 Task: Plan a trip to Mount Lavinia, Sri Lanka from 4th December, 2023 to 10th December, 2023 for 6 adults, 2 children. Place can be entire room or shared room with 6 bedrooms having 6 beds and 6 bathrooms. Property type can be house. Amenities needed are: wifi, TV, free parkinig on premises, gym, breakfast.
Action: Mouse moved to (470, 163)
Screenshot: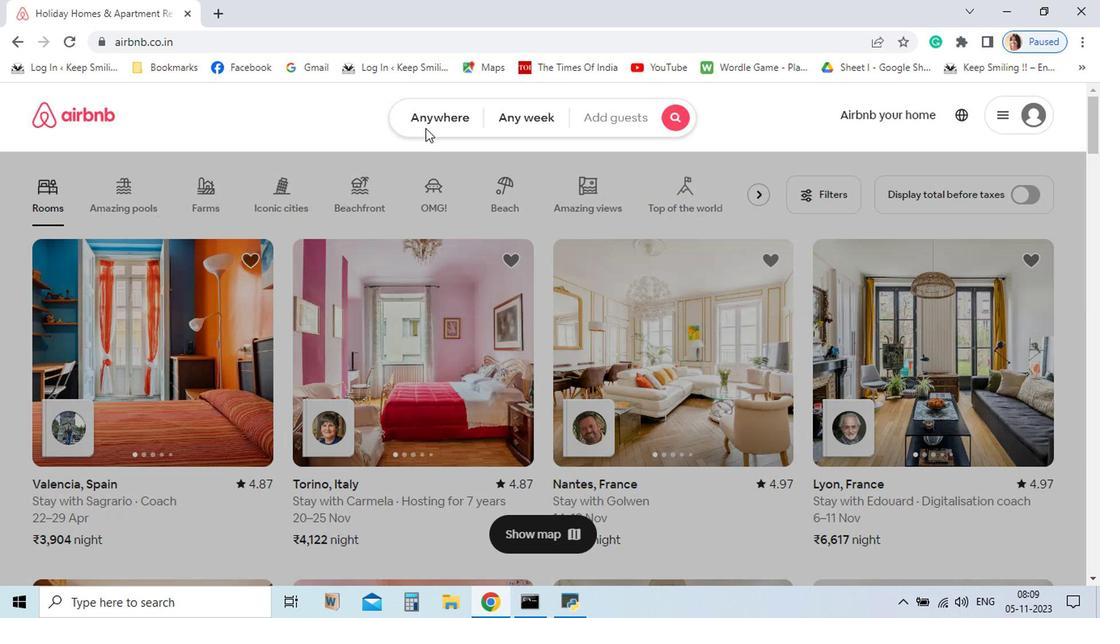 
Action: Mouse pressed left at (470, 163)
Screenshot: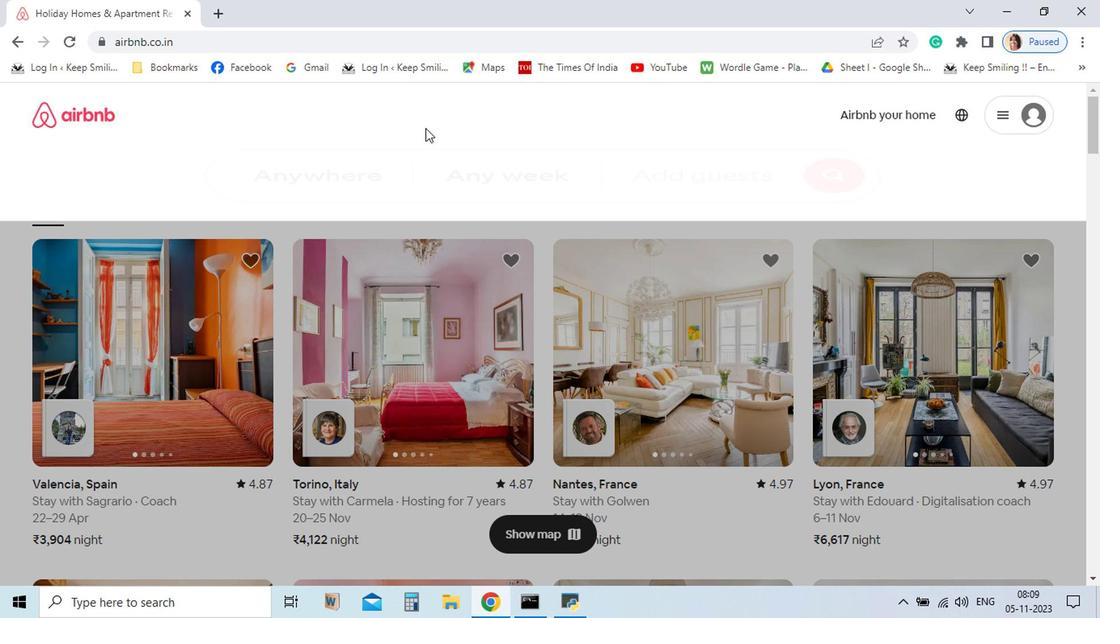 
Action: Mouse moved to (383, 221)
Screenshot: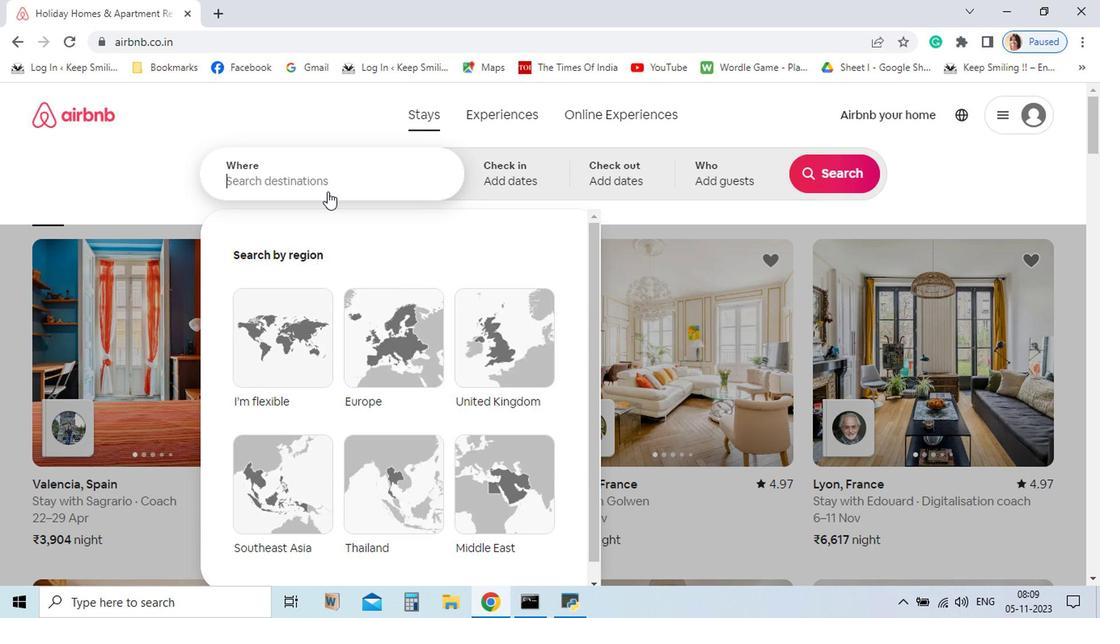 
Action: Key pressed <Key.shift_r>Mount<Key.space><Key.shift_r>Lavinia,<Key.space><Key.shift>Sri<Key.space><Key.shift_r>Lanka<Key.enter>
Screenshot: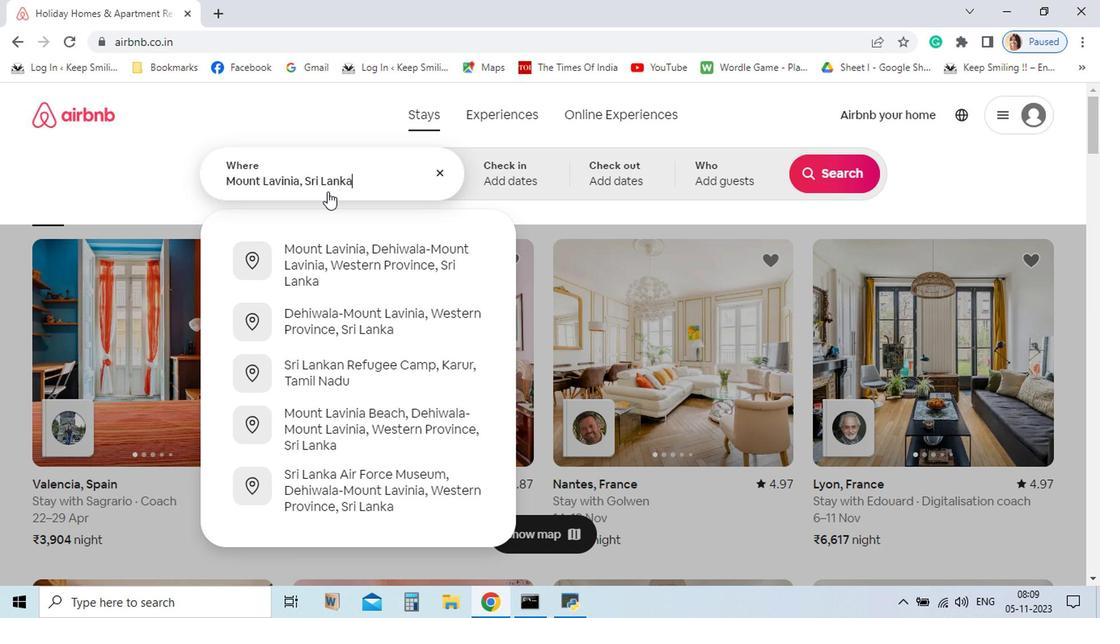 
Action: Mouse moved to (638, 430)
Screenshot: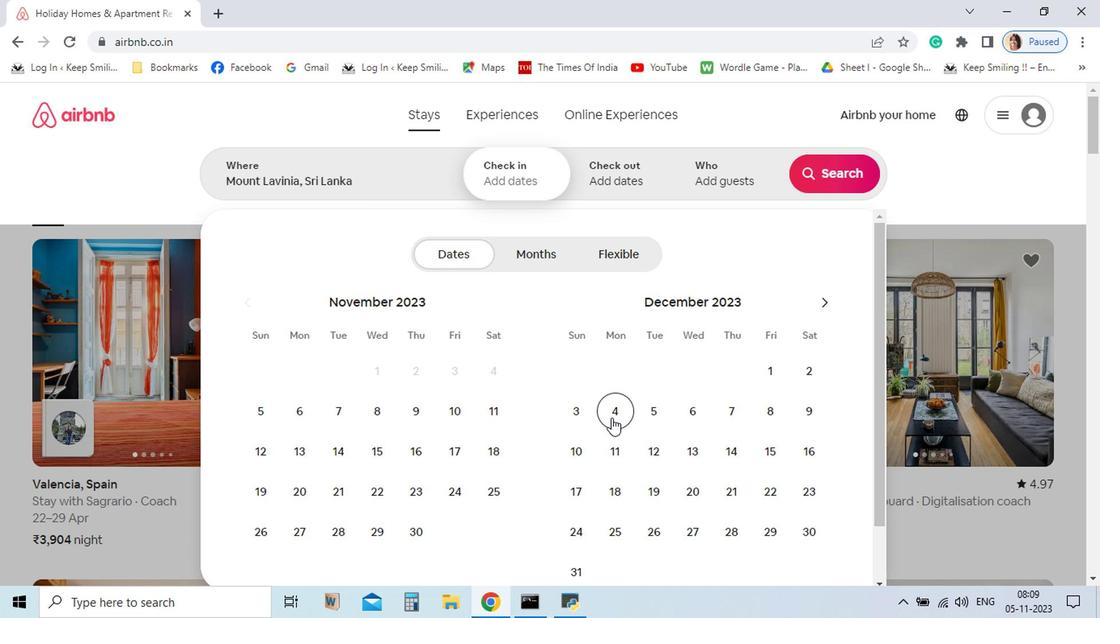 
Action: Mouse pressed left at (638, 430)
Screenshot: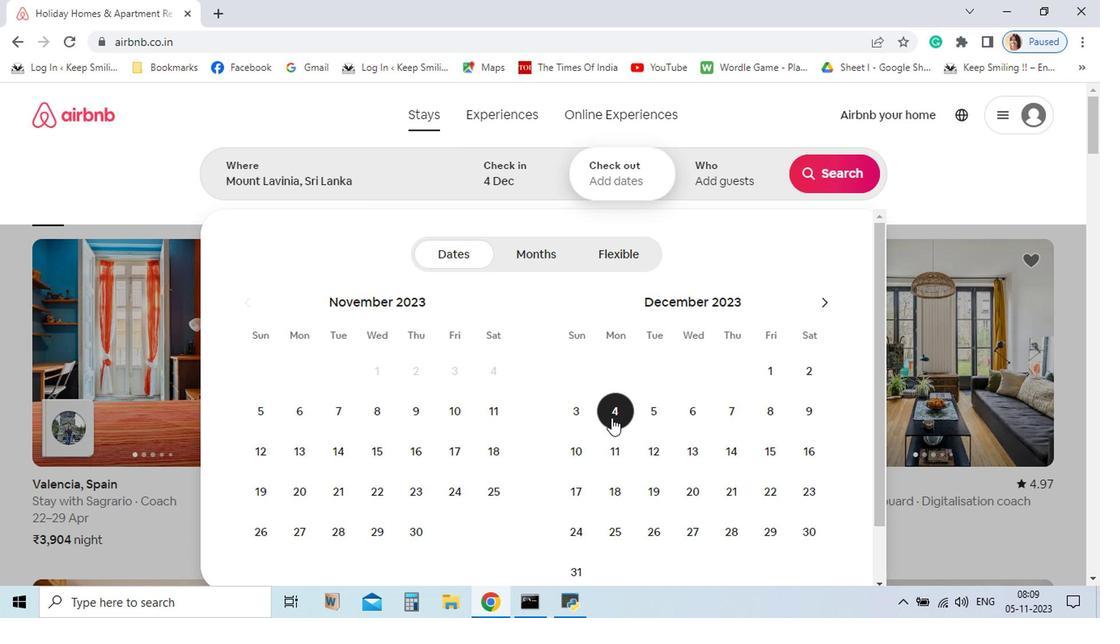 
Action: Mouse moved to (609, 459)
Screenshot: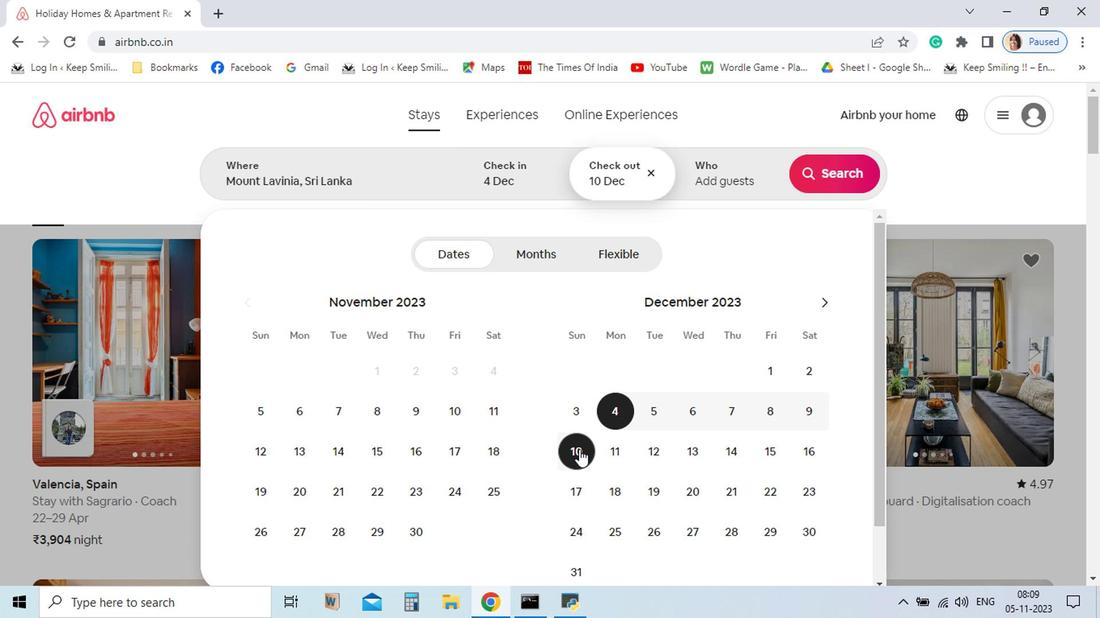 
Action: Mouse pressed left at (609, 459)
Screenshot: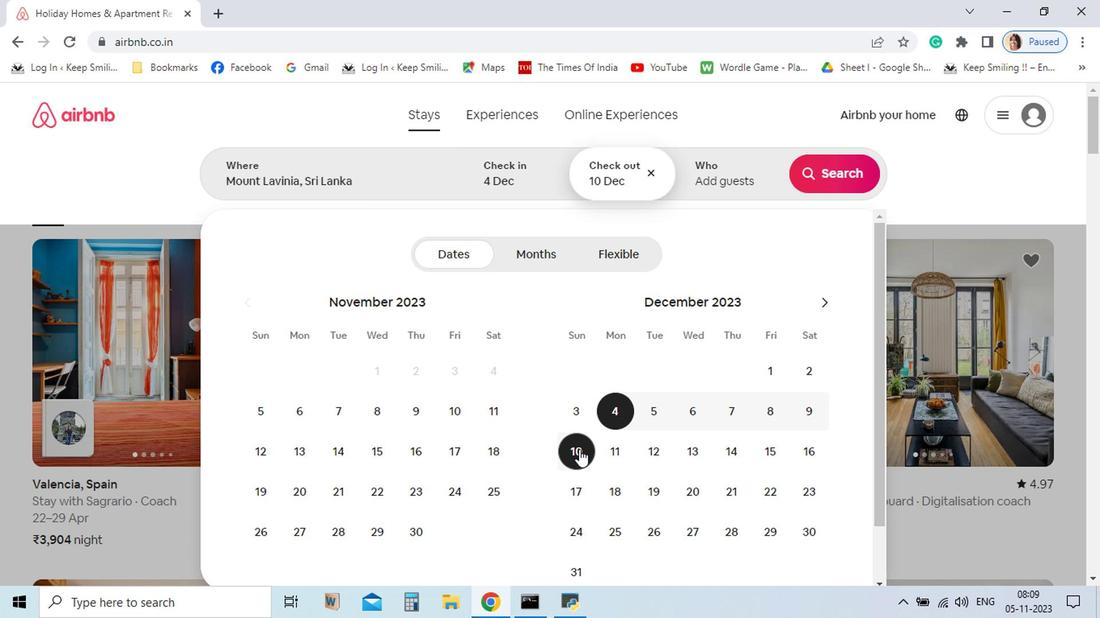 
Action: Mouse moved to (744, 206)
Screenshot: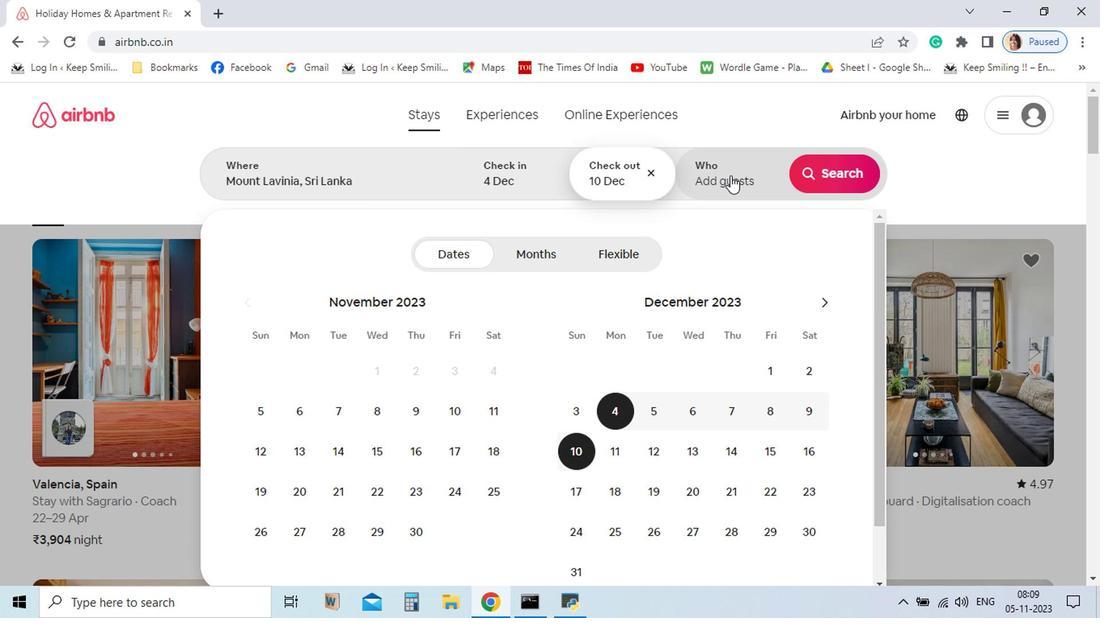 
Action: Mouse pressed left at (744, 206)
Screenshot: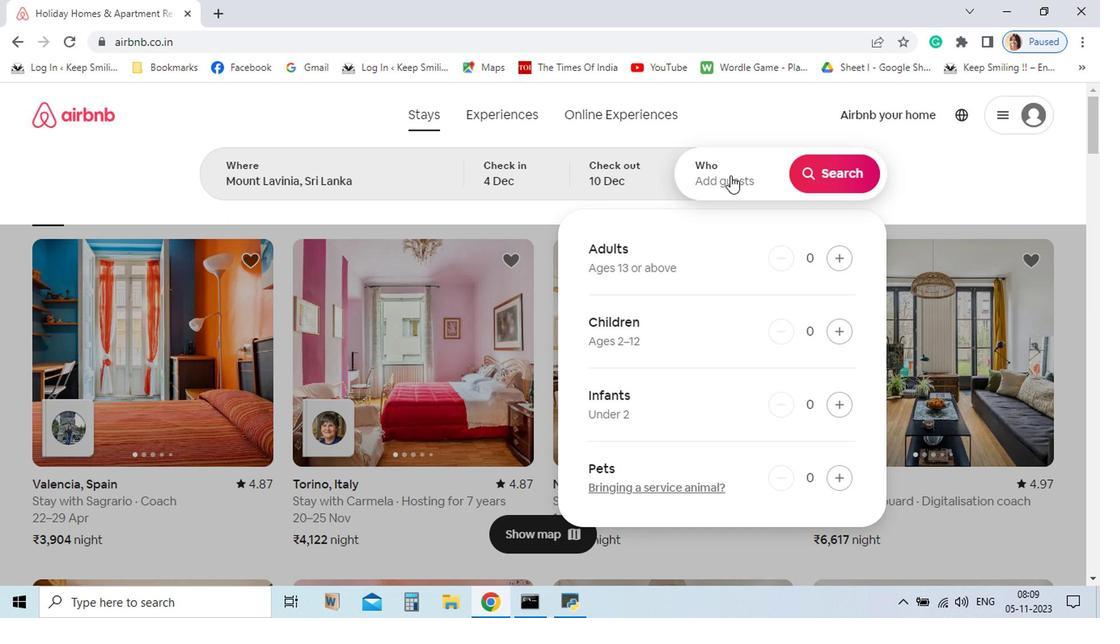 
Action: Mouse moved to (842, 284)
Screenshot: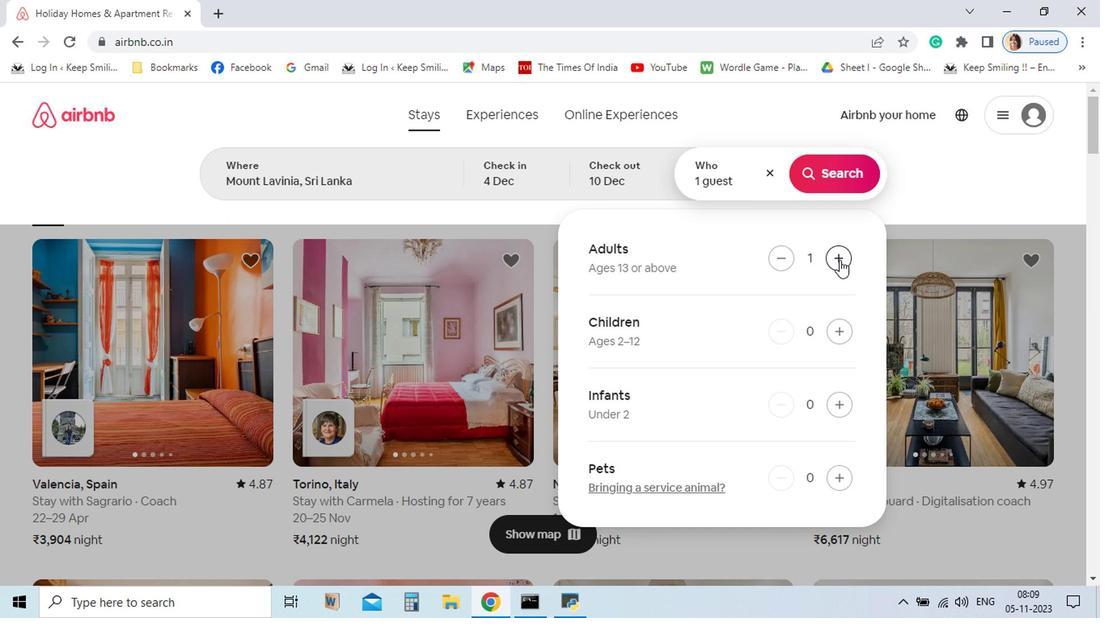 
Action: Mouse pressed left at (842, 284)
Screenshot: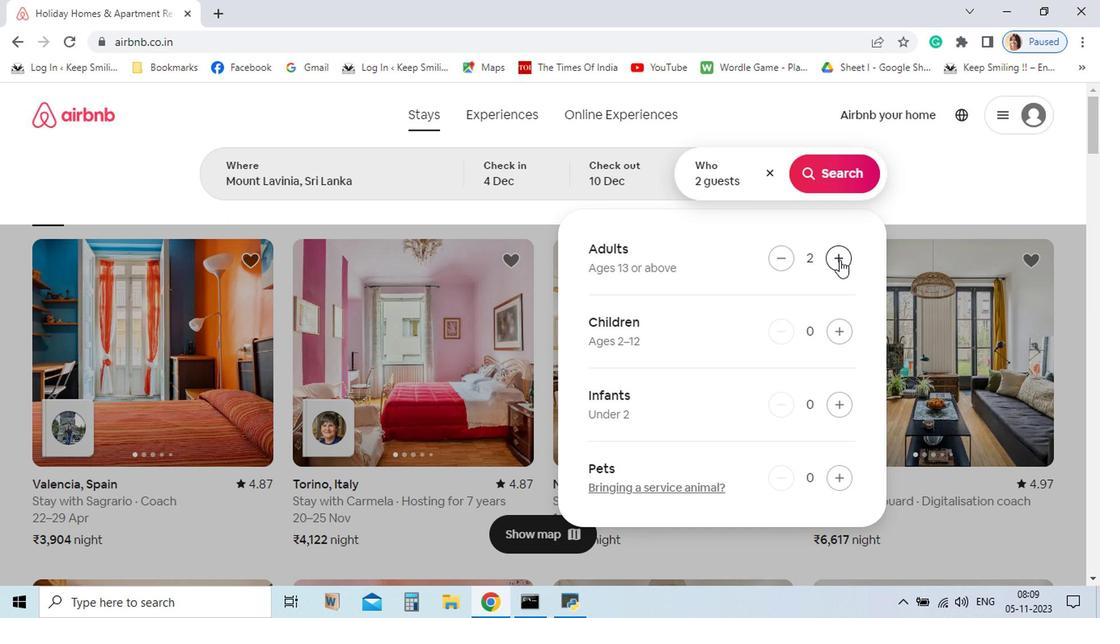 
Action: Mouse pressed left at (842, 284)
Screenshot: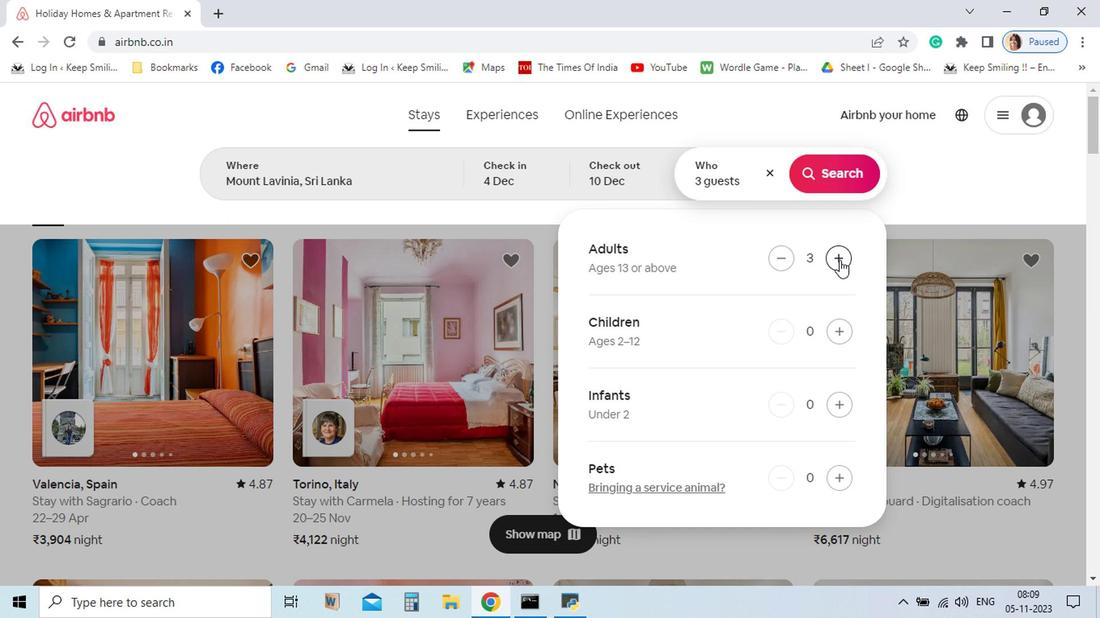 
Action: Mouse pressed left at (842, 284)
Screenshot: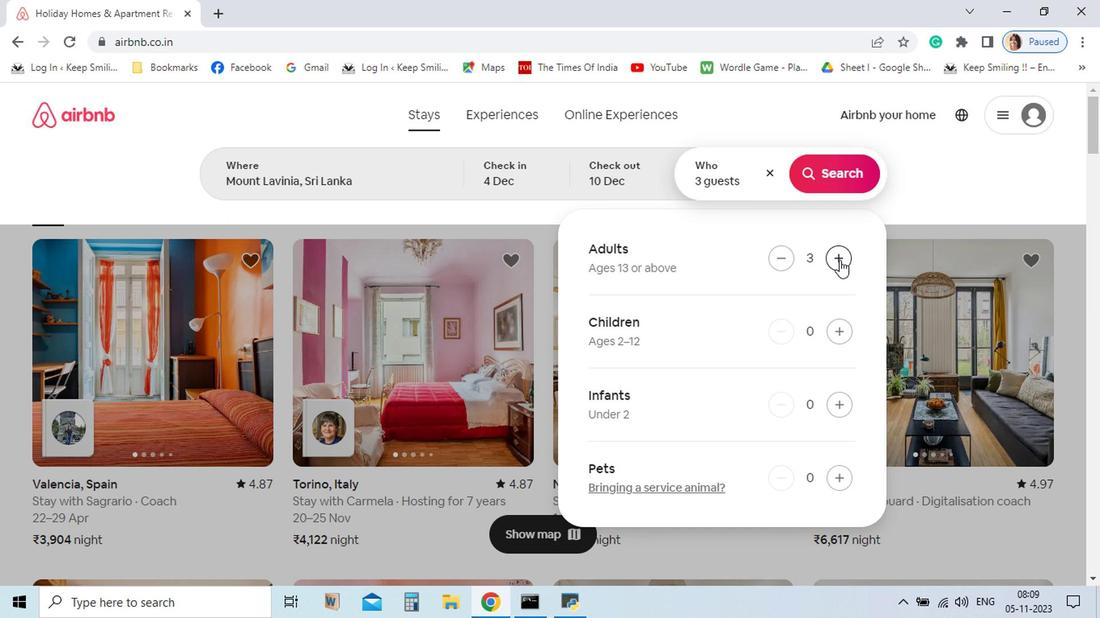 
Action: Mouse pressed left at (842, 284)
Screenshot: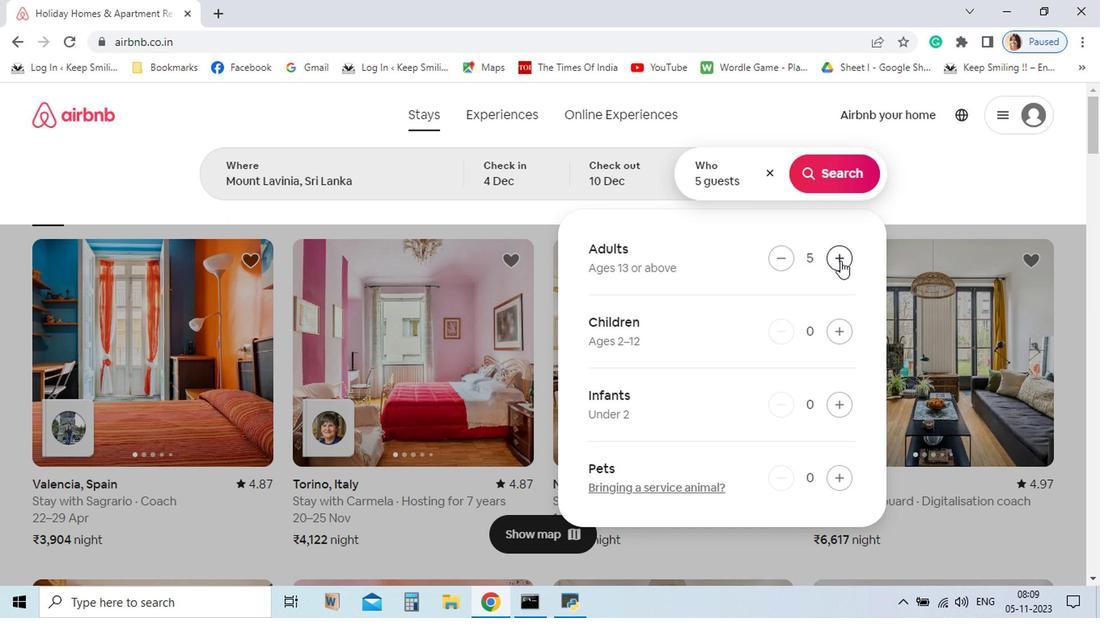 
Action: Mouse pressed left at (842, 284)
Screenshot: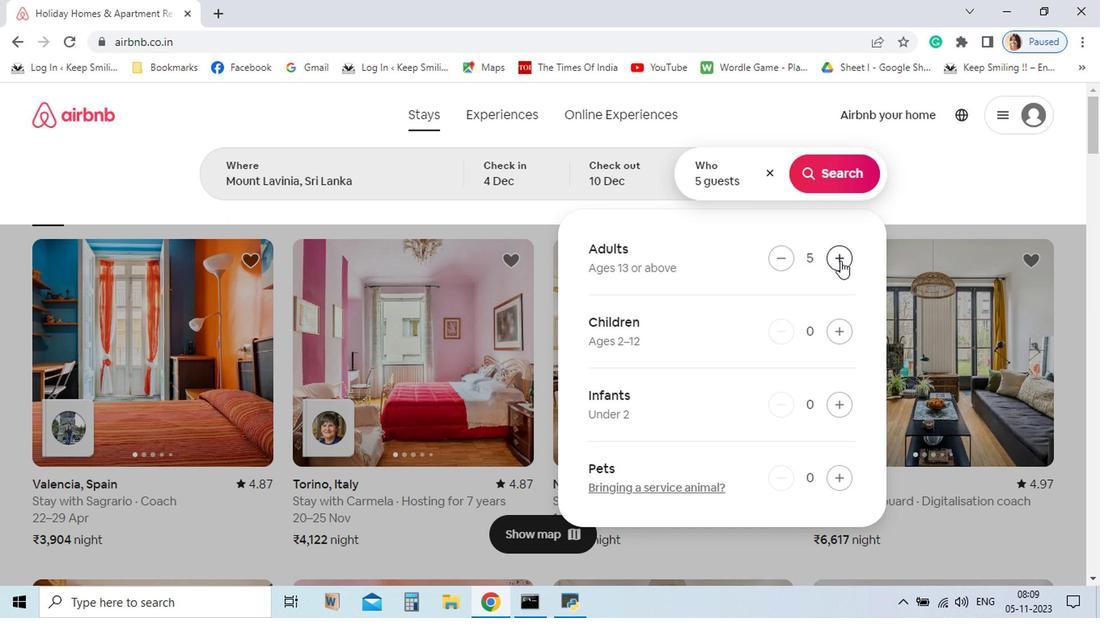 
Action: Mouse moved to (843, 285)
Screenshot: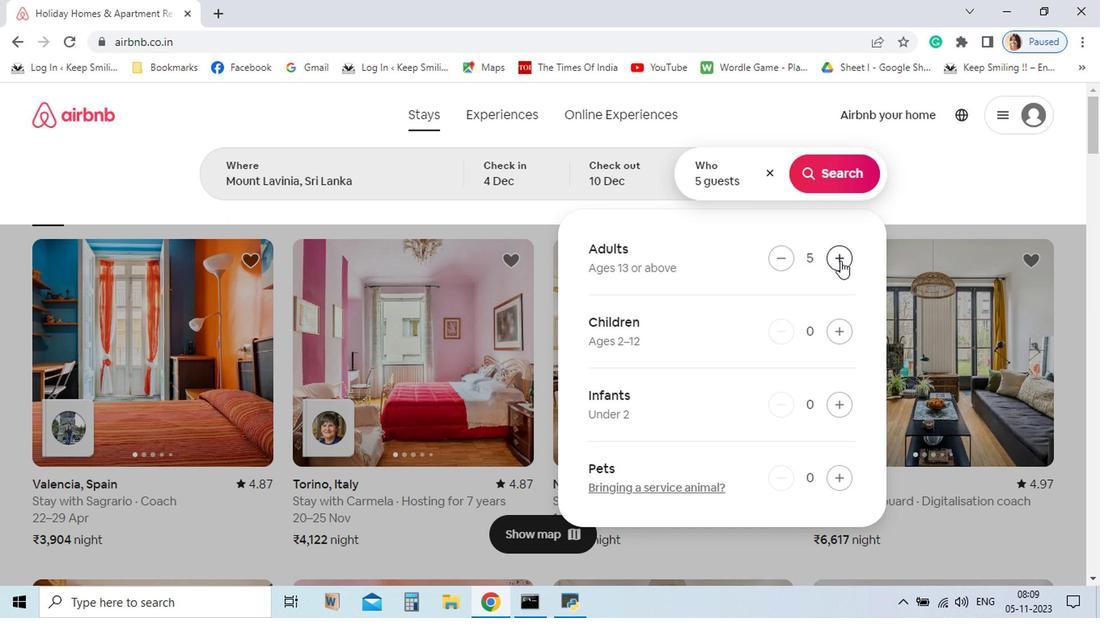 
Action: Mouse pressed left at (843, 285)
Screenshot: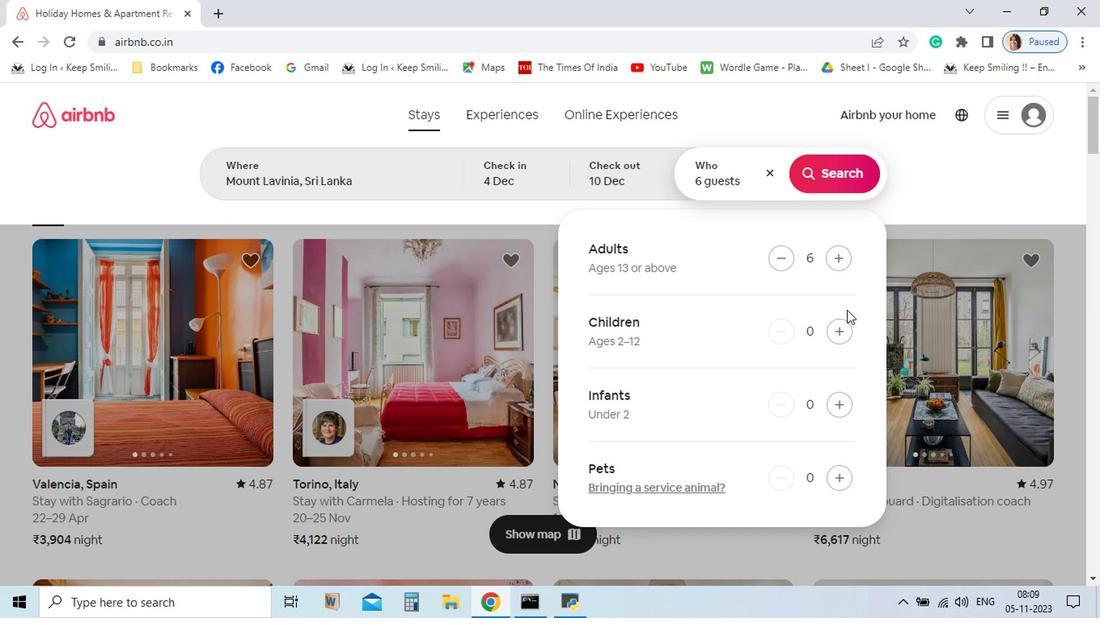 
Action: Mouse moved to (842, 356)
Screenshot: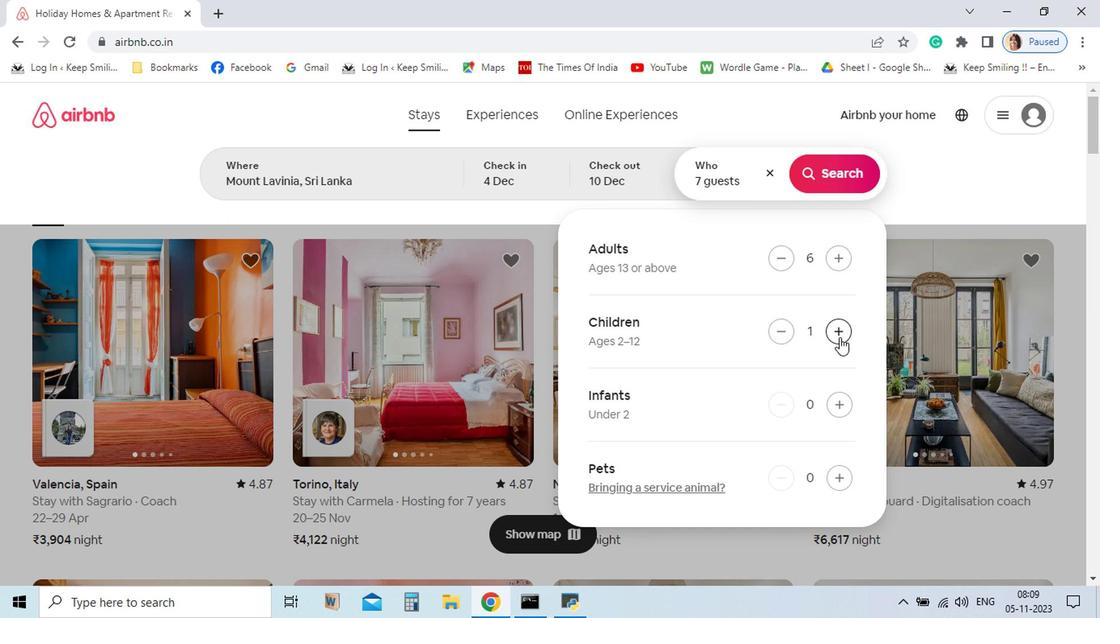 
Action: Mouse pressed left at (842, 356)
Screenshot: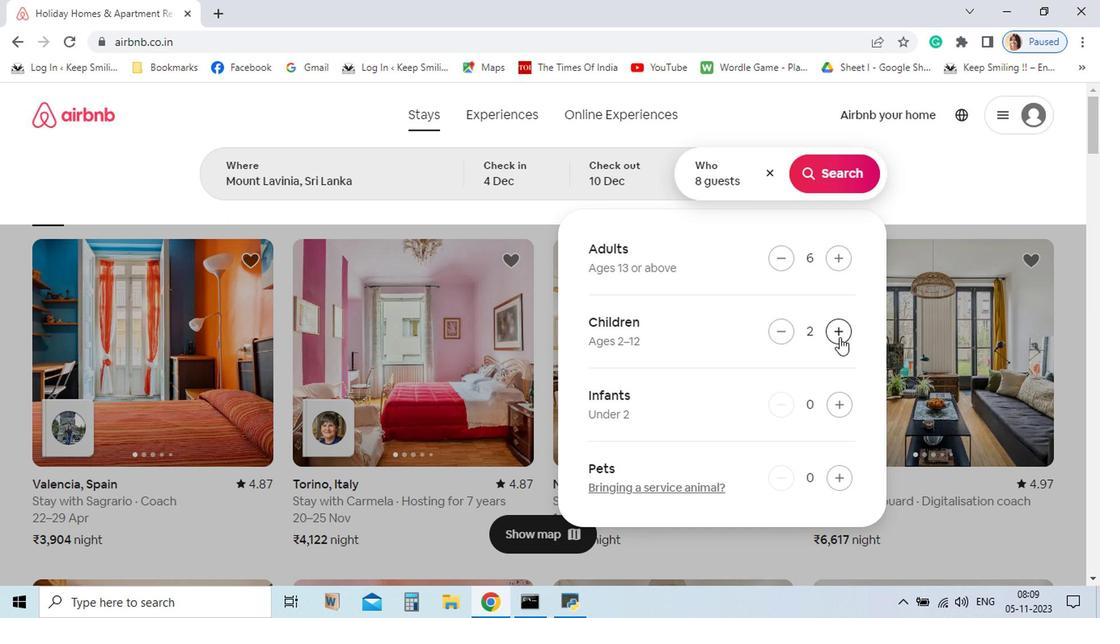 
Action: Mouse pressed left at (842, 356)
Screenshot: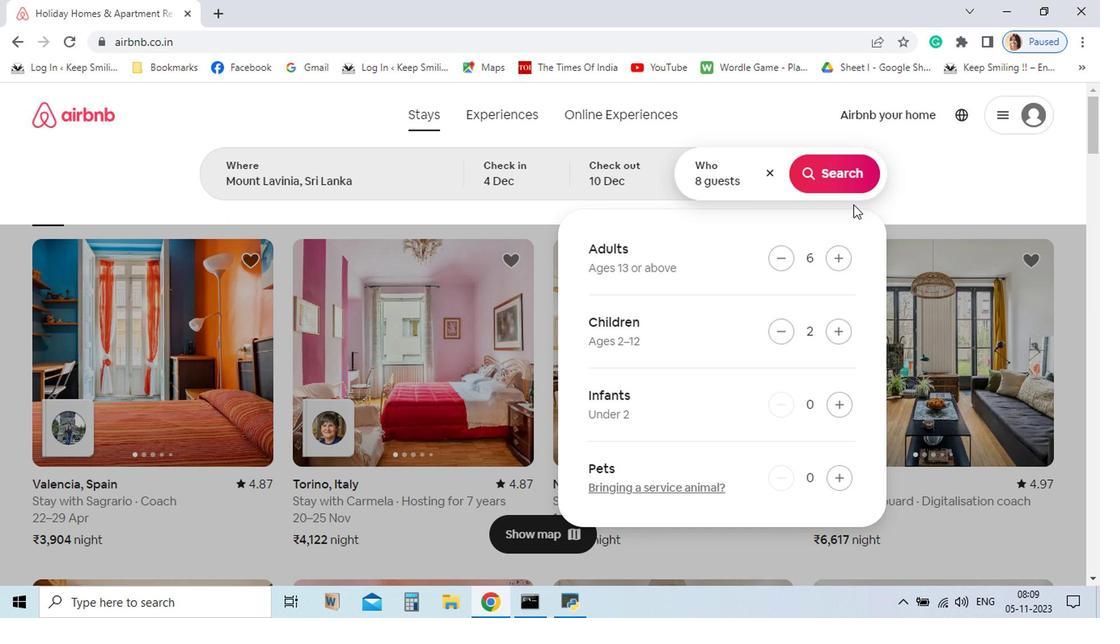 
Action: Mouse moved to (838, 207)
Screenshot: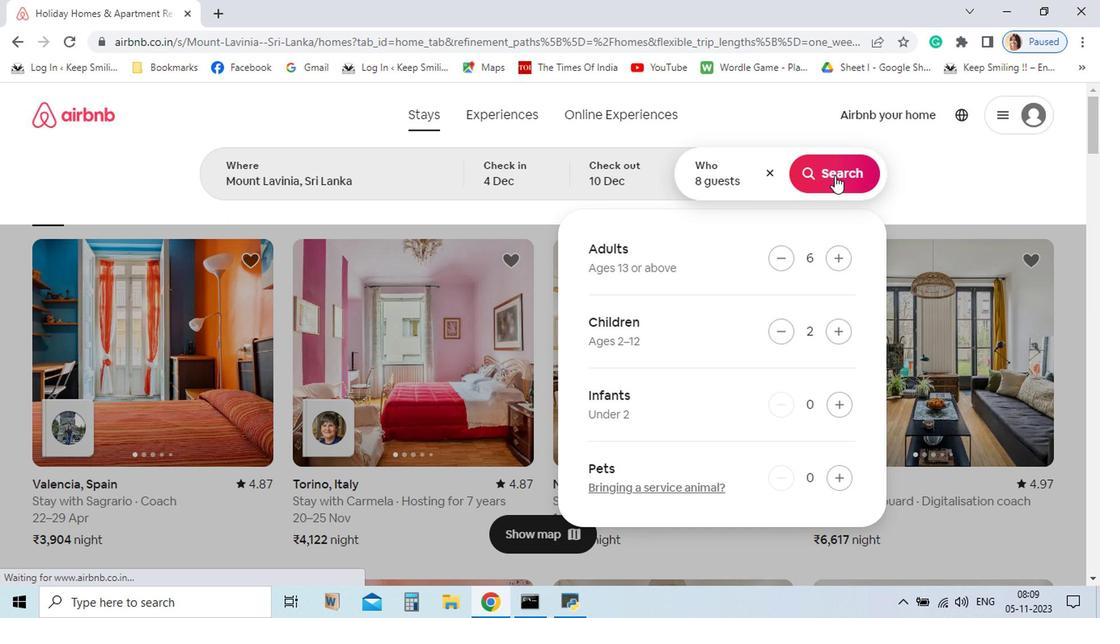 
Action: Mouse pressed left at (838, 207)
Screenshot: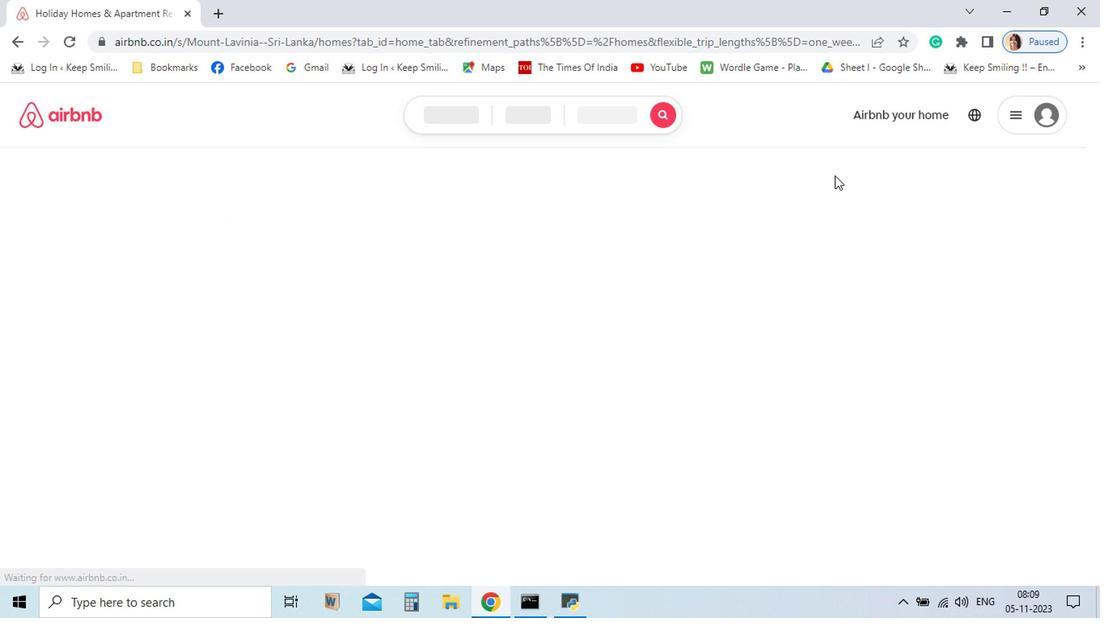 
Action: Mouse moved to (839, 218)
Screenshot: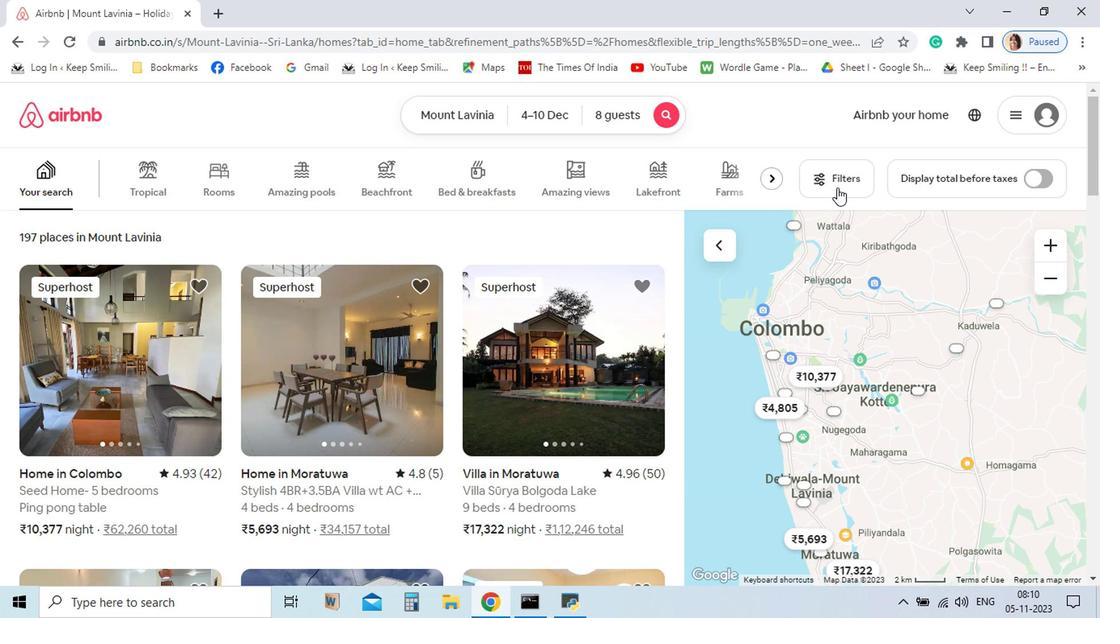 
Action: Mouse pressed left at (839, 218)
Screenshot: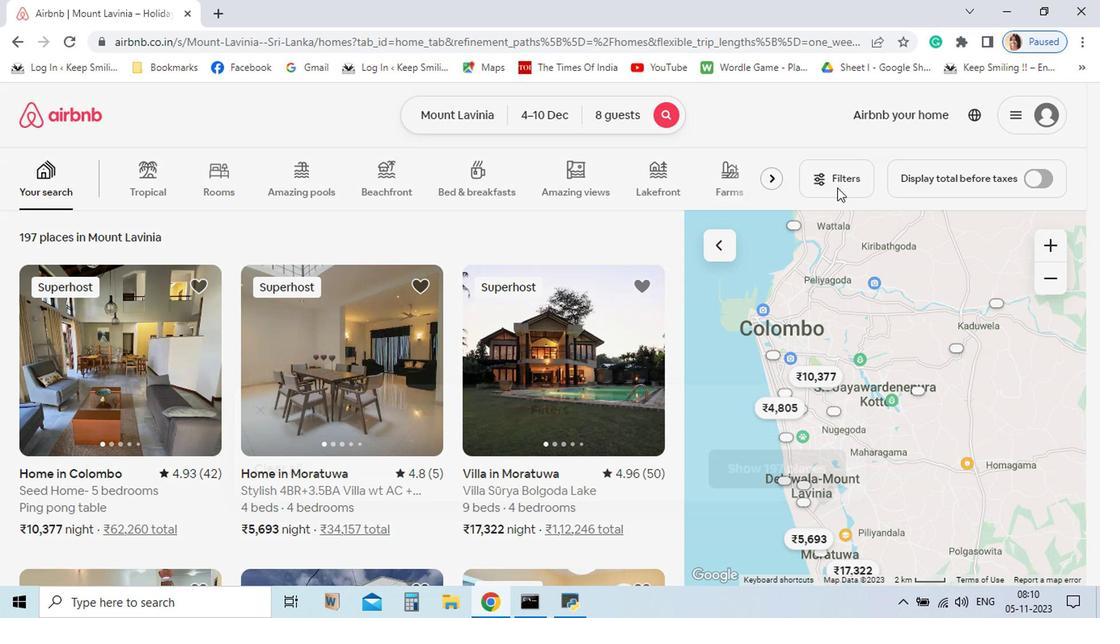 
Action: Mouse moved to (860, 234)
Screenshot: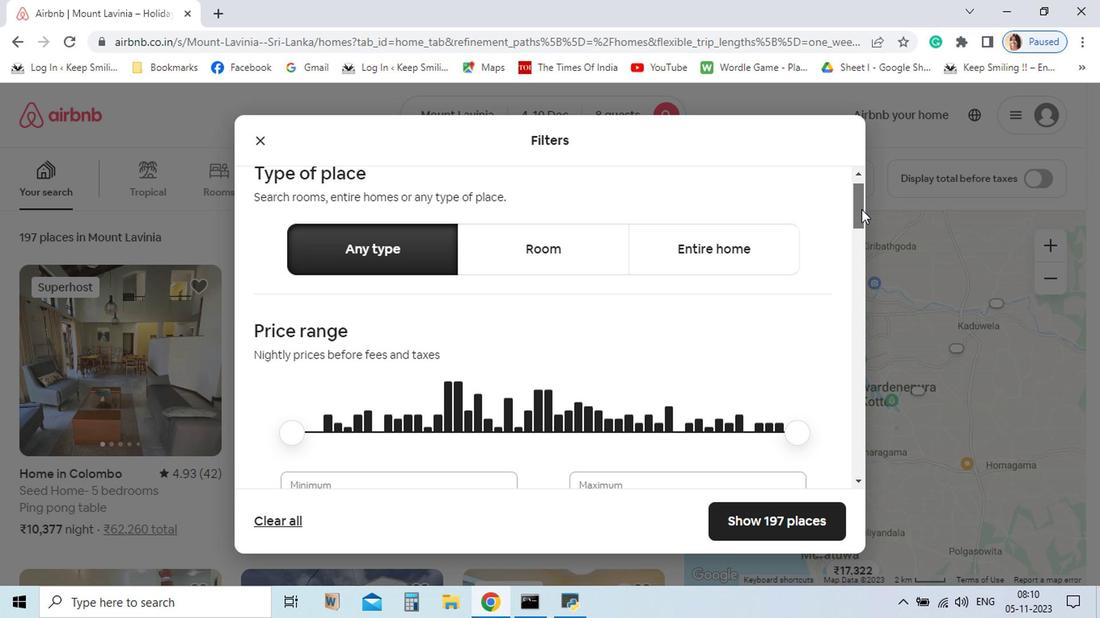 
Action: Mouse pressed left at (860, 234)
Screenshot: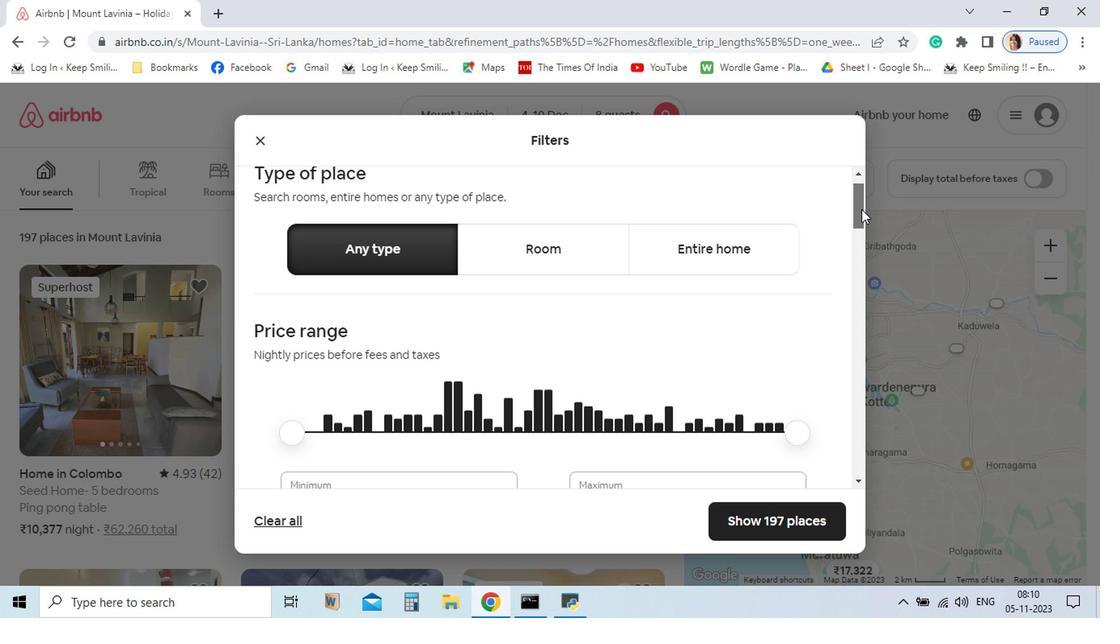 
Action: Mouse moved to (570, 273)
Screenshot: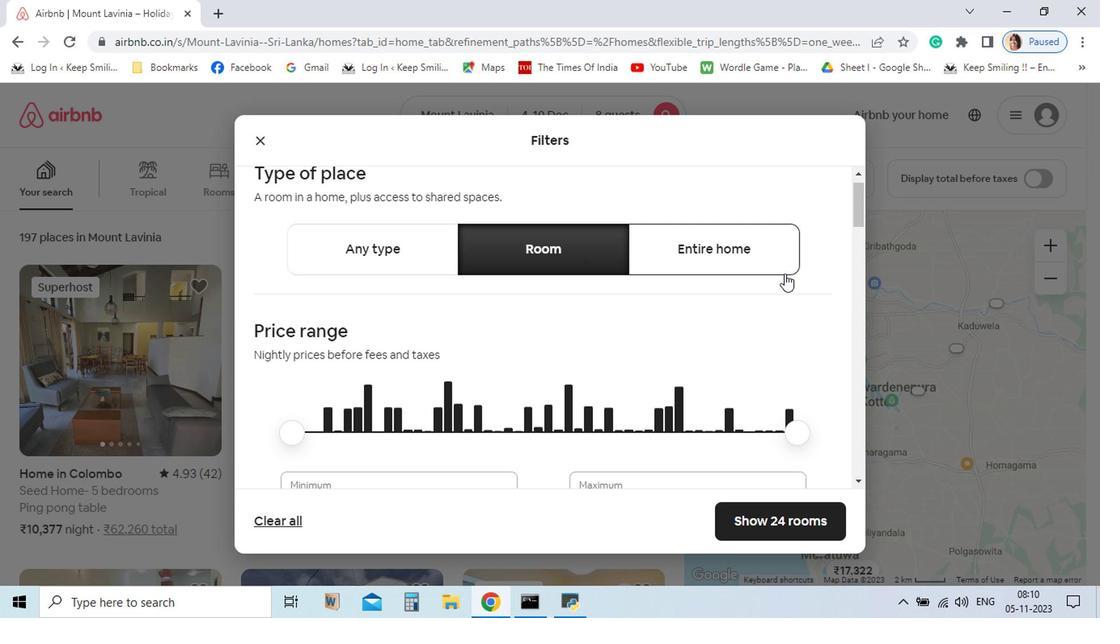 
Action: Mouse pressed left at (570, 273)
Screenshot: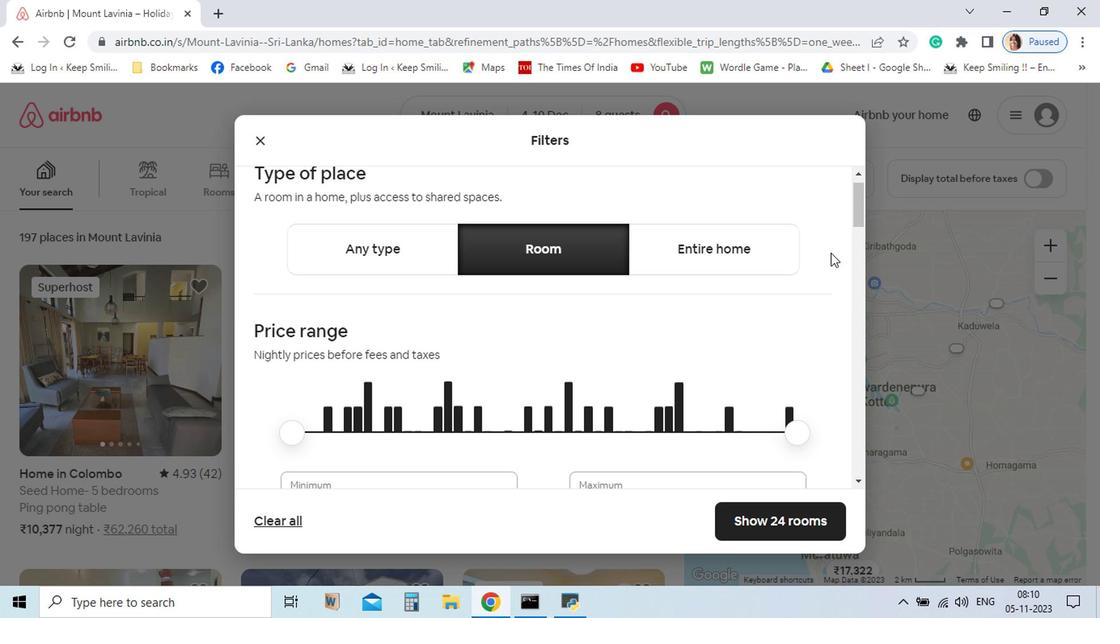 
Action: Mouse moved to (861, 240)
Screenshot: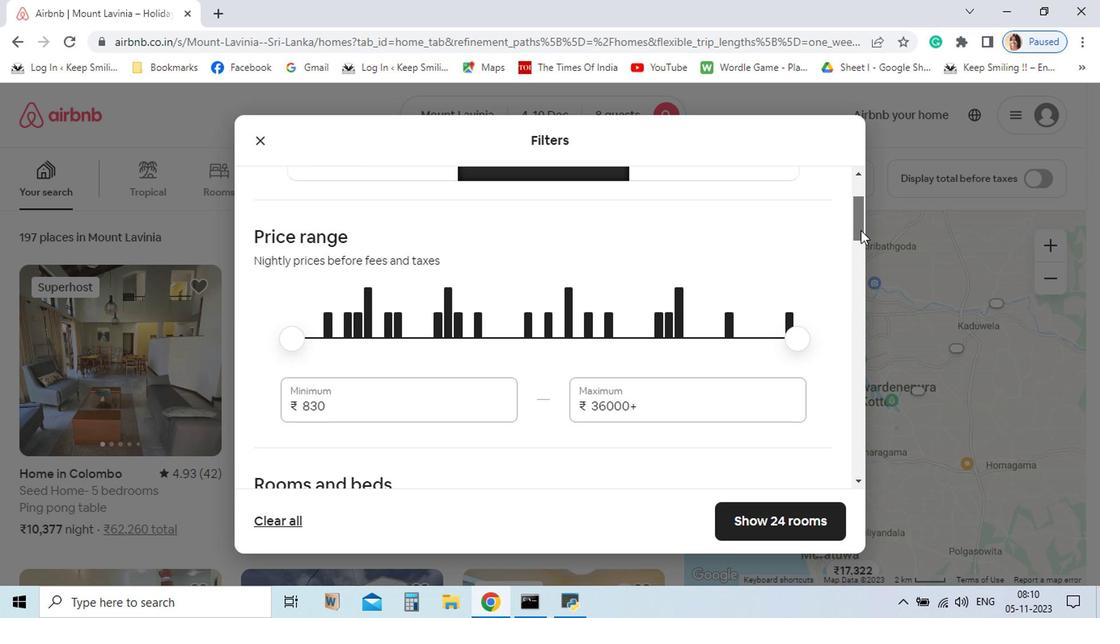 
Action: Mouse pressed left at (861, 240)
Screenshot: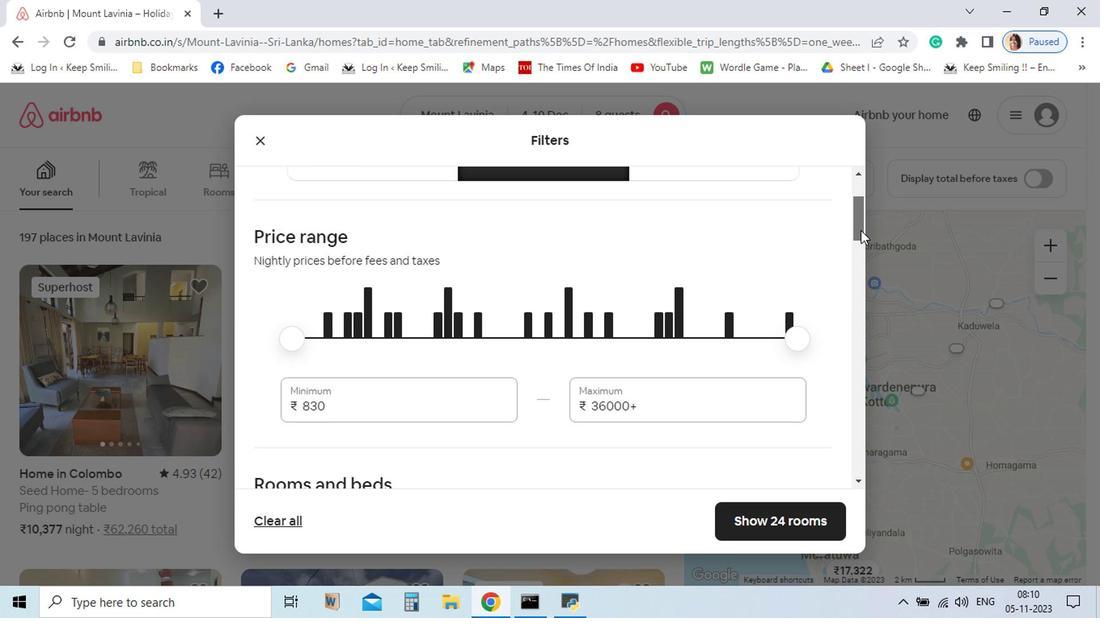 
Action: Mouse moved to (660, 224)
Screenshot: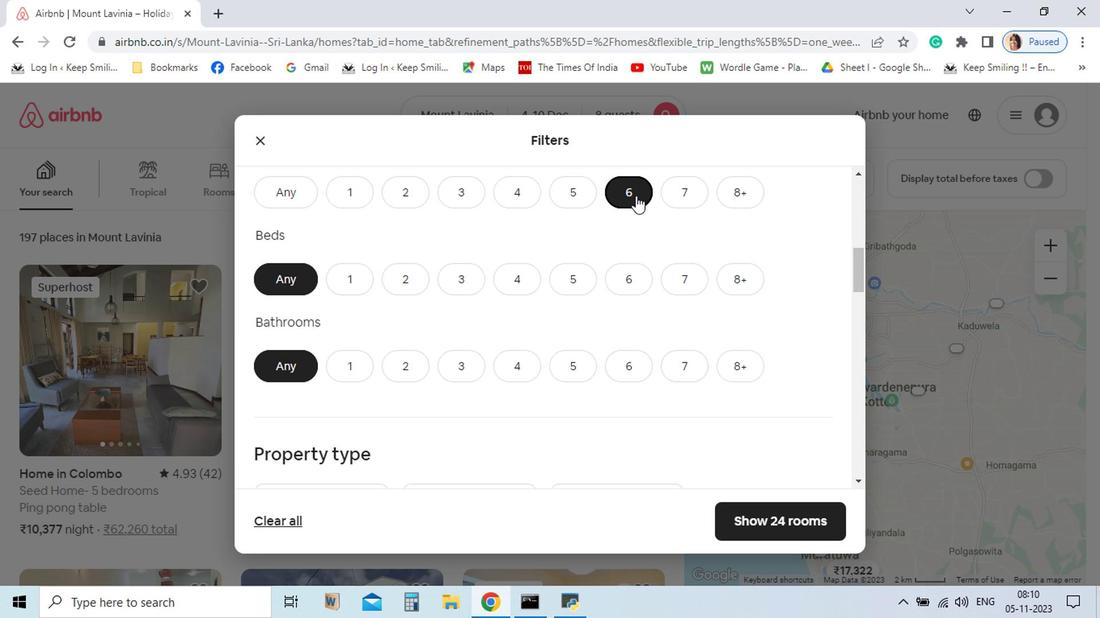 
Action: Mouse pressed left at (660, 224)
Screenshot: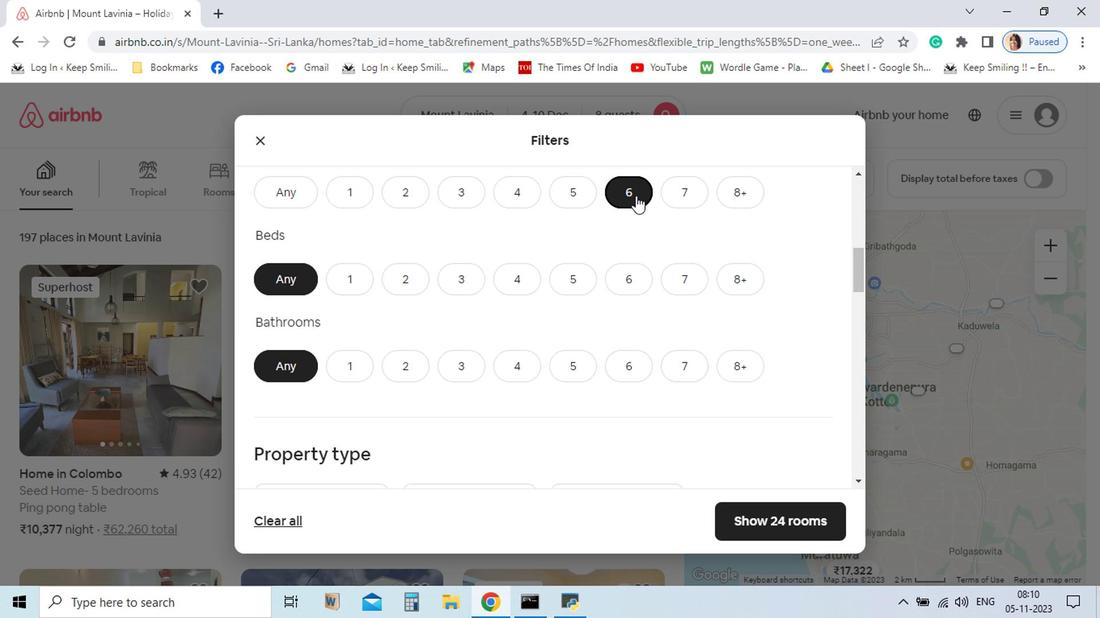 
Action: Mouse moved to (654, 301)
Screenshot: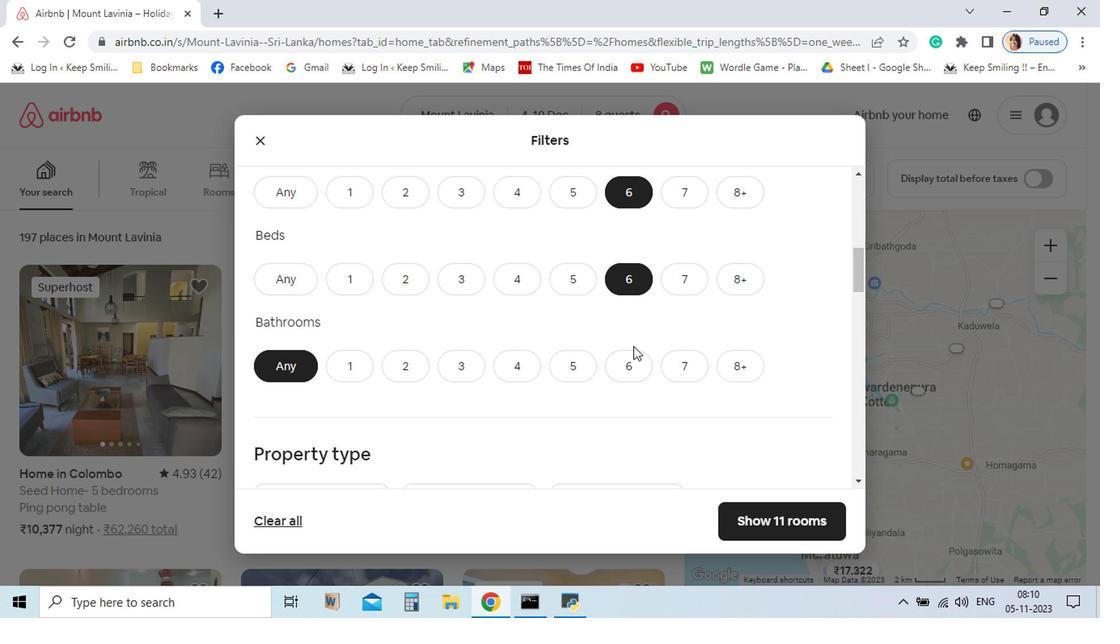 
Action: Mouse pressed left at (654, 301)
Screenshot: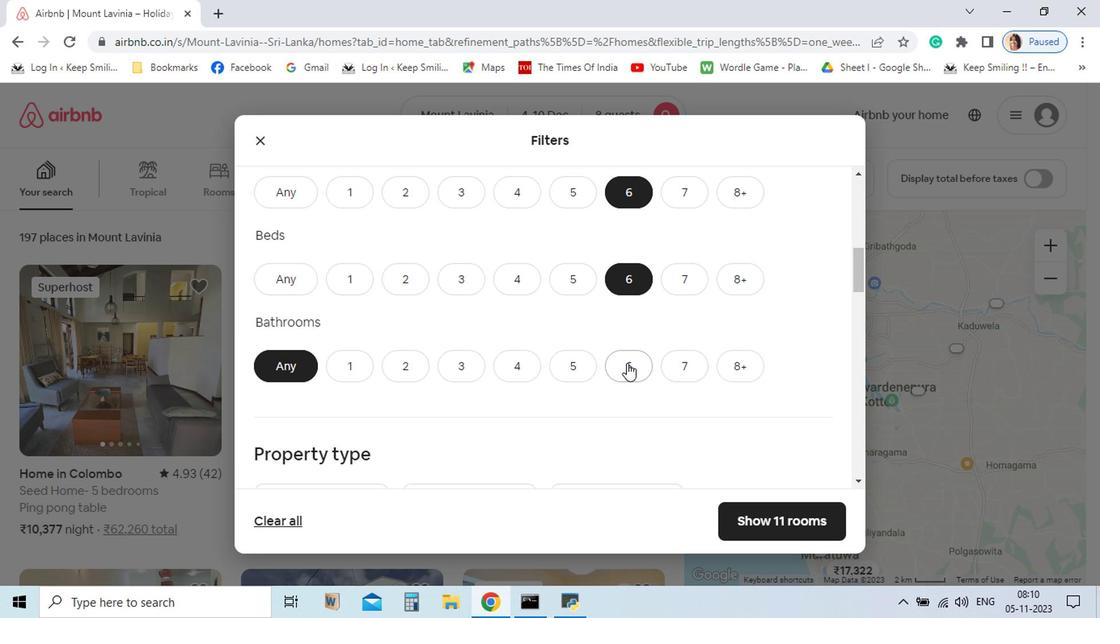 
Action: Mouse moved to (650, 386)
Screenshot: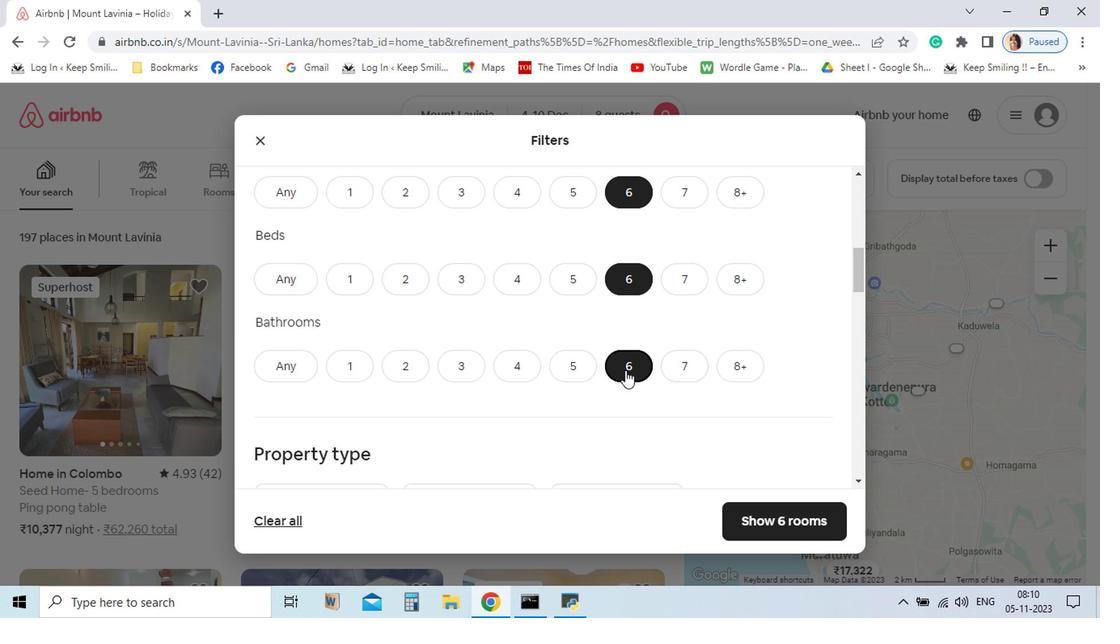 
Action: Mouse pressed left at (650, 386)
Screenshot: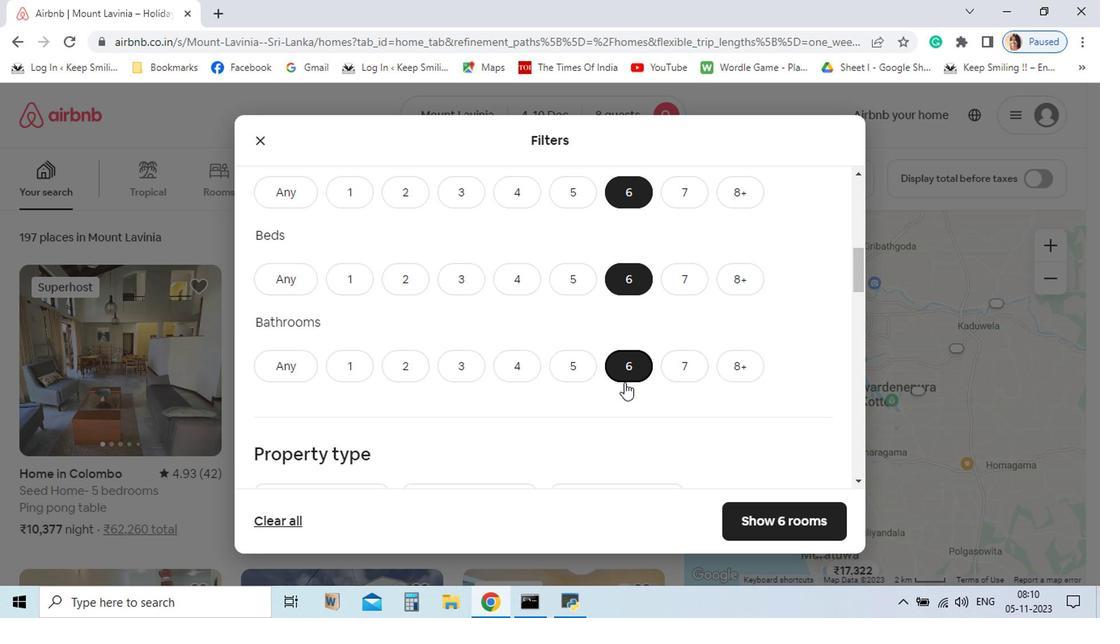 
Action: Mouse moved to (649, 425)
Screenshot: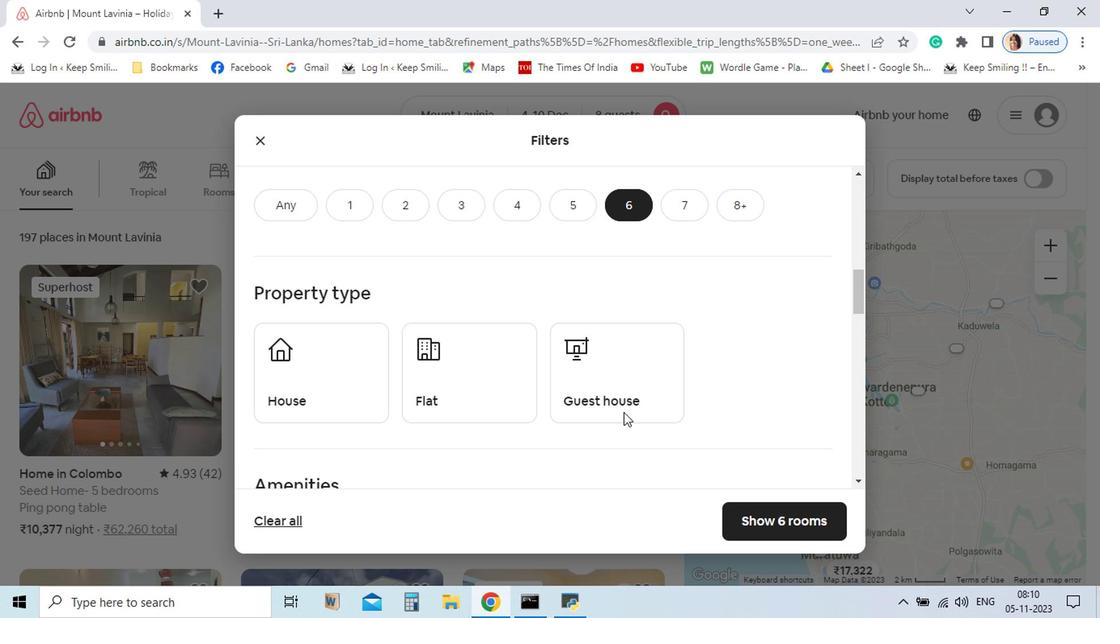 
Action: Mouse scrolled (649, 424) with delta (0, 0)
Screenshot: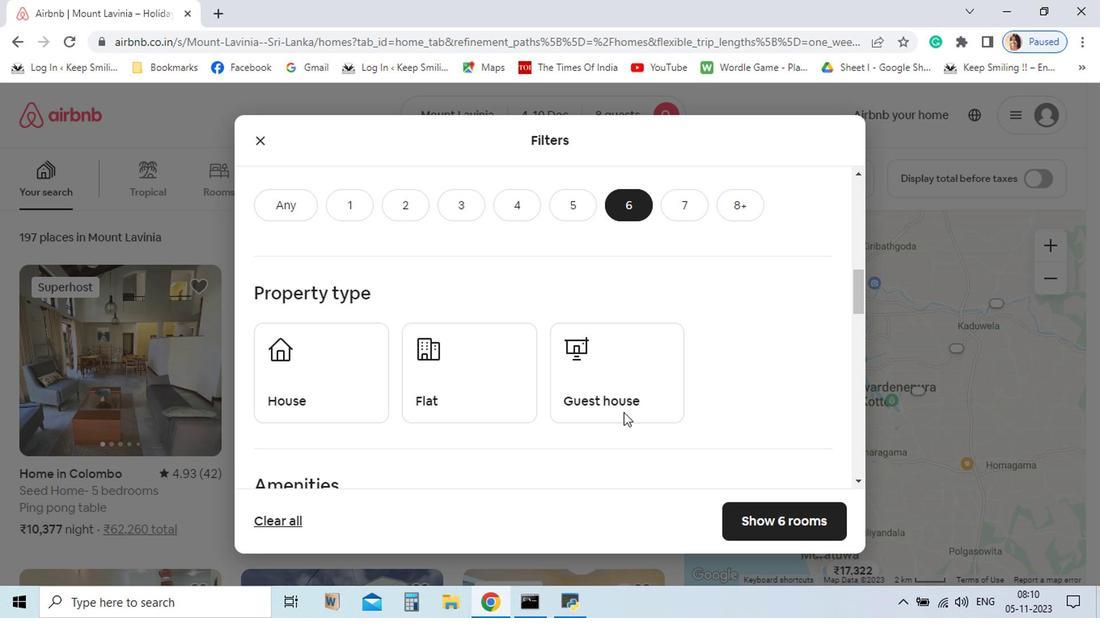 
Action: Mouse scrolled (649, 424) with delta (0, 0)
Screenshot: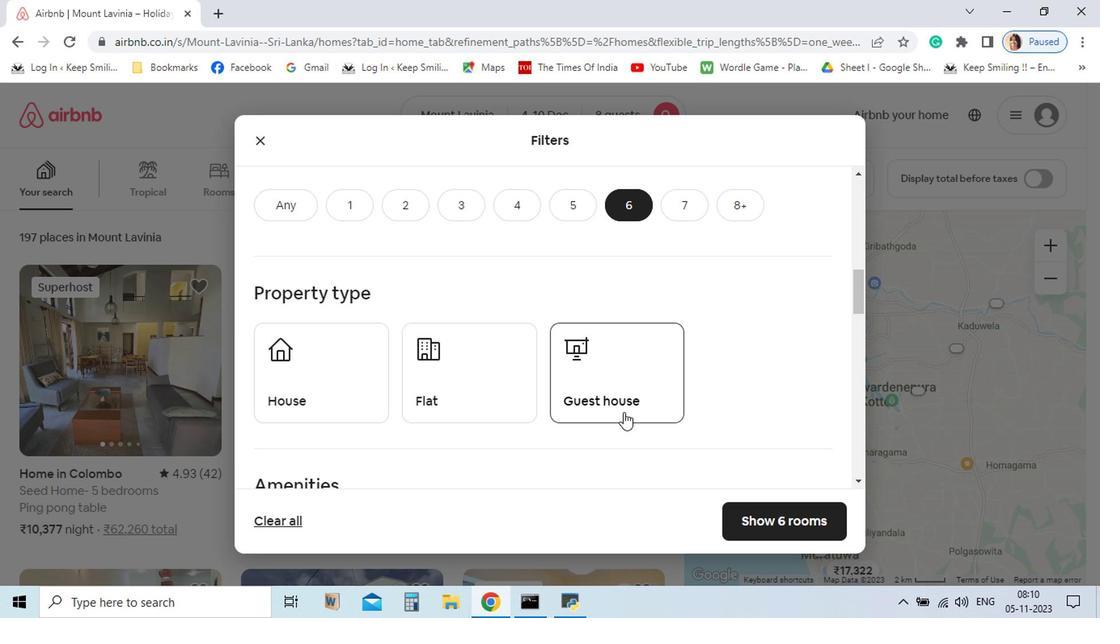 
Action: Mouse moved to (363, 399)
Screenshot: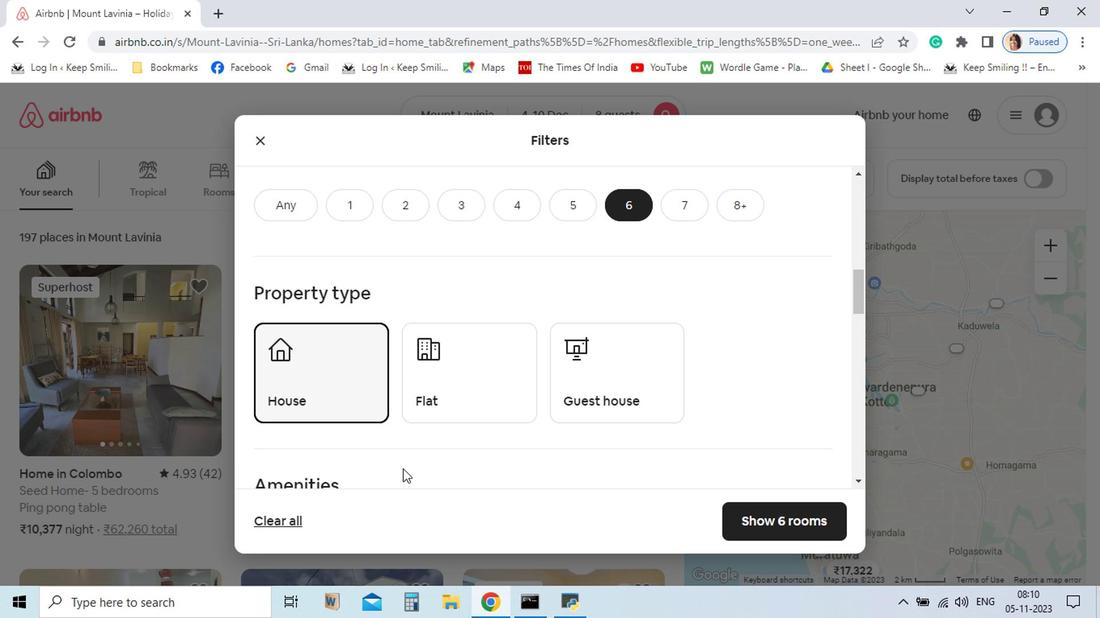 
Action: Mouse pressed left at (363, 399)
Screenshot: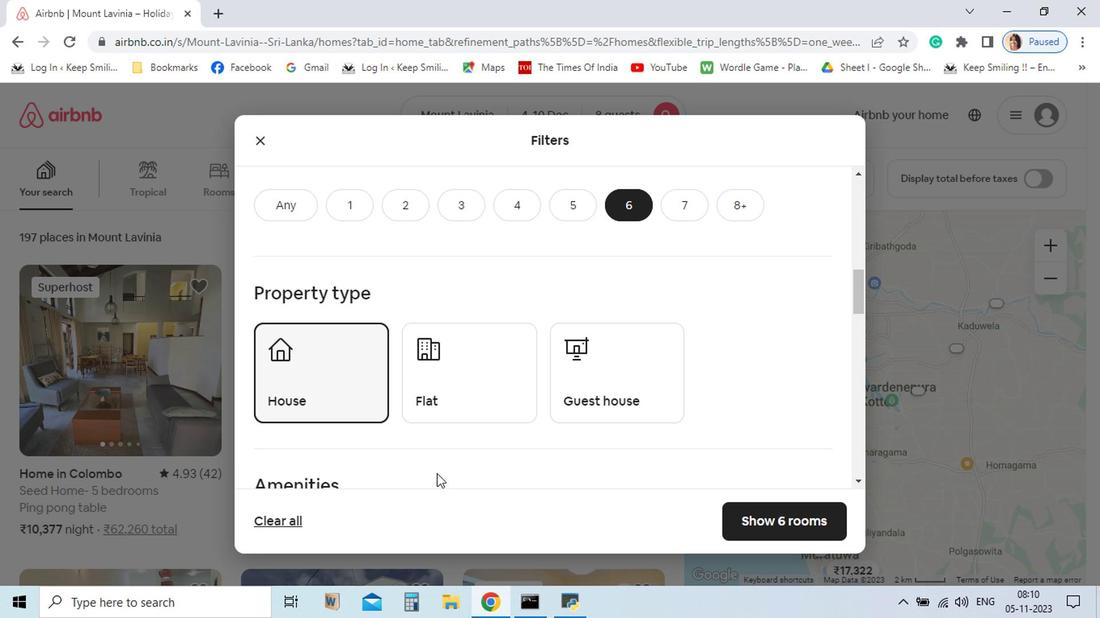 
Action: Mouse moved to (516, 447)
Screenshot: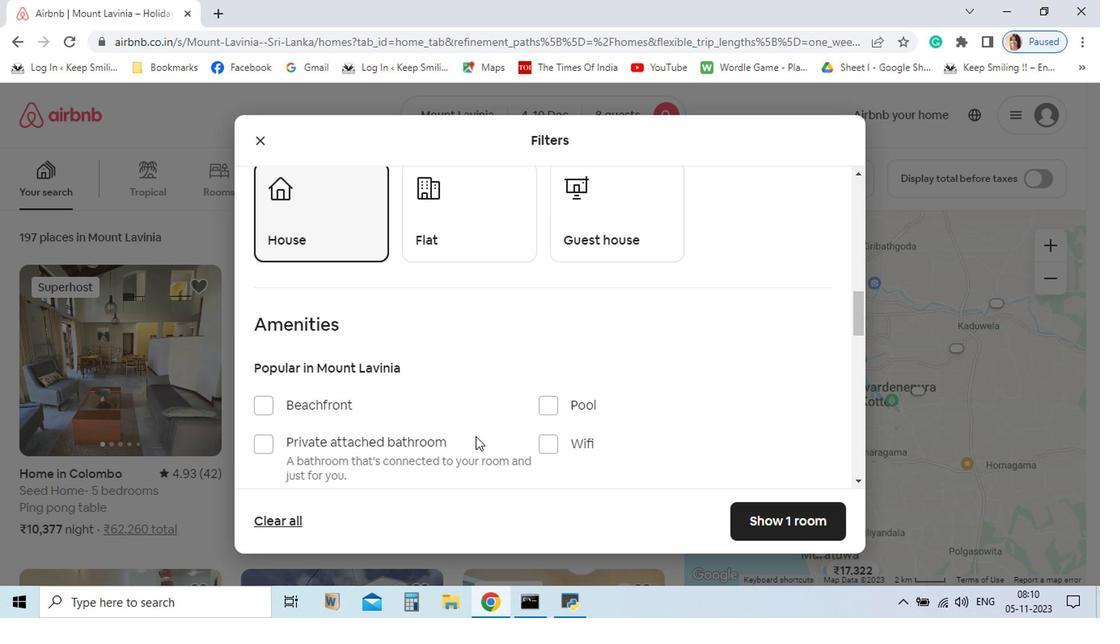 
Action: Mouse scrolled (516, 446) with delta (0, 0)
Screenshot: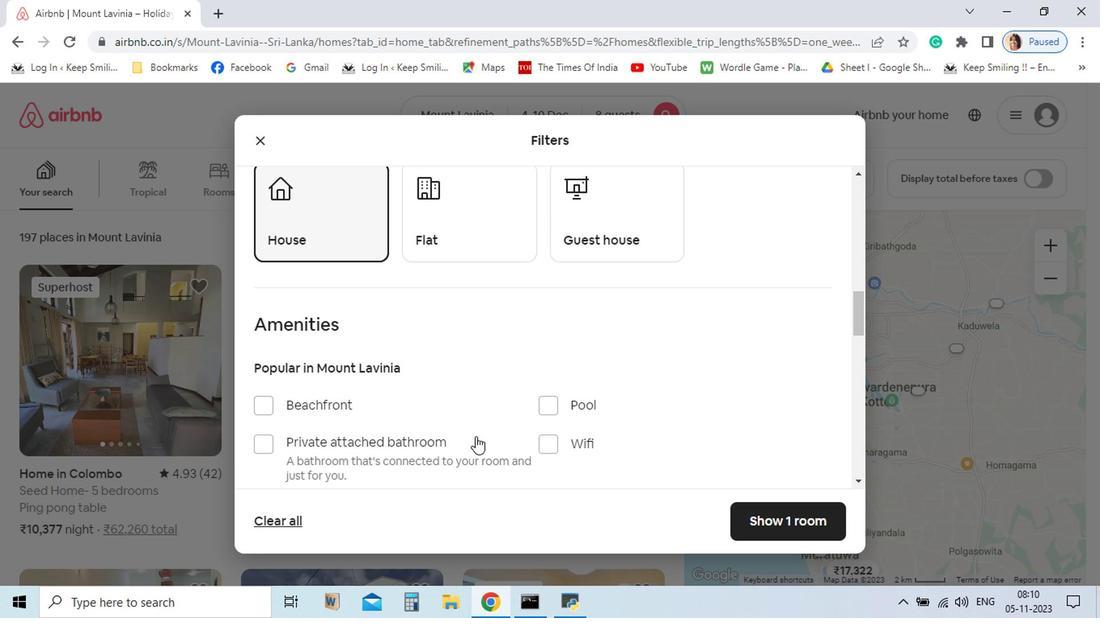
Action: Mouse scrolled (516, 446) with delta (0, 0)
Screenshot: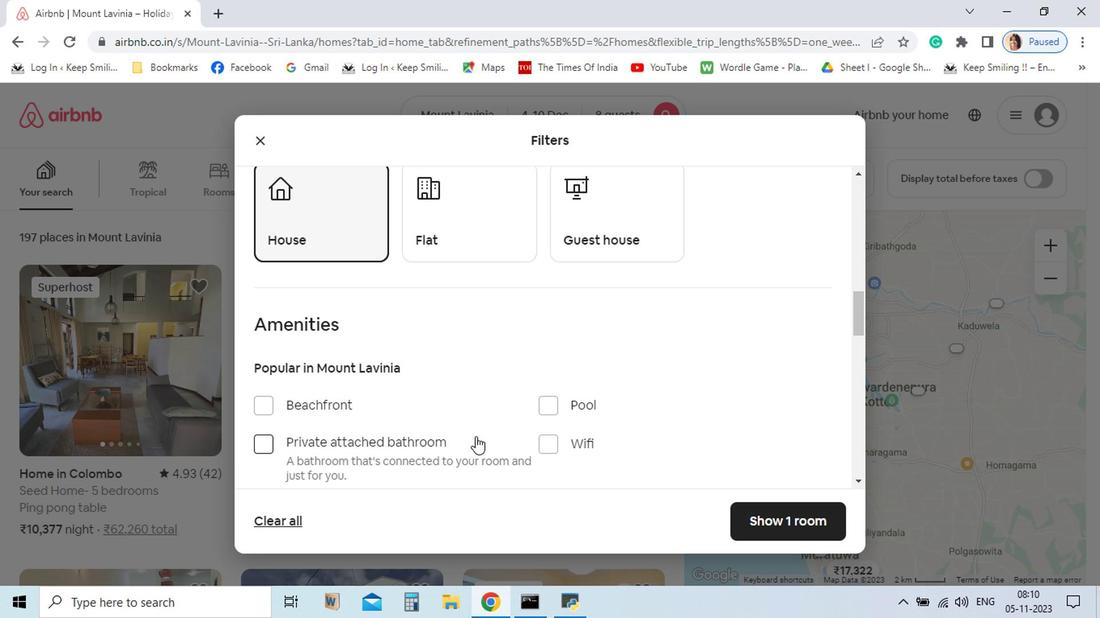 
Action: Mouse moved to (516, 446)
Screenshot: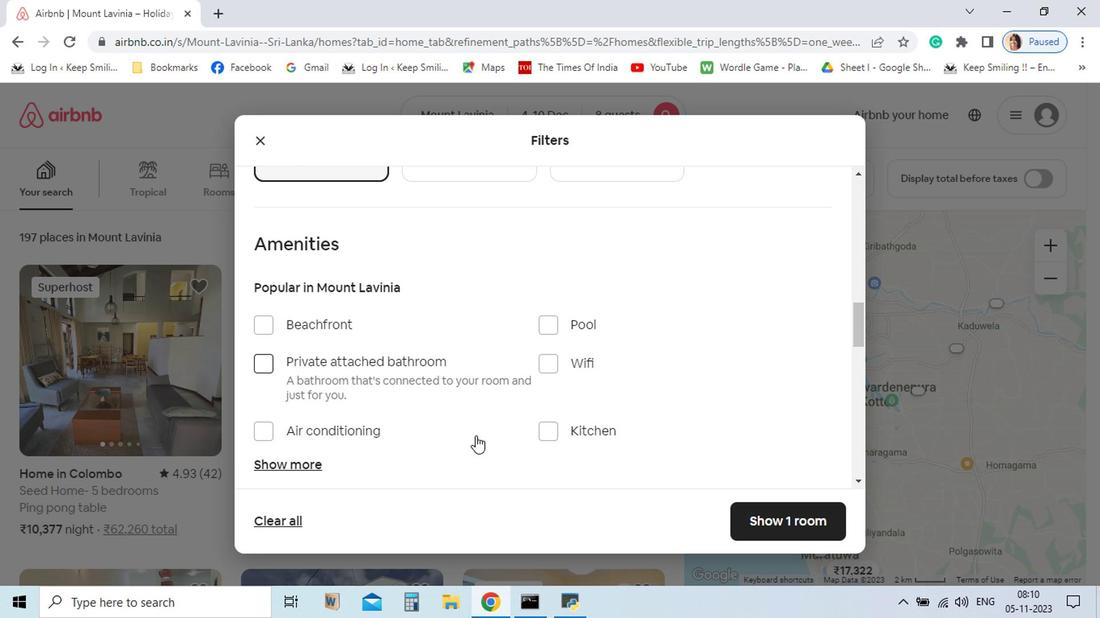 
Action: Mouse scrolled (516, 446) with delta (0, 0)
Screenshot: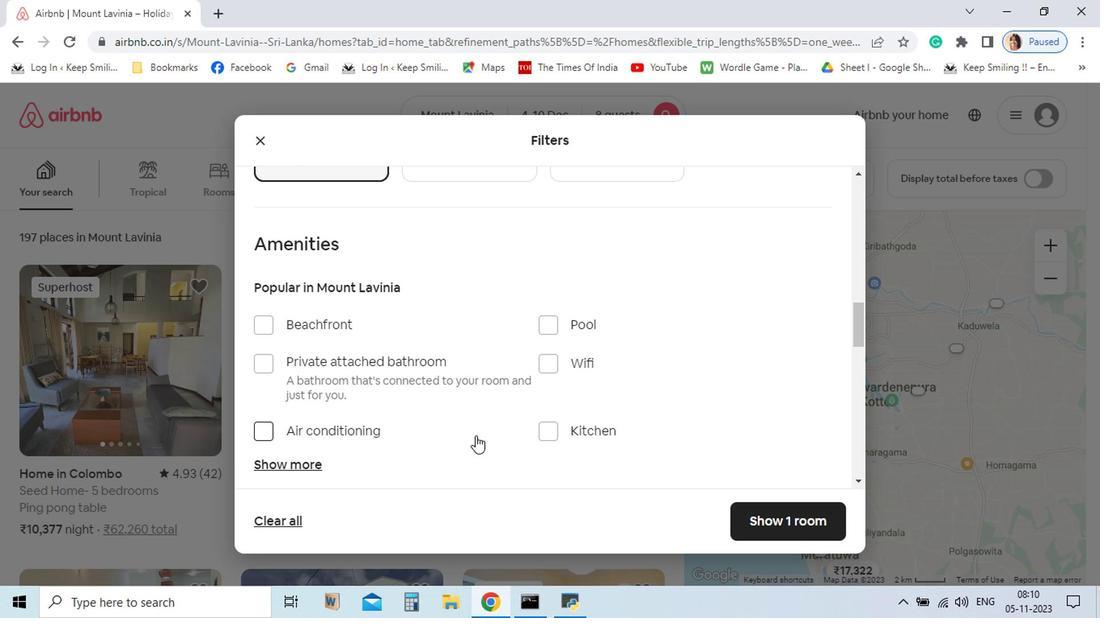 
Action: Mouse moved to (577, 377)
Screenshot: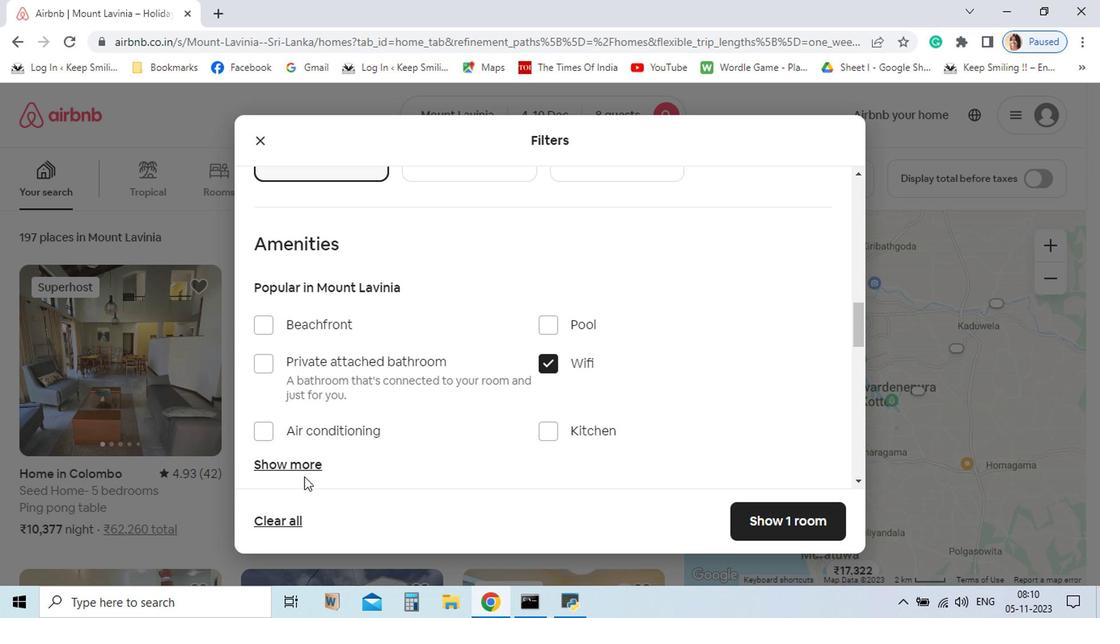 
Action: Mouse pressed left at (577, 377)
Screenshot: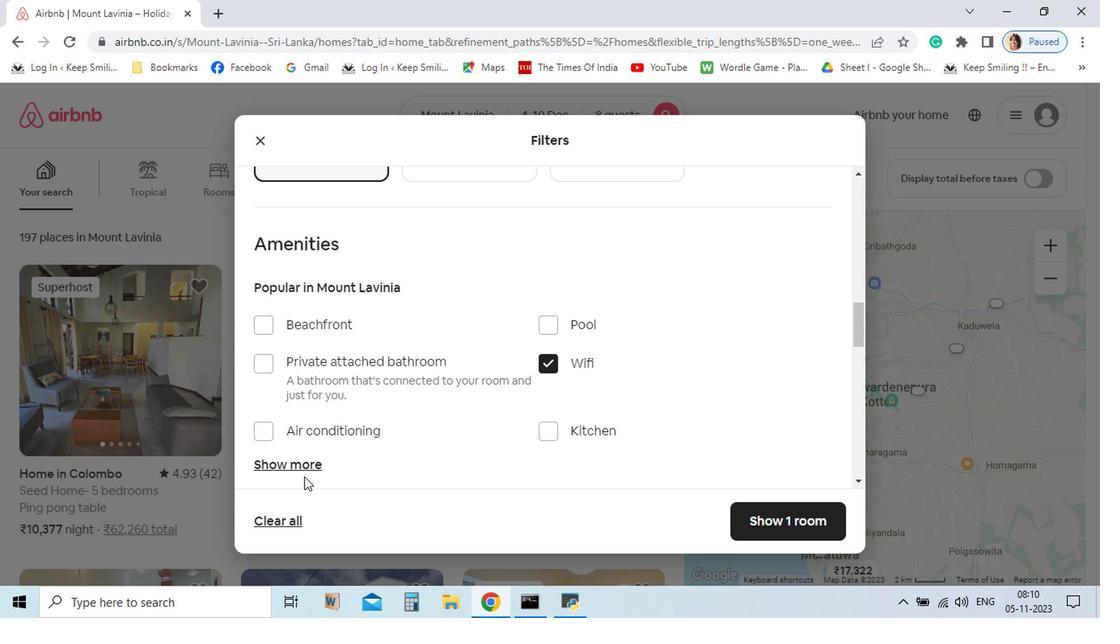 
Action: Mouse moved to (343, 477)
Screenshot: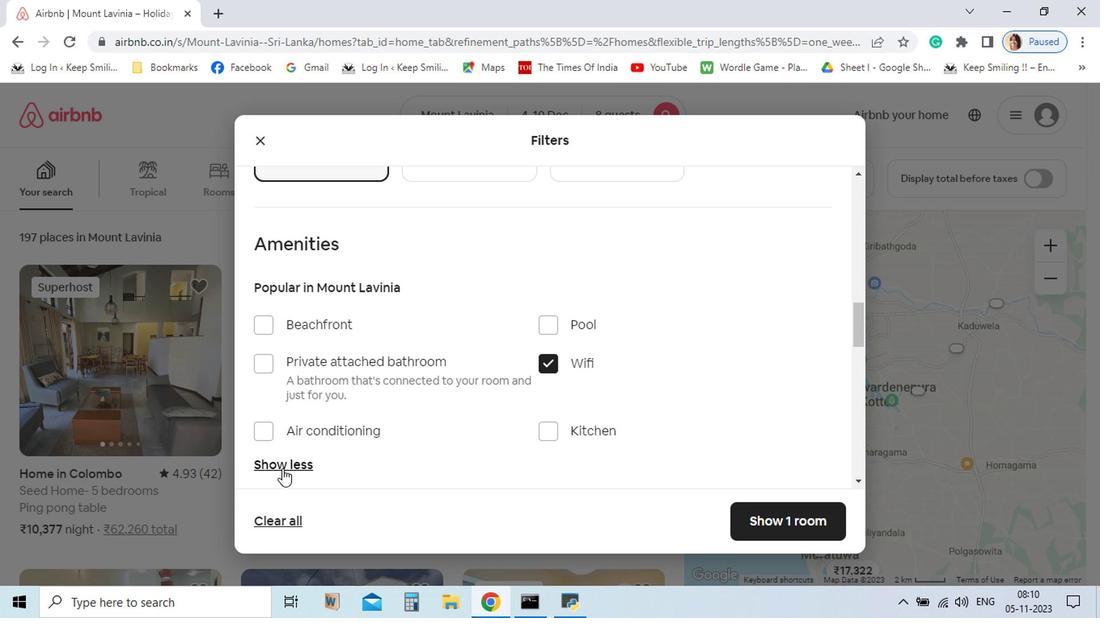 
Action: Mouse pressed left at (343, 477)
Screenshot: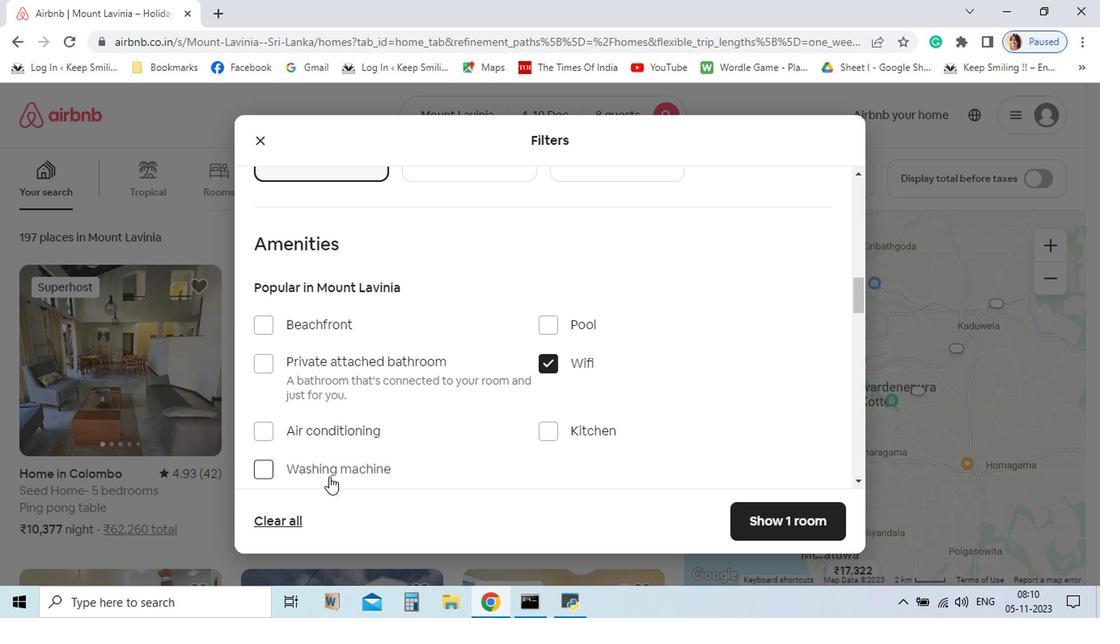 
Action: Mouse moved to (499, 503)
Screenshot: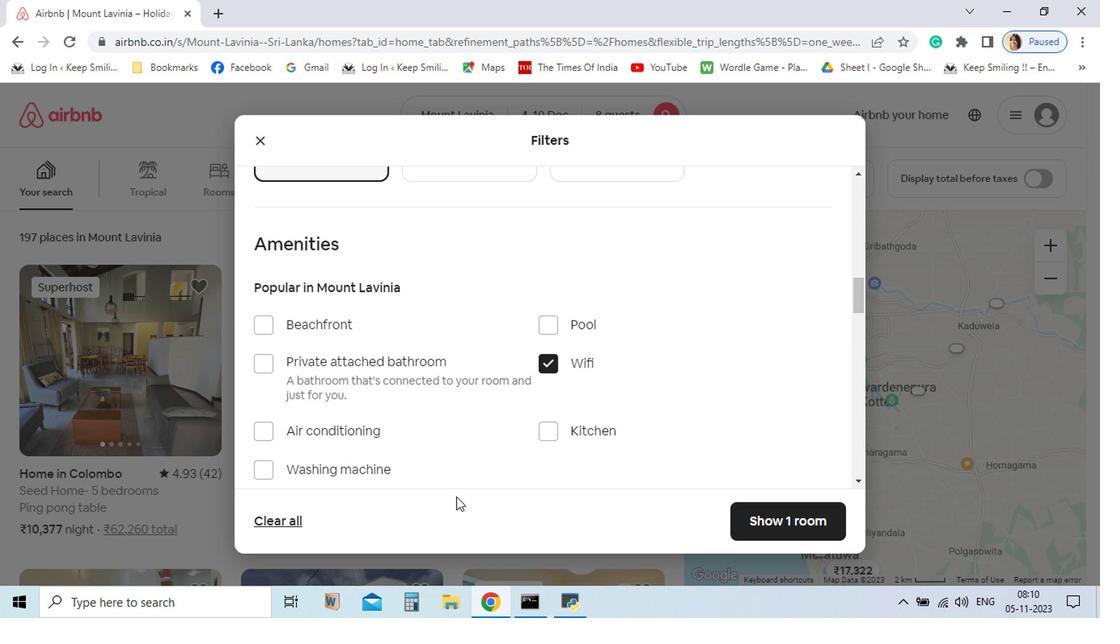 
Action: Mouse scrolled (499, 502) with delta (0, -1)
Screenshot: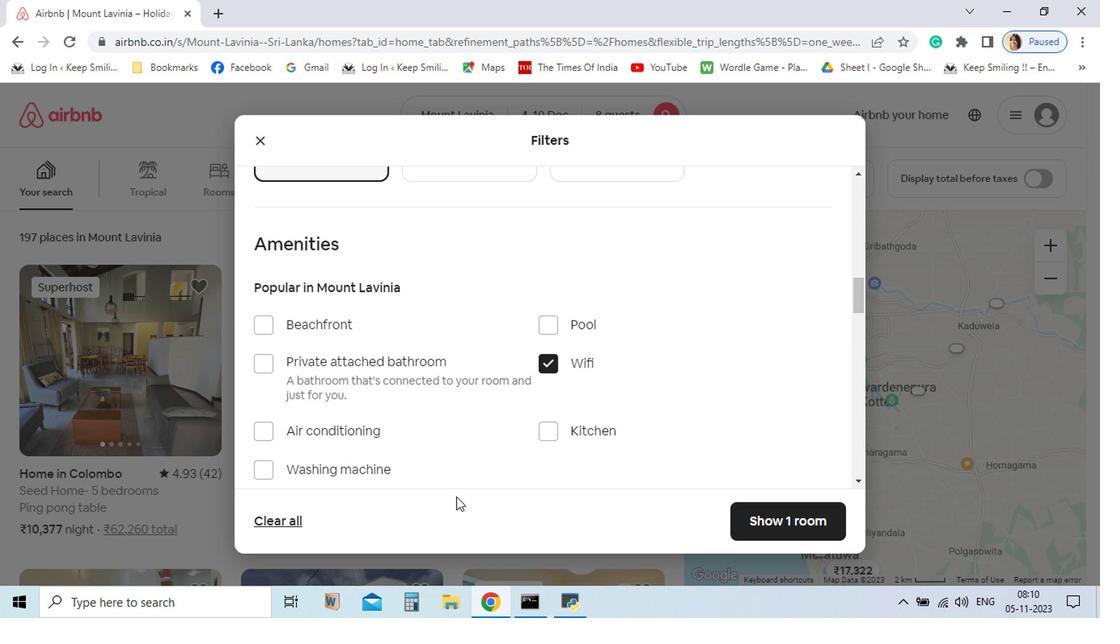 
Action: Mouse scrolled (499, 502) with delta (0, -1)
Screenshot: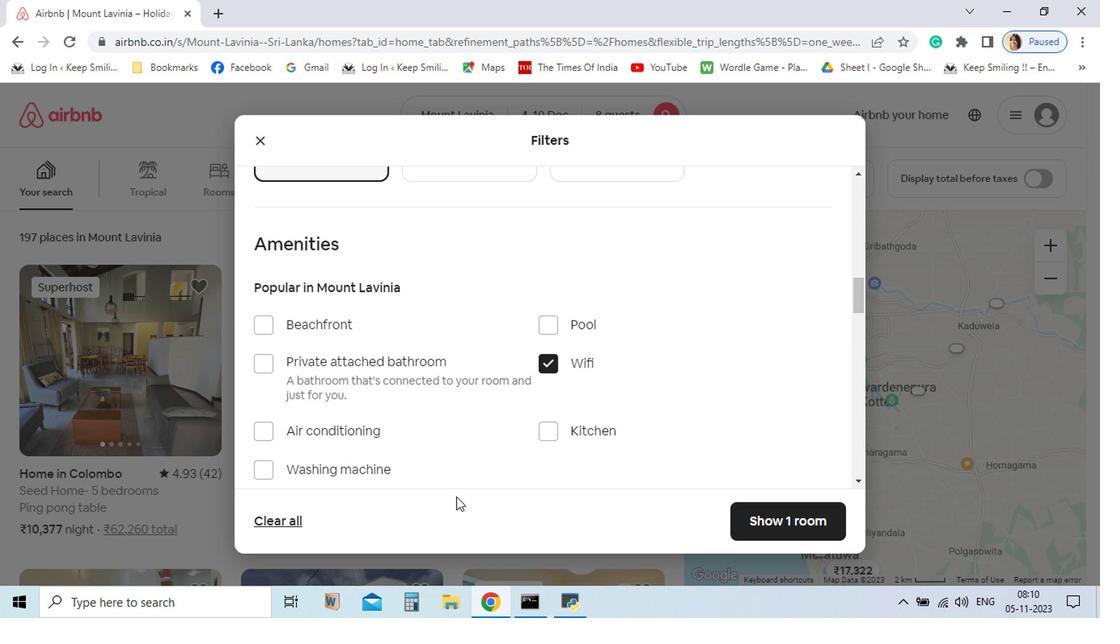 
Action: Mouse moved to (508, 491)
Screenshot: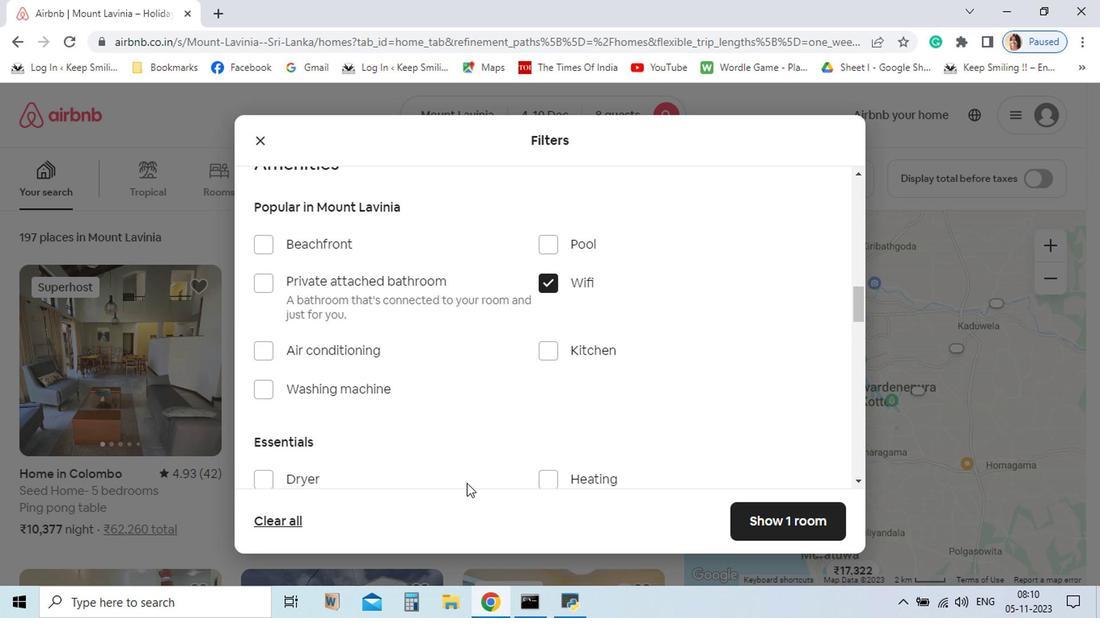 
Action: Mouse scrolled (508, 489) with delta (0, -1)
Screenshot: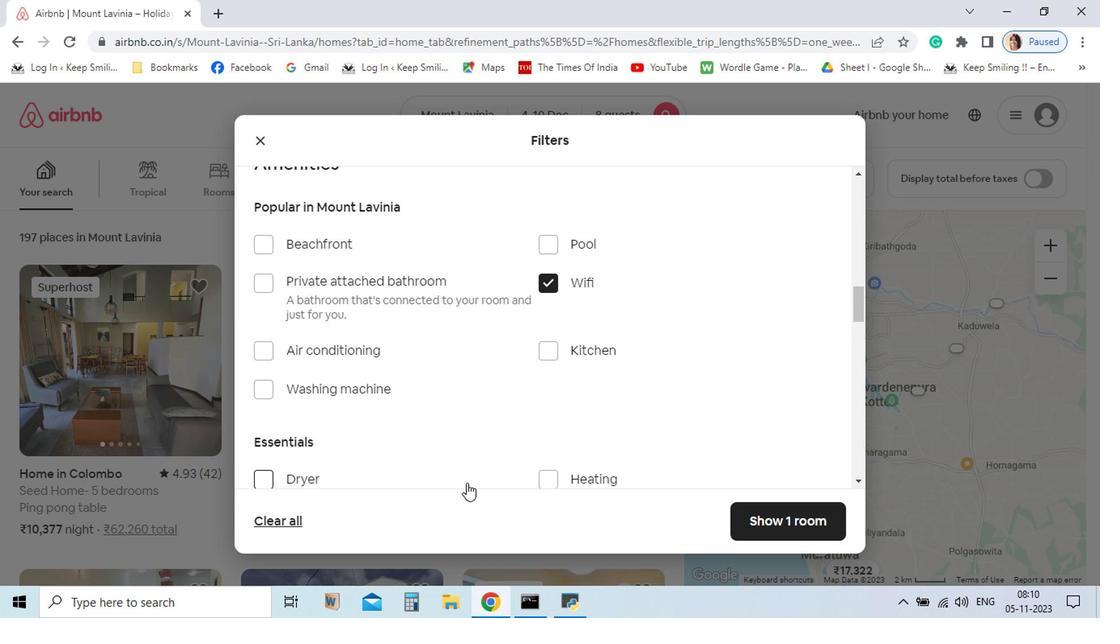 
Action: Mouse moved to (862, 331)
Screenshot: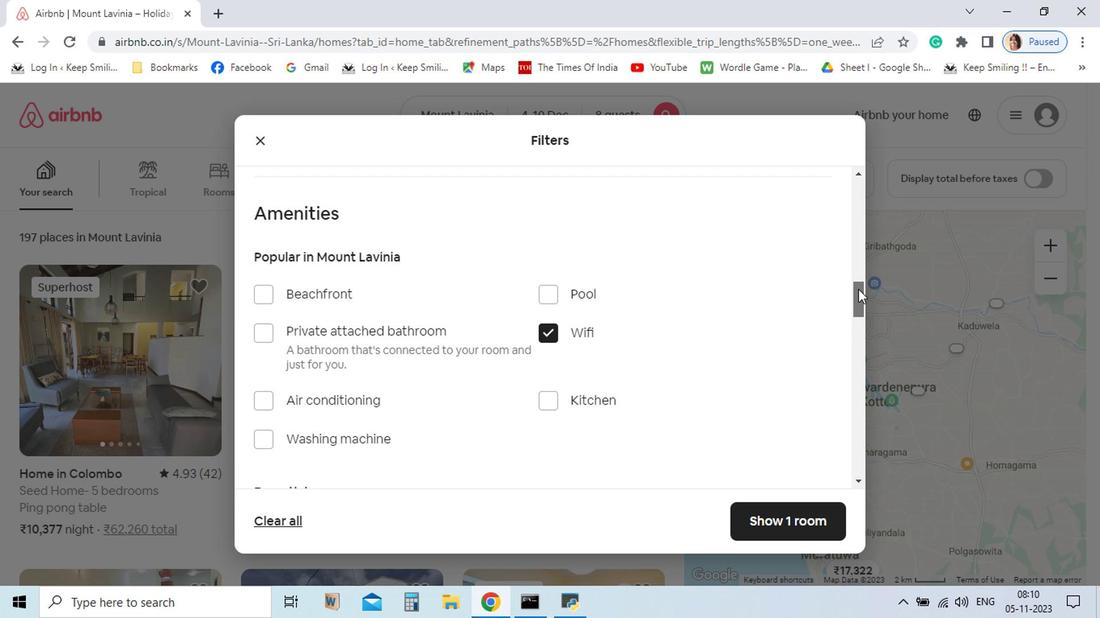 
Action: Mouse pressed left at (862, 331)
Screenshot: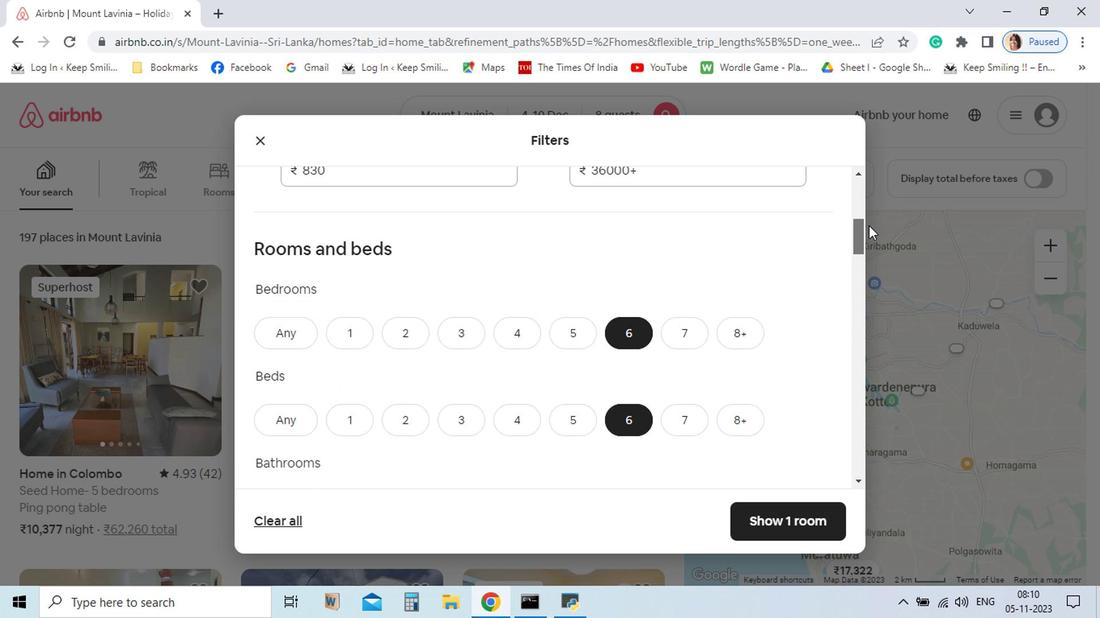 
Action: Mouse moved to (387, 285)
Screenshot: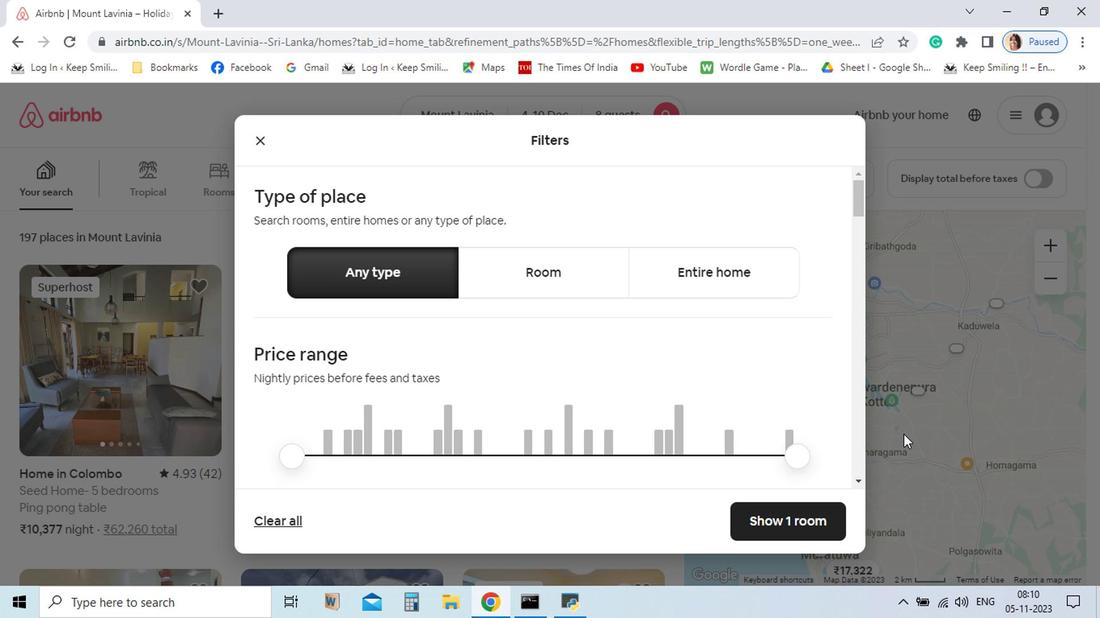 
Action: Mouse pressed left at (387, 285)
Screenshot: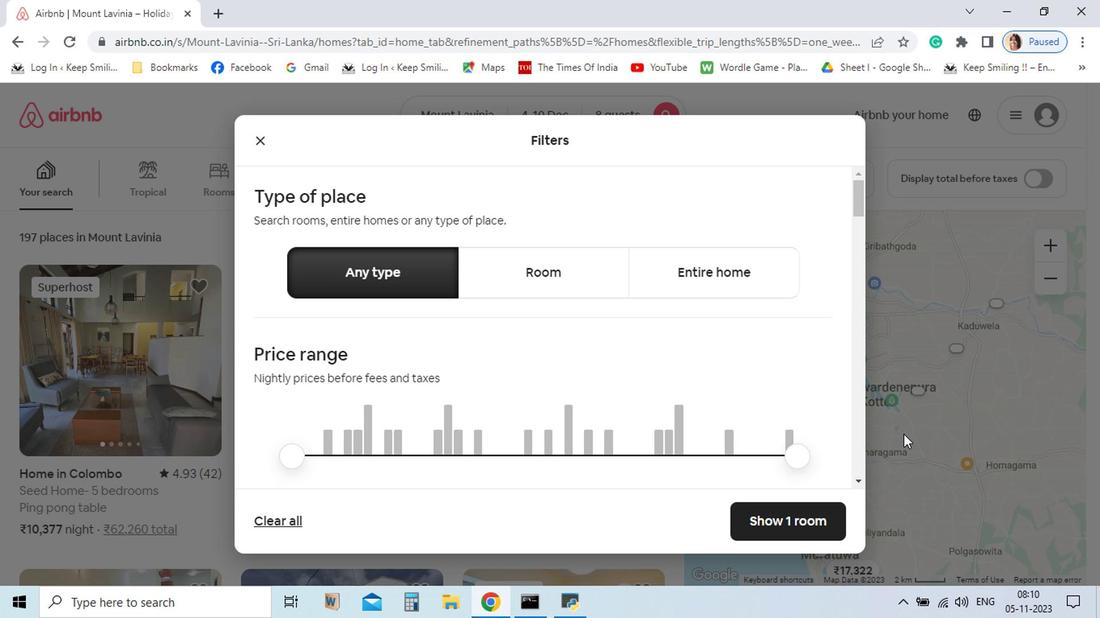 
Action: Mouse moved to (857, 233)
Screenshot: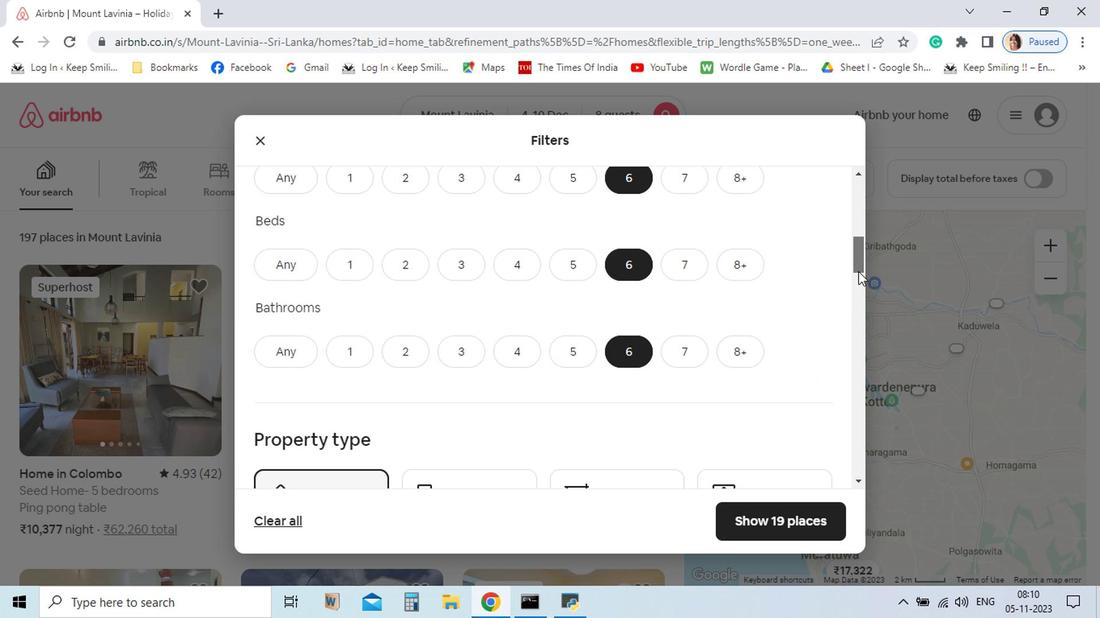 
Action: Mouse pressed left at (857, 233)
Screenshot: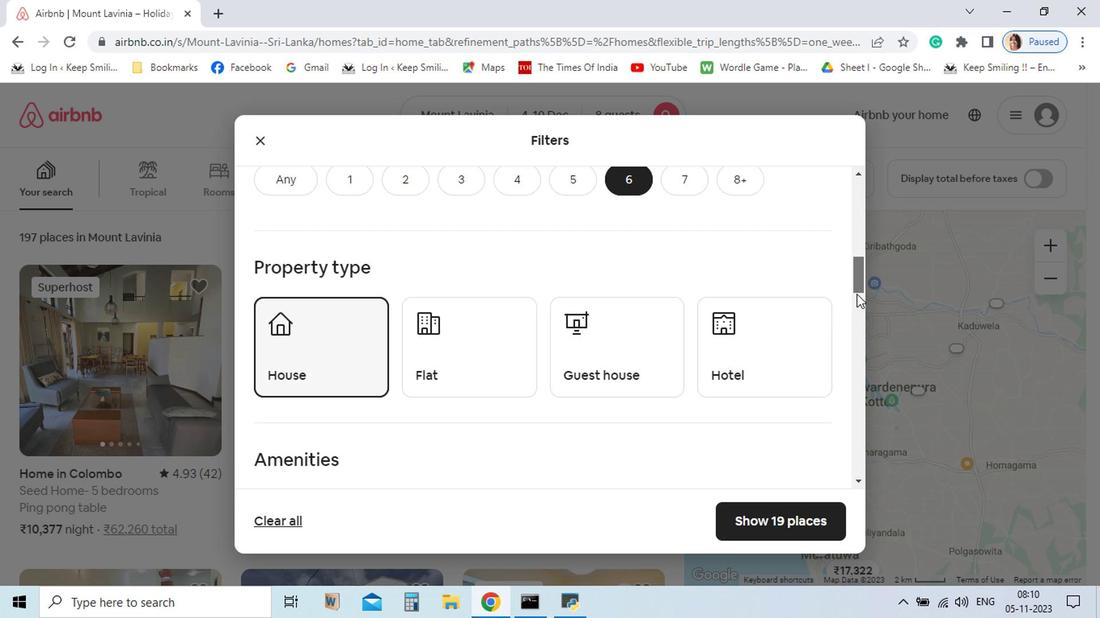
Action: Mouse moved to (575, 379)
Screenshot: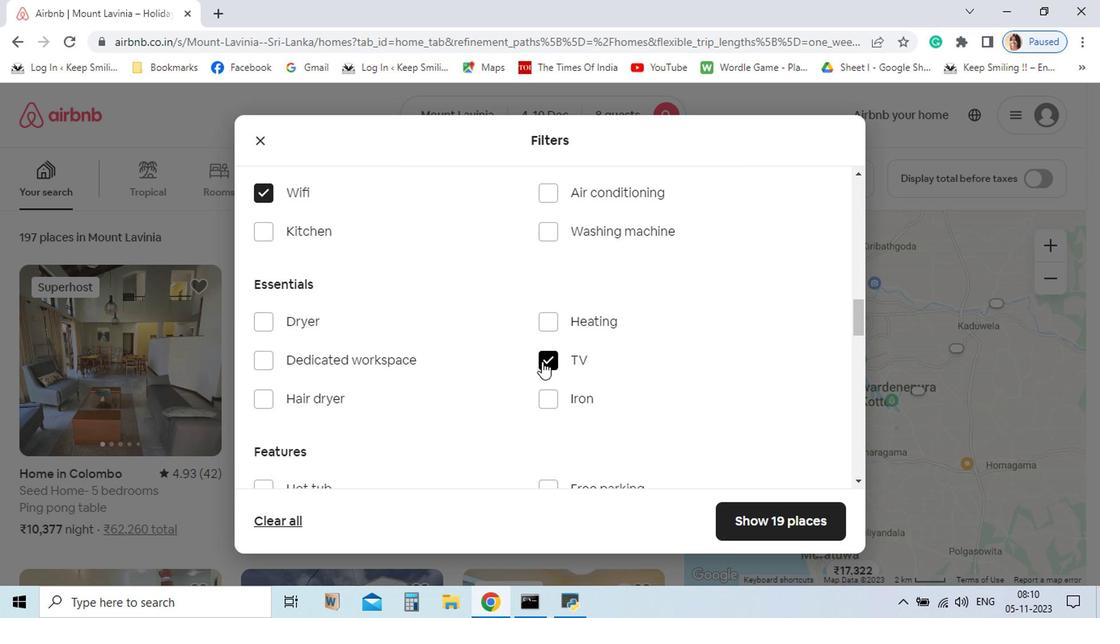 
Action: Mouse pressed left at (575, 379)
Screenshot: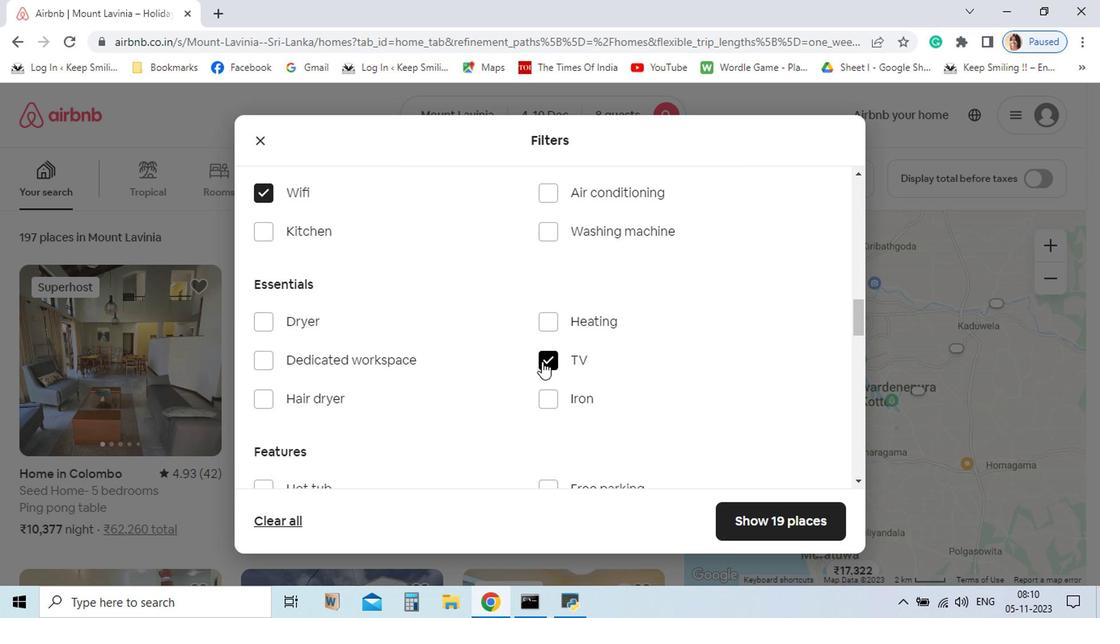 
Action: Mouse moved to (860, 346)
Screenshot: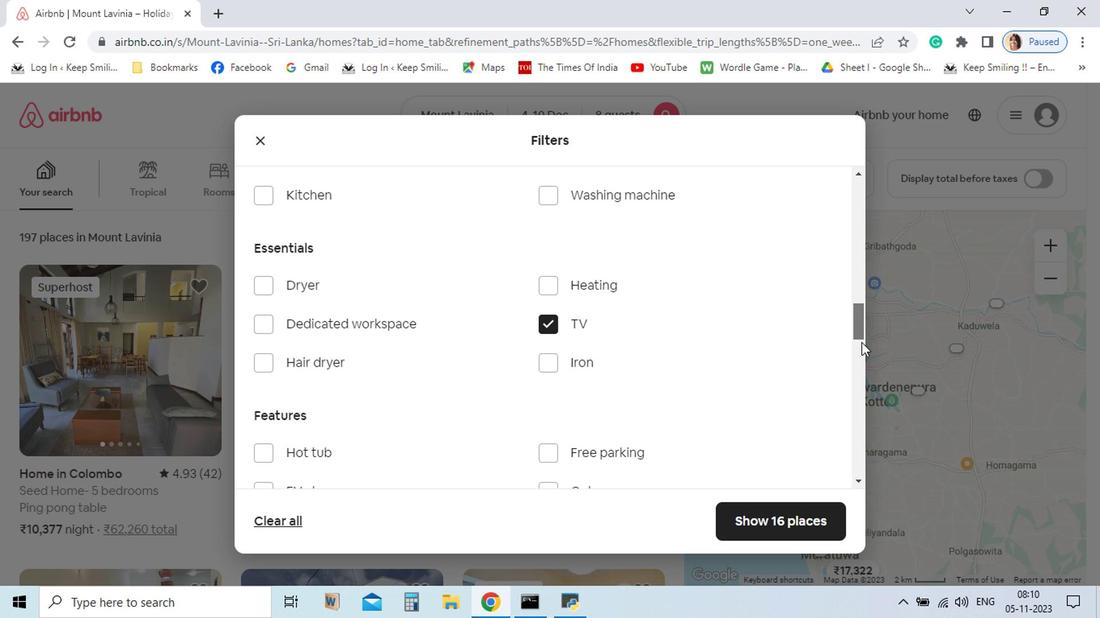 
Action: Mouse pressed left at (860, 346)
Screenshot: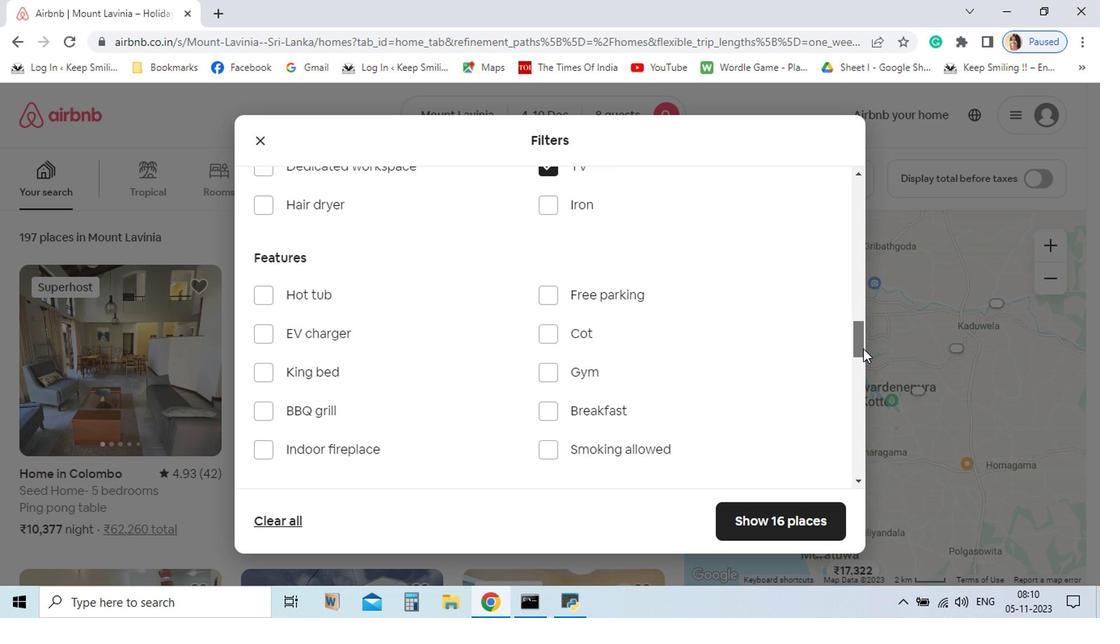 
Action: Mouse moved to (572, 324)
Screenshot: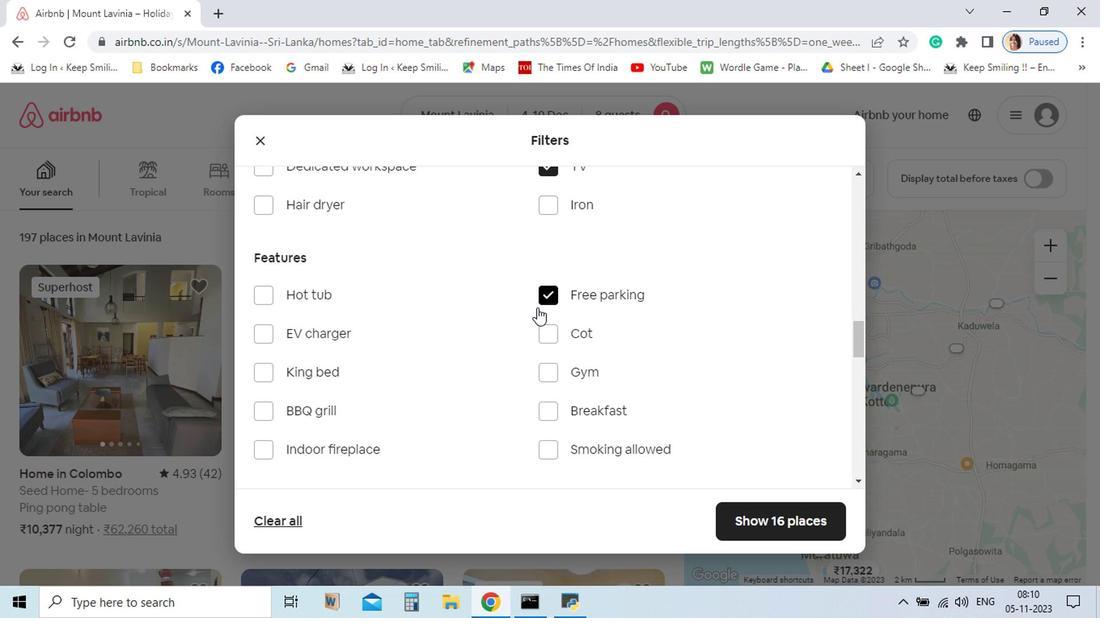 
Action: Mouse pressed left at (572, 324)
Screenshot: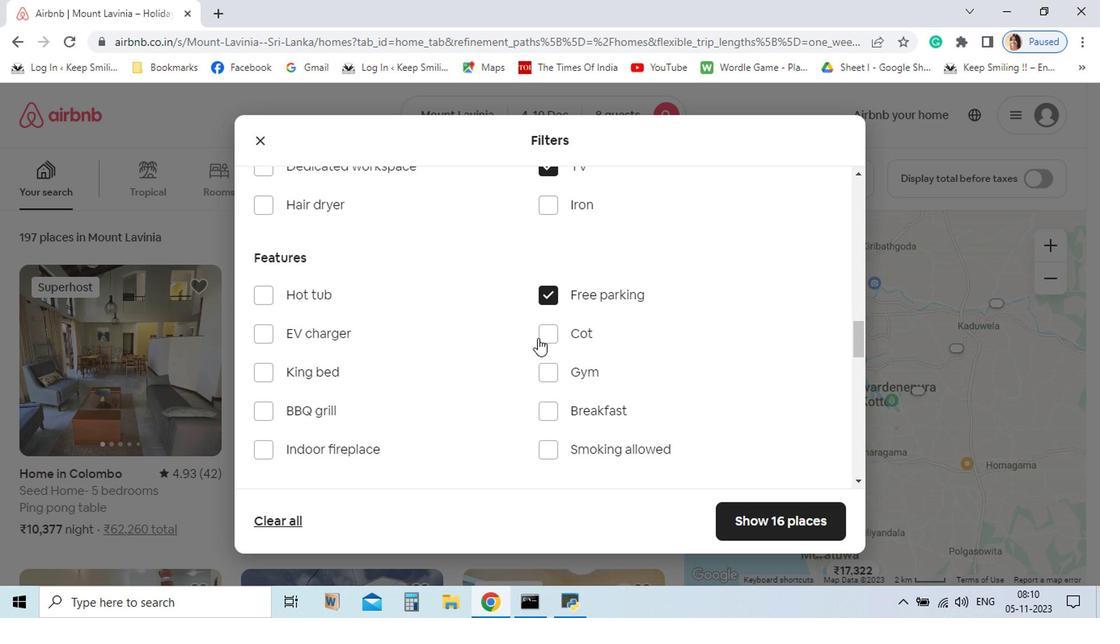 
Action: Mouse moved to (573, 391)
Screenshot: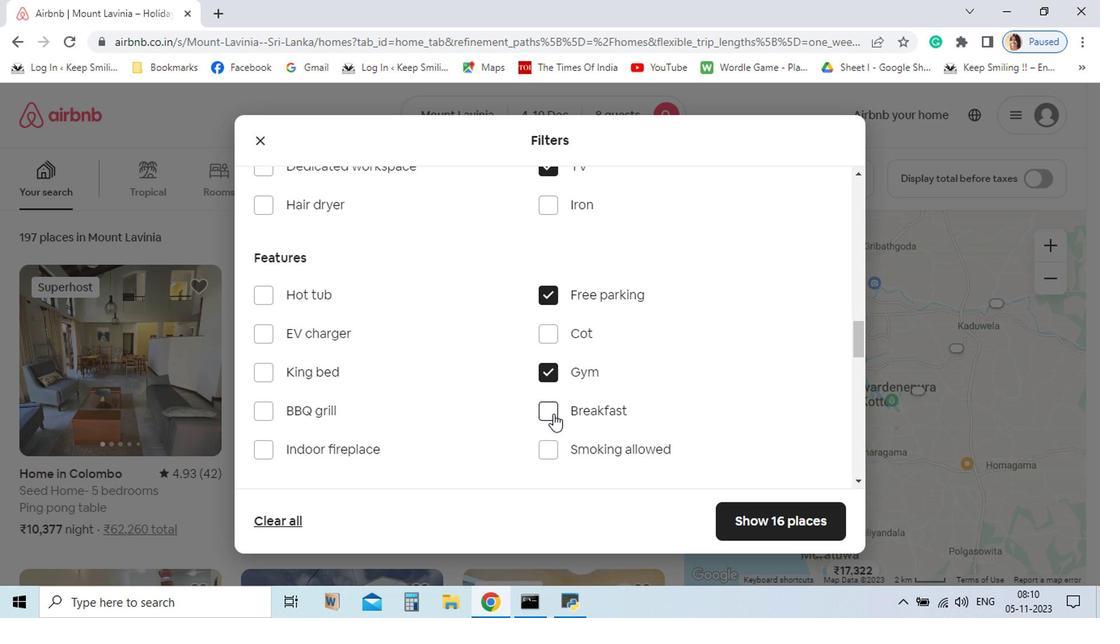 
Action: Mouse pressed left at (573, 391)
Screenshot: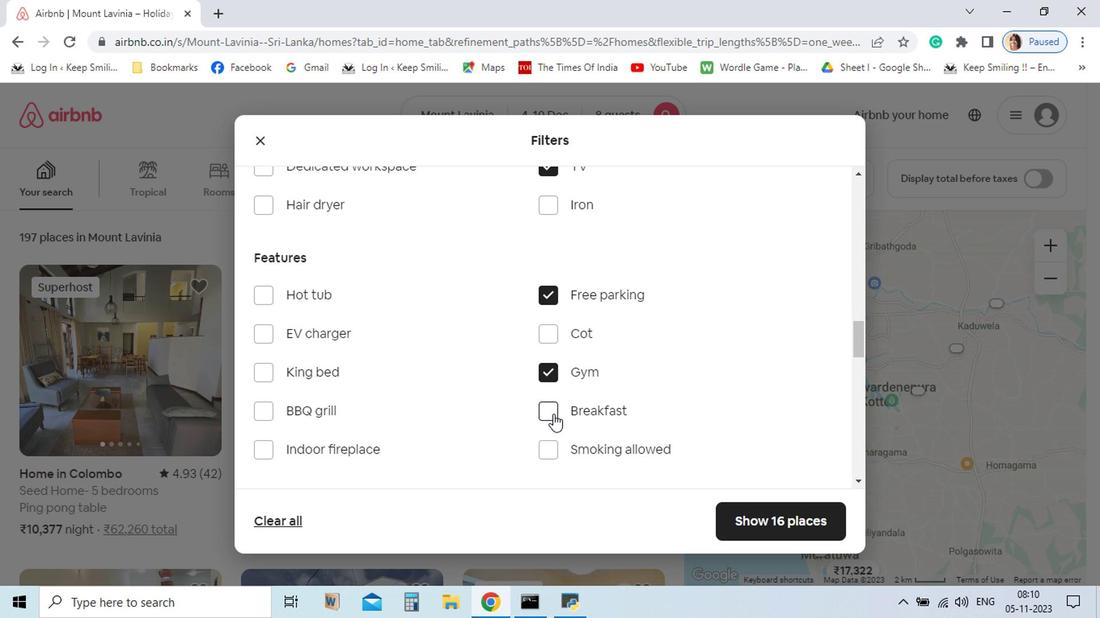 
Action: Mouse moved to (586, 426)
Screenshot: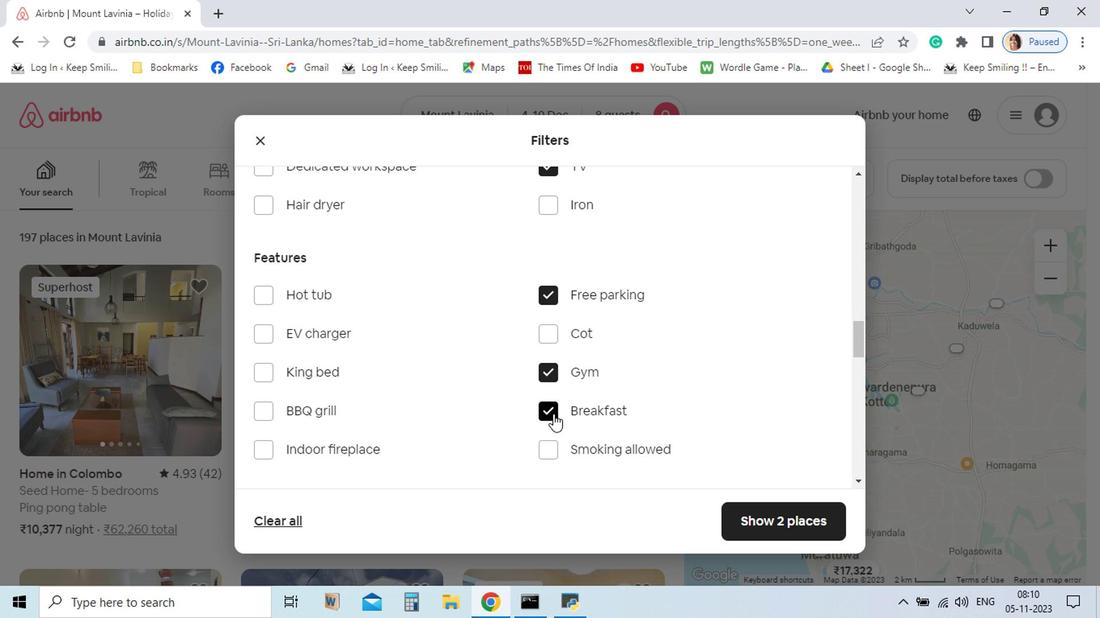 
Action: Mouse pressed left at (586, 426)
Screenshot: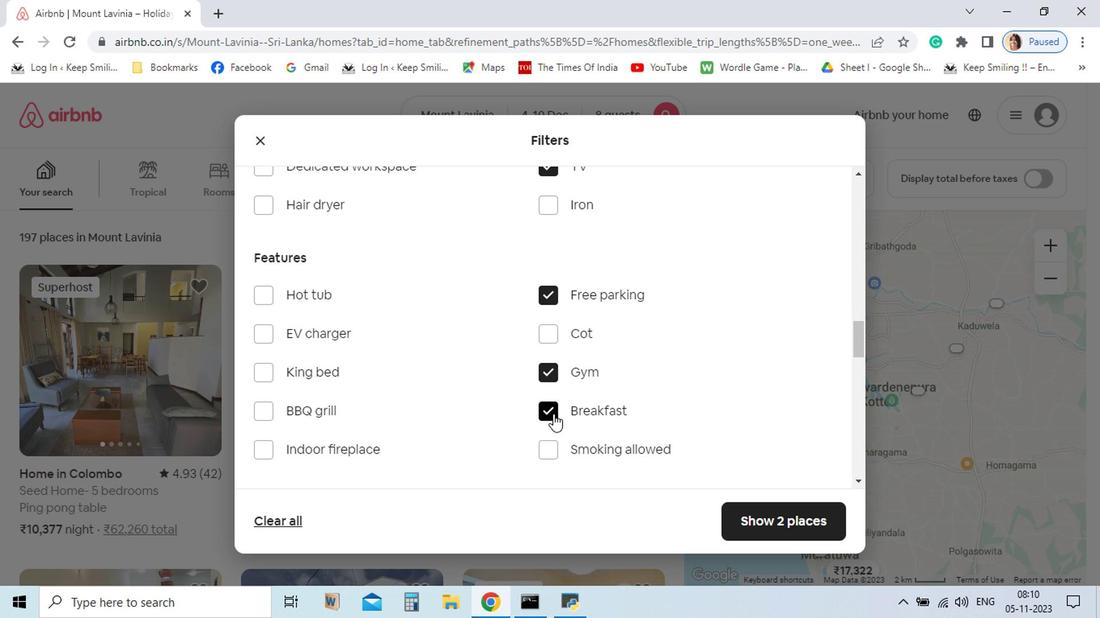 
Action: Mouse moved to (735, 429)
Screenshot: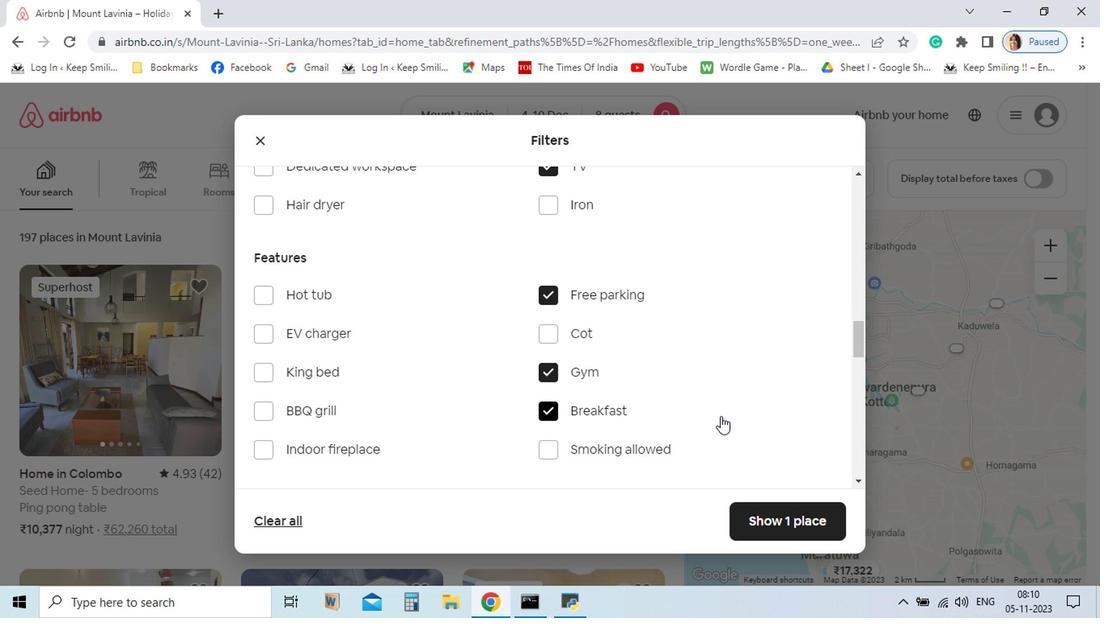 
Action: Mouse scrolled (735, 429) with delta (0, 0)
Screenshot: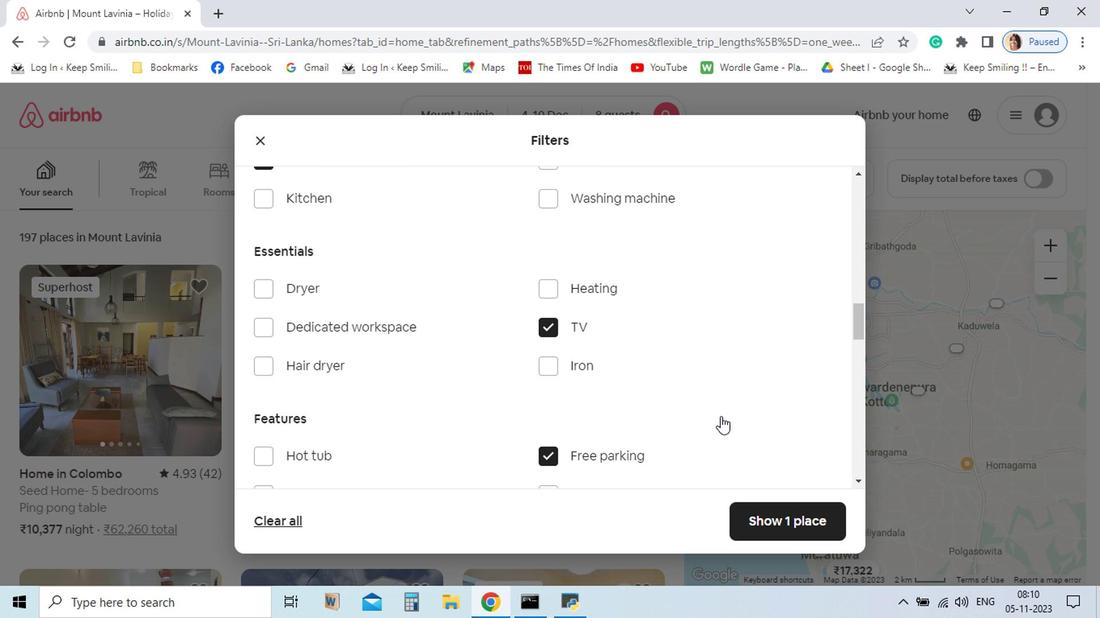 
Action: Mouse scrolled (735, 429) with delta (0, 0)
Screenshot: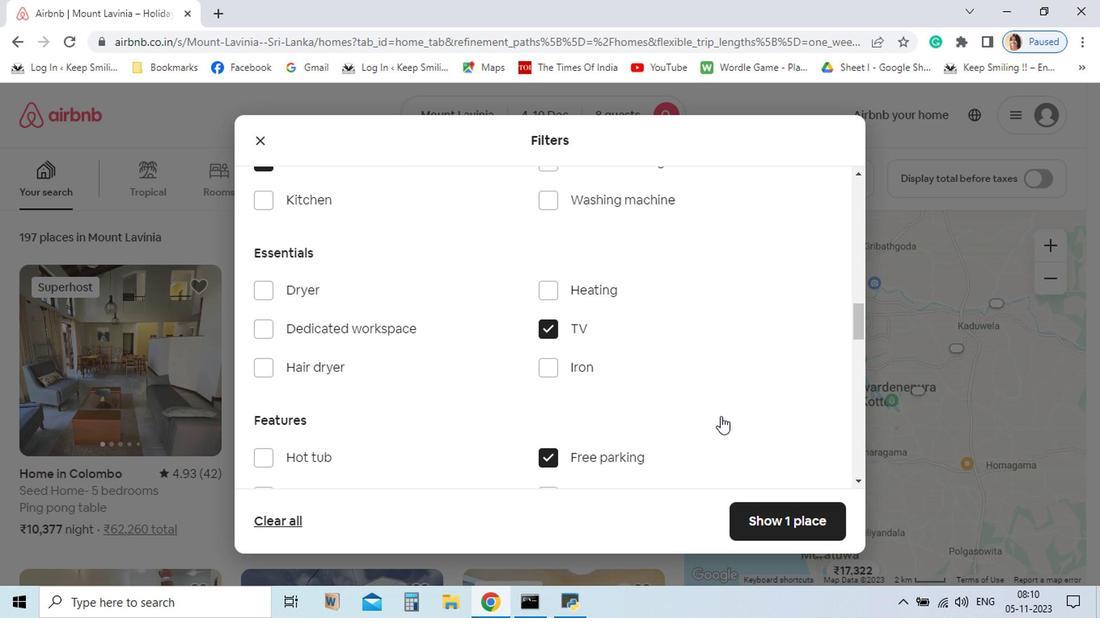 
Action: Mouse scrolled (735, 429) with delta (0, 0)
Screenshot: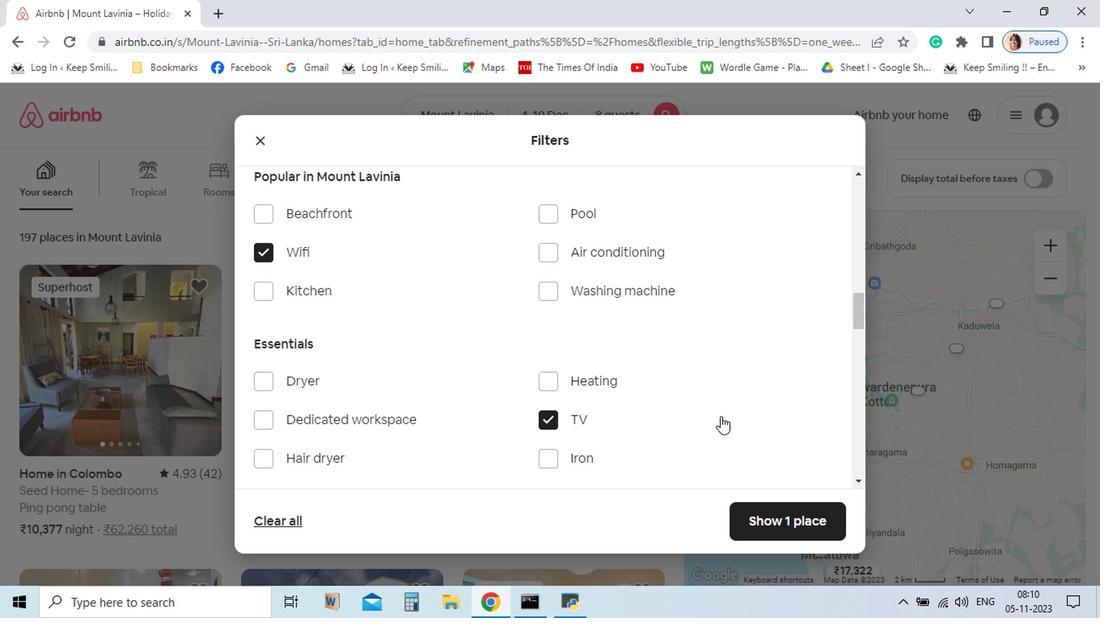 
Action: Mouse scrolled (735, 429) with delta (0, 0)
Screenshot: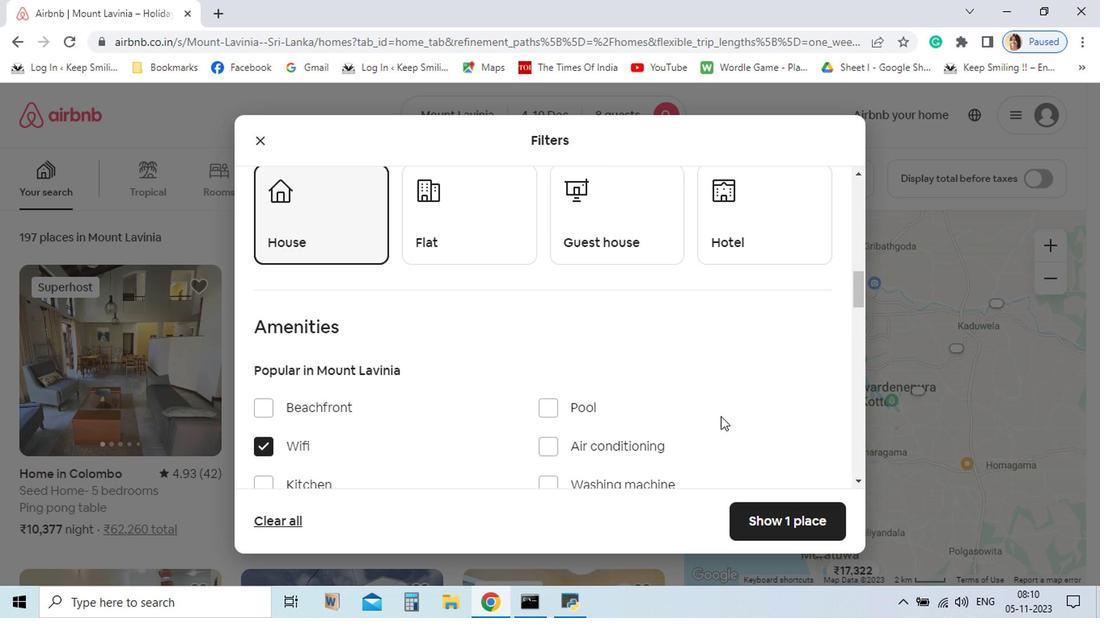 
Action: Mouse scrolled (735, 429) with delta (0, 0)
Screenshot: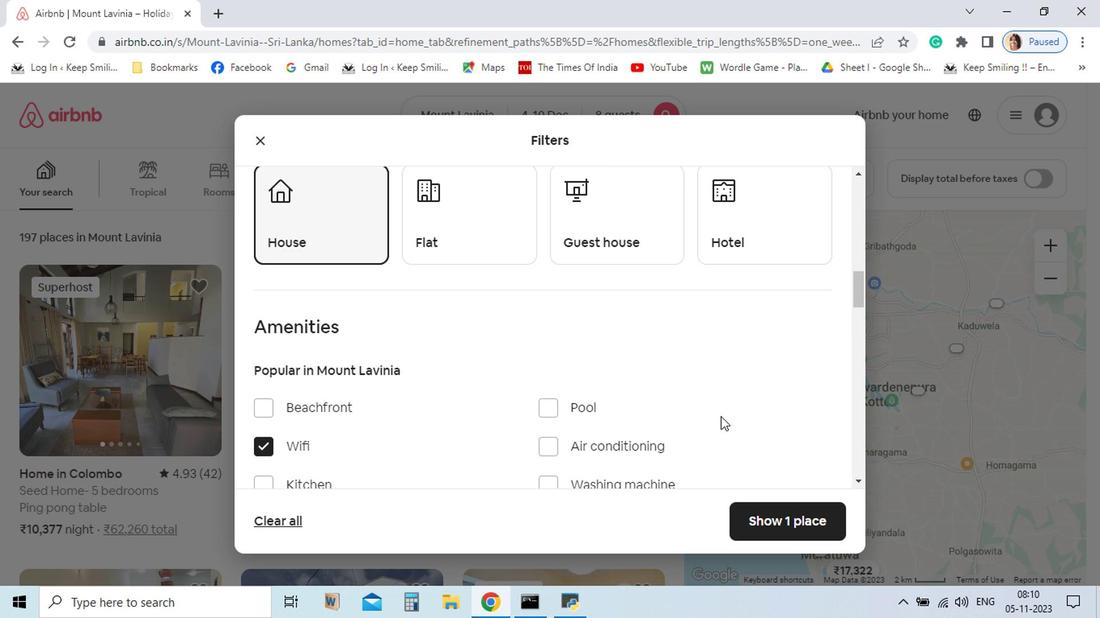 
Action: Mouse scrolled (735, 429) with delta (0, 0)
Screenshot: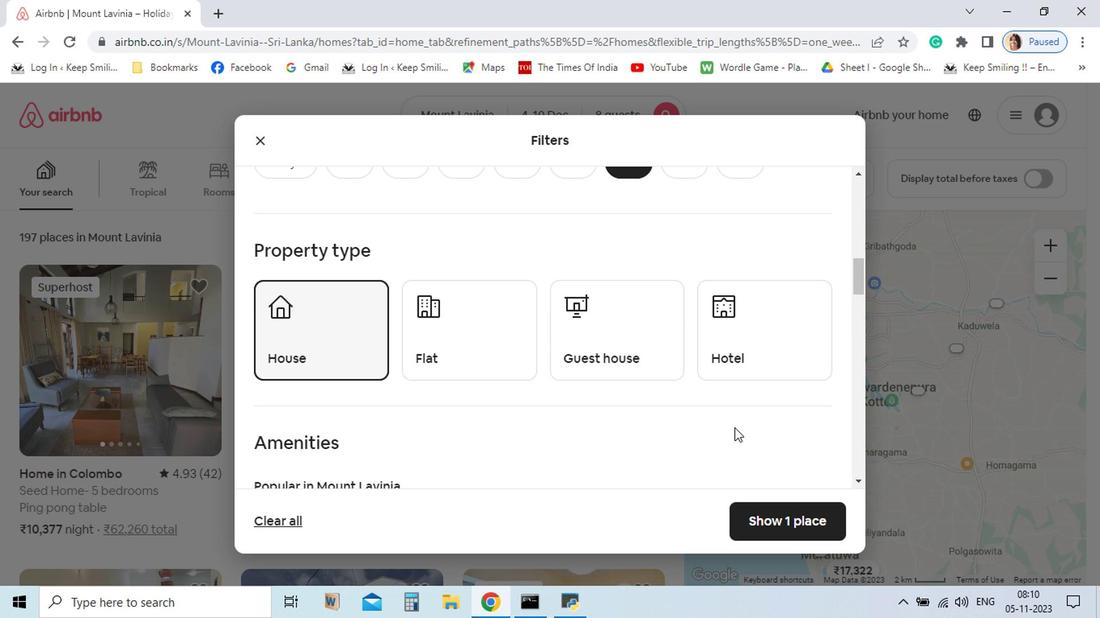 
Action: Mouse scrolled (735, 429) with delta (0, 0)
Screenshot: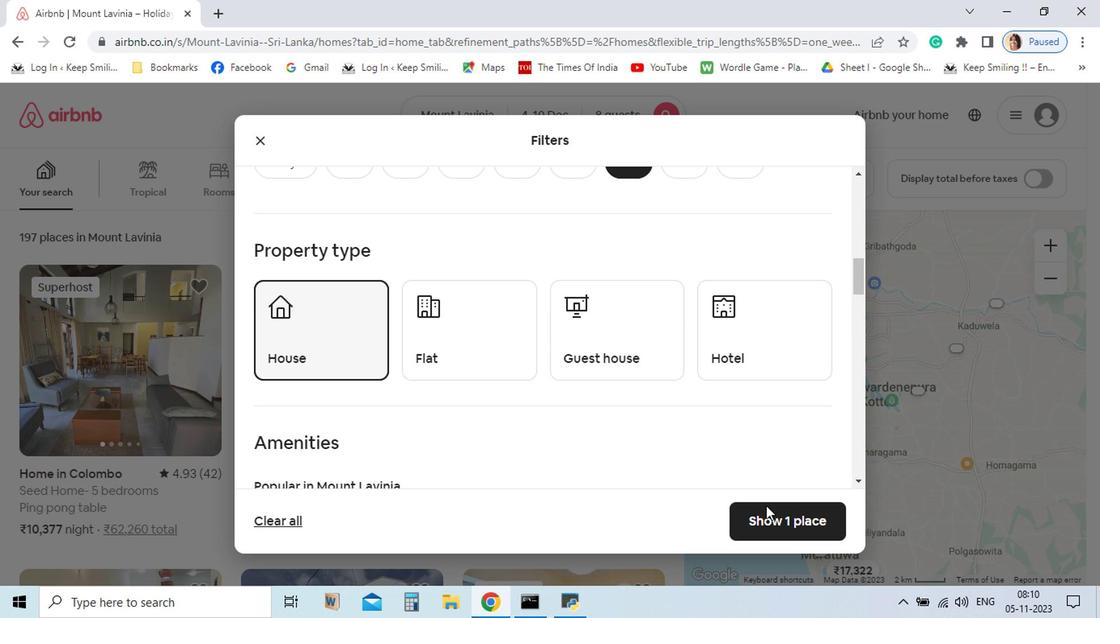 
Action: Mouse moved to (789, 526)
Screenshot: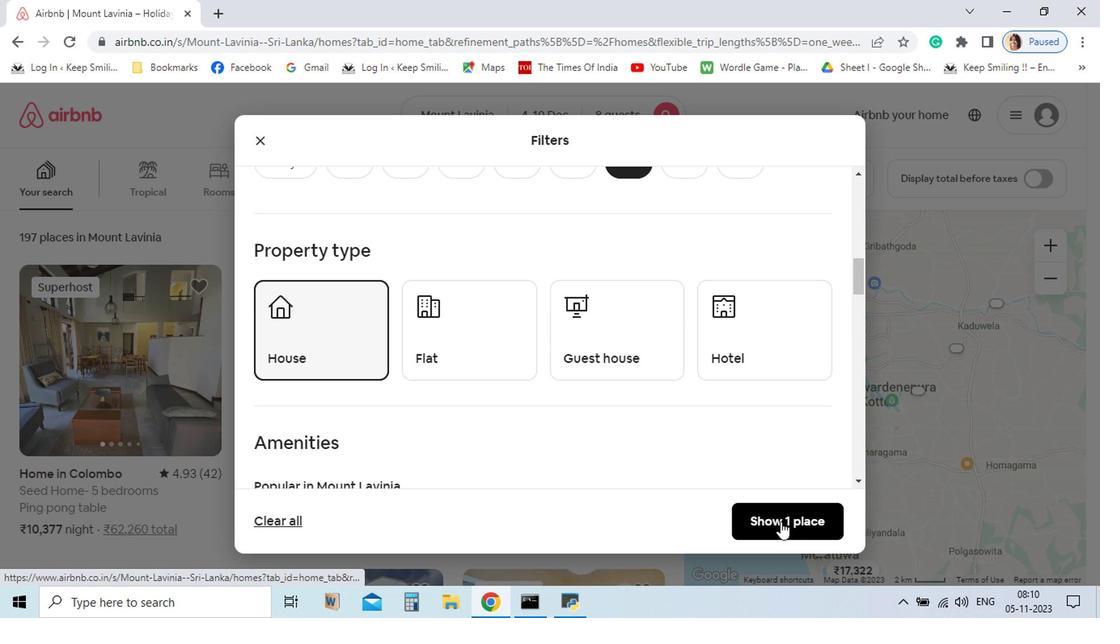 
Action: Mouse pressed left at (789, 526)
Screenshot: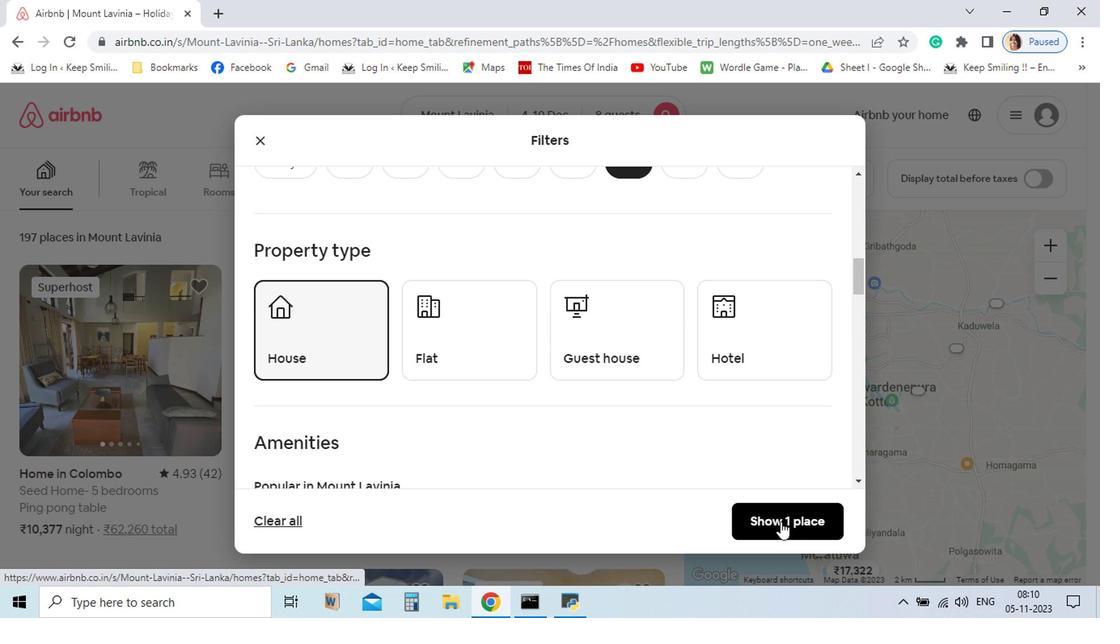
Action: Mouse moved to (151, 496)
Screenshot: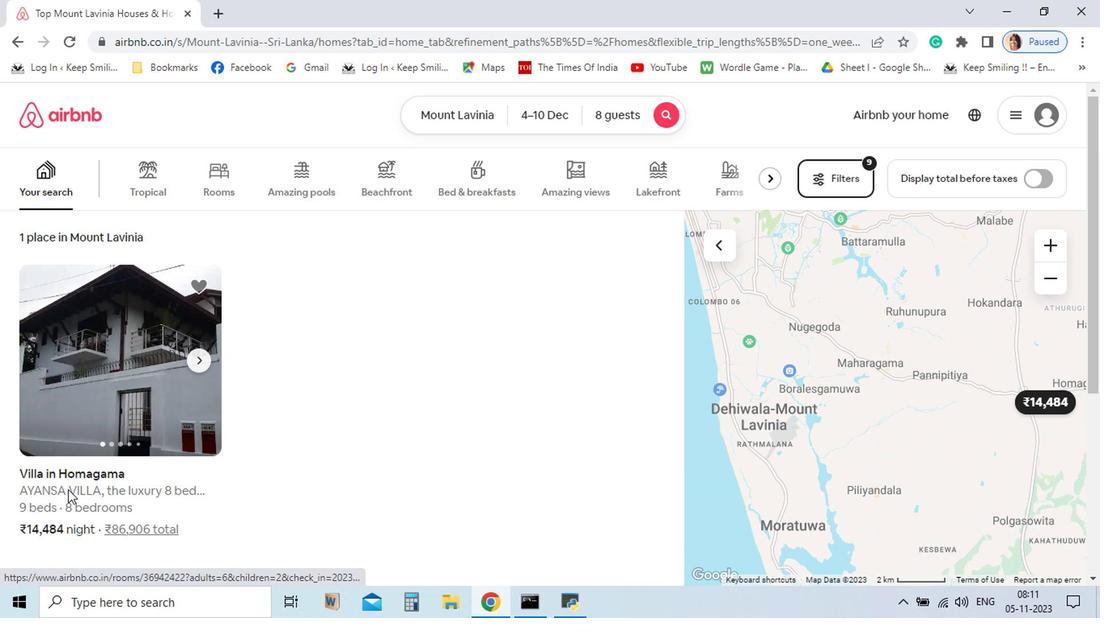 
Action: Mouse pressed left at (151, 496)
Screenshot: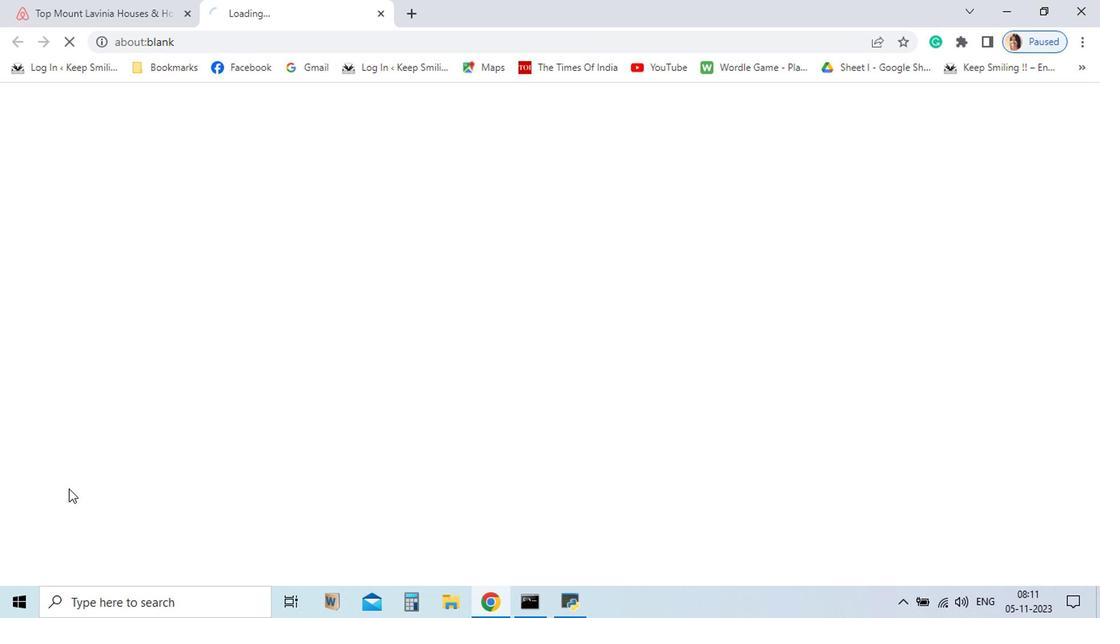 
Action: Mouse moved to (883, 465)
Screenshot: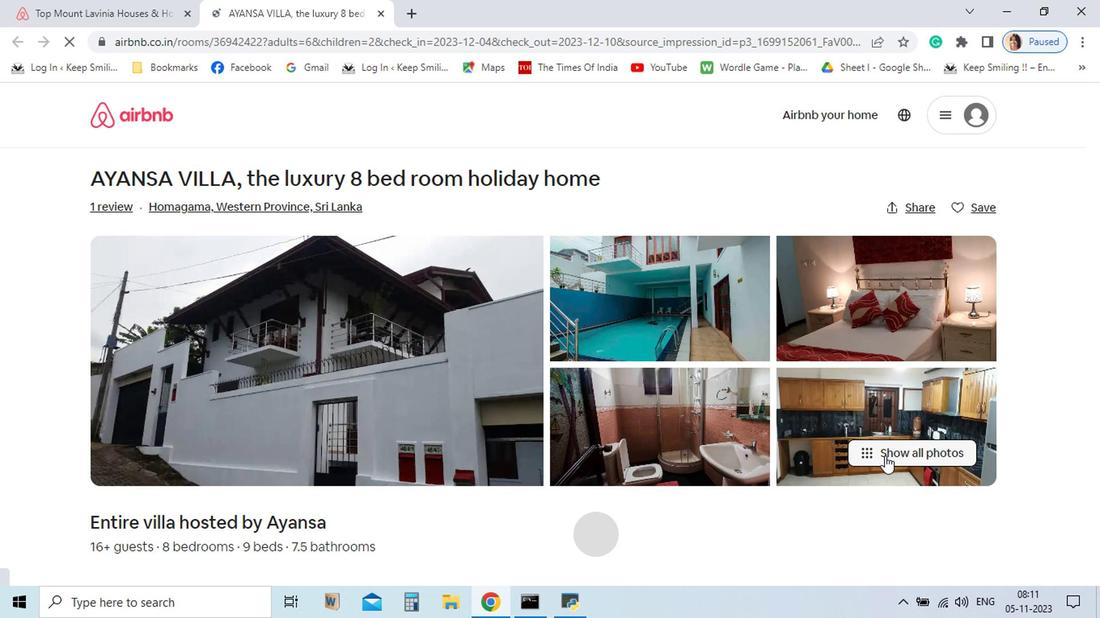 
Action: Mouse pressed left at (883, 465)
Screenshot: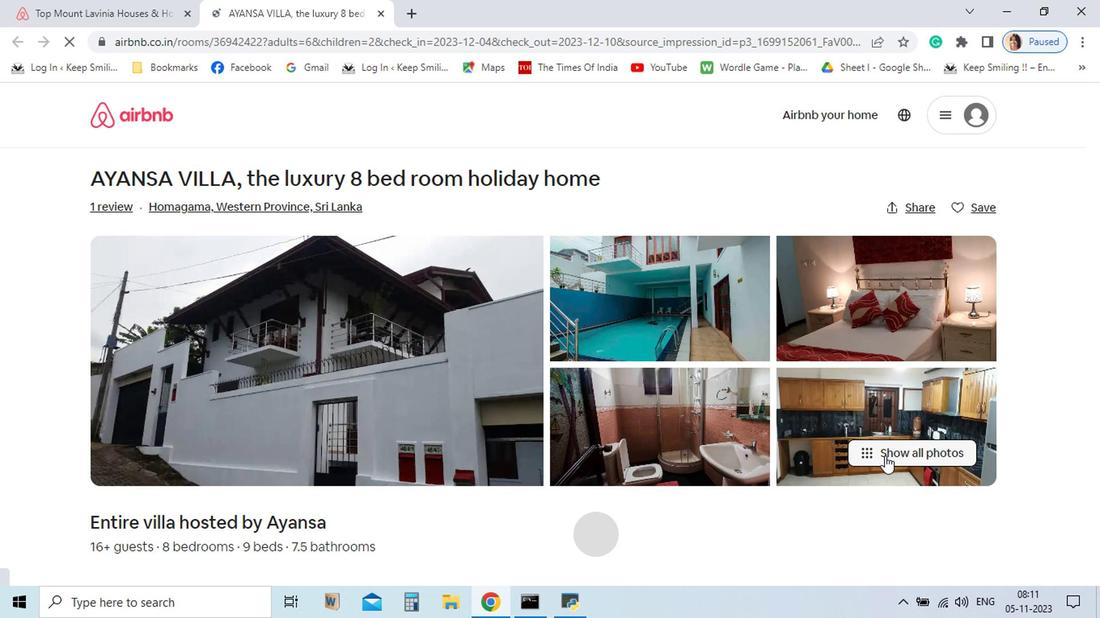 
Action: Mouse scrolled (883, 464) with delta (0, -1)
Screenshot: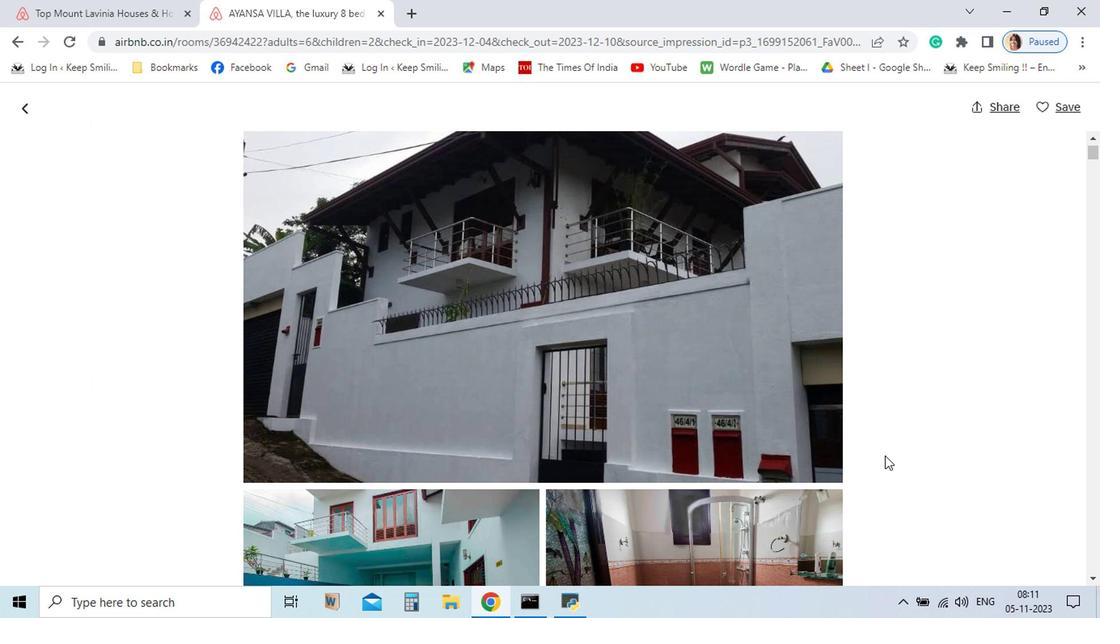 
Action: Mouse scrolled (883, 464) with delta (0, -1)
Screenshot: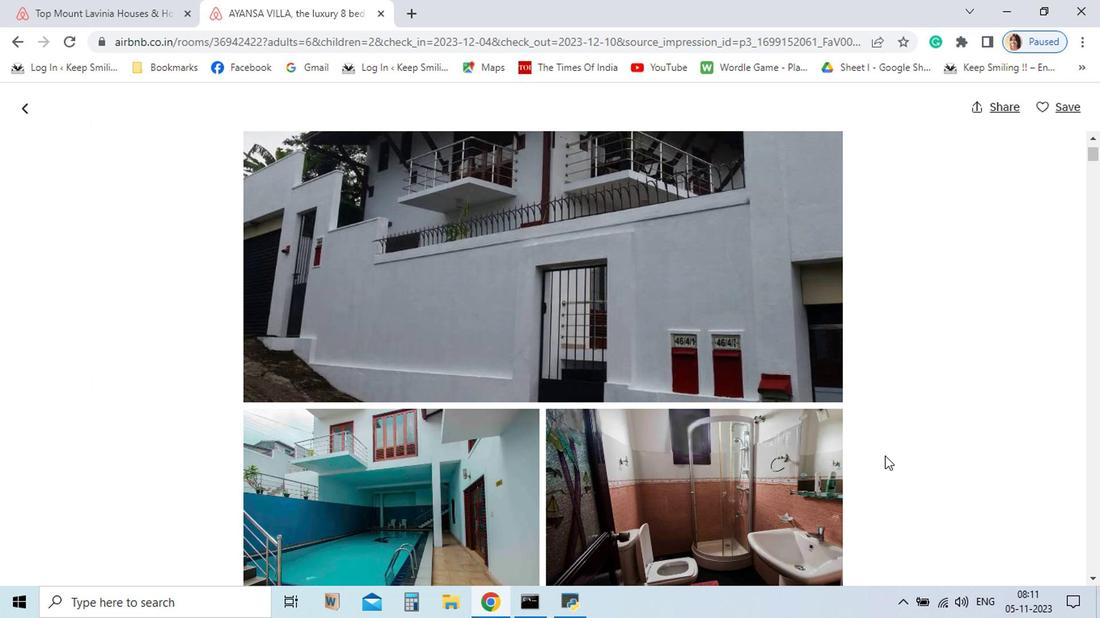 
Action: Mouse scrolled (883, 464) with delta (0, -1)
Screenshot: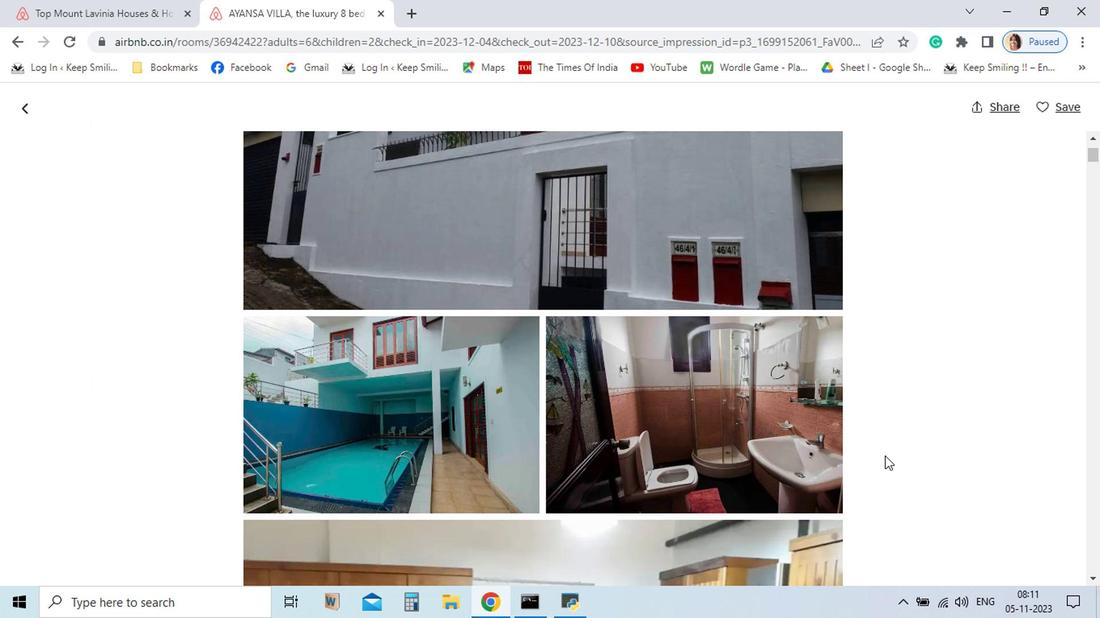 
Action: Mouse scrolled (883, 464) with delta (0, -1)
Screenshot: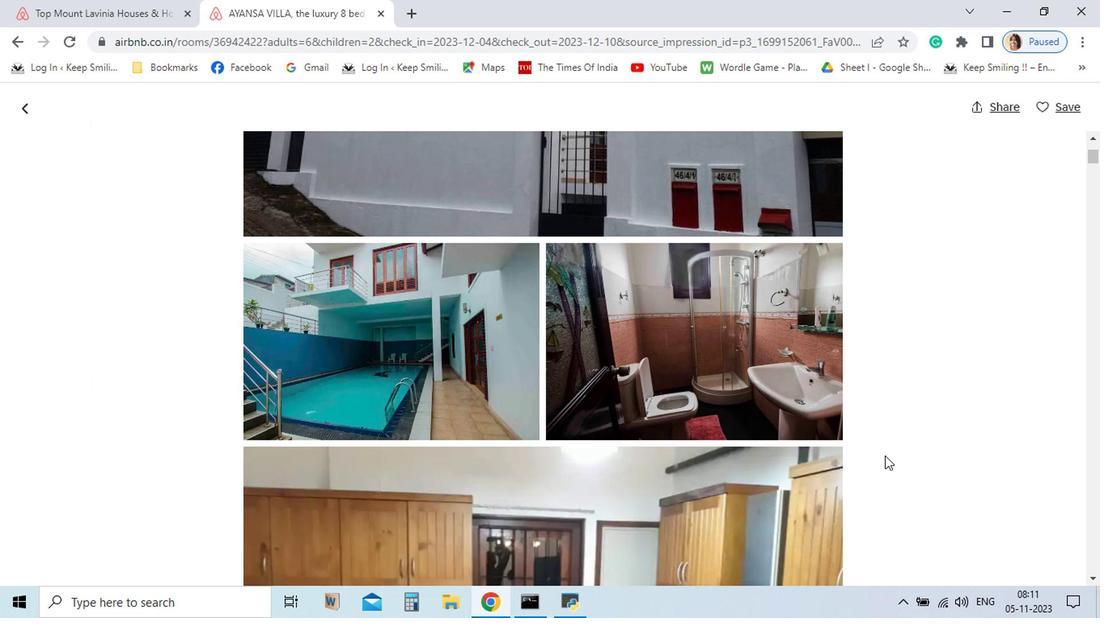 
Action: Mouse scrolled (883, 464) with delta (0, -1)
Screenshot: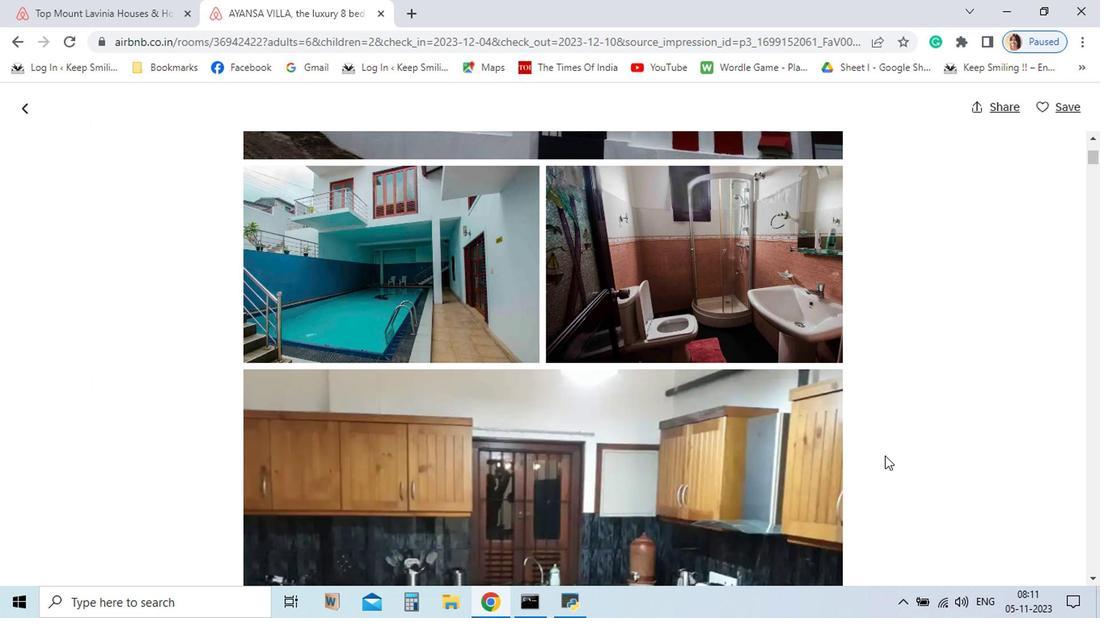 
Action: Mouse scrolled (883, 464) with delta (0, -1)
Screenshot: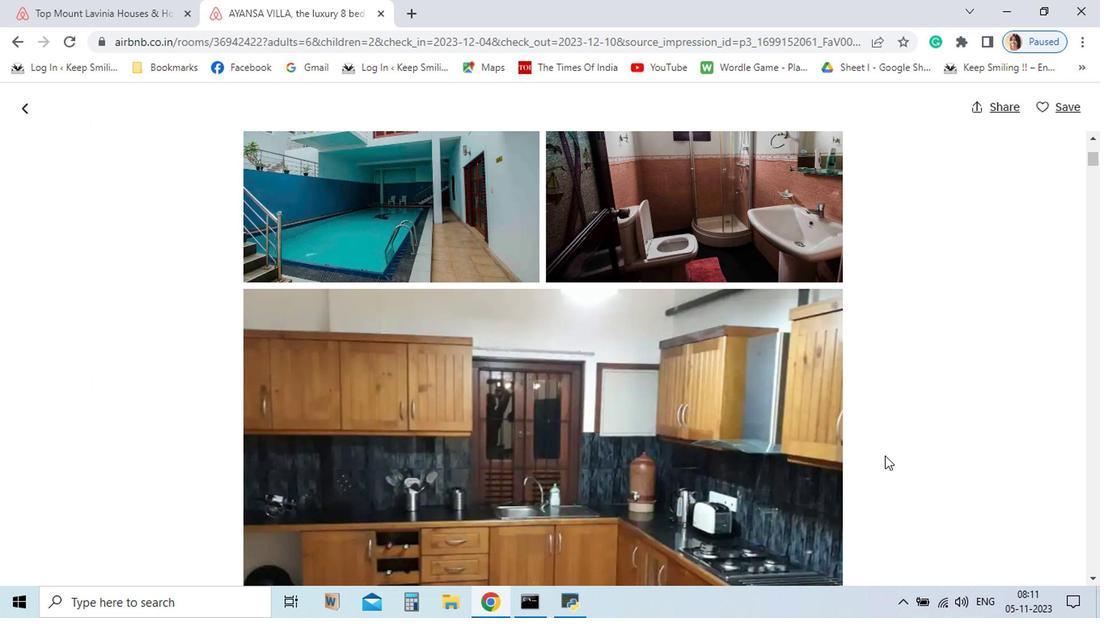 
Action: Mouse scrolled (883, 464) with delta (0, -1)
Screenshot: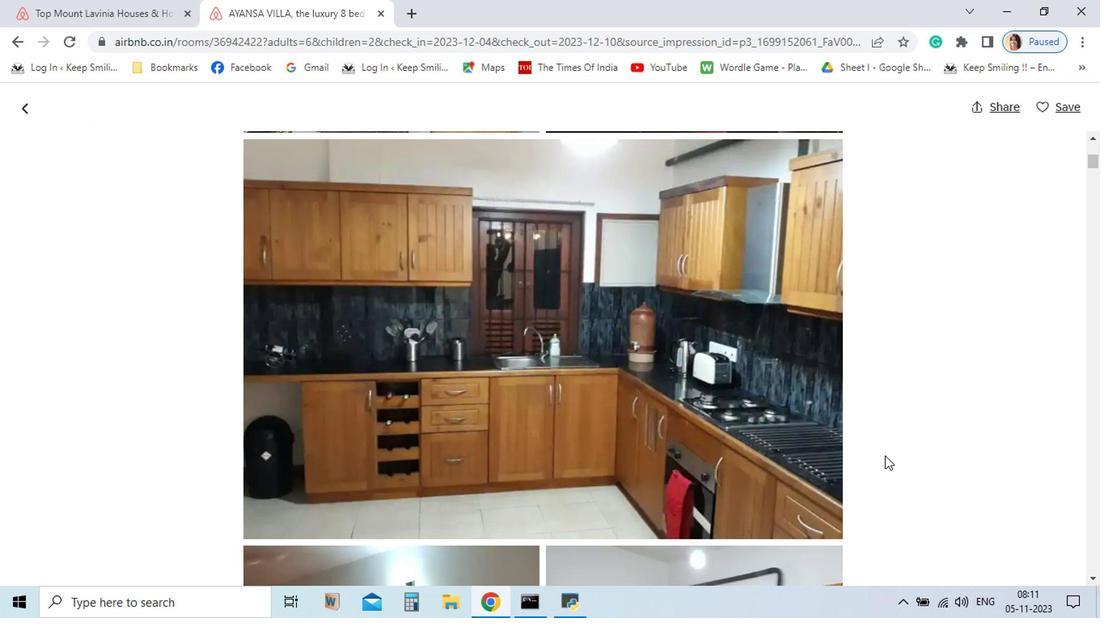 
Action: Mouse scrolled (883, 464) with delta (0, -1)
Screenshot: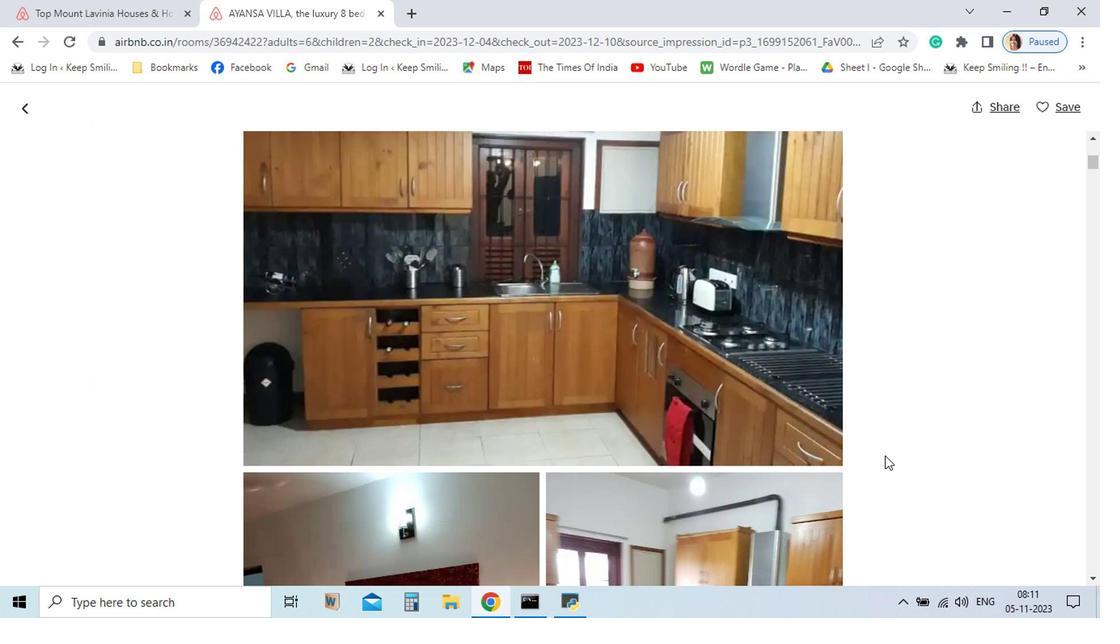 
Action: Mouse scrolled (883, 464) with delta (0, -1)
Screenshot: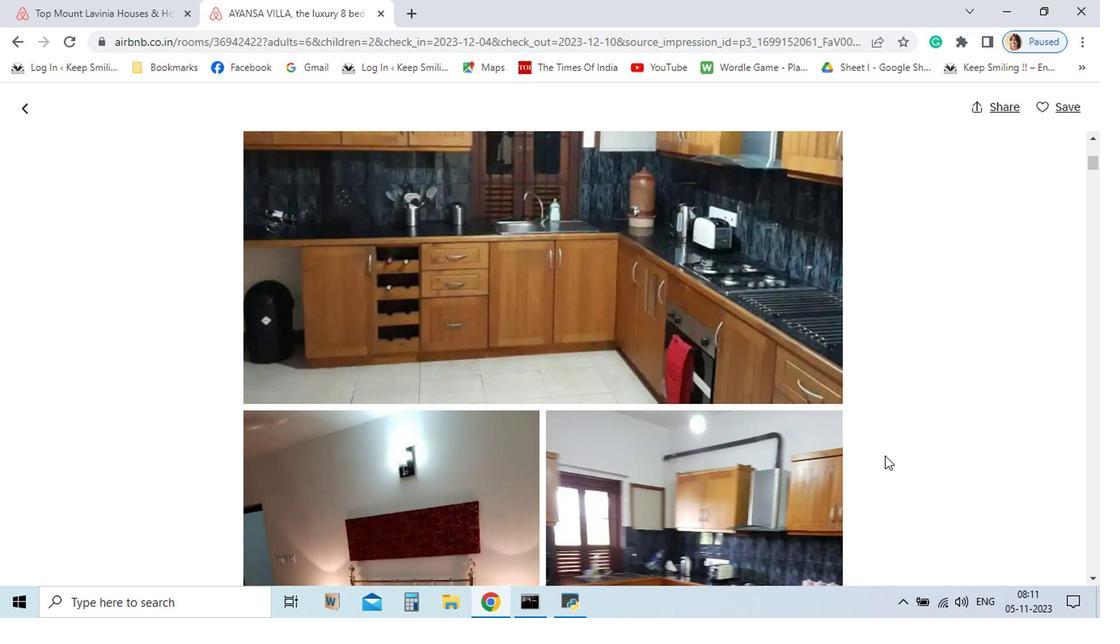 
Action: Mouse scrolled (883, 464) with delta (0, -1)
Screenshot: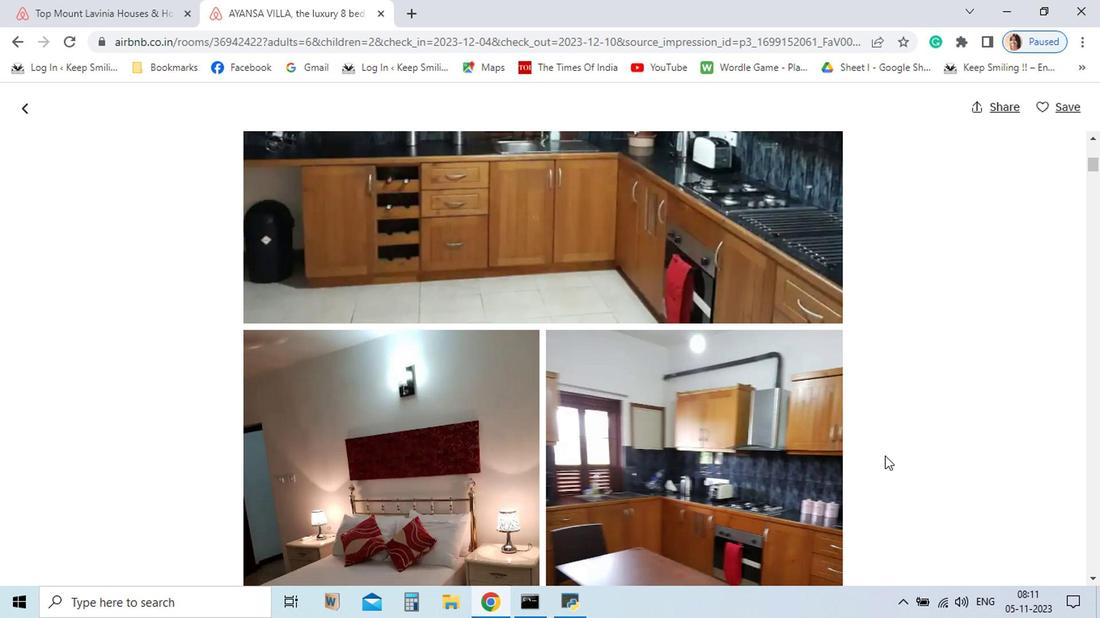 
Action: Mouse scrolled (883, 464) with delta (0, -1)
Screenshot: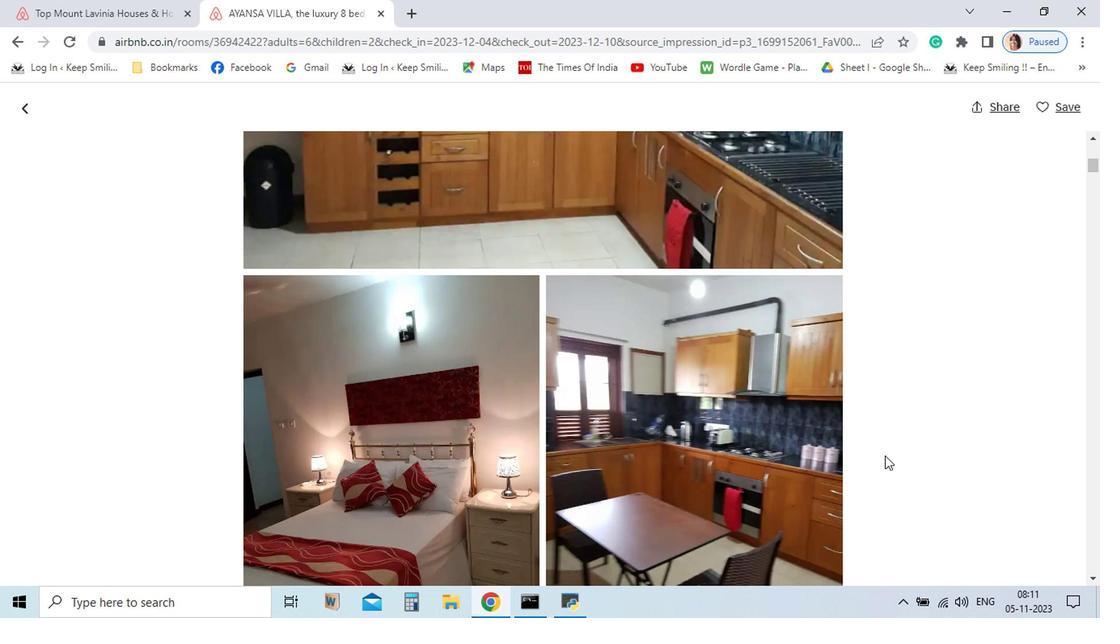 
Action: Mouse scrolled (883, 464) with delta (0, -1)
Screenshot: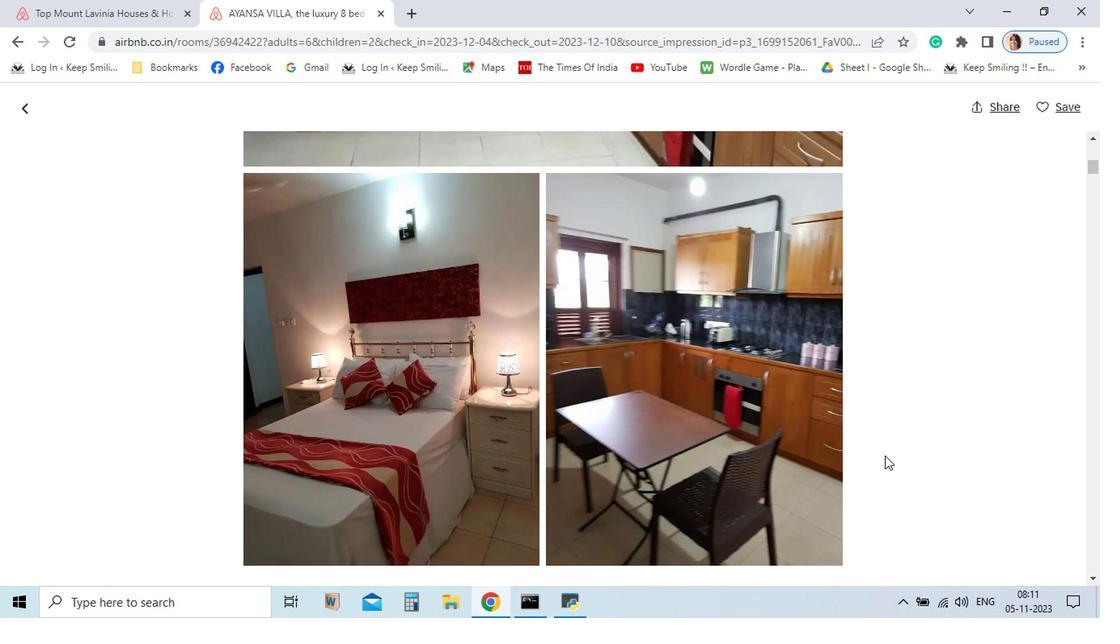 
Action: Mouse scrolled (883, 464) with delta (0, -1)
Screenshot: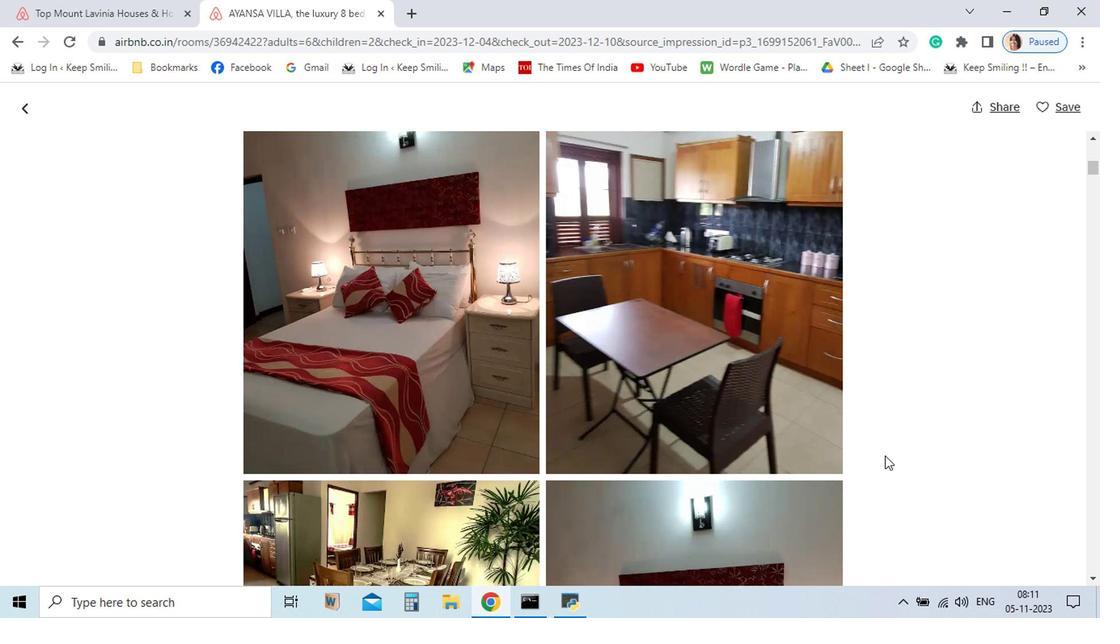 
Action: Mouse scrolled (883, 464) with delta (0, -1)
Screenshot: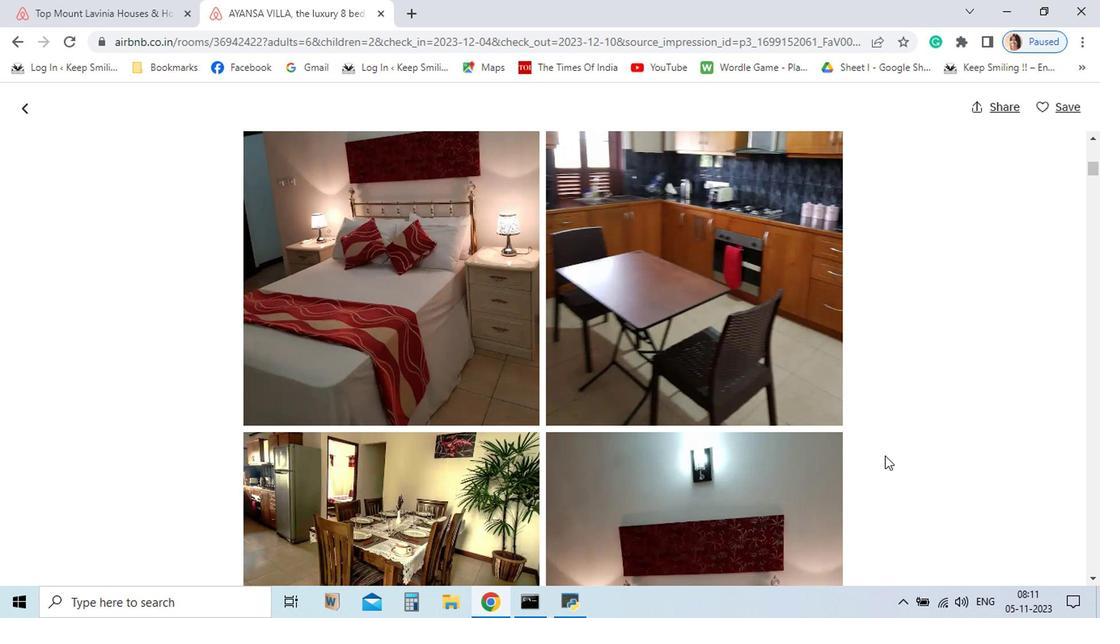 
Action: Mouse scrolled (883, 464) with delta (0, -1)
Screenshot: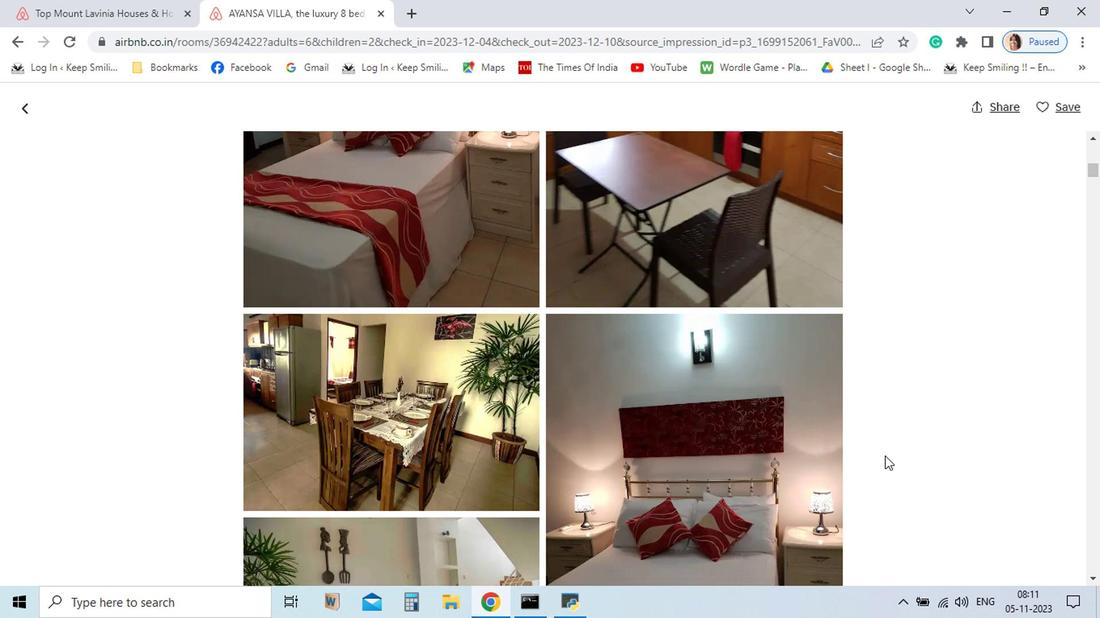 
Action: Mouse scrolled (883, 464) with delta (0, -1)
Screenshot: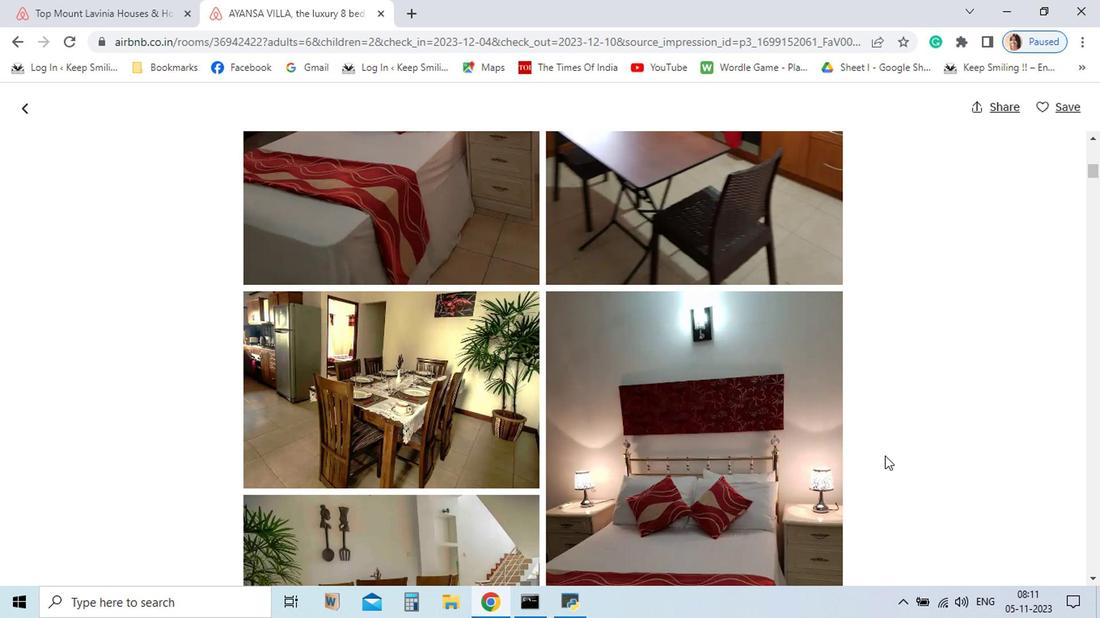 
Action: Mouse scrolled (883, 464) with delta (0, -1)
Screenshot: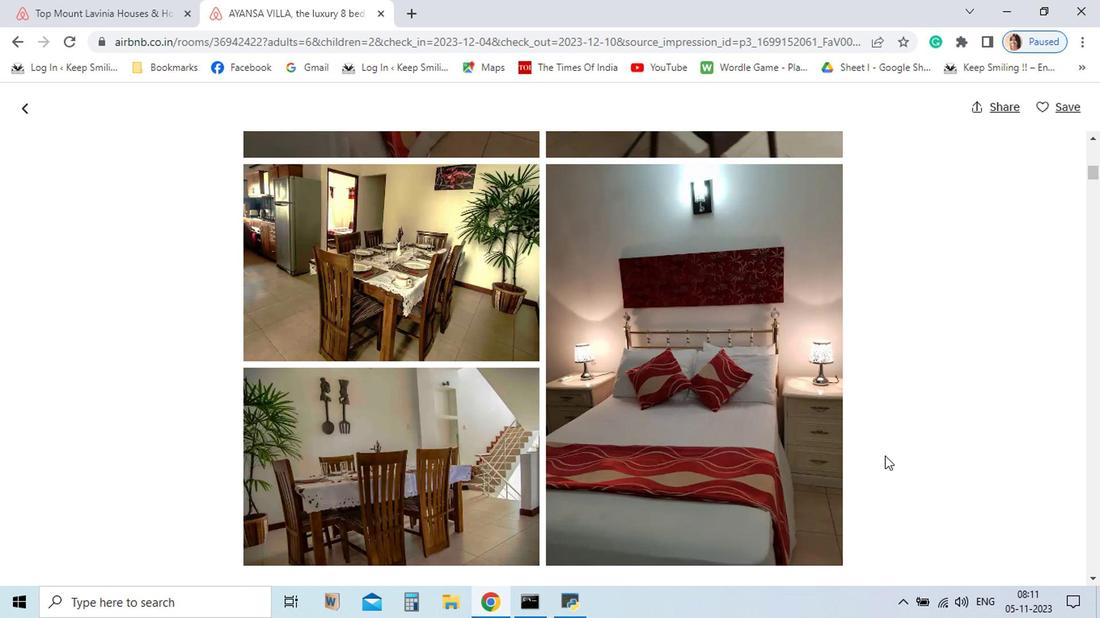 
Action: Mouse scrolled (883, 464) with delta (0, -1)
Screenshot: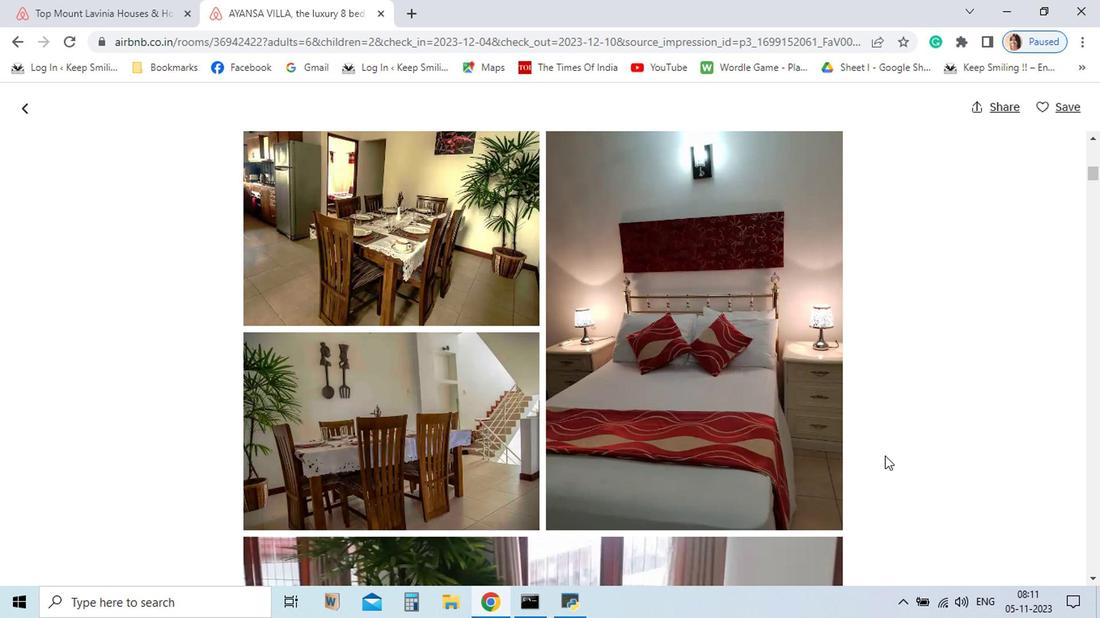 
Action: Mouse scrolled (883, 464) with delta (0, -1)
Screenshot: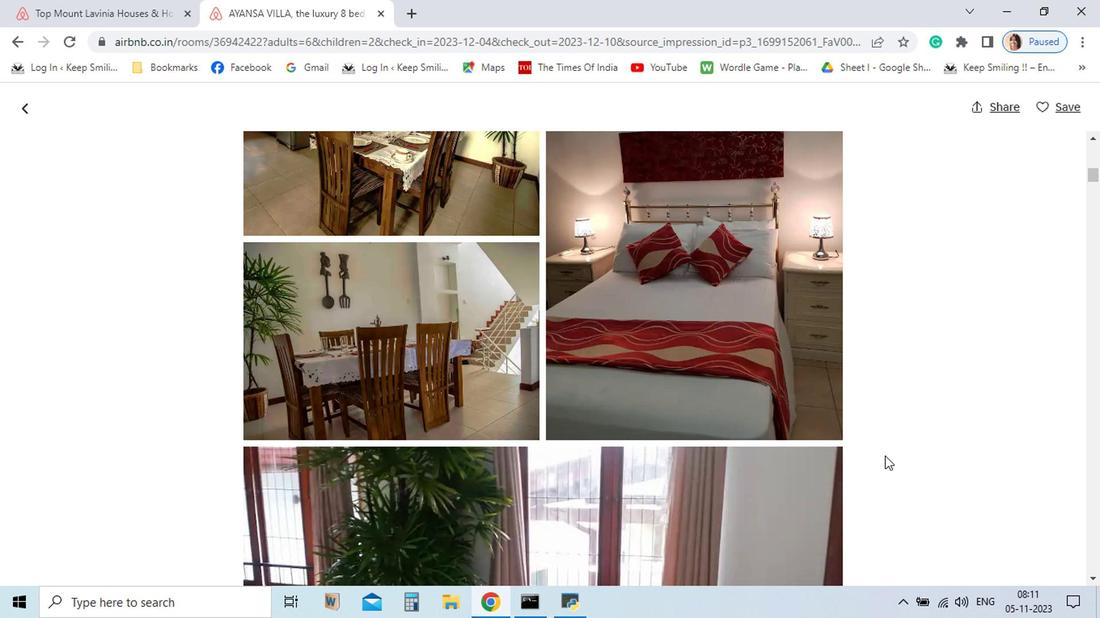 
Action: Mouse scrolled (883, 464) with delta (0, -1)
Screenshot: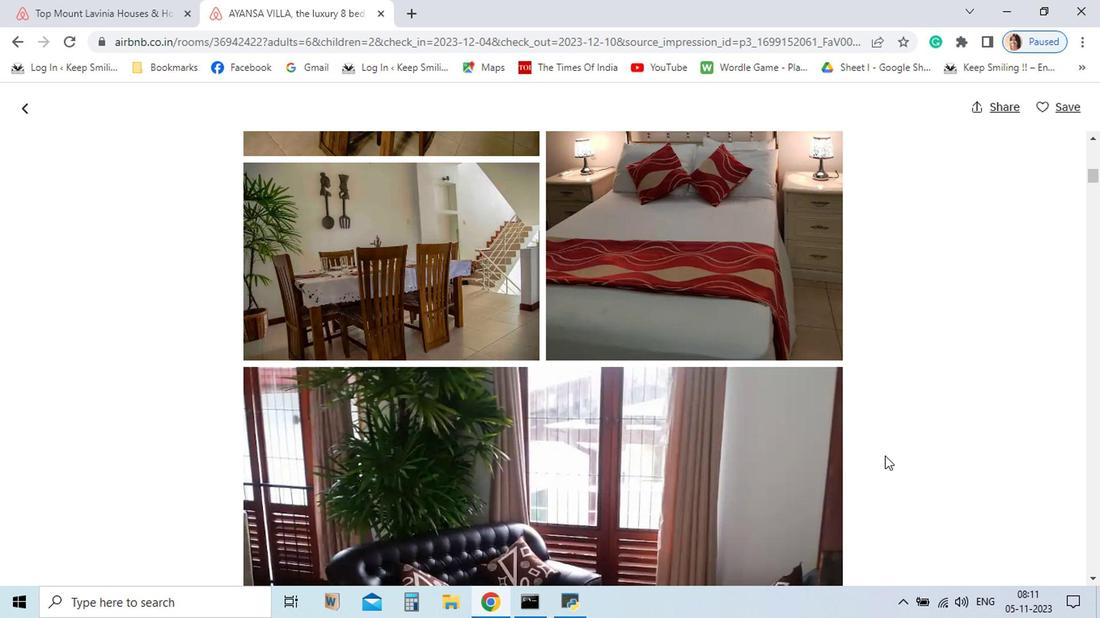 
Action: Mouse scrolled (883, 464) with delta (0, -1)
Screenshot: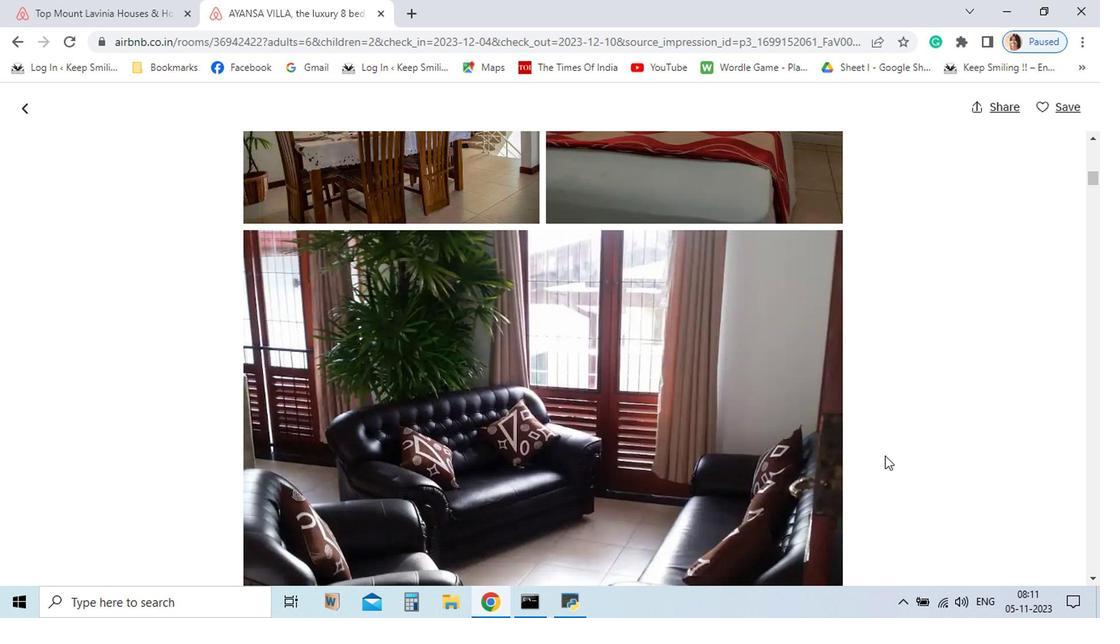 
Action: Mouse scrolled (883, 464) with delta (0, -1)
Screenshot: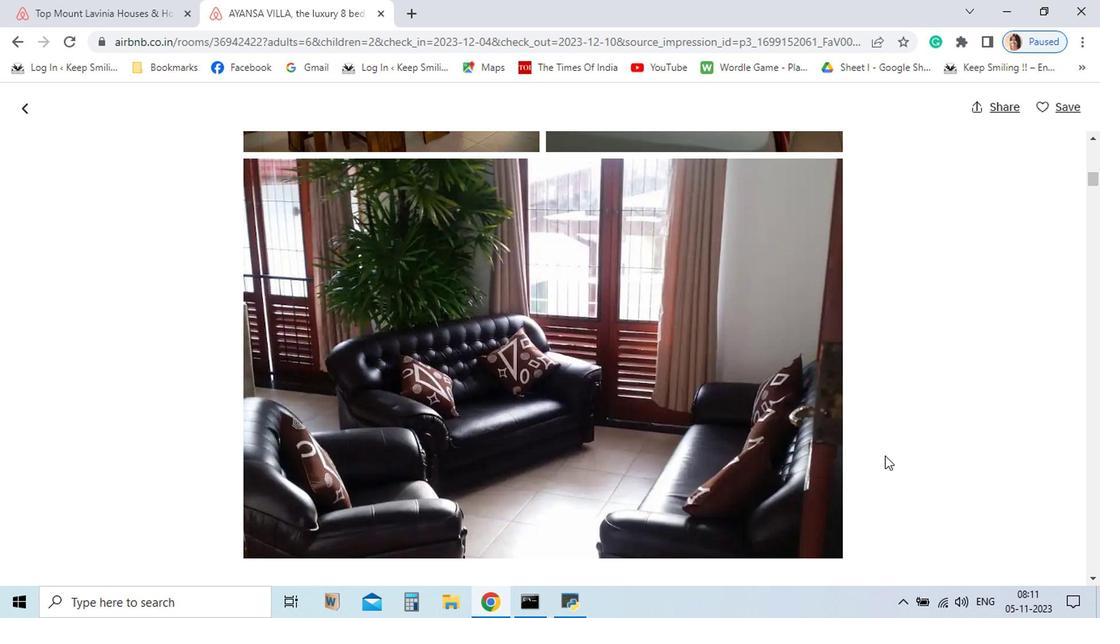 
Action: Mouse scrolled (883, 464) with delta (0, -1)
Screenshot: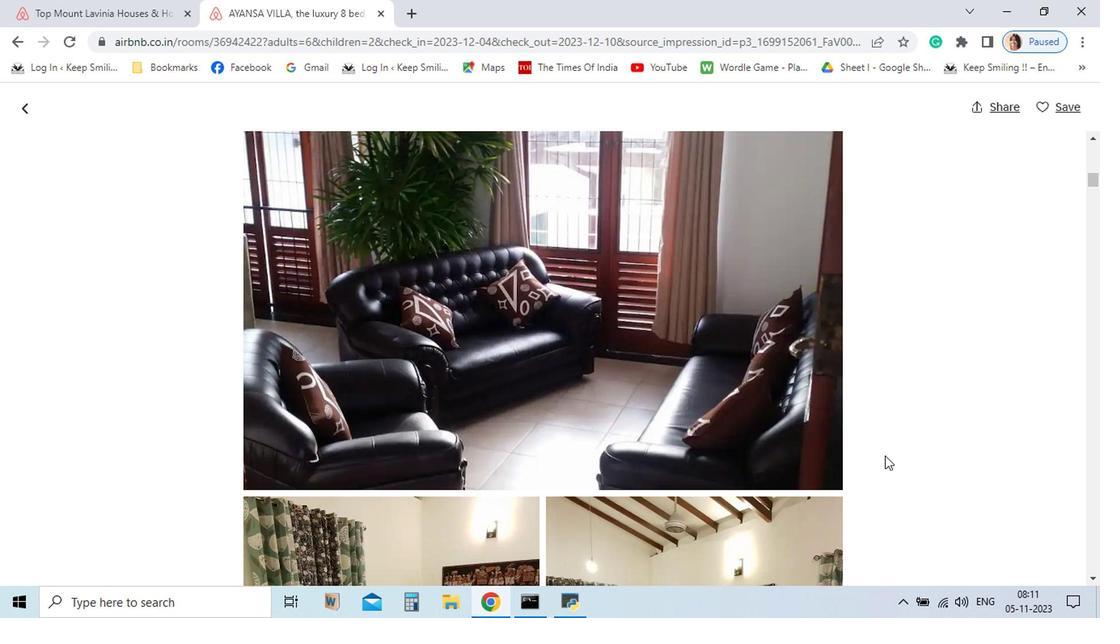 
Action: Mouse scrolled (883, 464) with delta (0, -1)
Screenshot: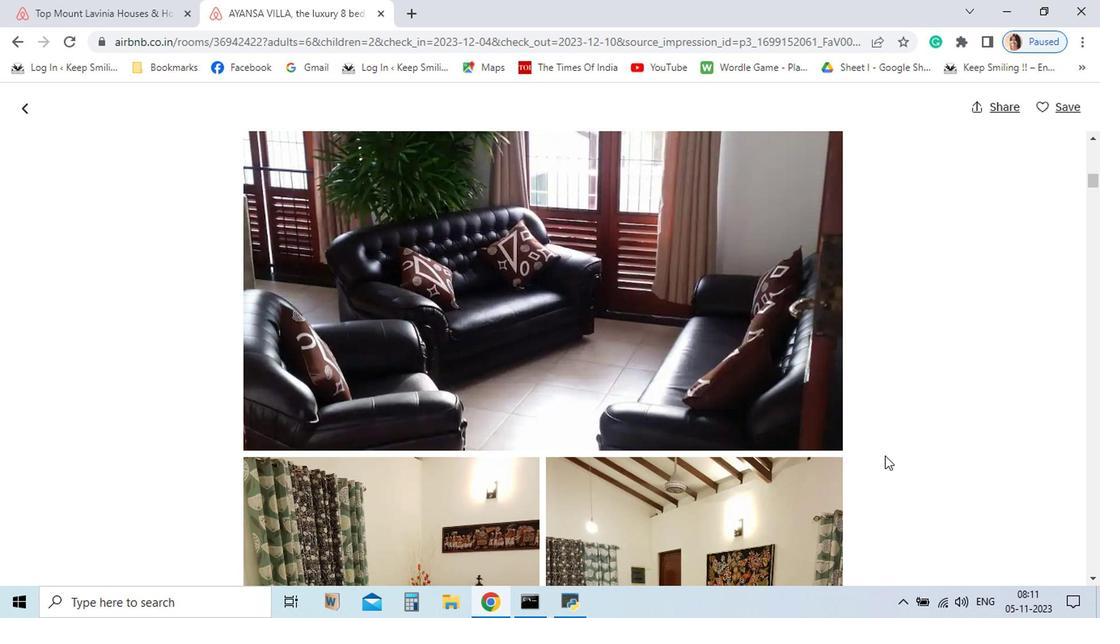 
Action: Mouse scrolled (883, 464) with delta (0, -1)
Screenshot: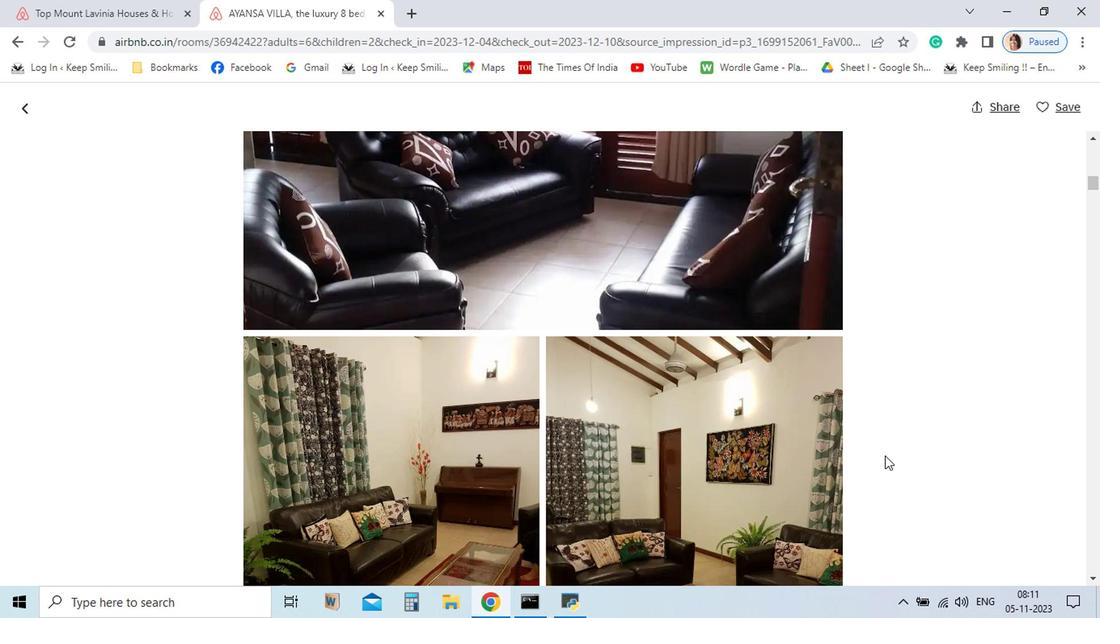 
Action: Mouse scrolled (883, 464) with delta (0, -1)
Screenshot: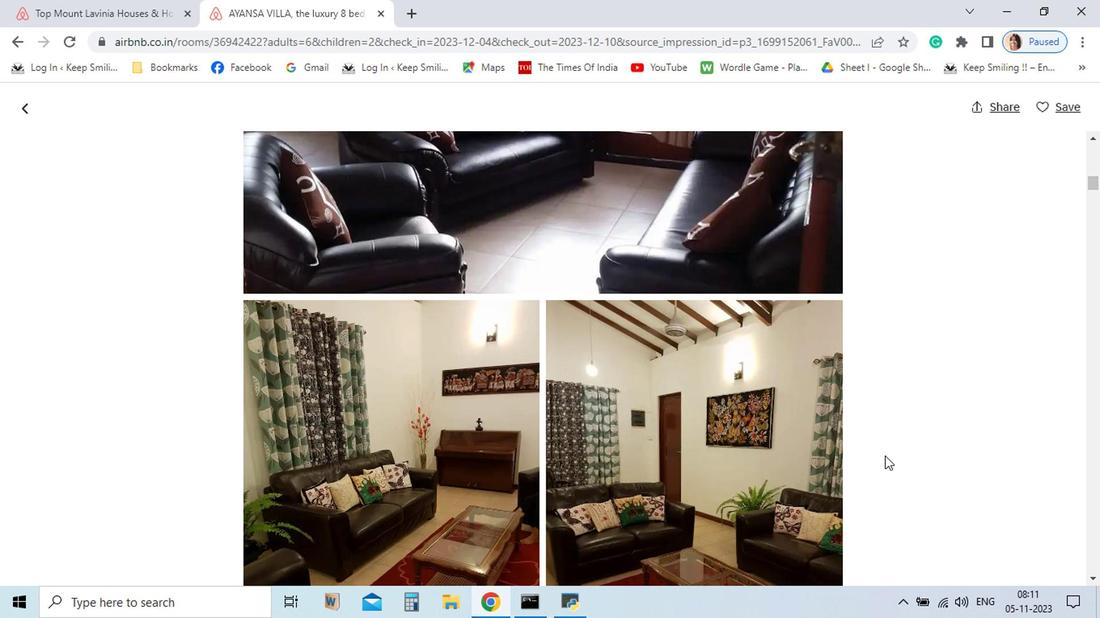 
Action: Mouse scrolled (883, 464) with delta (0, -1)
Screenshot: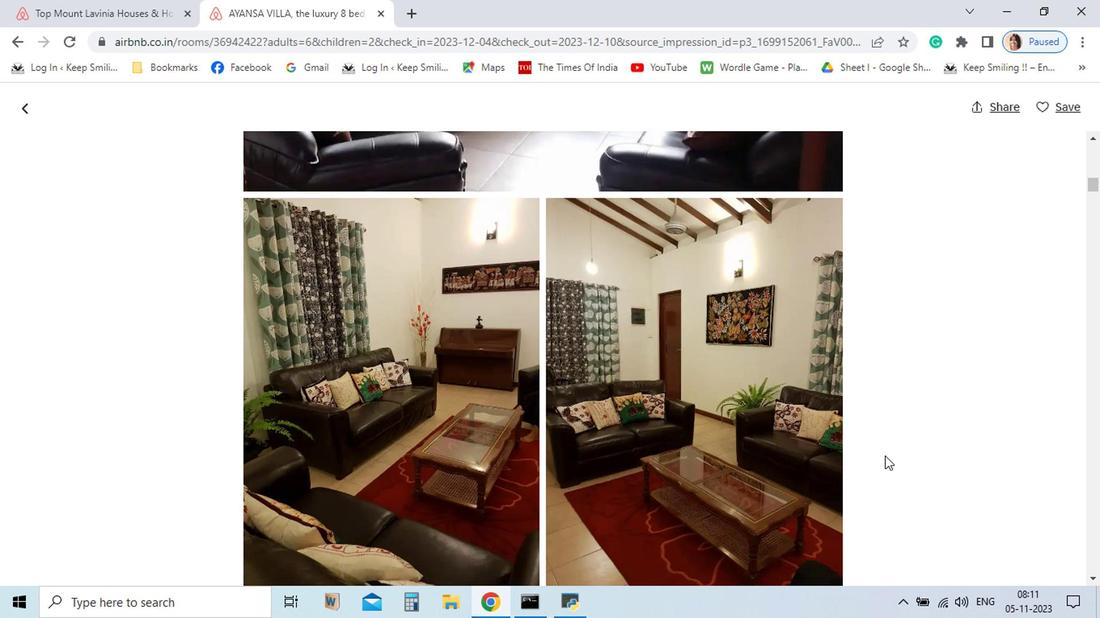 
Action: Mouse scrolled (883, 464) with delta (0, -1)
Screenshot: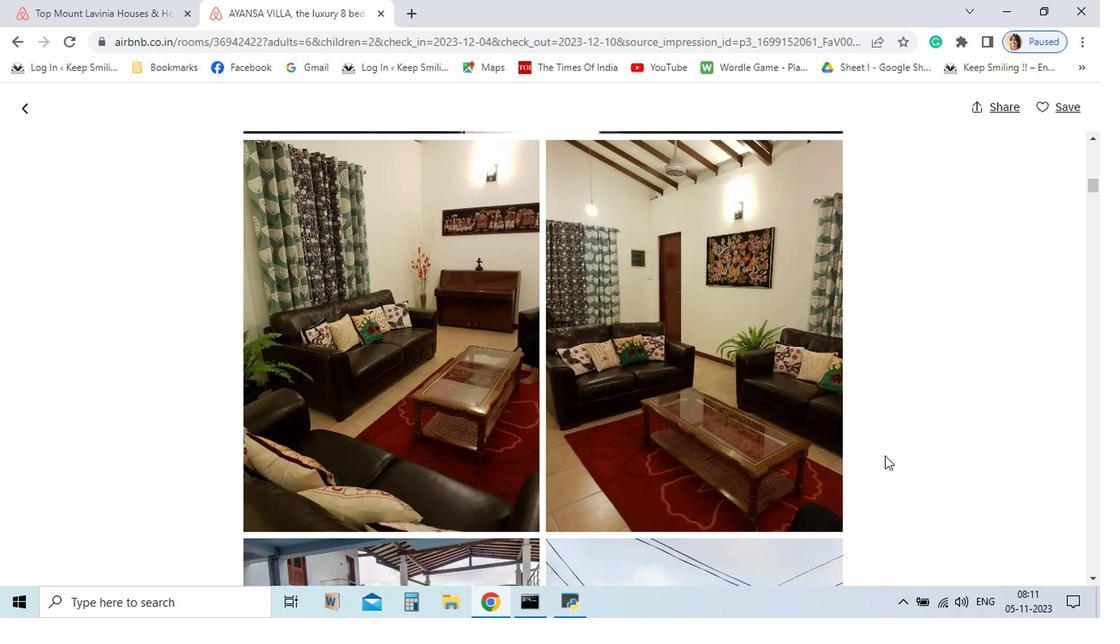 
Action: Mouse scrolled (883, 464) with delta (0, -1)
Screenshot: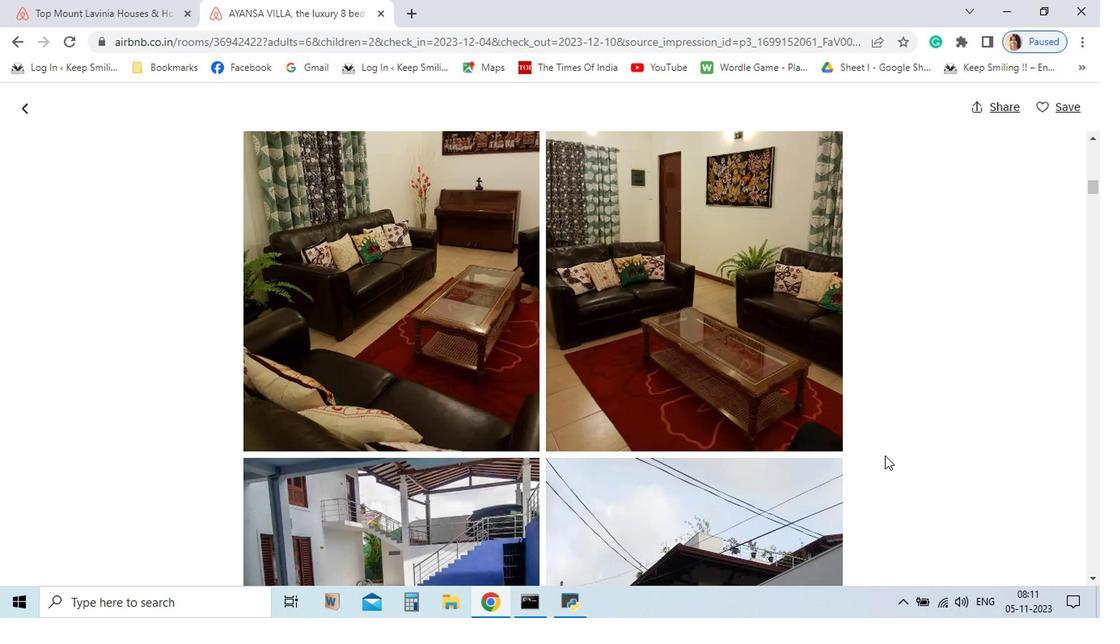 
Action: Mouse scrolled (883, 464) with delta (0, -1)
Screenshot: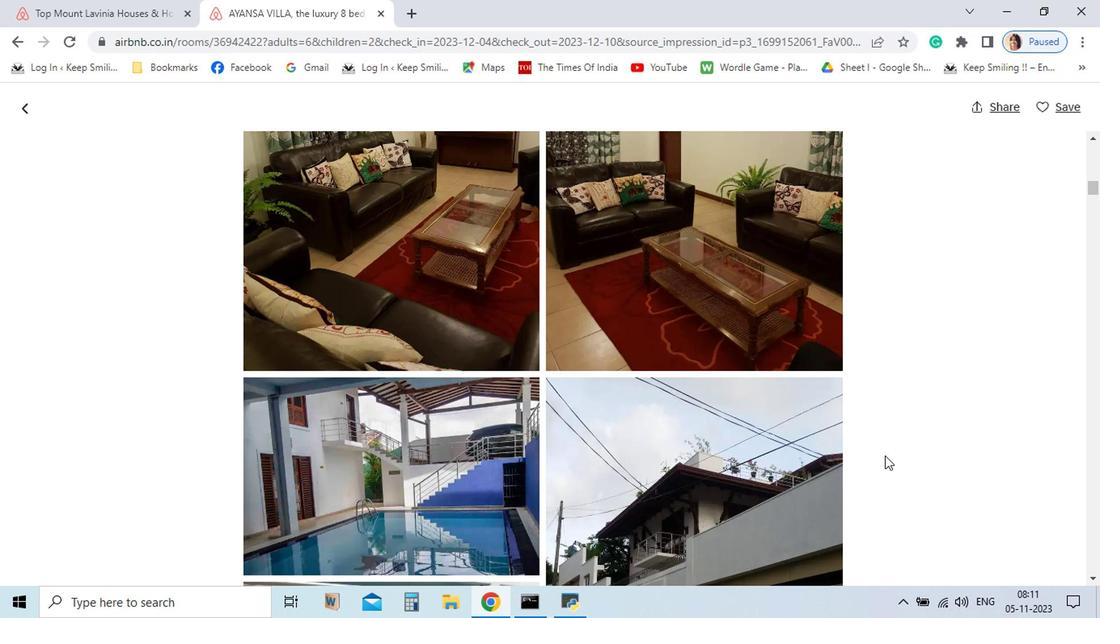 
Action: Mouse scrolled (883, 464) with delta (0, -1)
Screenshot: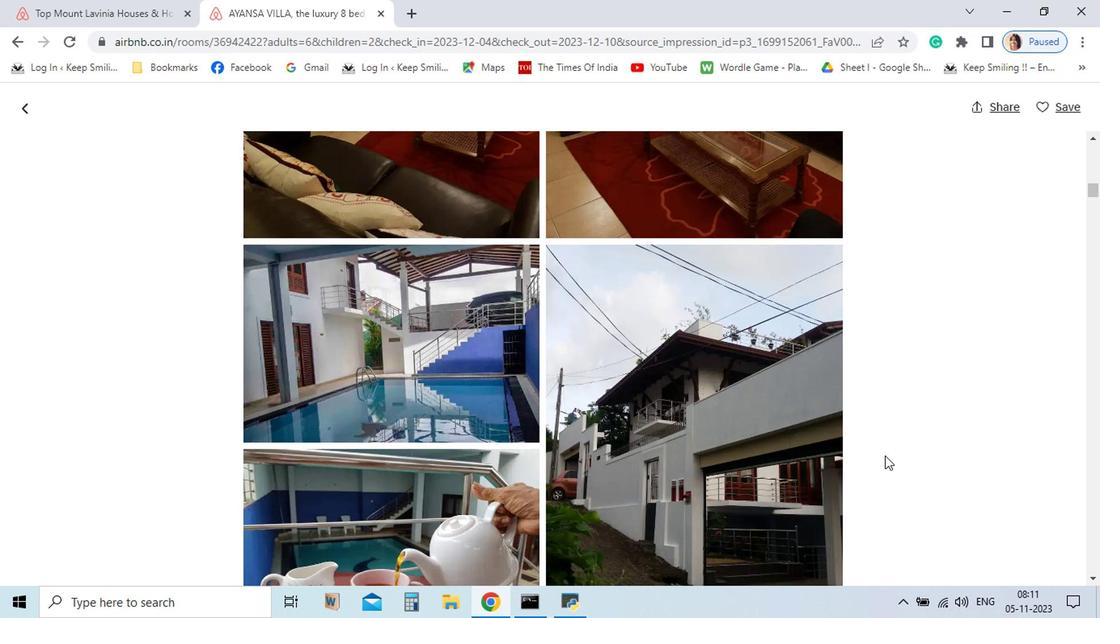 
Action: Mouse scrolled (883, 464) with delta (0, -1)
Screenshot: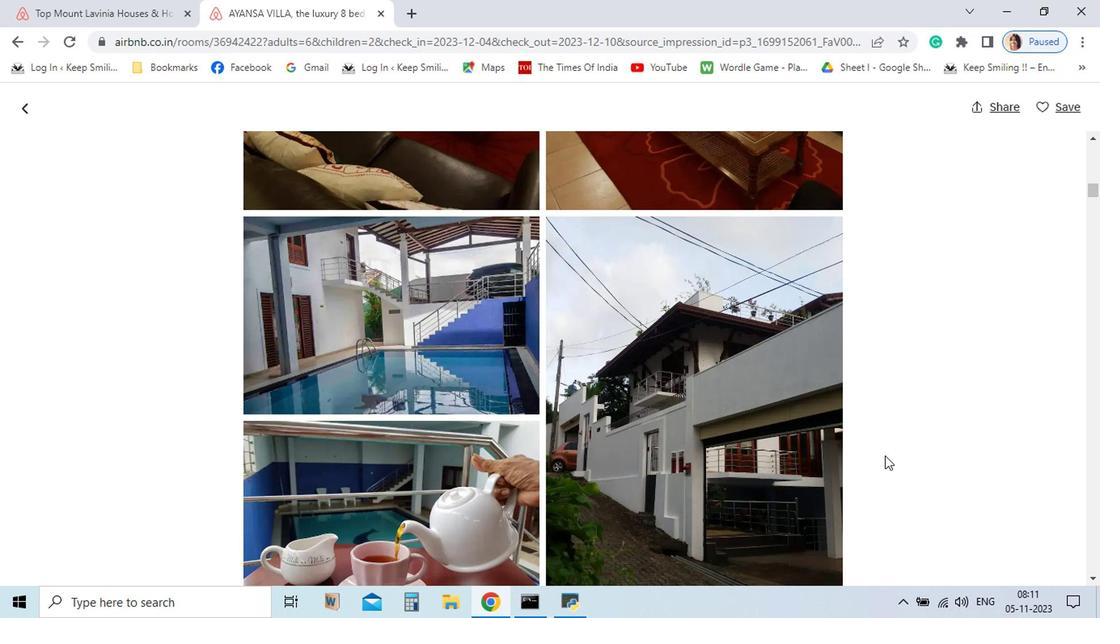
Action: Mouse scrolled (883, 464) with delta (0, -1)
Screenshot: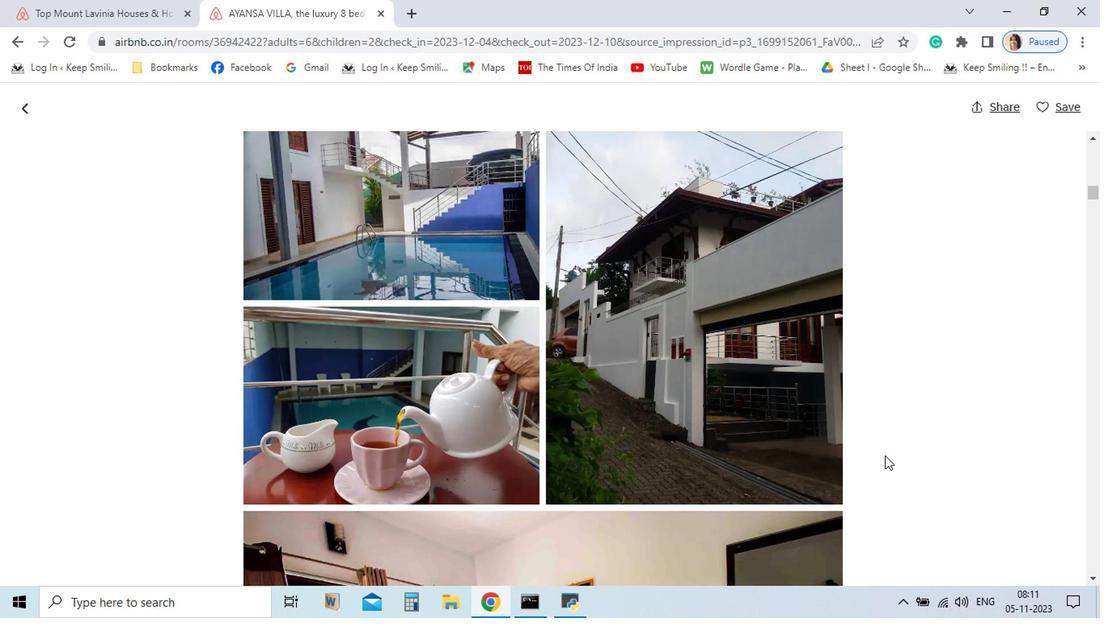 
Action: Mouse scrolled (883, 464) with delta (0, -1)
Screenshot: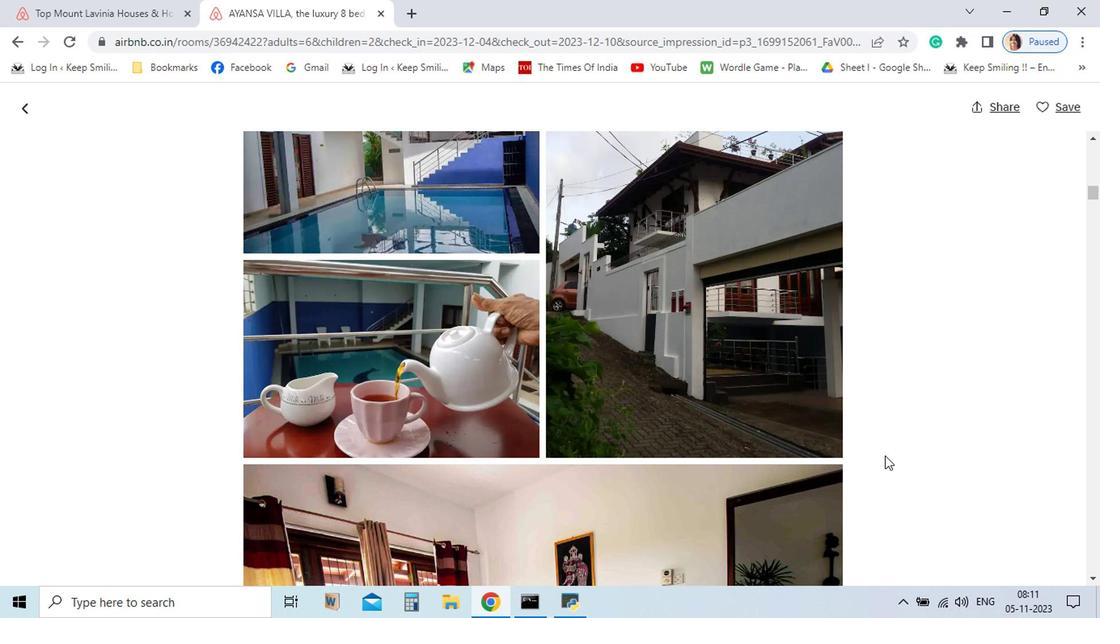 
Action: Mouse scrolled (883, 464) with delta (0, -1)
Screenshot: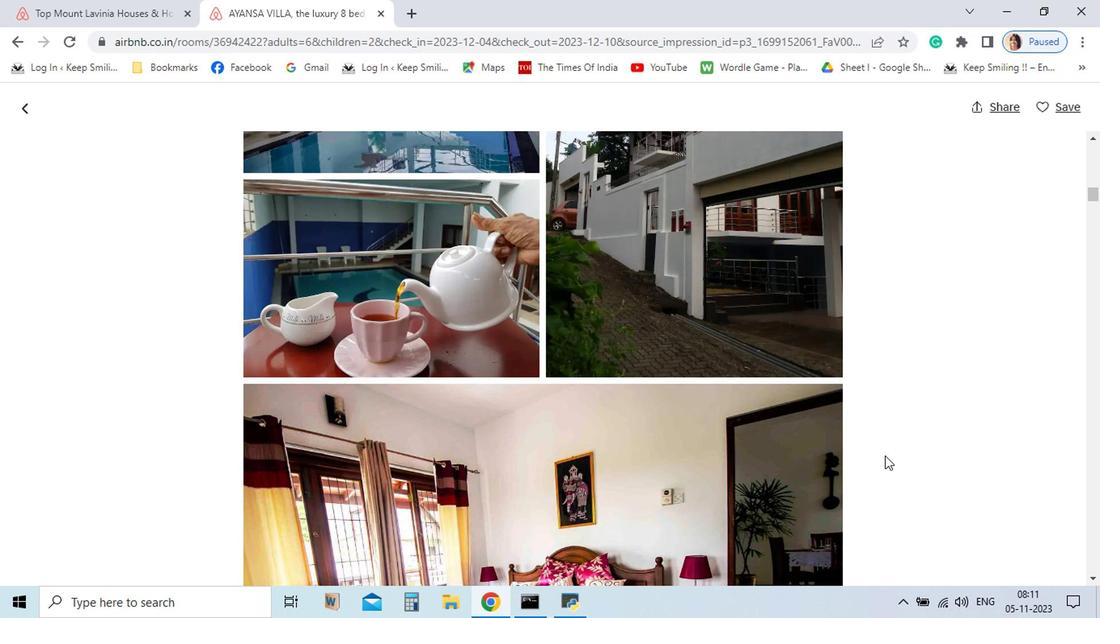 
Action: Mouse scrolled (883, 464) with delta (0, -1)
Screenshot: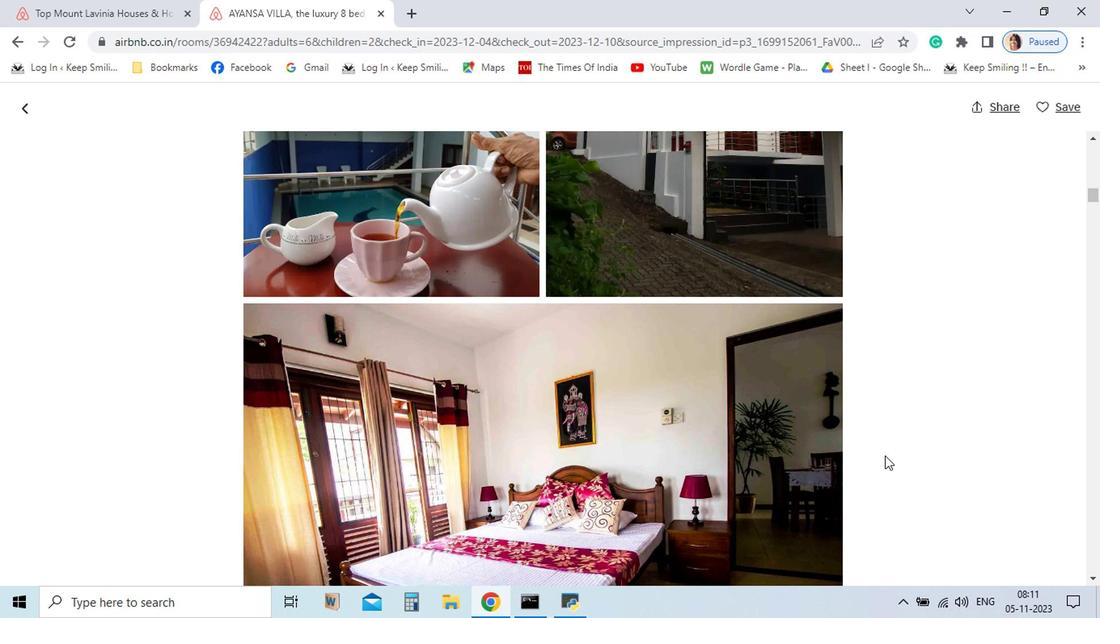 
Action: Mouse scrolled (883, 464) with delta (0, -1)
Screenshot: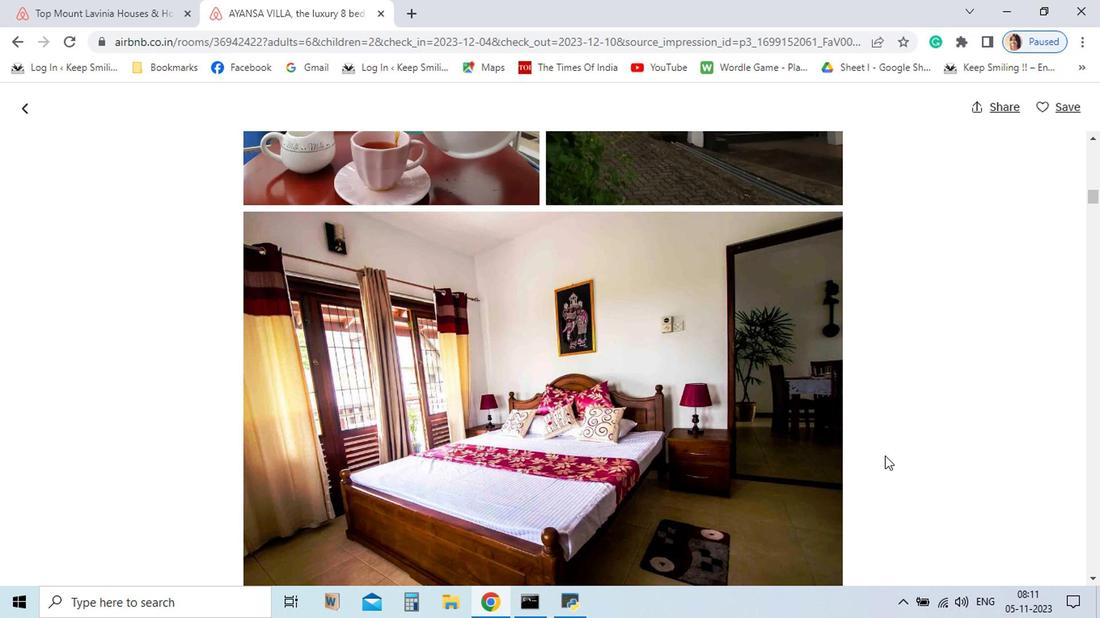 
Action: Mouse scrolled (883, 464) with delta (0, -1)
Screenshot: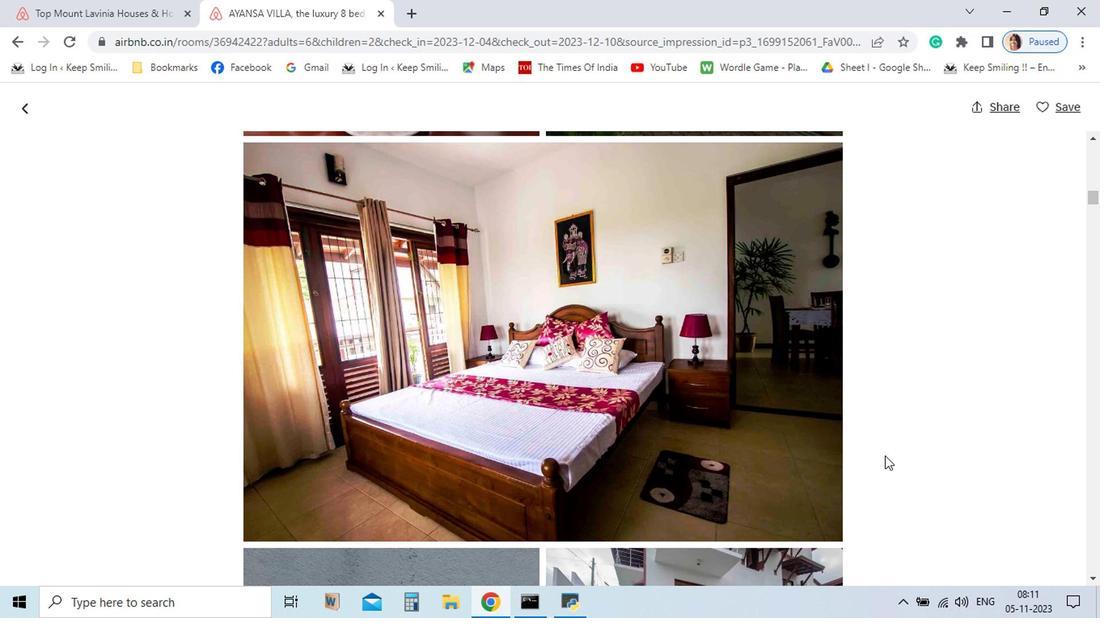 
Action: Mouse scrolled (883, 464) with delta (0, -1)
Screenshot: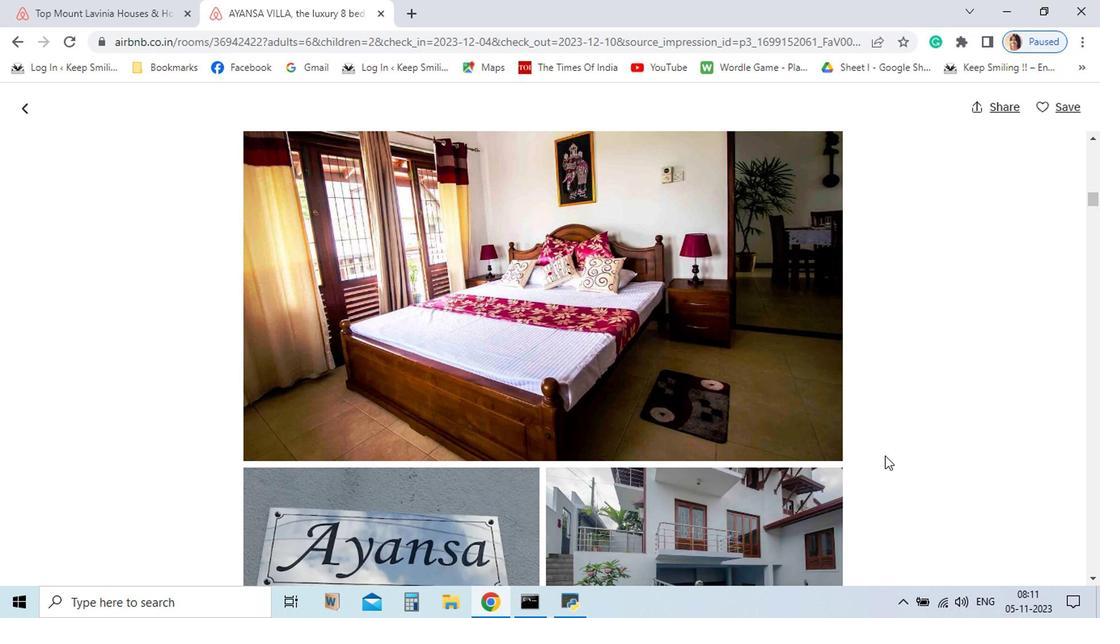 
Action: Mouse scrolled (883, 464) with delta (0, -1)
Screenshot: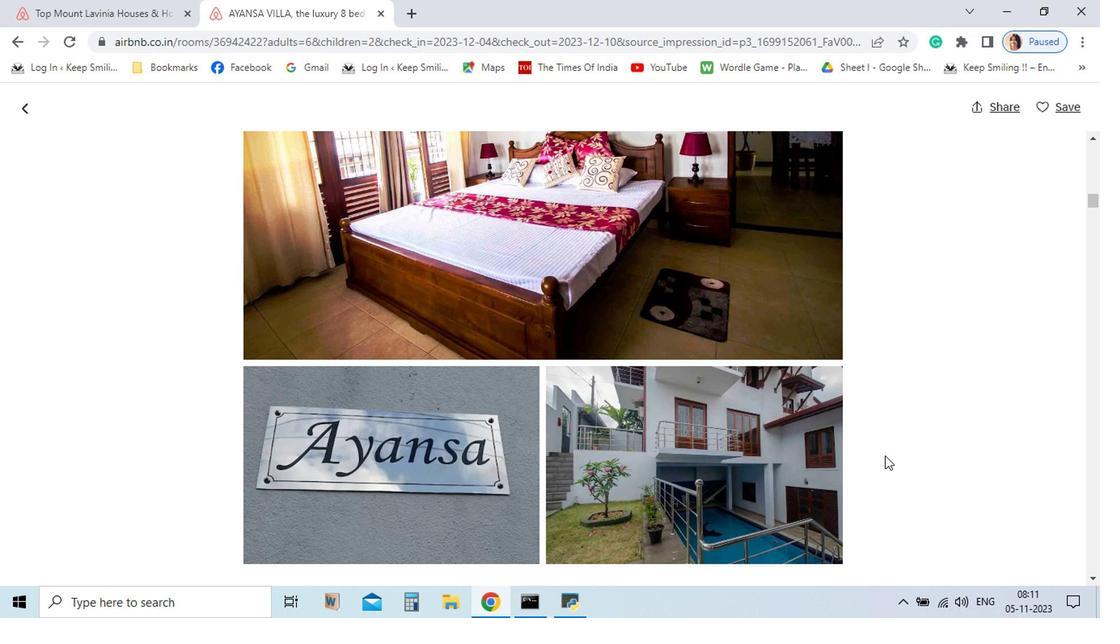 
Action: Mouse scrolled (883, 464) with delta (0, -1)
Screenshot: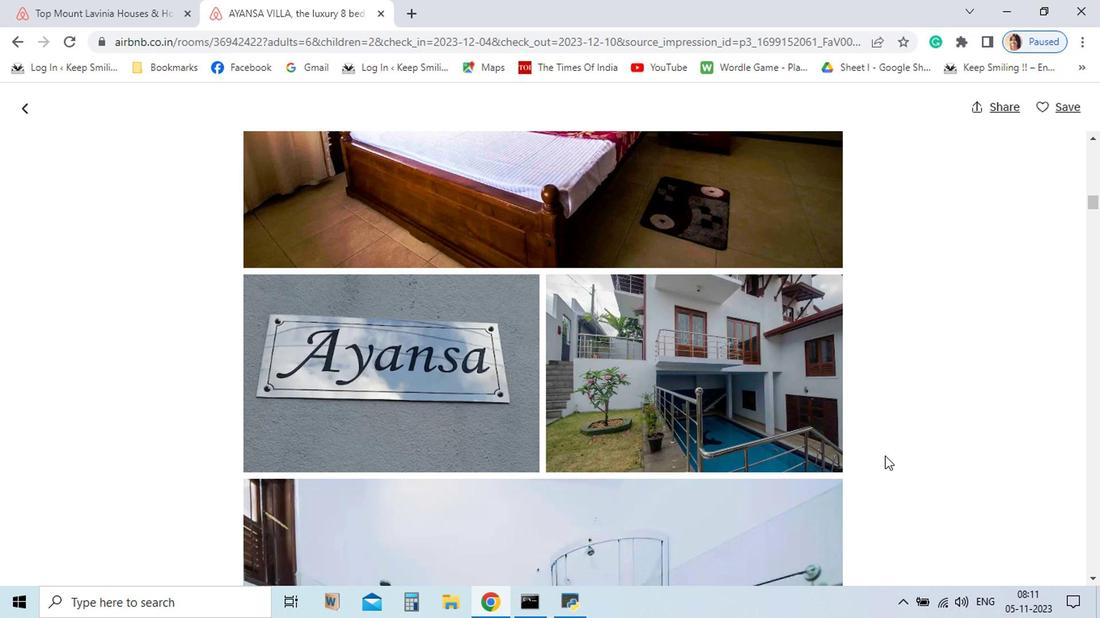
Action: Mouse scrolled (883, 464) with delta (0, -1)
Screenshot: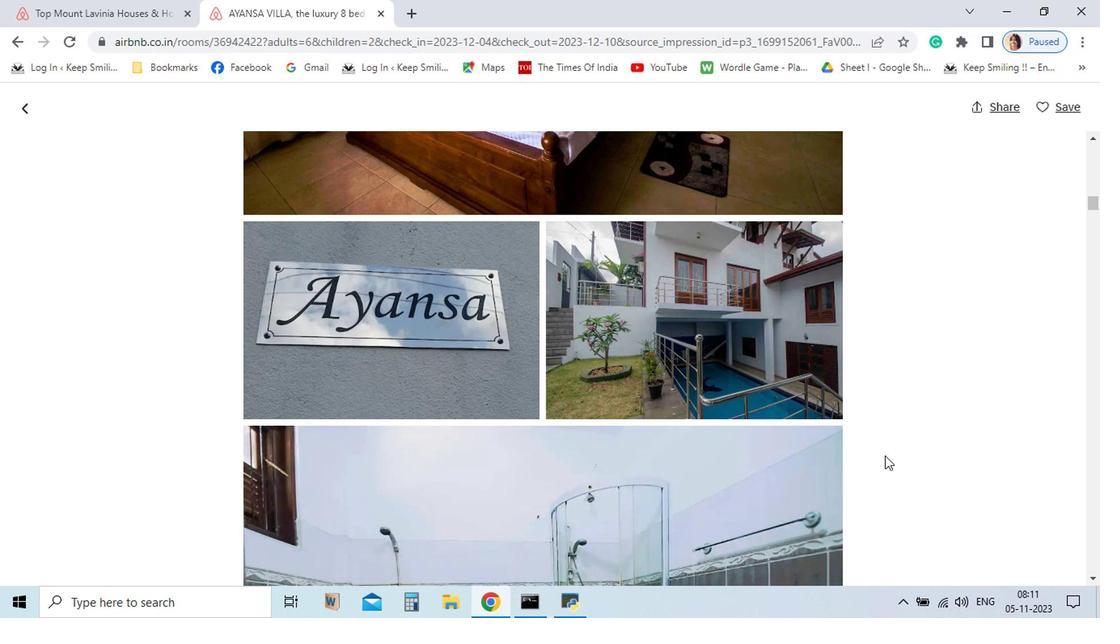 
Action: Mouse scrolled (883, 464) with delta (0, -1)
Screenshot: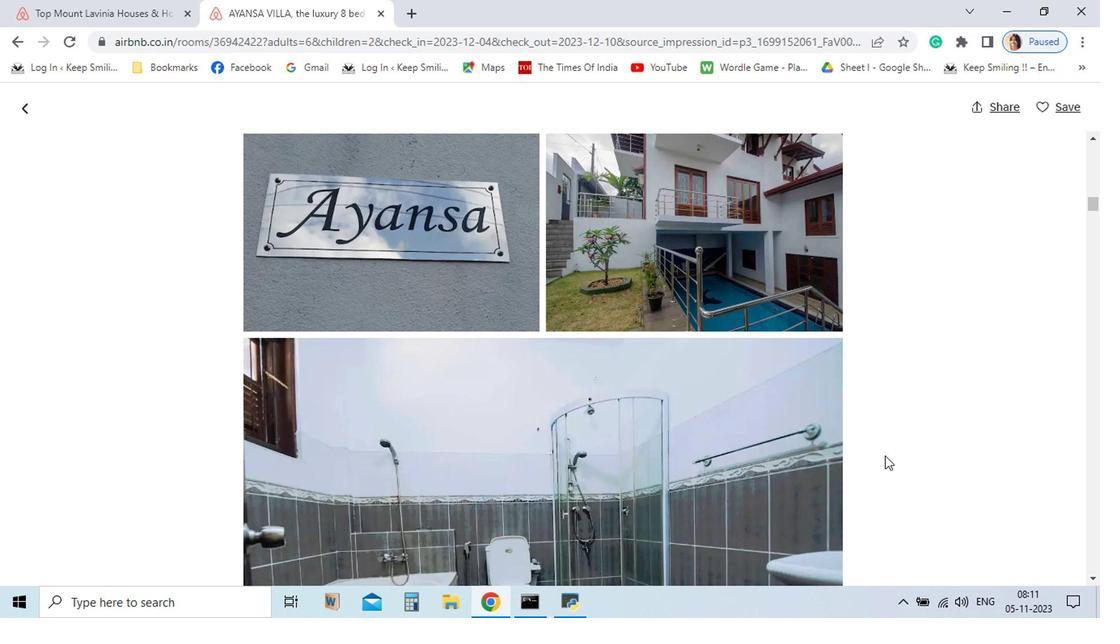 
Action: Mouse scrolled (883, 464) with delta (0, -1)
Screenshot: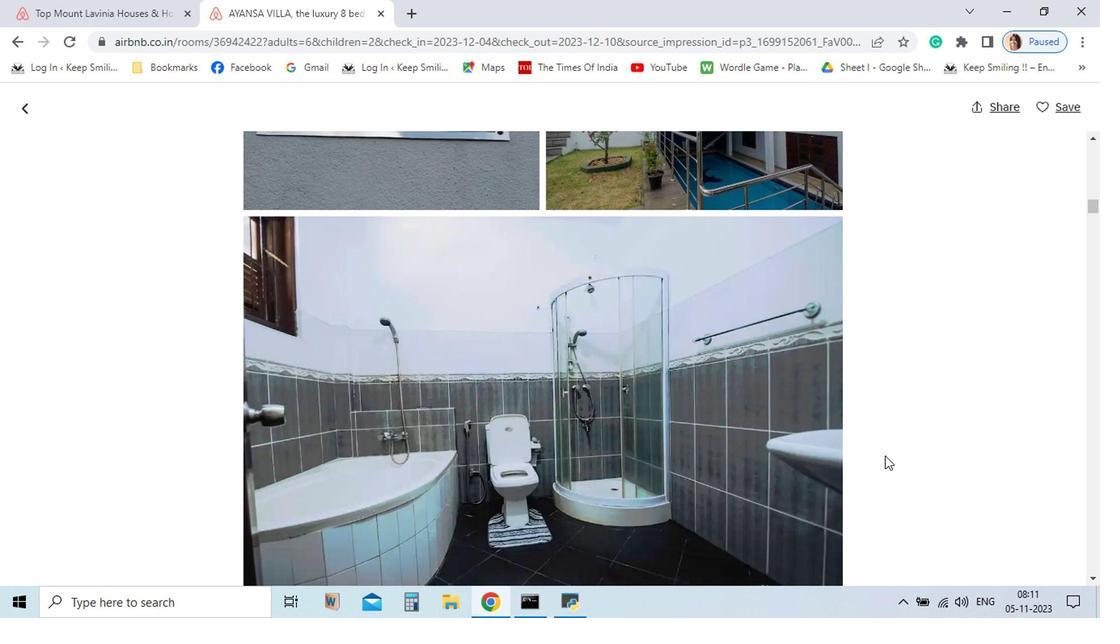 
Action: Mouse scrolled (883, 464) with delta (0, -1)
Screenshot: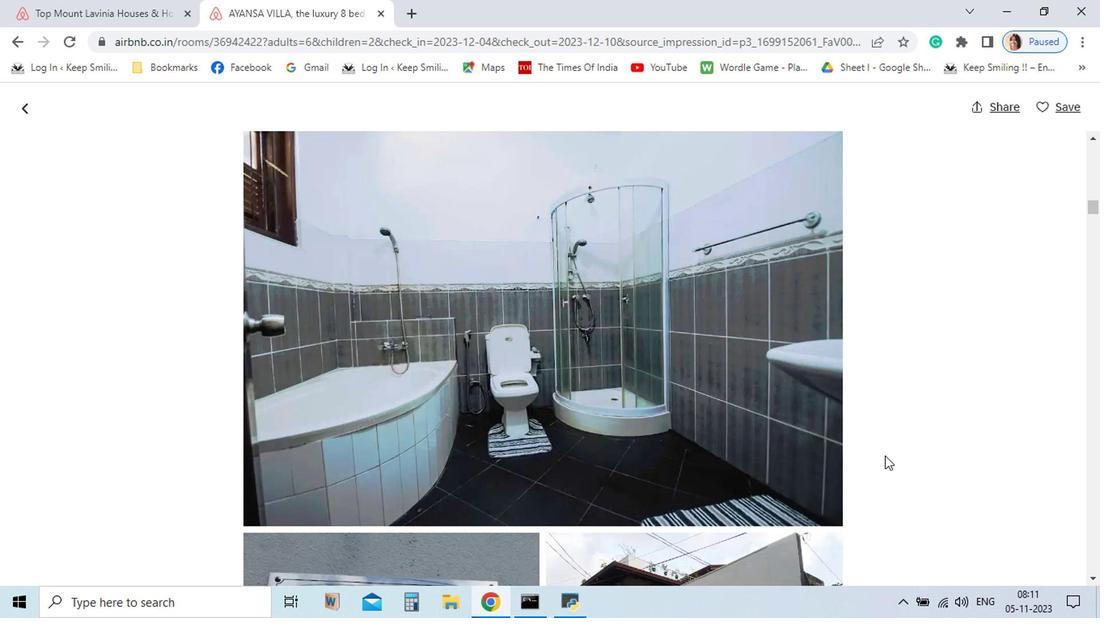 
Action: Mouse scrolled (883, 464) with delta (0, -1)
Screenshot: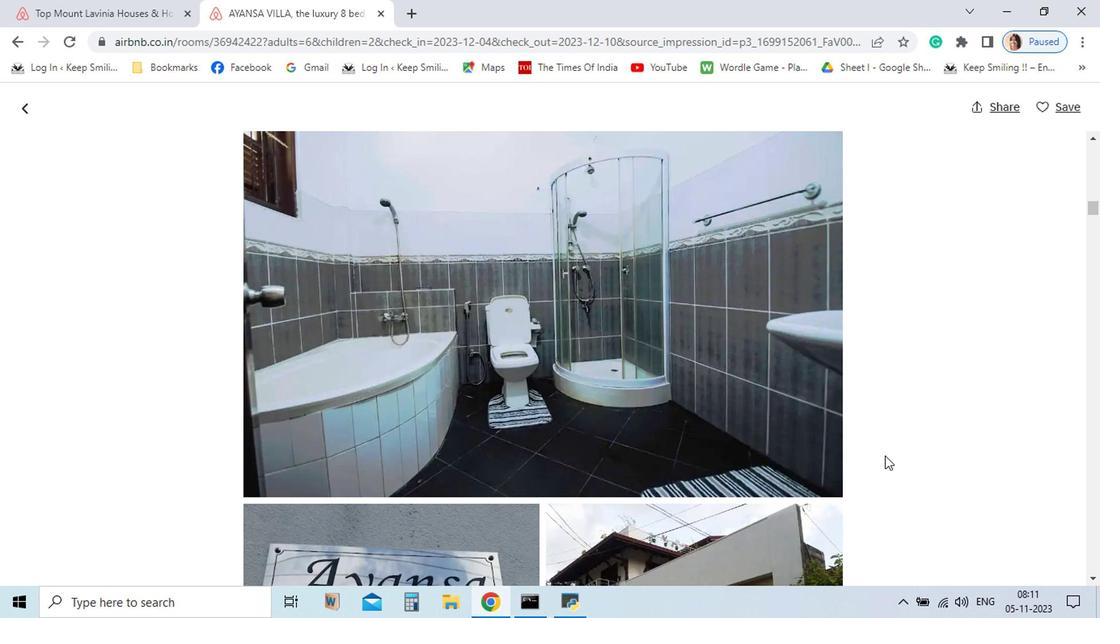 
Action: Mouse scrolled (883, 464) with delta (0, -1)
Screenshot: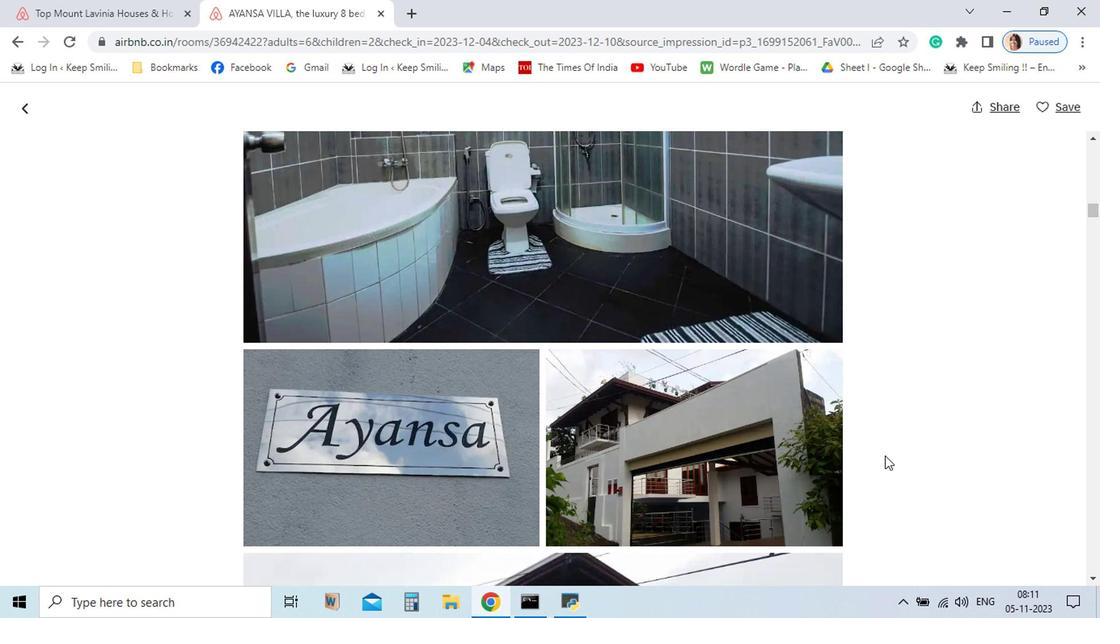 
Action: Mouse scrolled (883, 464) with delta (0, -1)
Screenshot: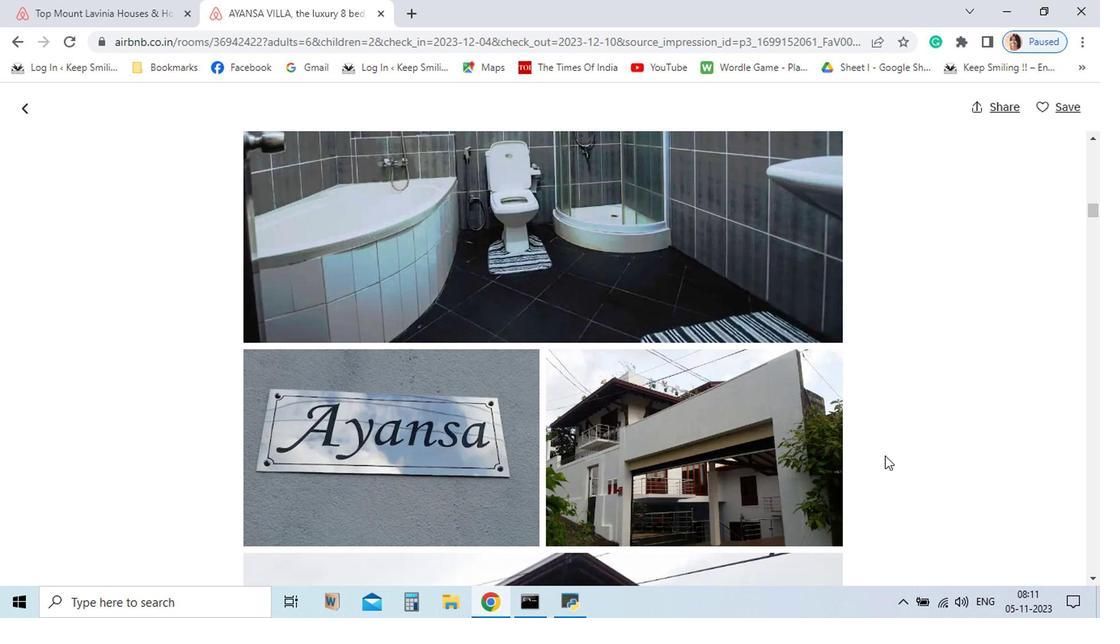 
Action: Mouse scrolled (883, 464) with delta (0, -1)
Screenshot: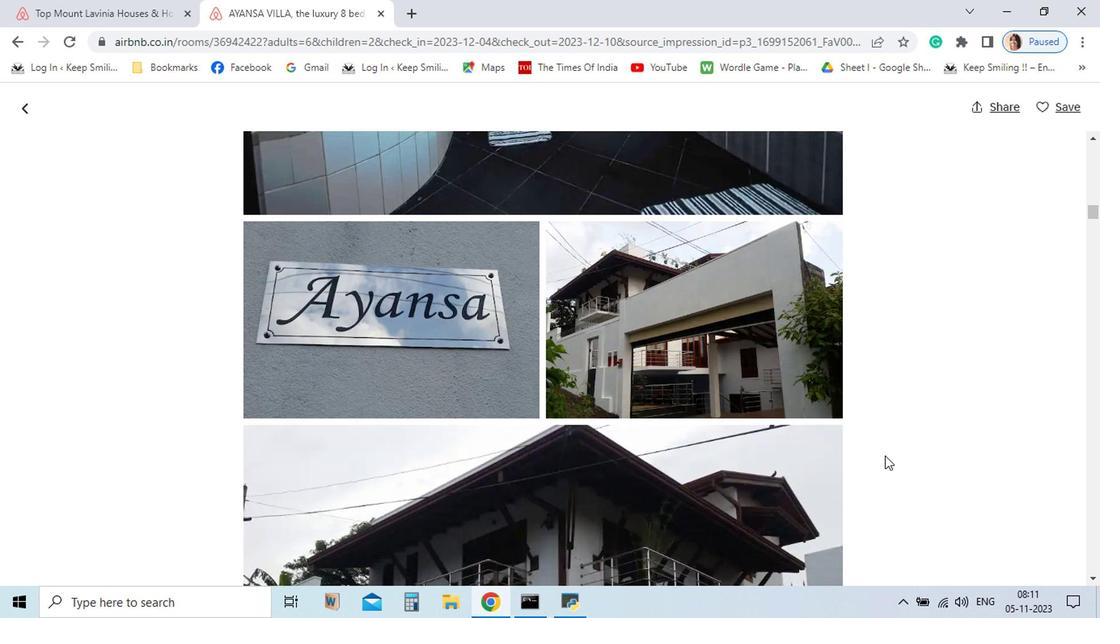 
Action: Mouse scrolled (883, 464) with delta (0, -1)
Screenshot: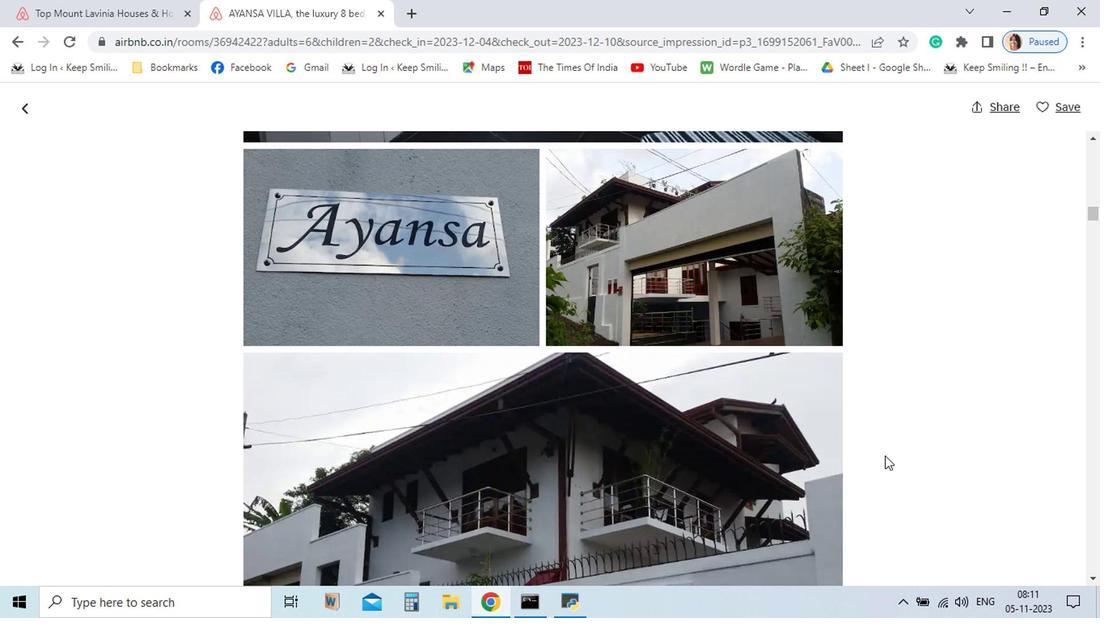 
Action: Mouse scrolled (883, 464) with delta (0, -1)
Screenshot: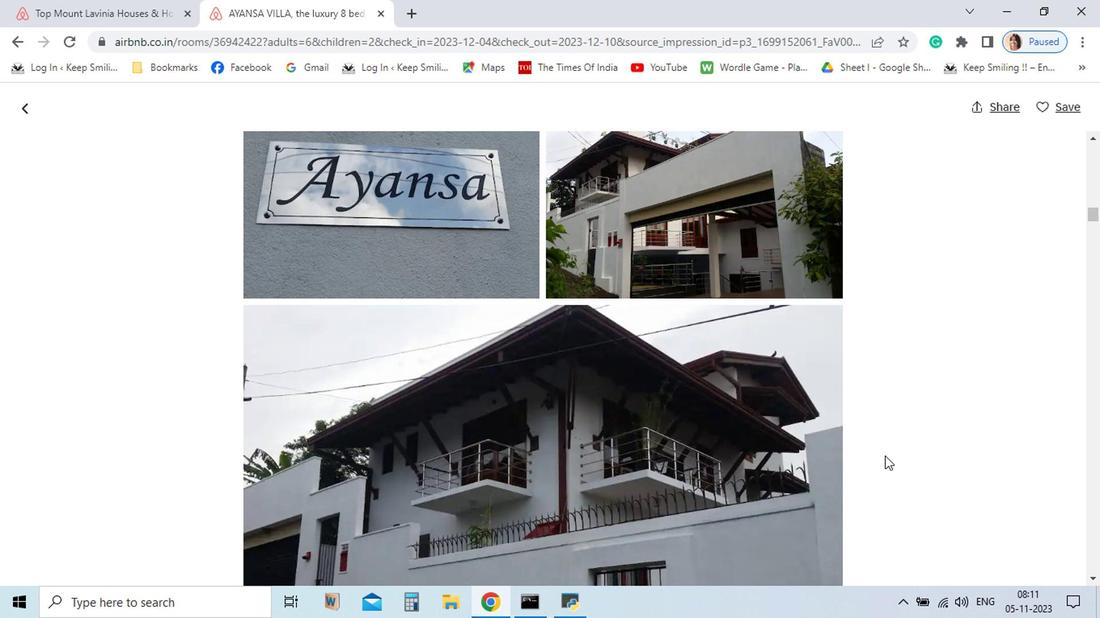 
Action: Mouse scrolled (883, 464) with delta (0, -1)
Screenshot: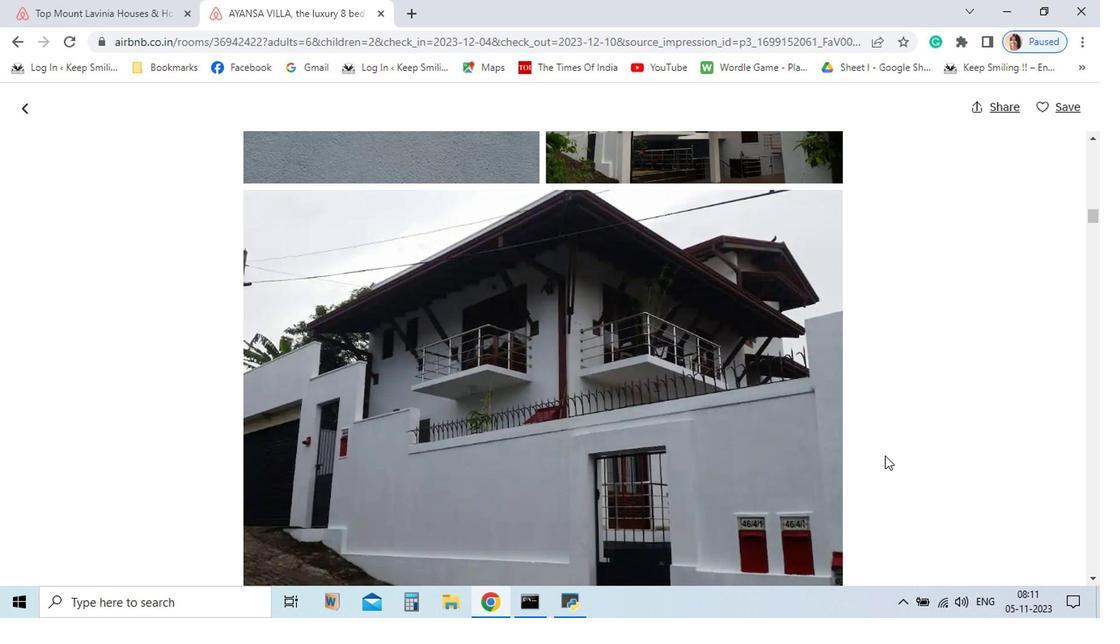 
Action: Mouse scrolled (883, 464) with delta (0, -1)
Screenshot: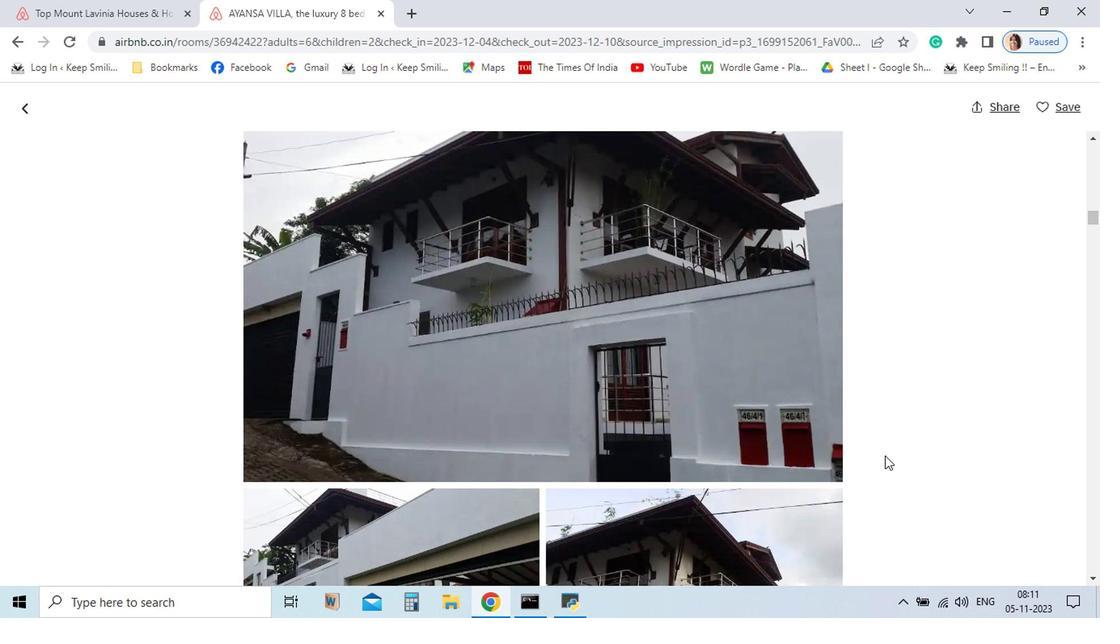 
Action: Mouse scrolled (883, 464) with delta (0, -1)
Screenshot: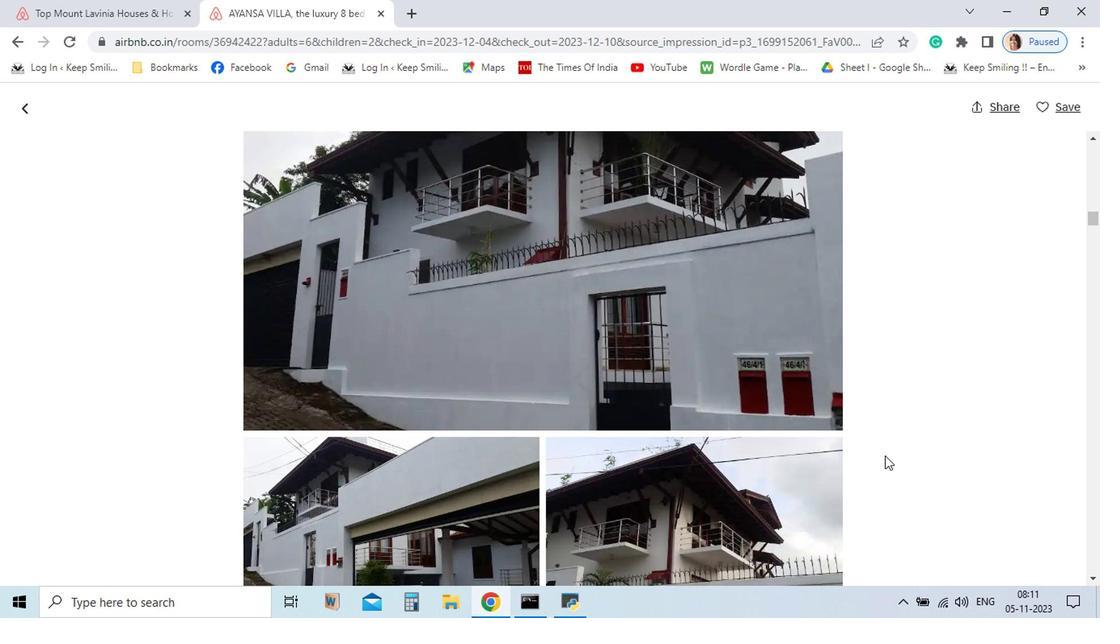 
Action: Mouse scrolled (883, 464) with delta (0, -1)
Screenshot: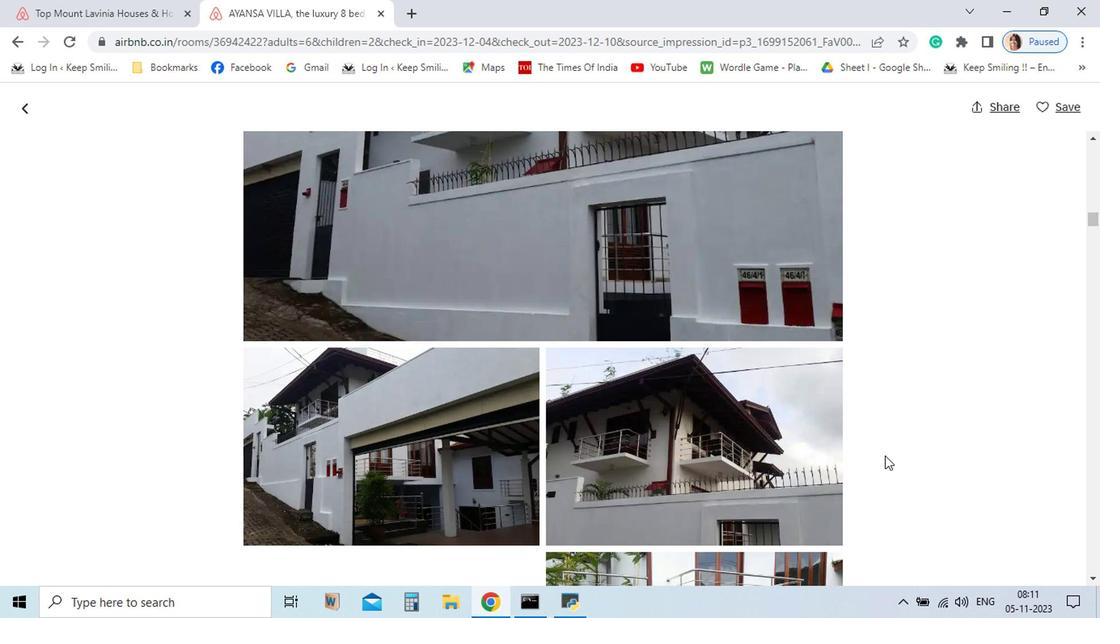 
Action: Mouse scrolled (883, 464) with delta (0, -1)
Screenshot: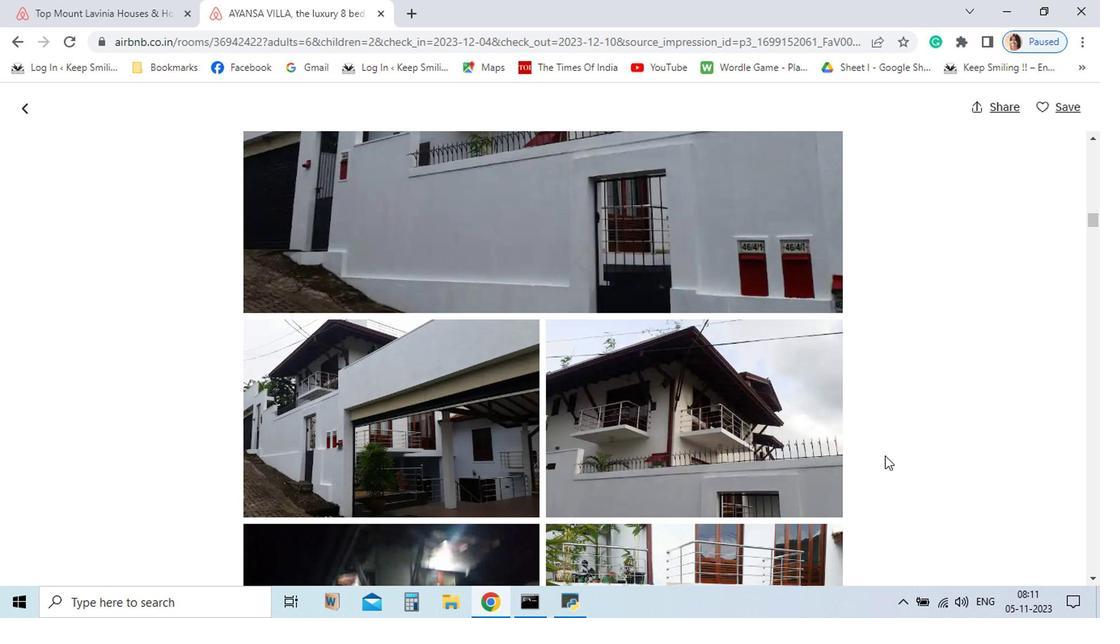
Action: Mouse scrolled (883, 464) with delta (0, -1)
Screenshot: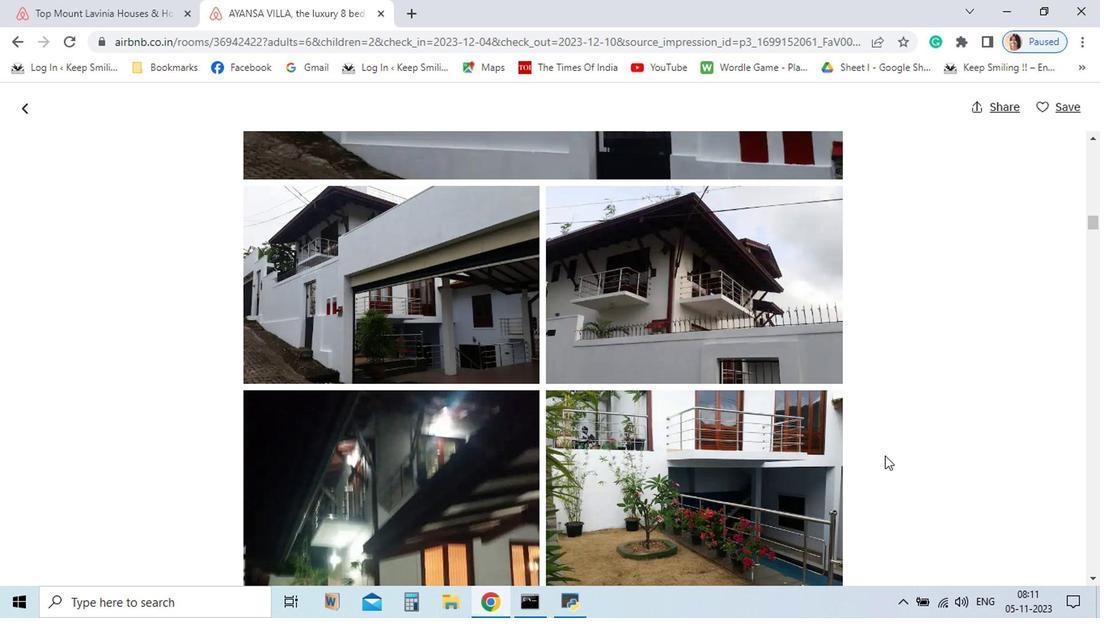 
Action: Mouse scrolled (883, 464) with delta (0, -1)
Screenshot: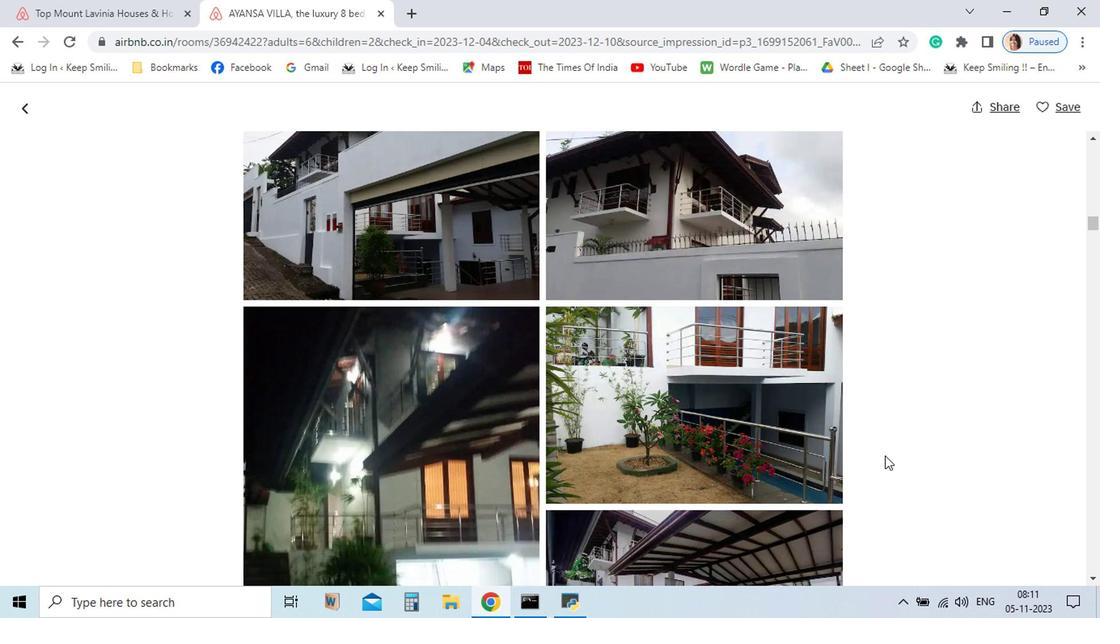 
Action: Mouse scrolled (883, 464) with delta (0, -1)
Screenshot: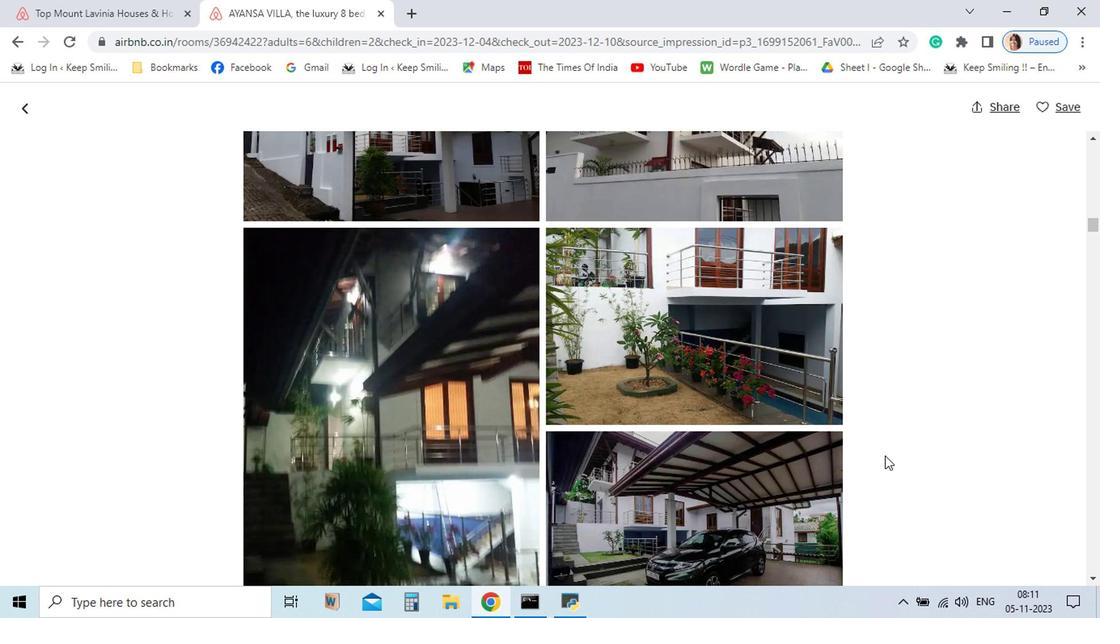 
Action: Mouse scrolled (883, 464) with delta (0, -1)
Screenshot: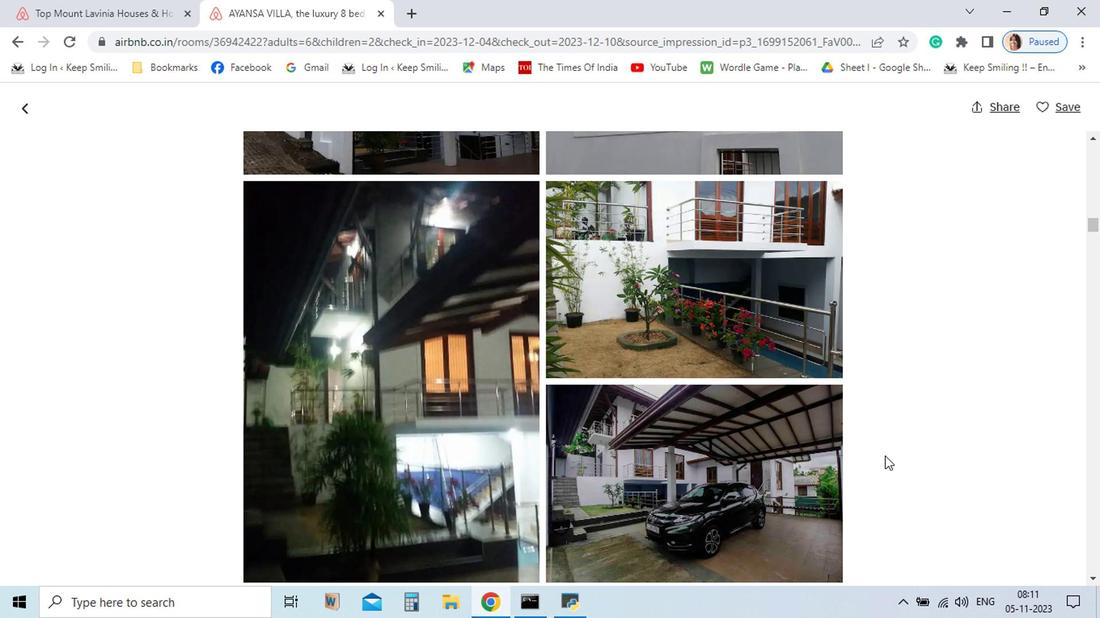 
Action: Mouse scrolled (883, 464) with delta (0, -1)
Screenshot: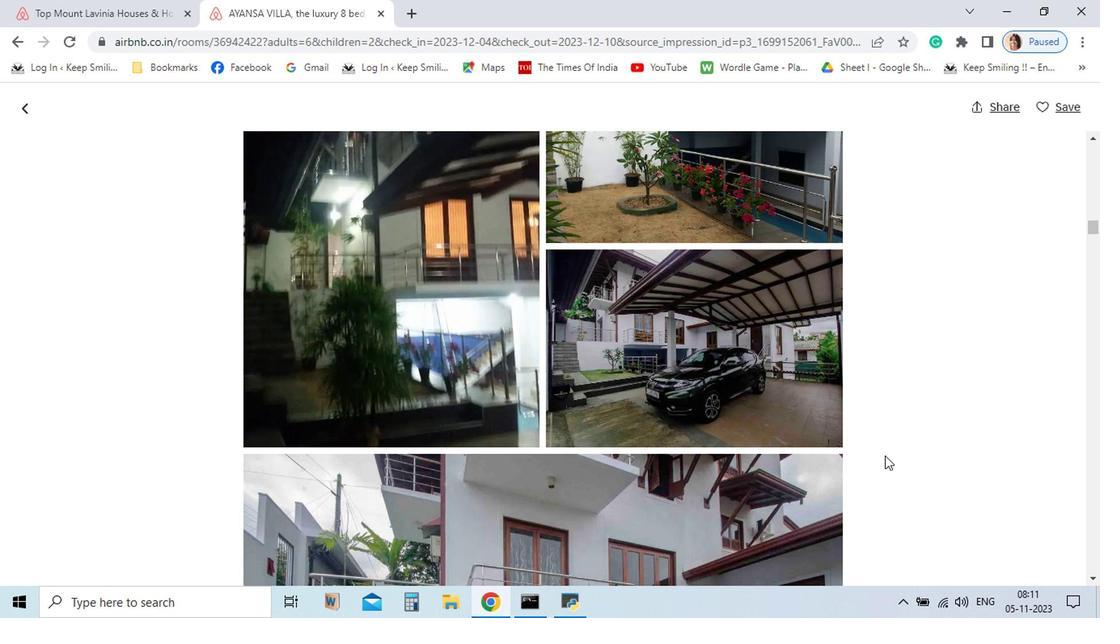 
Action: Mouse scrolled (883, 464) with delta (0, -1)
Screenshot: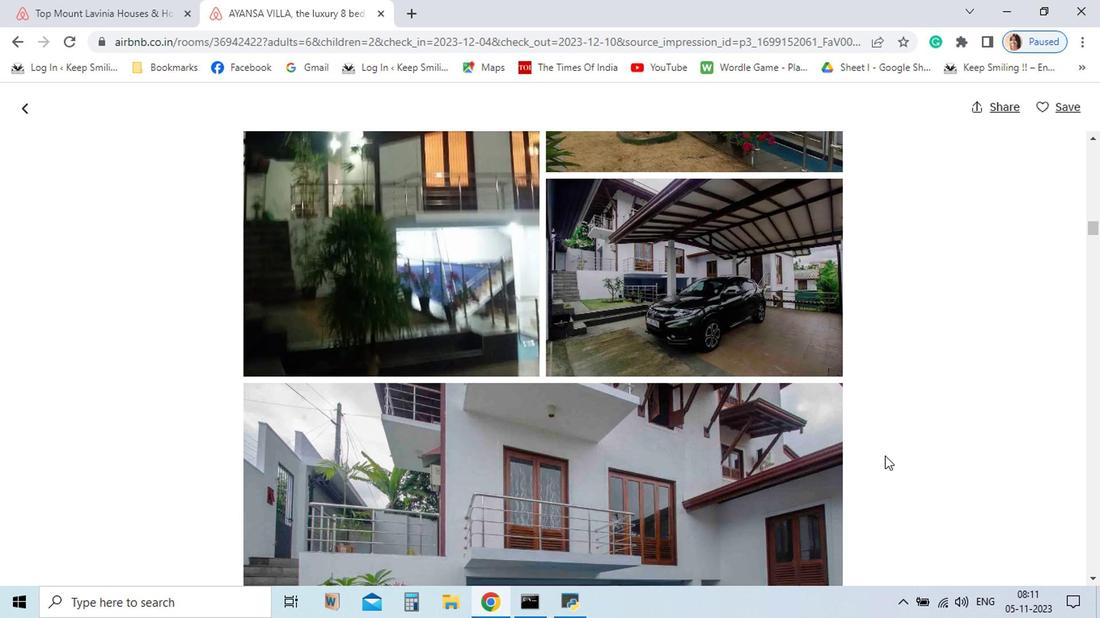 
Action: Mouse scrolled (883, 464) with delta (0, -1)
Screenshot: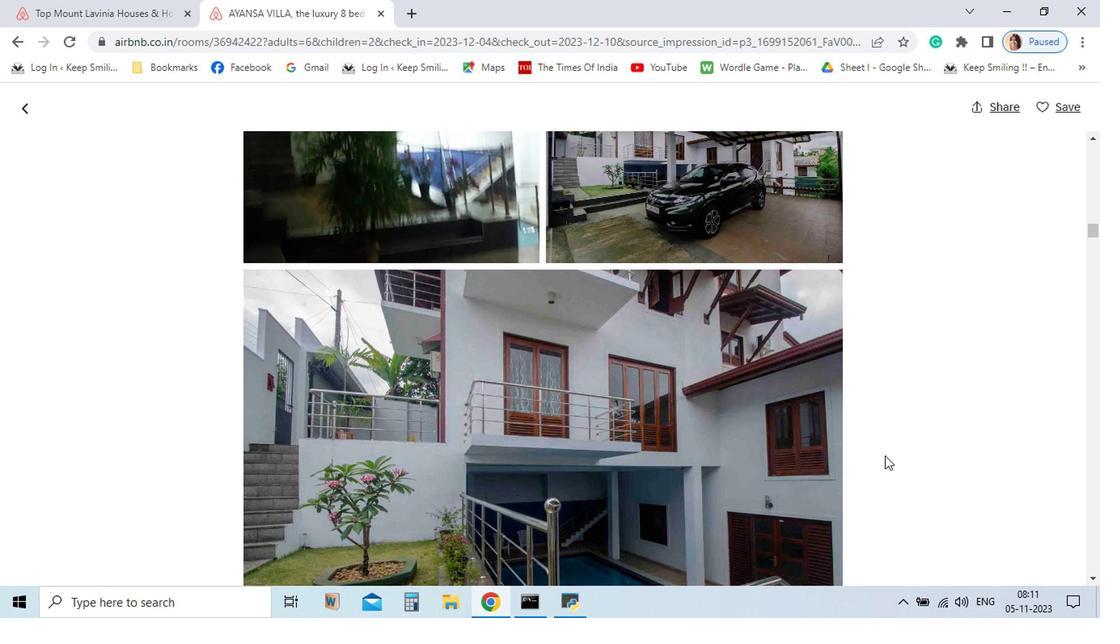 
Action: Mouse scrolled (883, 464) with delta (0, -1)
Screenshot: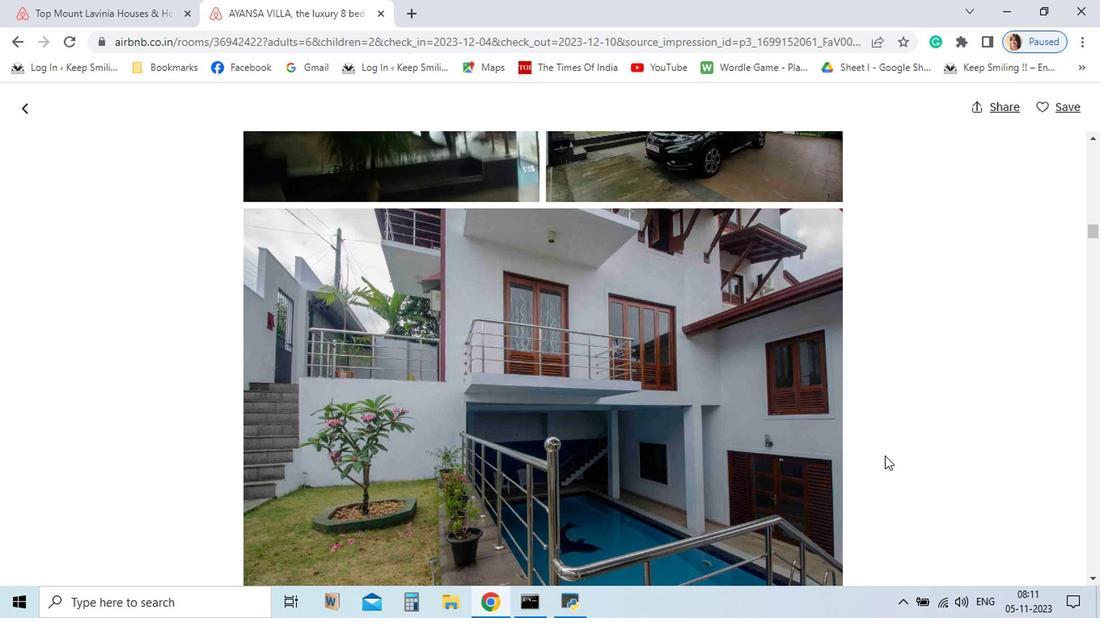
Action: Mouse scrolled (883, 464) with delta (0, -1)
Screenshot: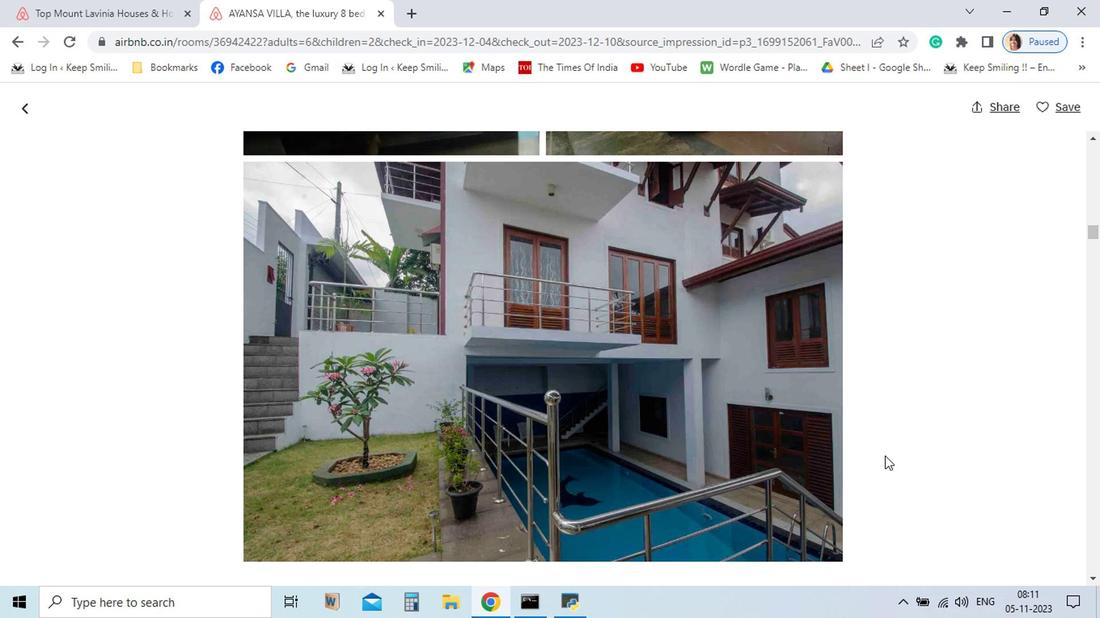
Action: Mouse scrolled (883, 464) with delta (0, -1)
Screenshot: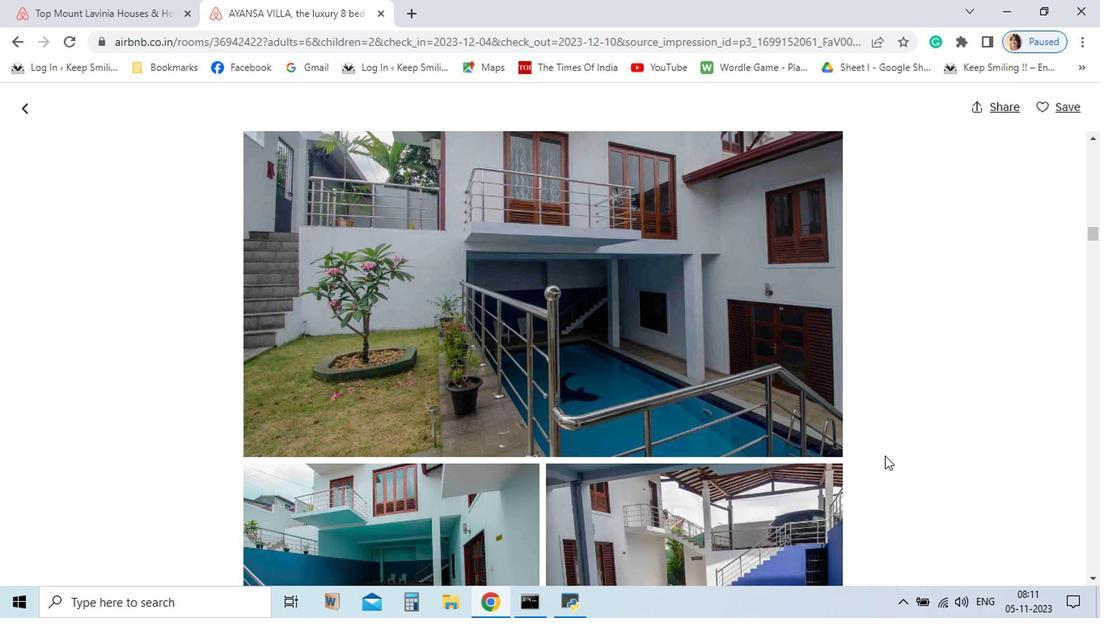
Action: Mouse scrolled (883, 464) with delta (0, -1)
Screenshot: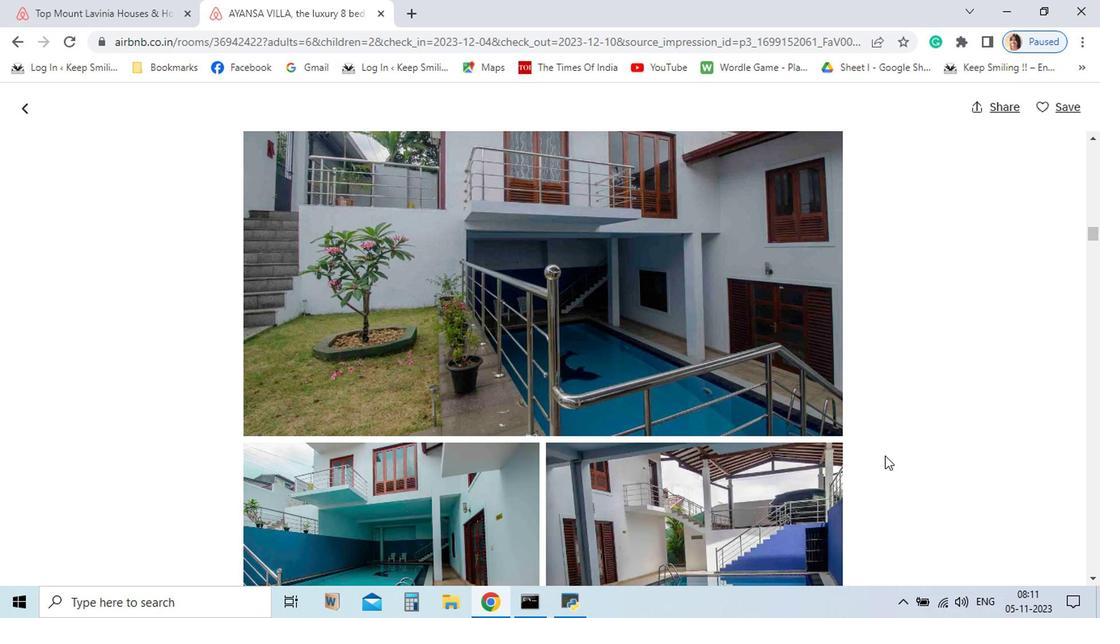 
Action: Mouse scrolled (883, 464) with delta (0, -1)
Screenshot: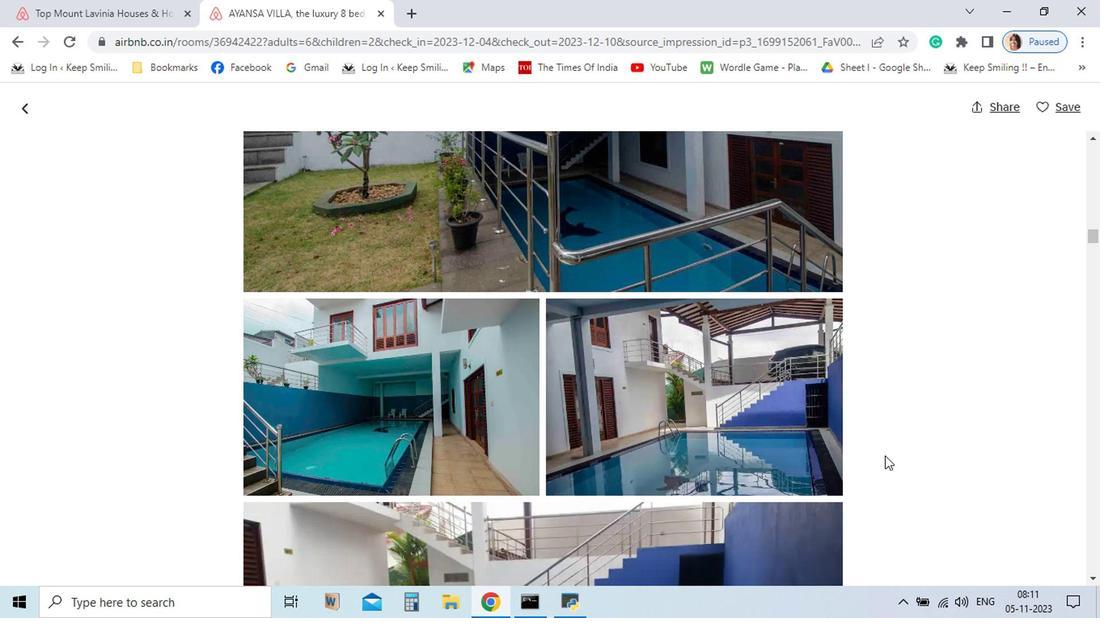 
Action: Mouse scrolled (883, 464) with delta (0, -1)
Screenshot: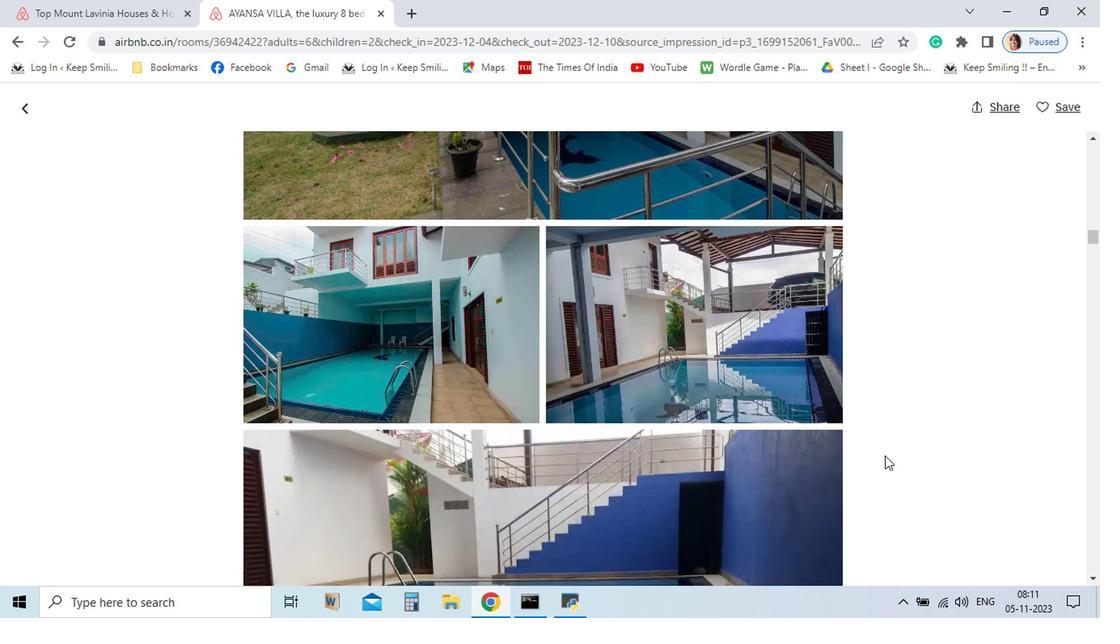 
Action: Mouse scrolled (883, 464) with delta (0, -1)
Screenshot: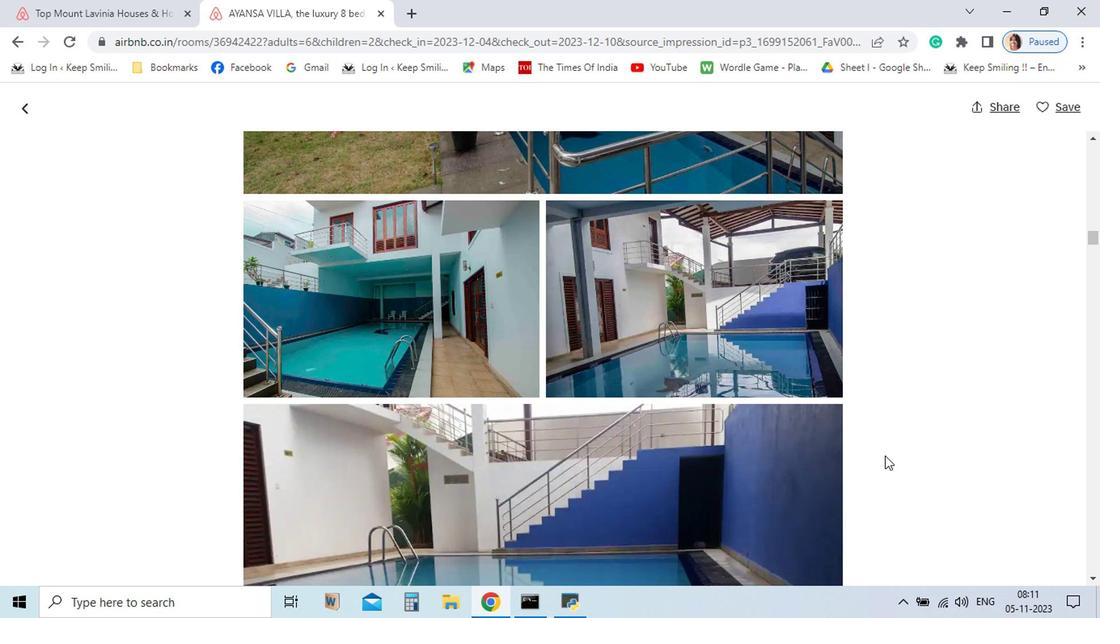 
Action: Mouse scrolled (883, 464) with delta (0, -1)
Screenshot: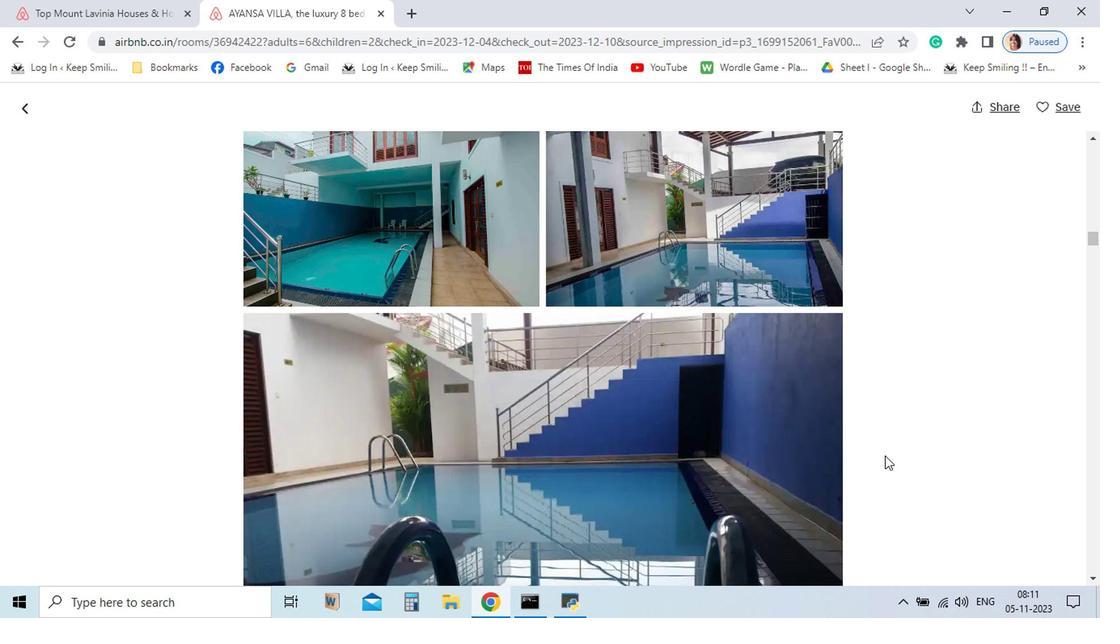 
Action: Mouse scrolled (883, 464) with delta (0, -1)
Screenshot: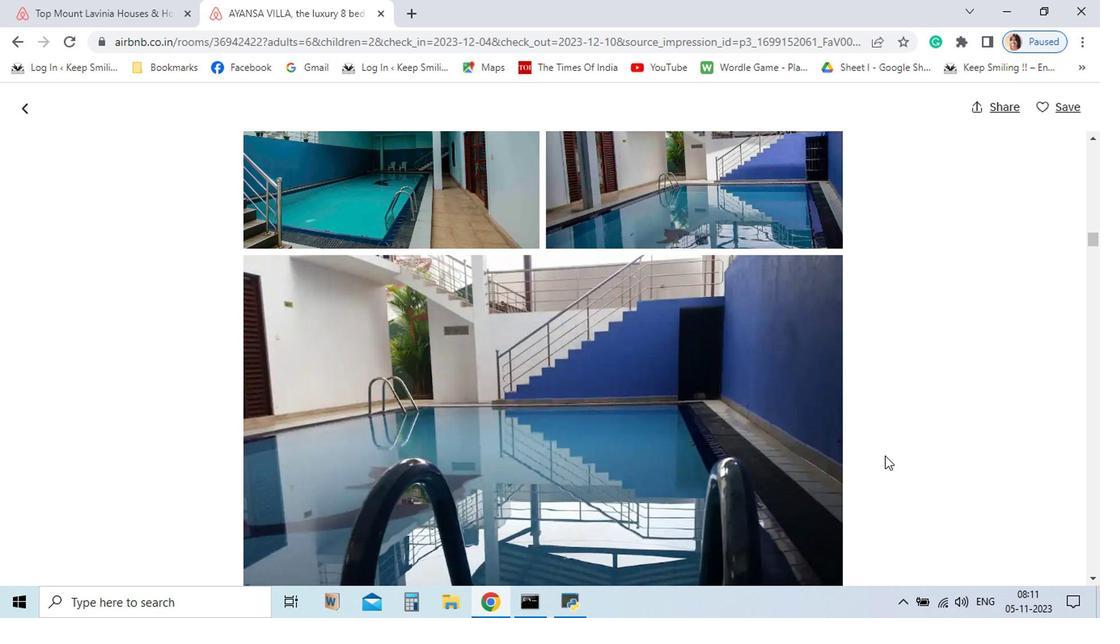 
Action: Mouse scrolled (883, 464) with delta (0, -1)
Screenshot: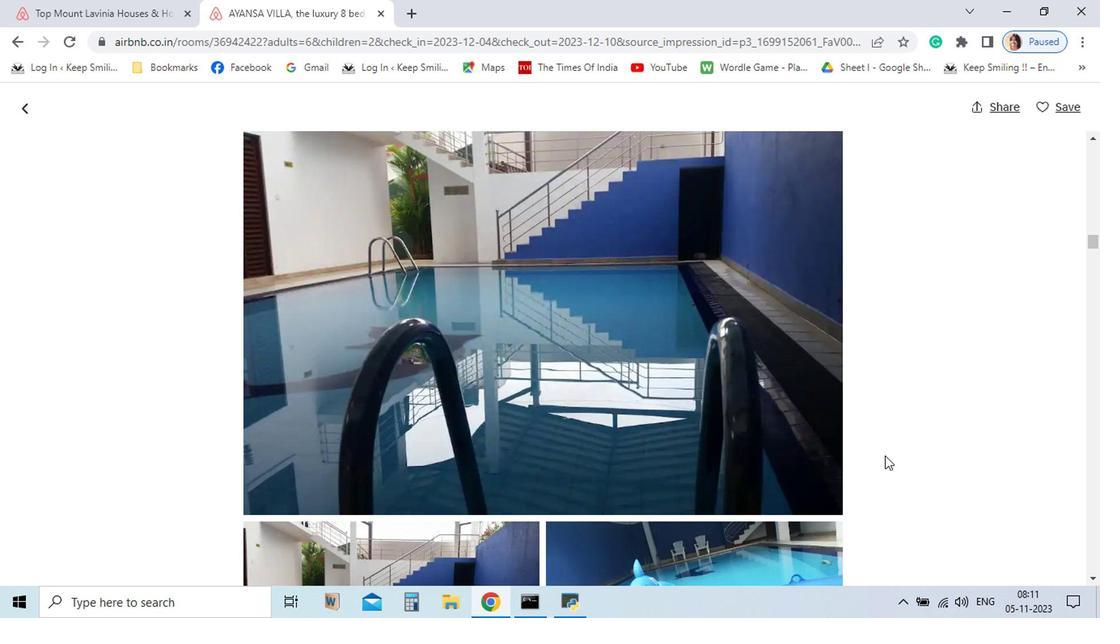 
Action: Mouse scrolled (883, 464) with delta (0, -1)
Screenshot: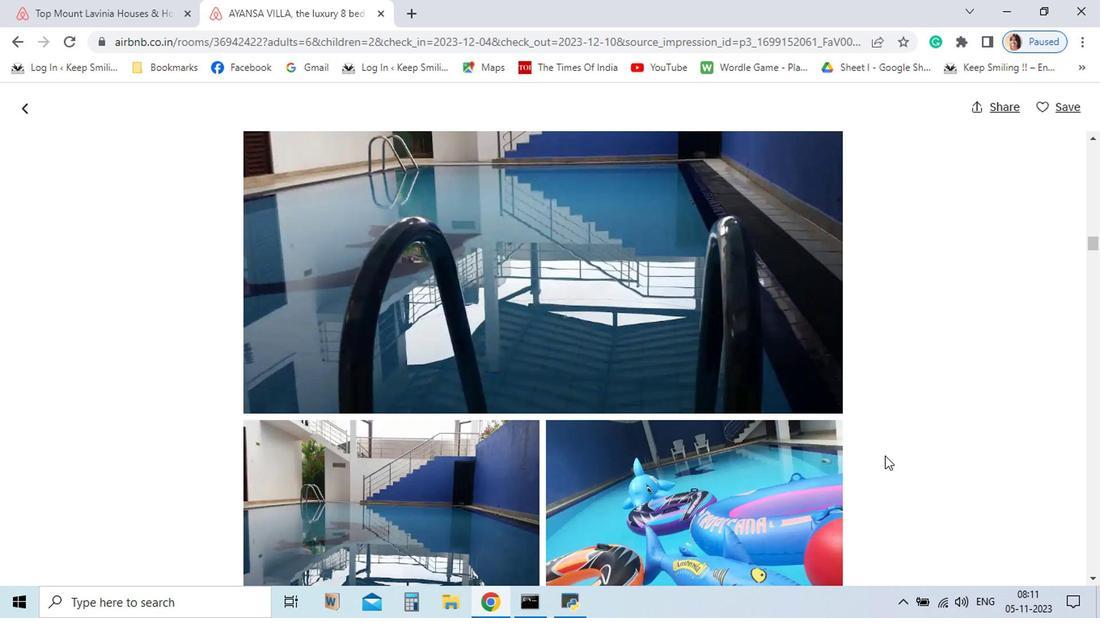 
Action: Mouse scrolled (883, 464) with delta (0, -1)
Screenshot: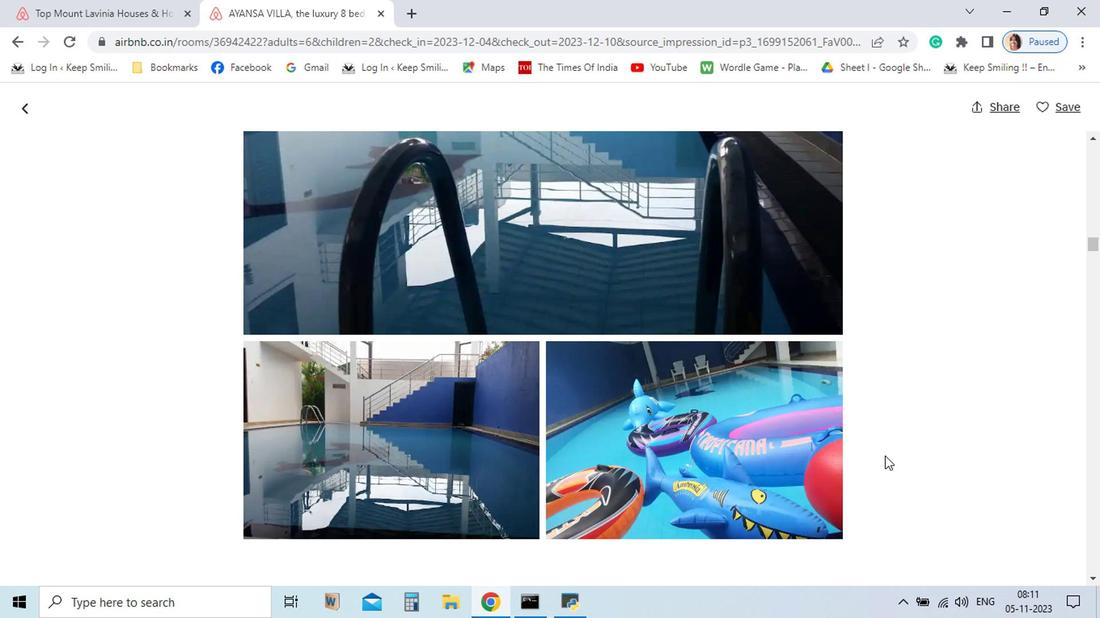 
Action: Mouse scrolled (883, 464) with delta (0, -1)
Screenshot: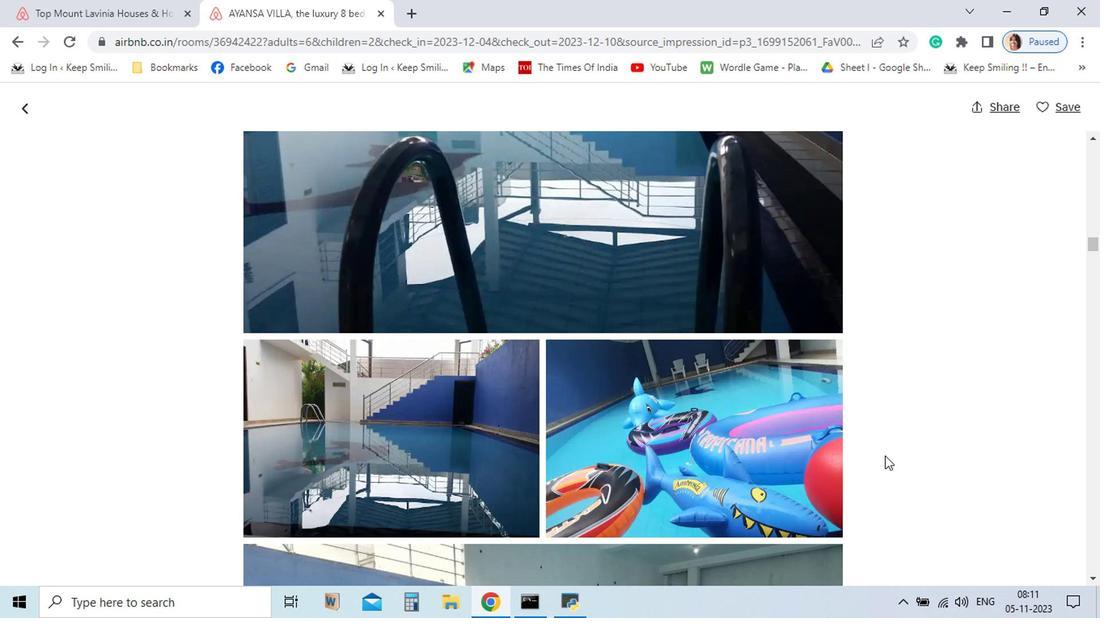 
Action: Mouse scrolled (883, 464) with delta (0, -1)
Screenshot: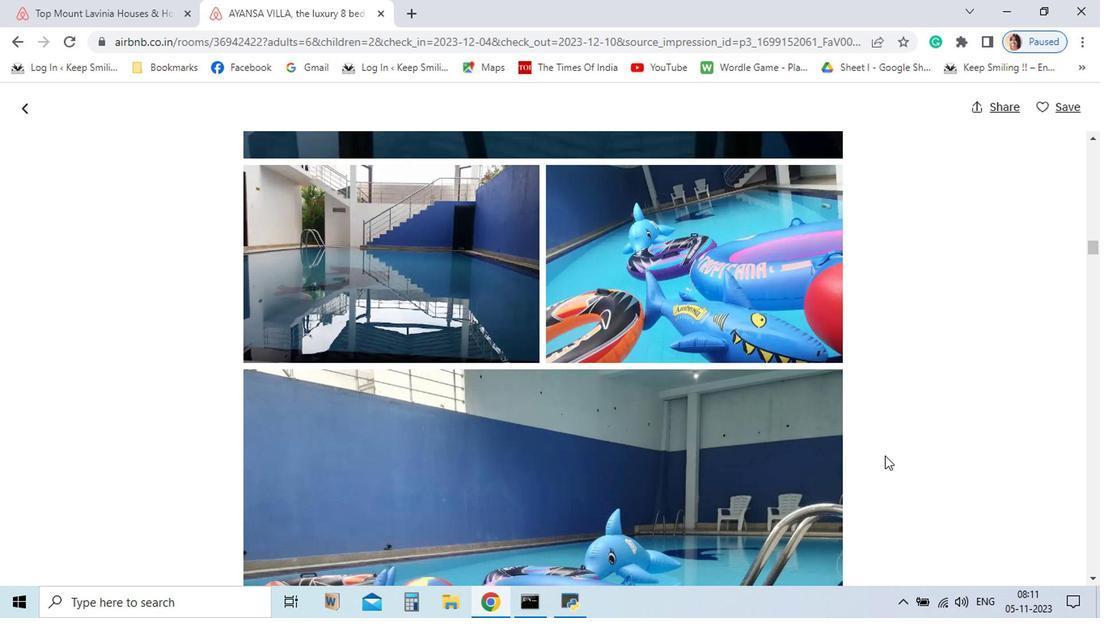 
Action: Mouse scrolled (883, 464) with delta (0, -1)
Screenshot: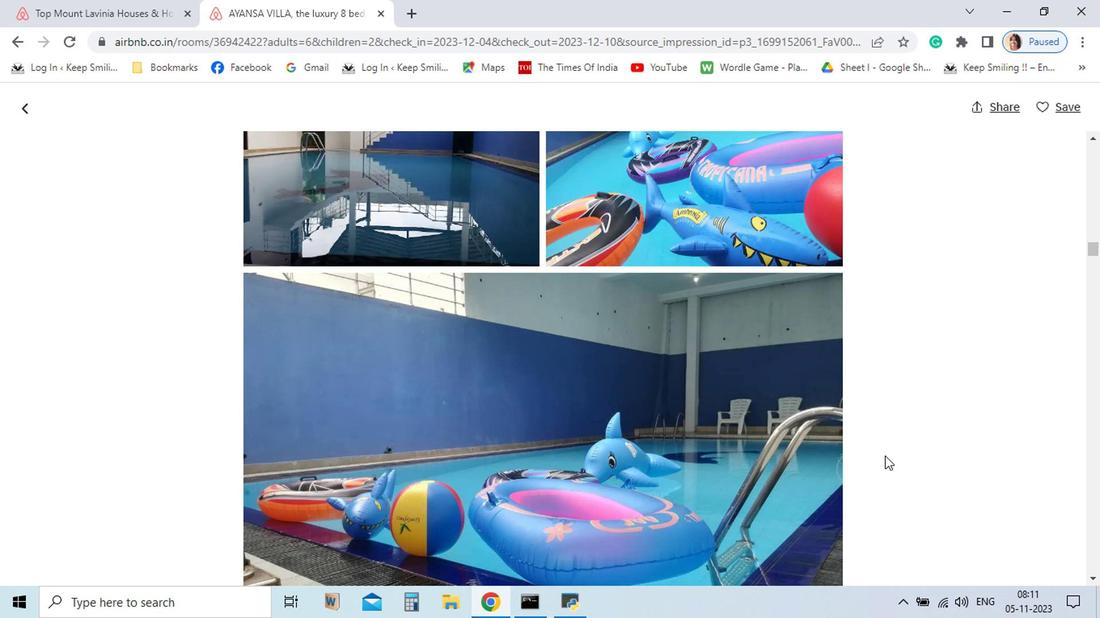 
Action: Mouse scrolled (883, 464) with delta (0, -1)
Screenshot: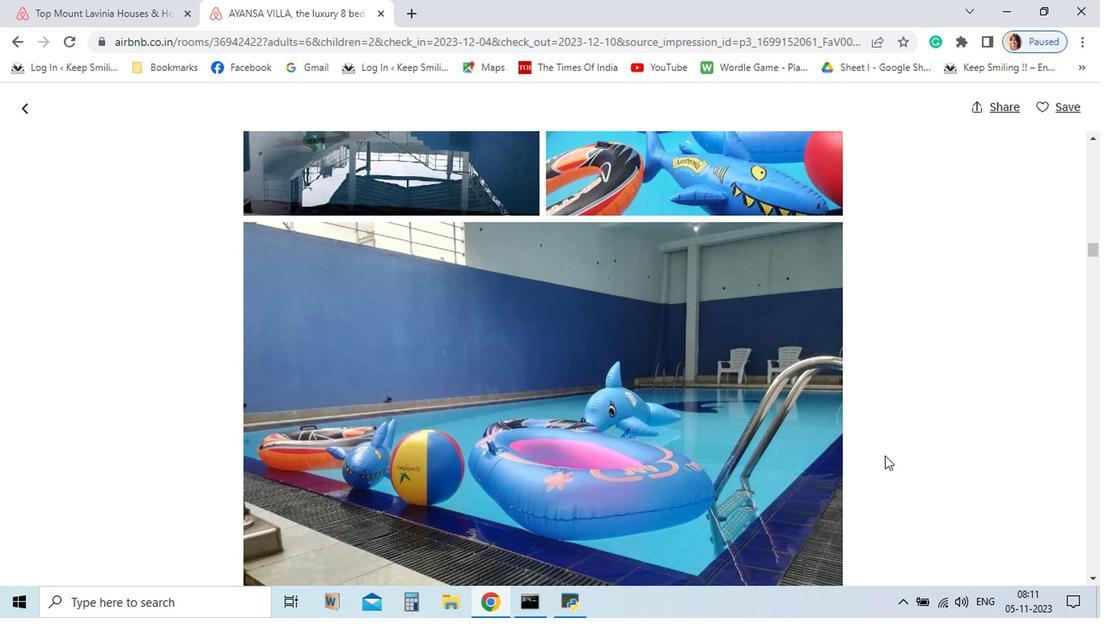 
Action: Mouse scrolled (883, 464) with delta (0, -1)
Screenshot: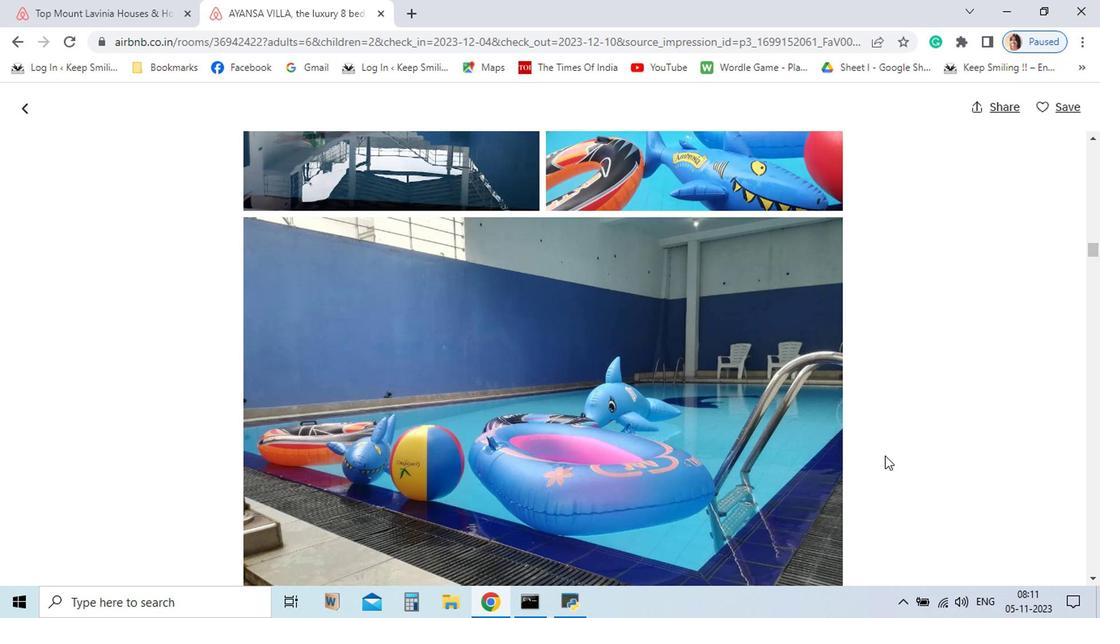 
Action: Mouse scrolled (883, 464) with delta (0, -1)
Screenshot: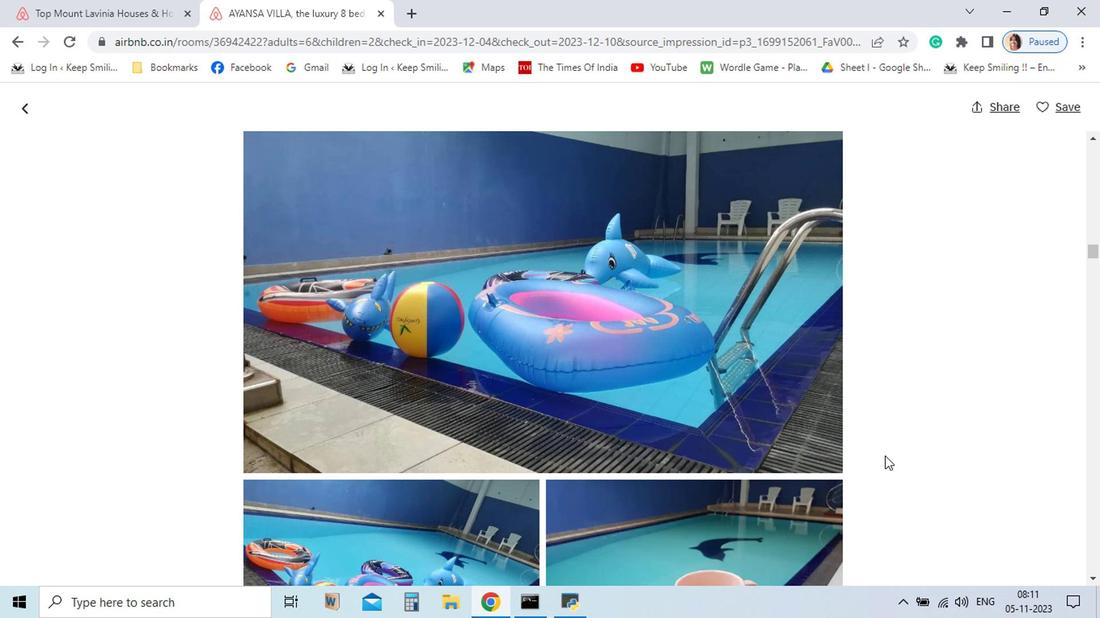 
Action: Mouse scrolled (883, 464) with delta (0, -1)
Screenshot: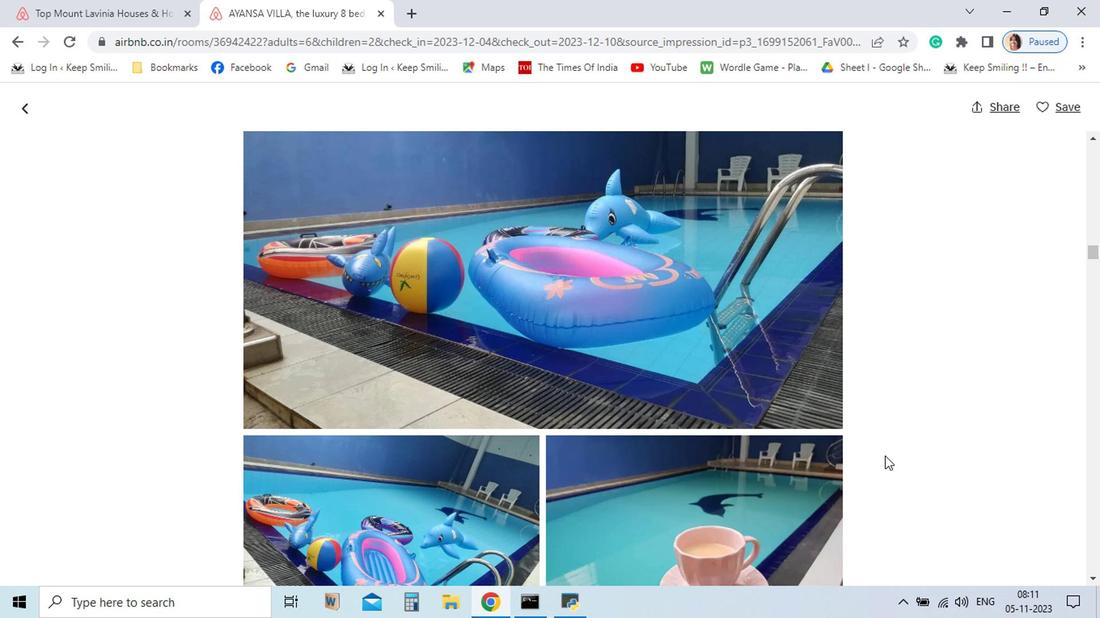 
Action: Mouse scrolled (883, 464) with delta (0, -1)
Screenshot: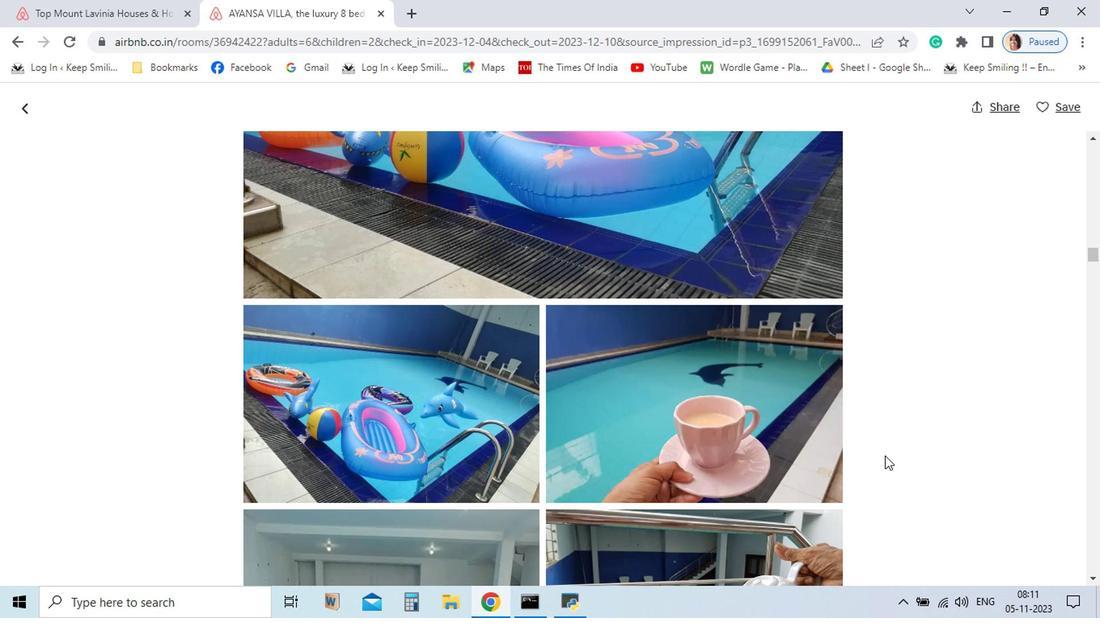 
Action: Mouse scrolled (883, 464) with delta (0, -1)
Screenshot: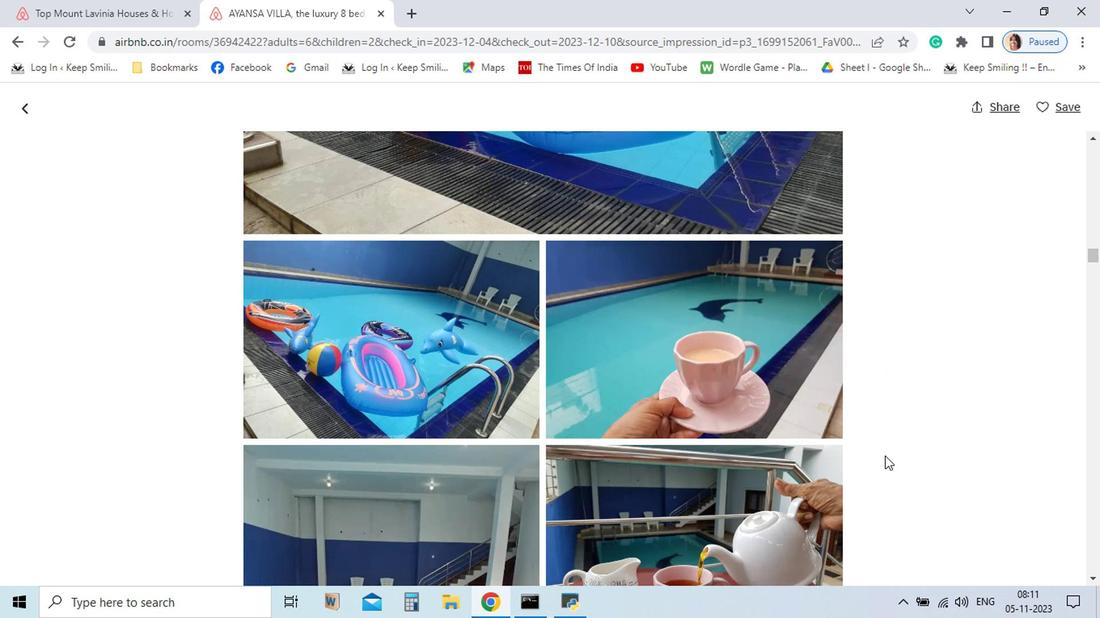 
Action: Mouse scrolled (883, 464) with delta (0, -1)
Screenshot: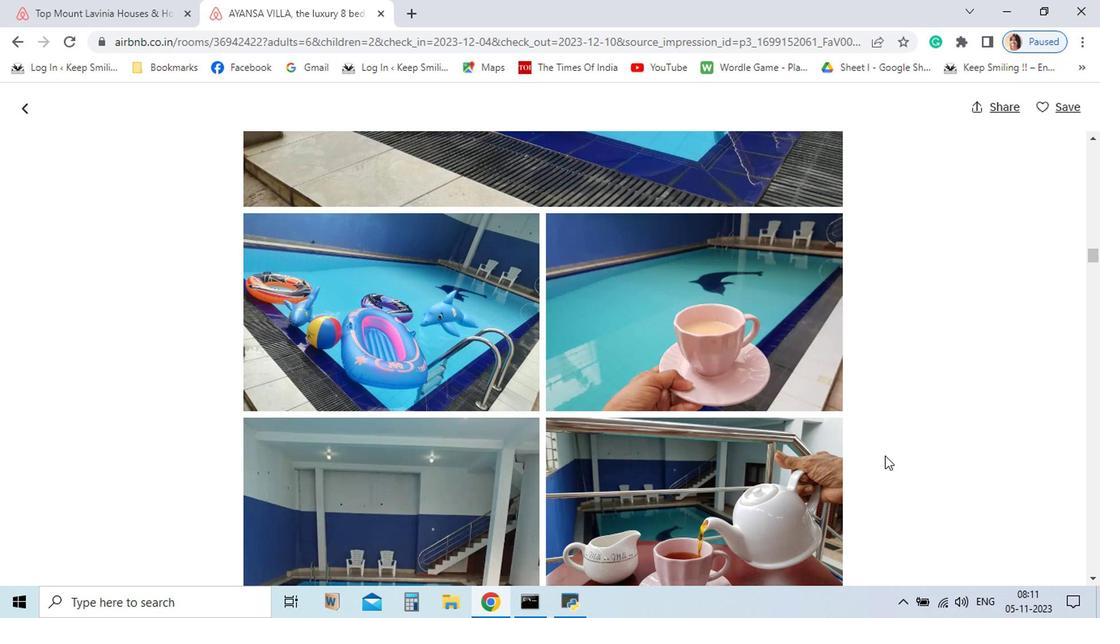 
Action: Mouse scrolled (883, 464) with delta (0, -1)
Screenshot: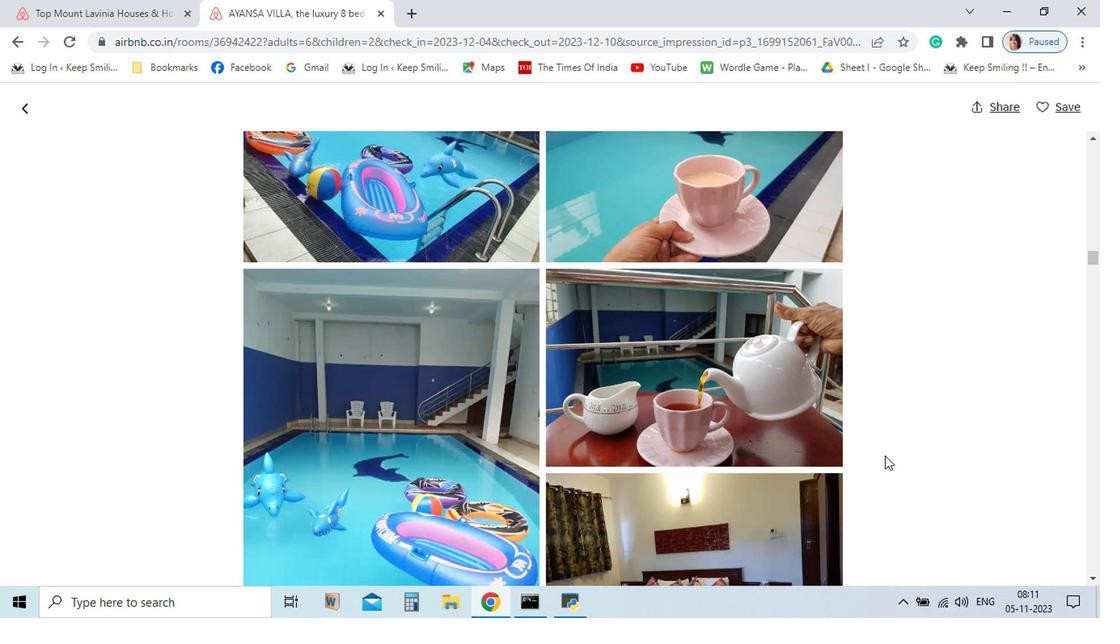 
Action: Mouse scrolled (883, 464) with delta (0, -1)
Screenshot: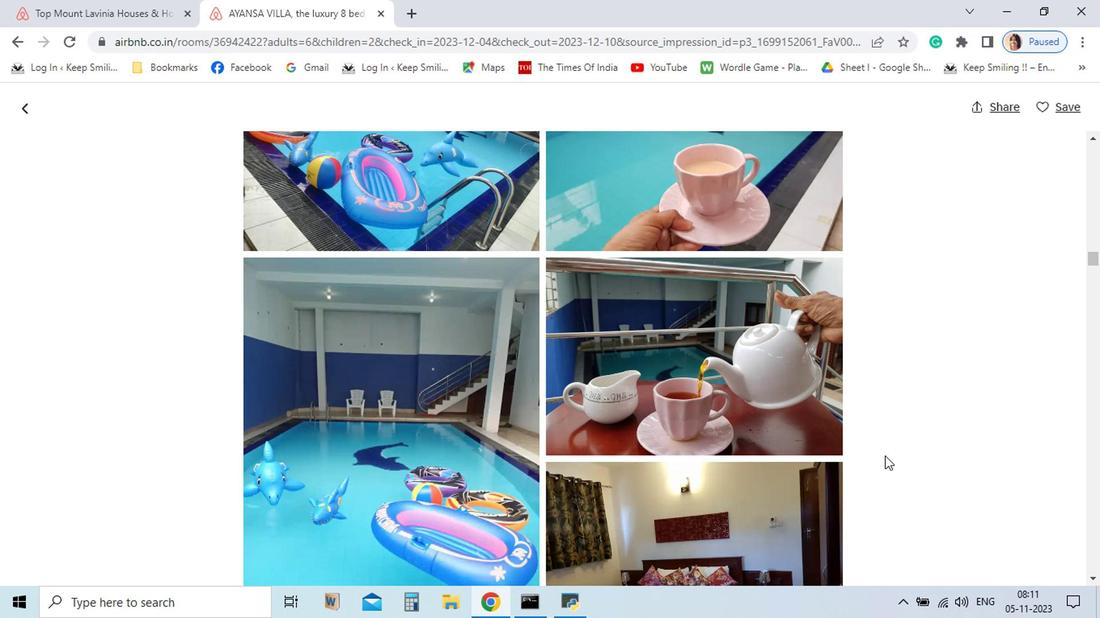 
Action: Mouse scrolled (883, 464) with delta (0, -1)
Screenshot: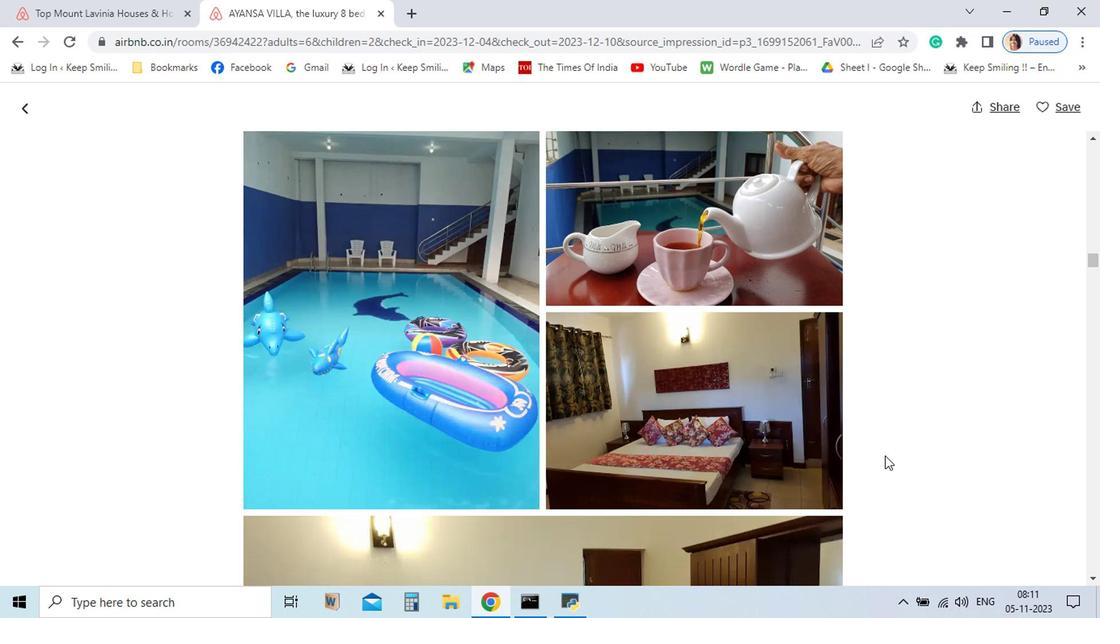 
Action: Mouse scrolled (883, 464) with delta (0, -1)
Screenshot: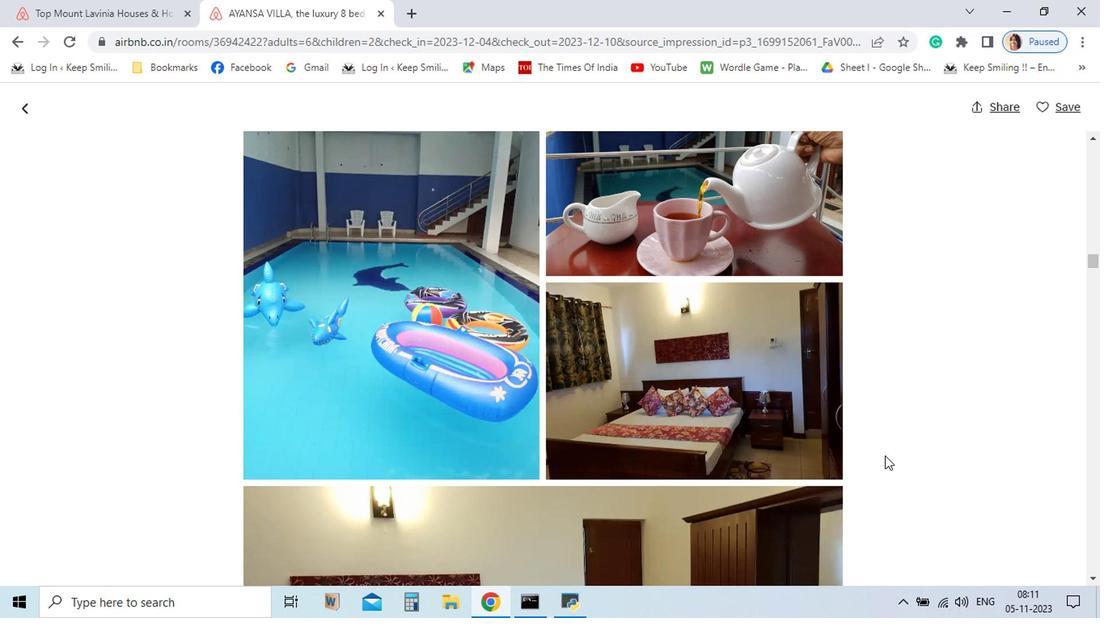 
Action: Mouse scrolled (883, 464) with delta (0, -1)
Screenshot: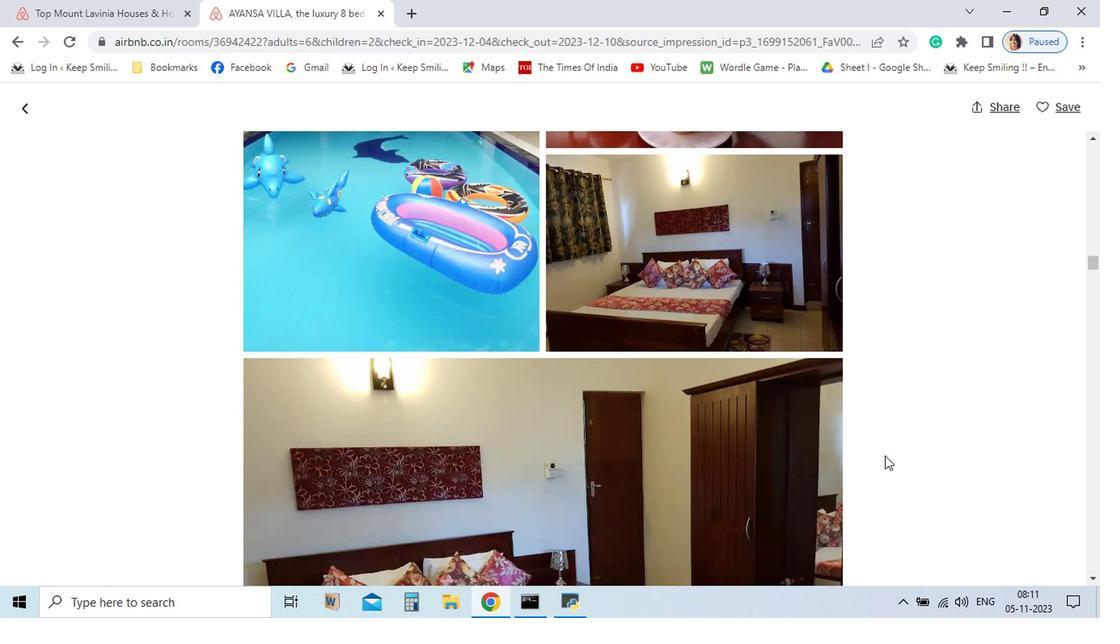 
Action: Mouse scrolled (883, 464) with delta (0, -1)
Screenshot: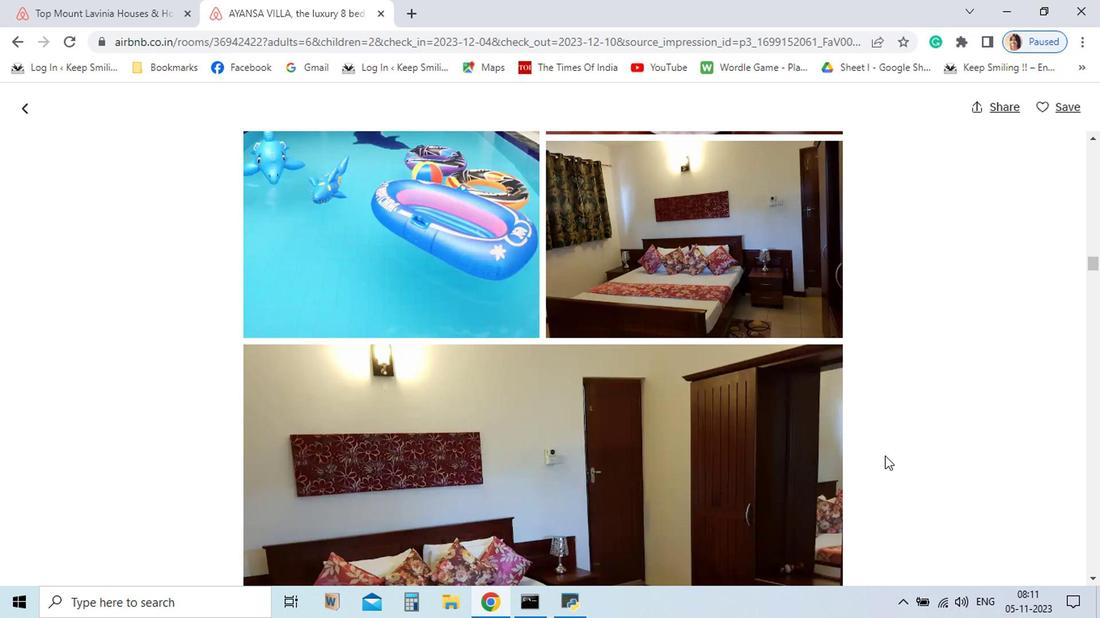 
Action: Mouse scrolled (883, 464) with delta (0, -1)
Screenshot: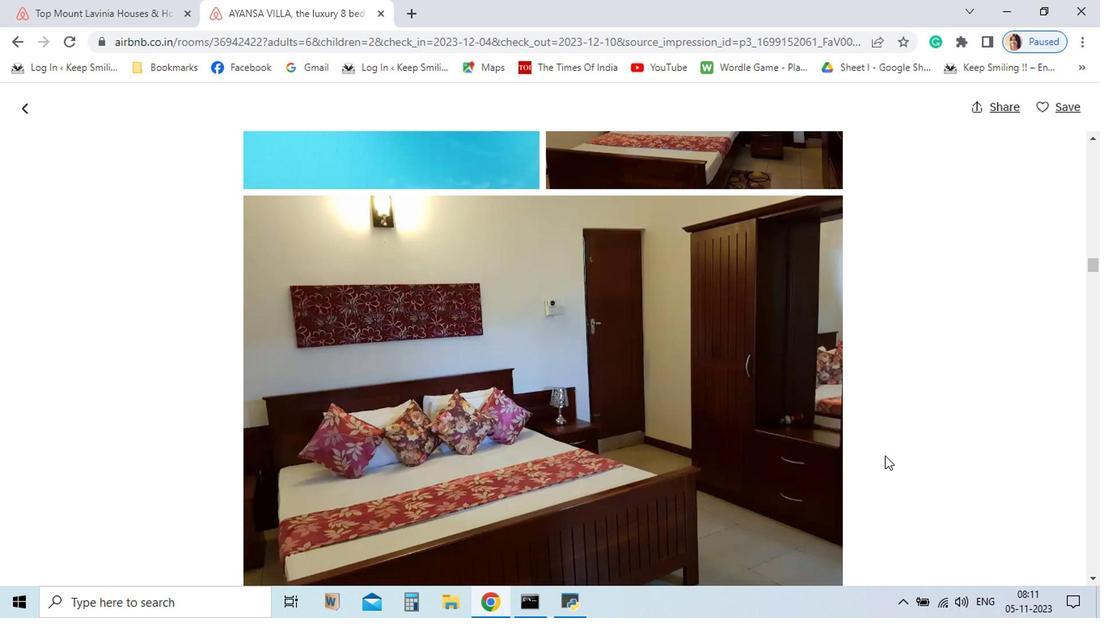 
Action: Mouse scrolled (883, 464) with delta (0, -1)
Screenshot: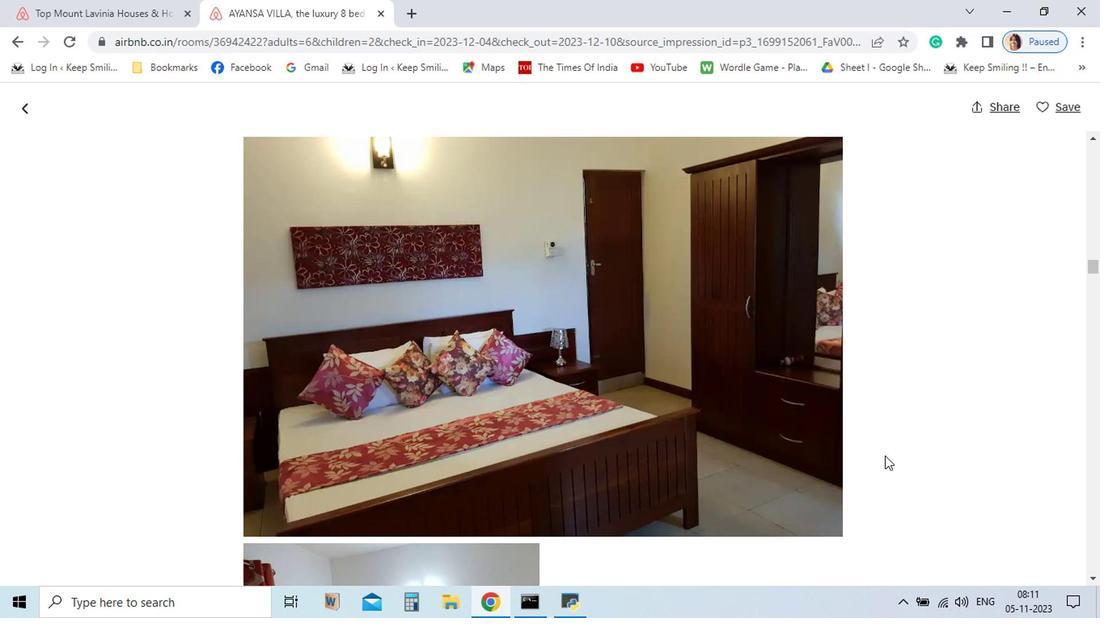 
Action: Mouse scrolled (883, 464) with delta (0, -1)
Screenshot: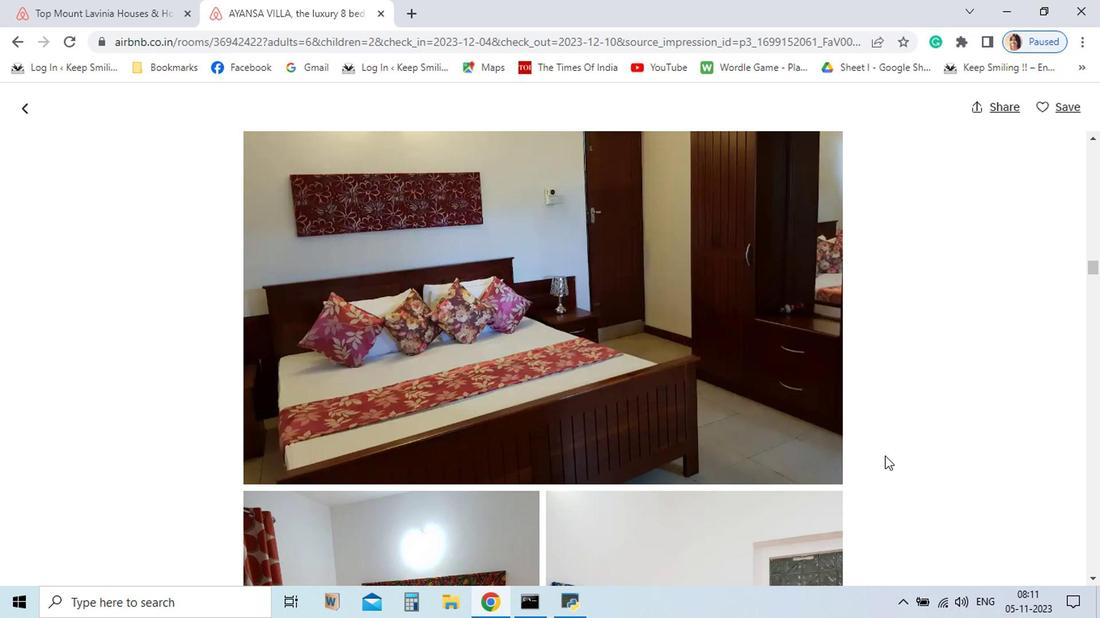 
Action: Mouse scrolled (883, 464) with delta (0, -1)
Screenshot: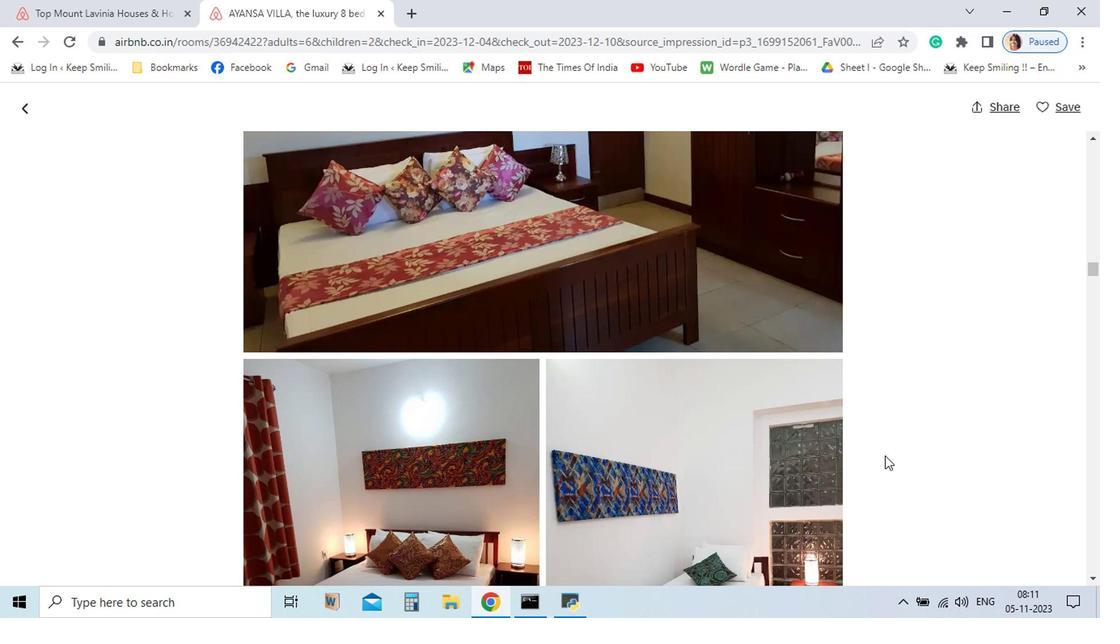 
Action: Mouse scrolled (883, 464) with delta (0, -1)
Screenshot: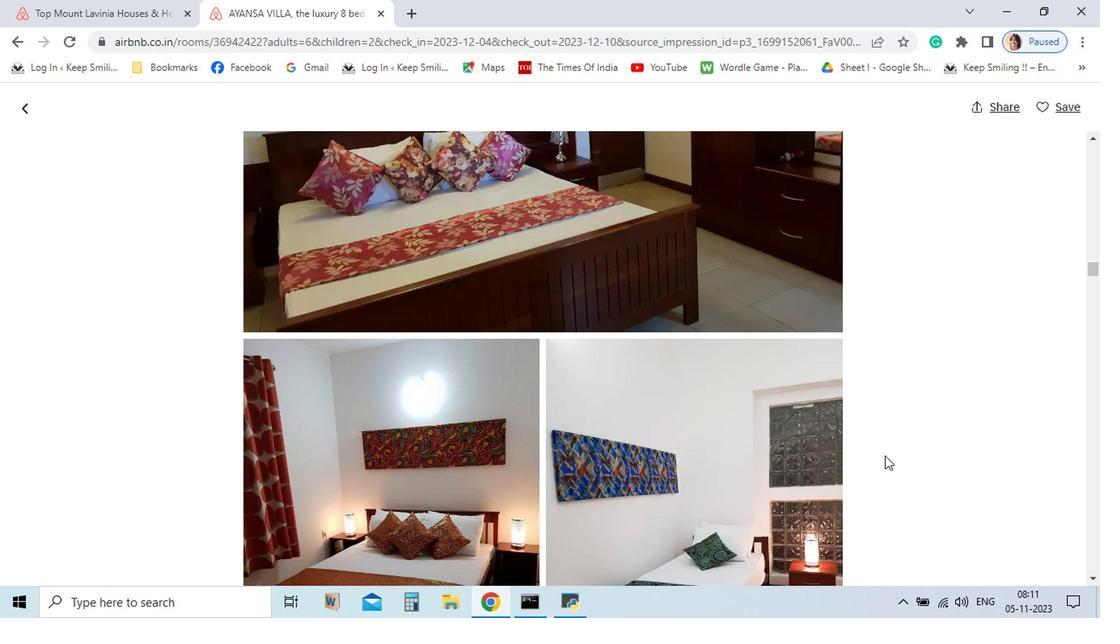 
Action: Mouse scrolled (883, 464) with delta (0, -1)
Screenshot: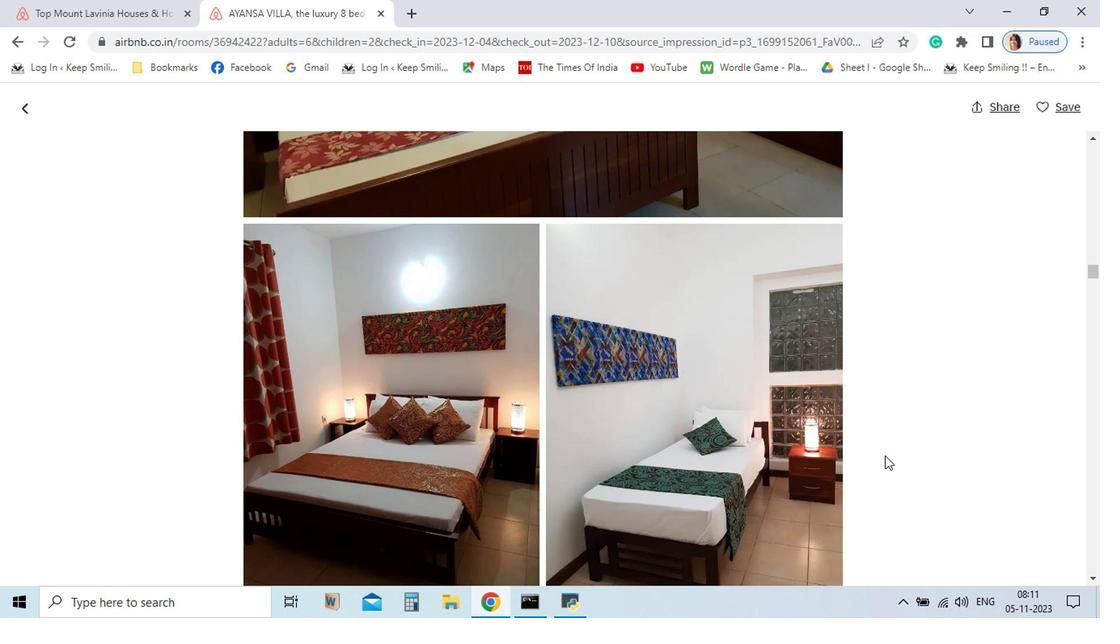 
Action: Mouse scrolled (883, 464) with delta (0, -1)
Screenshot: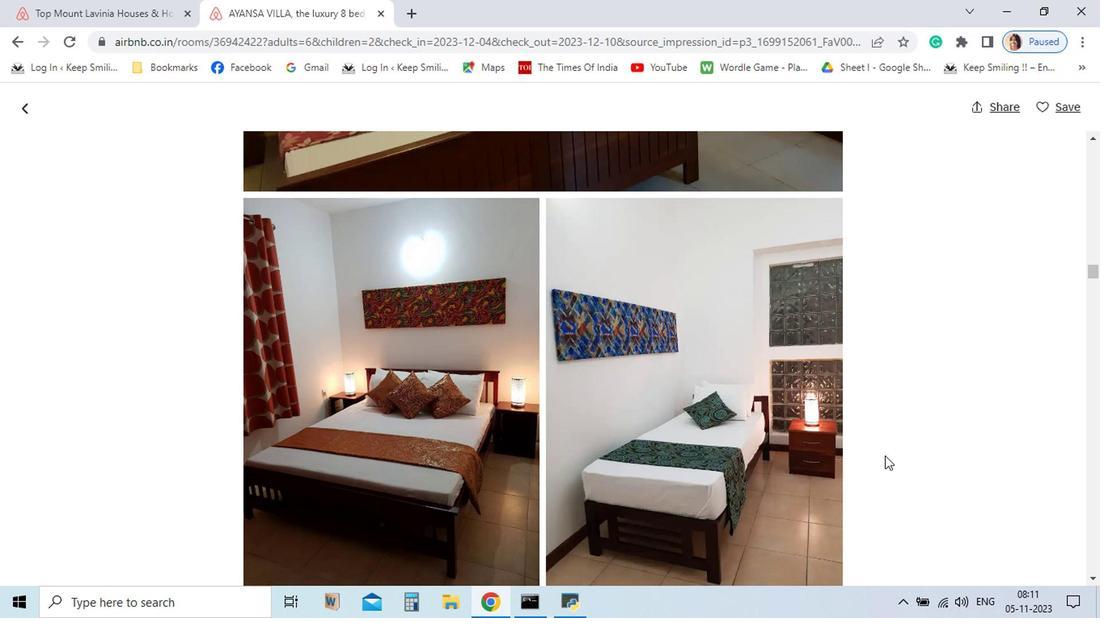 
Action: Mouse scrolled (883, 464) with delta (0, -1)
Screenshot: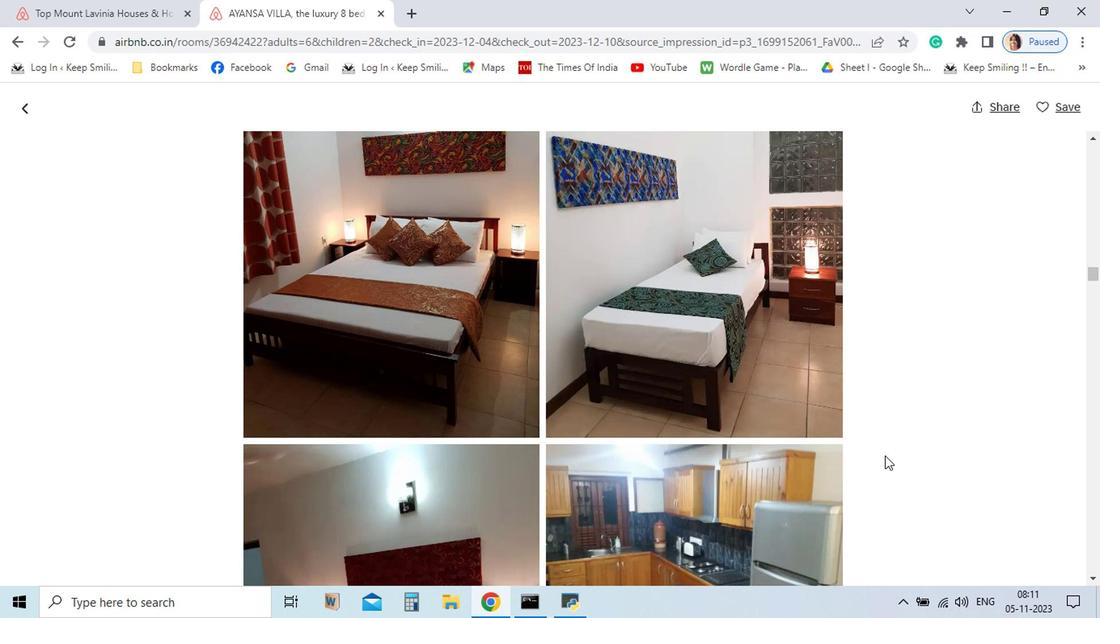 
Action: Mouse scrolled (883, 464) with delta (0, -1)
Screenshot: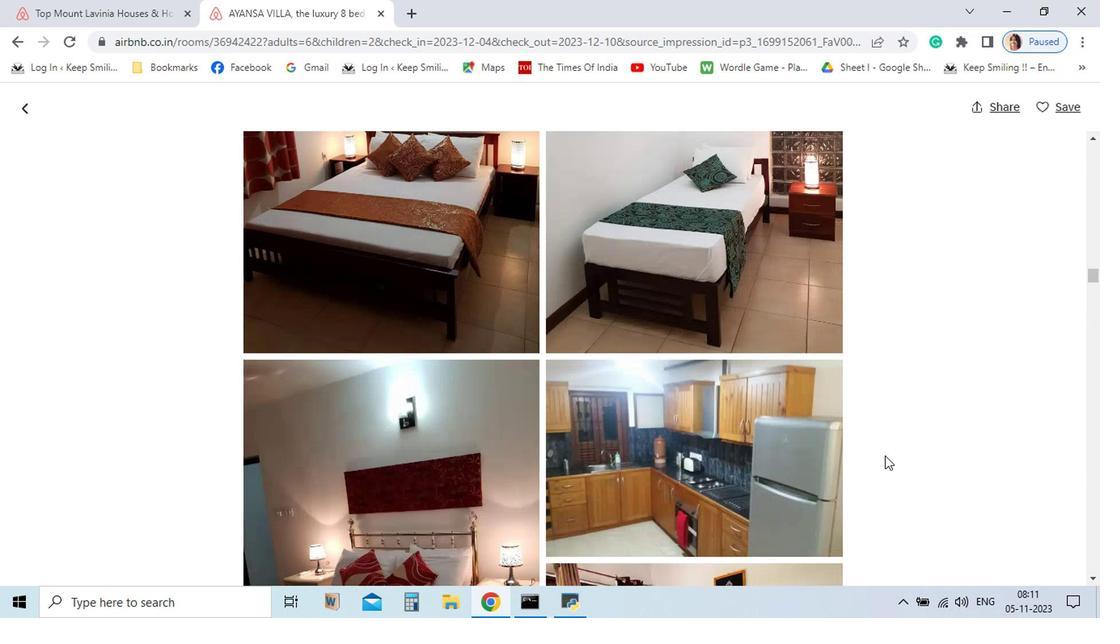
Action: Mouse scrolled (883, 464) with delta (0, -1)
Screenshot: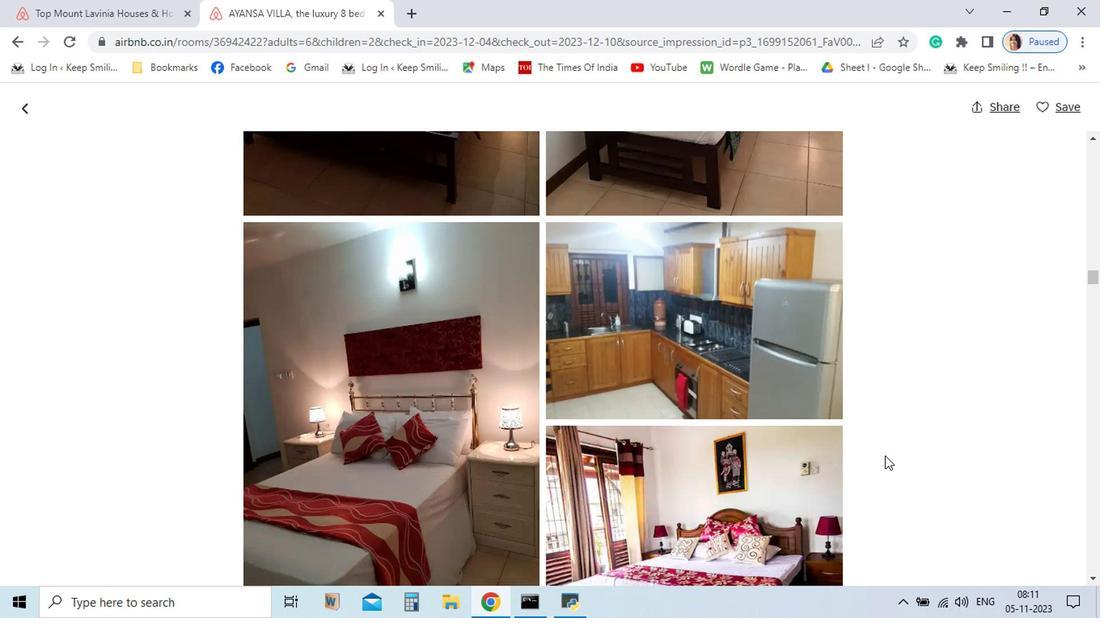 
Action: Mouse scrolled (883, 464) with delta (0, -1)
Screenshot: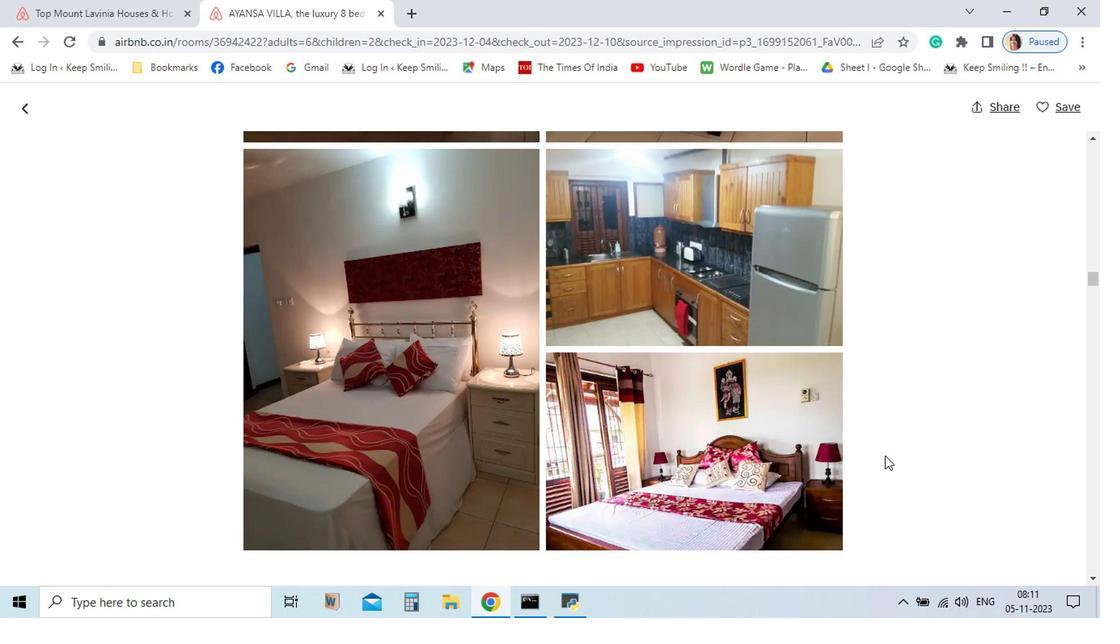
Action: Mouse scrolled (883, 464) with delta (0, -1)
Screenshot: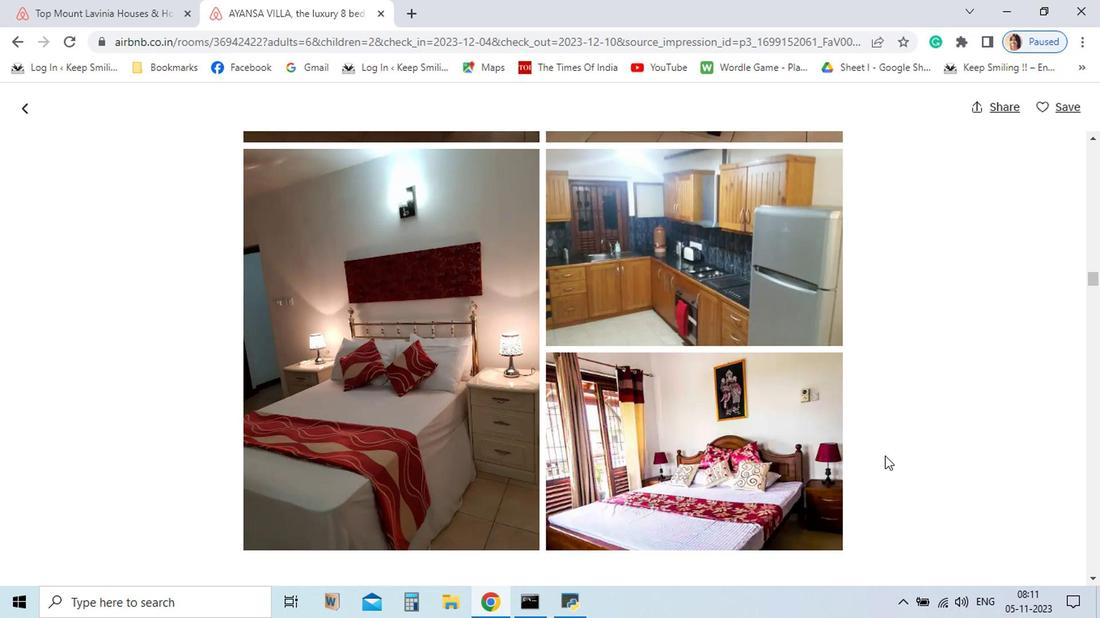
Action: Mouse scrolled (883, 464) with delta (0, -1)
Screenshot: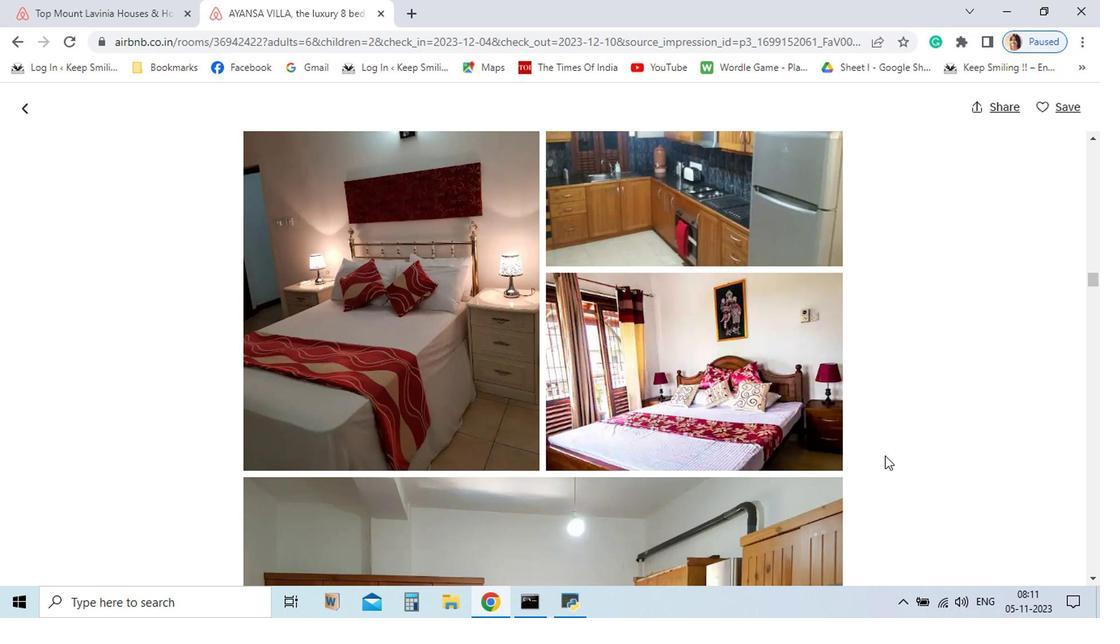 
Action: Mouse scrolled (883, 464) with delta (0, -1)
Screenshot: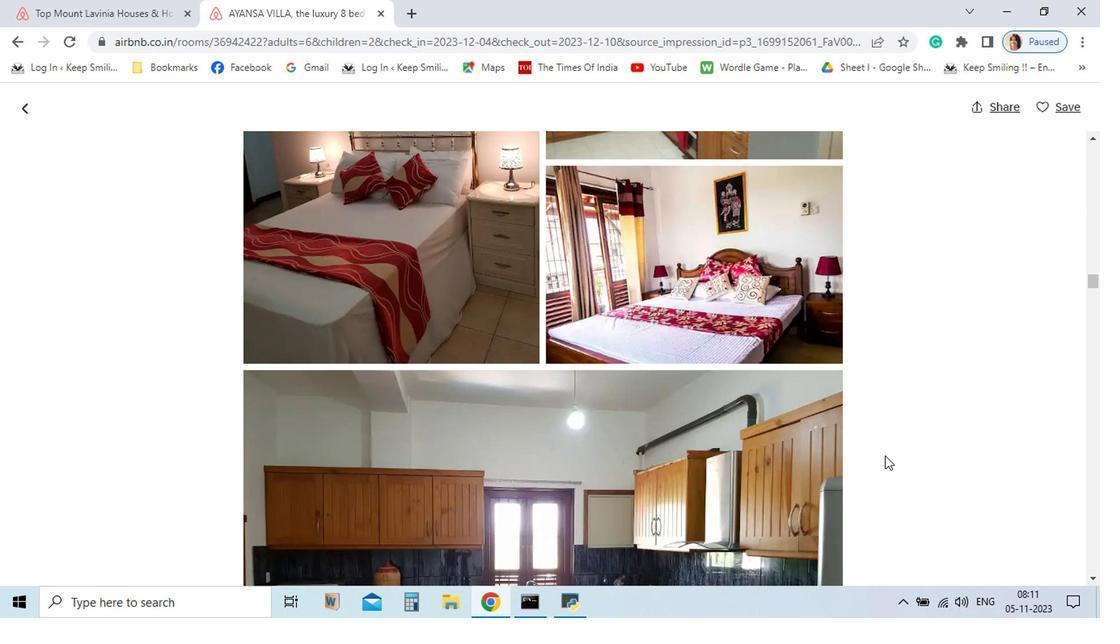 
Action: Mouse scrolled (883, 464) with delta (0, -1)
Screenshot: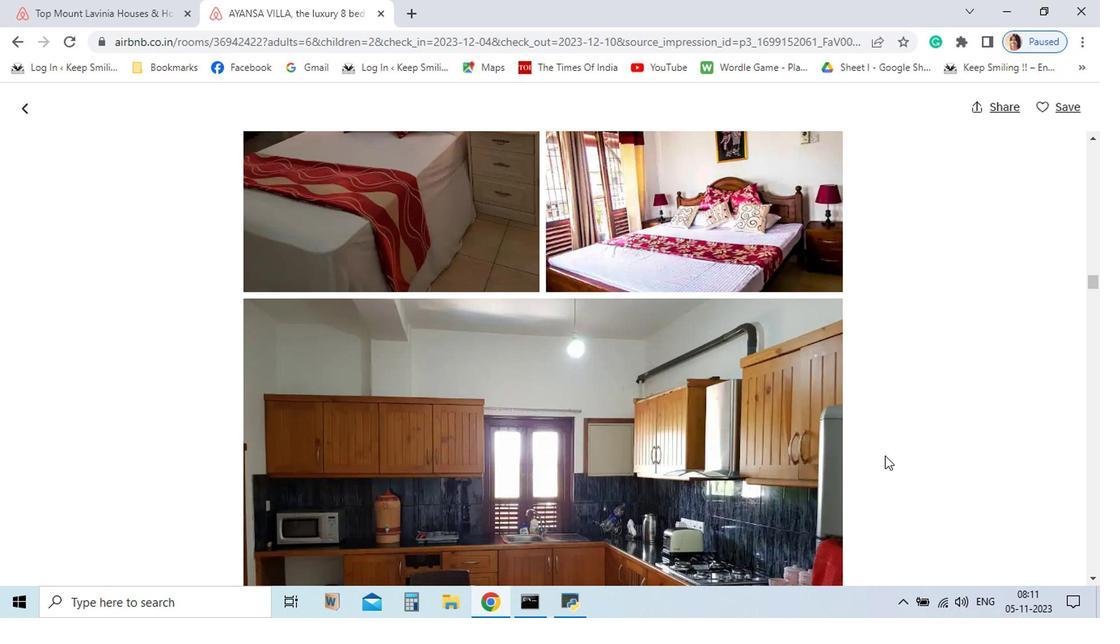 
Action: Mouse scrolled (883, 464) with delta (0, -1)
Screenshot: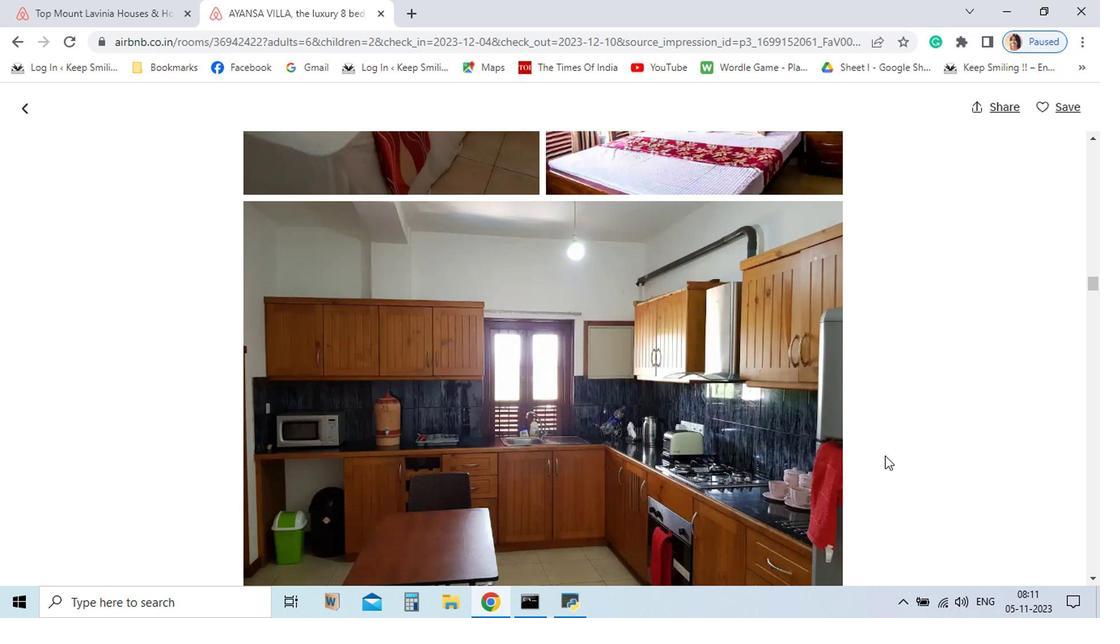 
Action: Mouse scrolled (883, 464) with delta (0, -1)
Screenshot: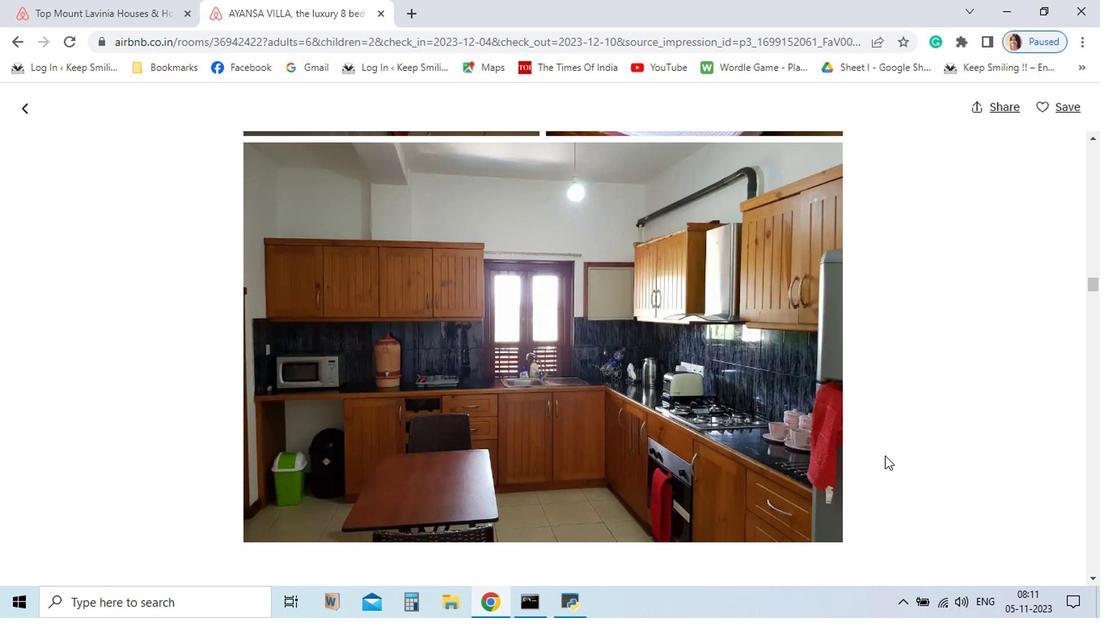 
Action: Mouse scrolled (883, 464) with delta (0, -1)
Screenshot: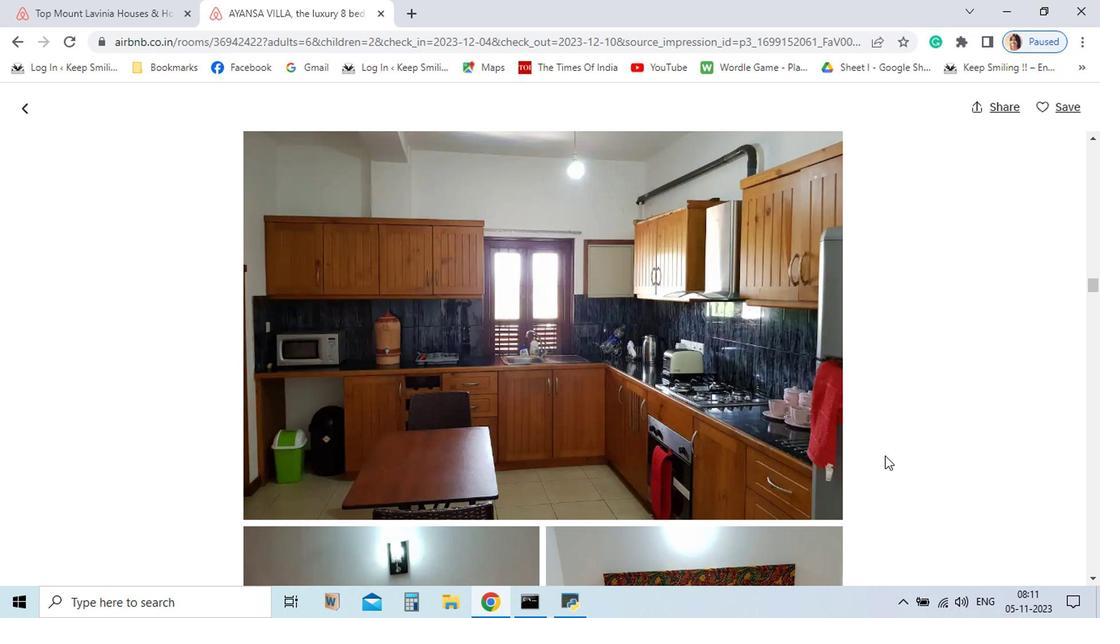 
Action: Mouse scrolled (883, 464) with delta (0, -1)
Screenshot: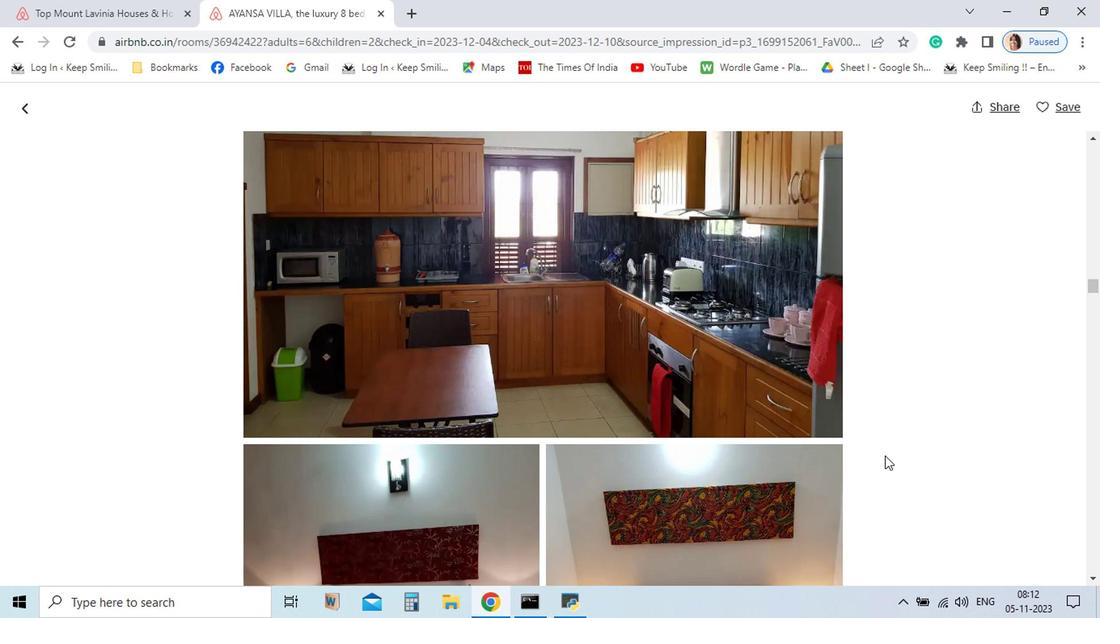 
Action: Mouse scrolled (883, 464) with delta (0, -1)
Screenshot: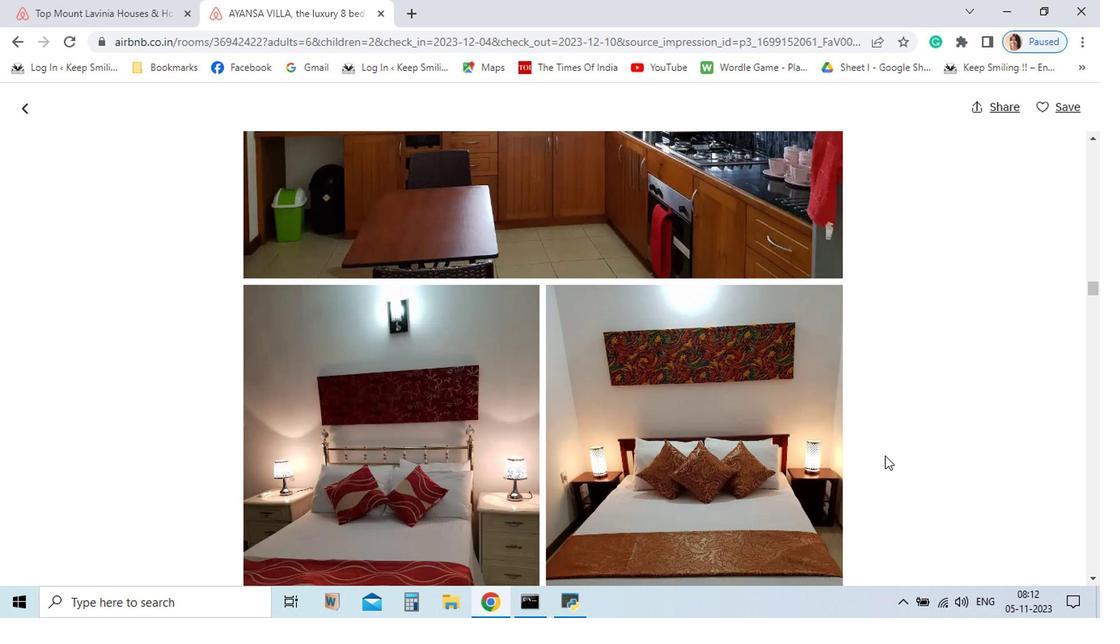 
Action: Mouse scrolled (883, 464) with delta (0, -1)
Screenshot: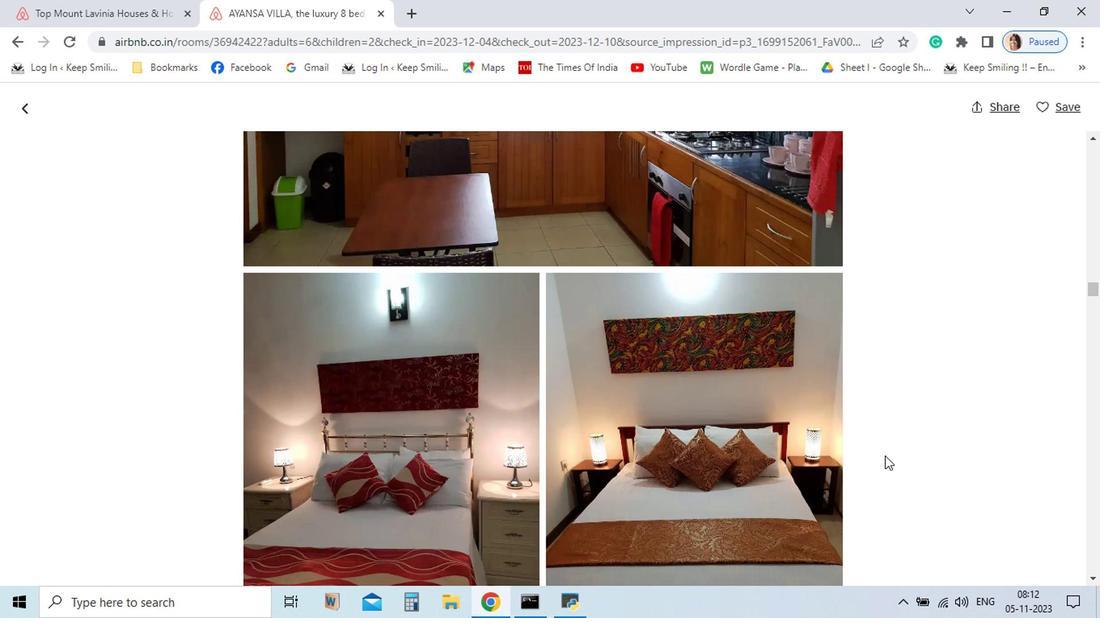 
Action: Mouse scrolled (883, 464) with delta (0, -1)
Screenshot: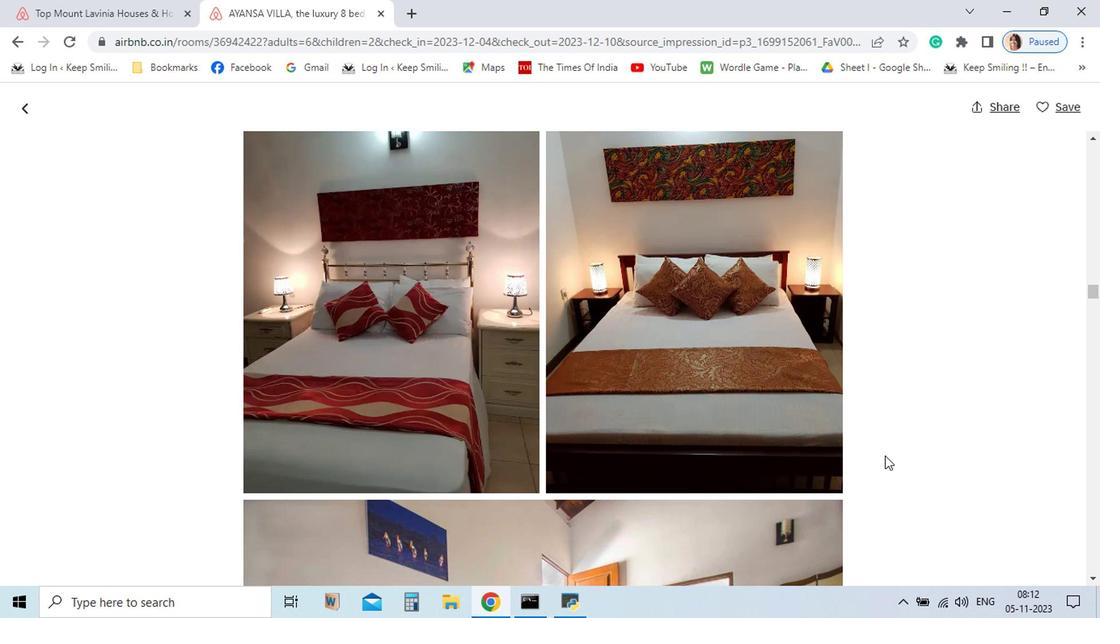 
Action: Mouse scrolled (883, 464) with delta (0, -1)
Screenshot: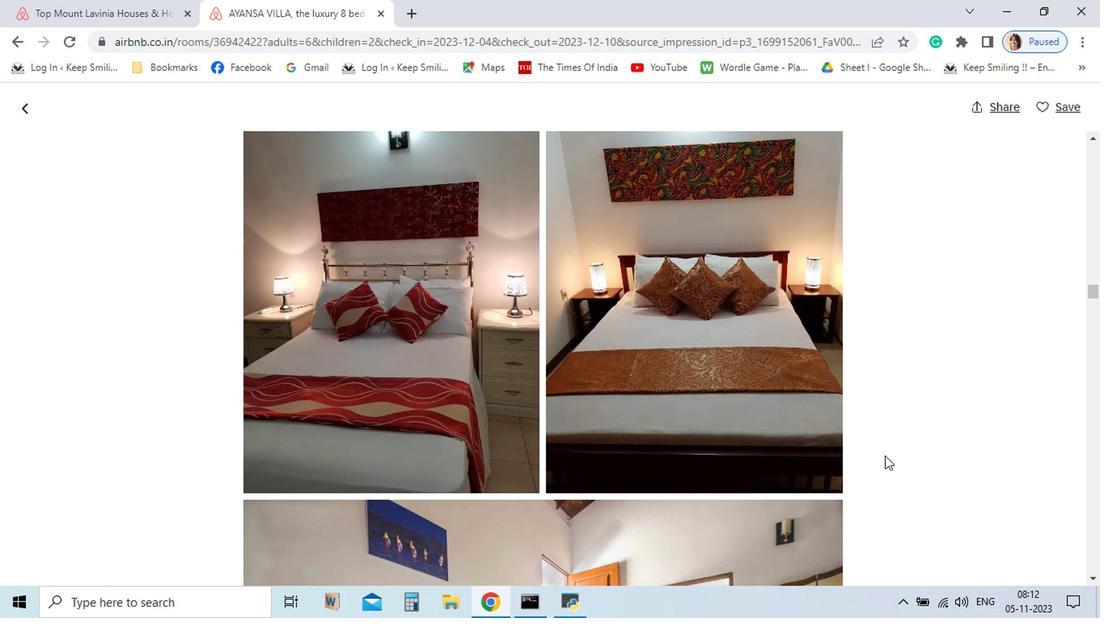 
Action: Mouse scrolled (883, 464) with delta (0, -1)
Screenshot: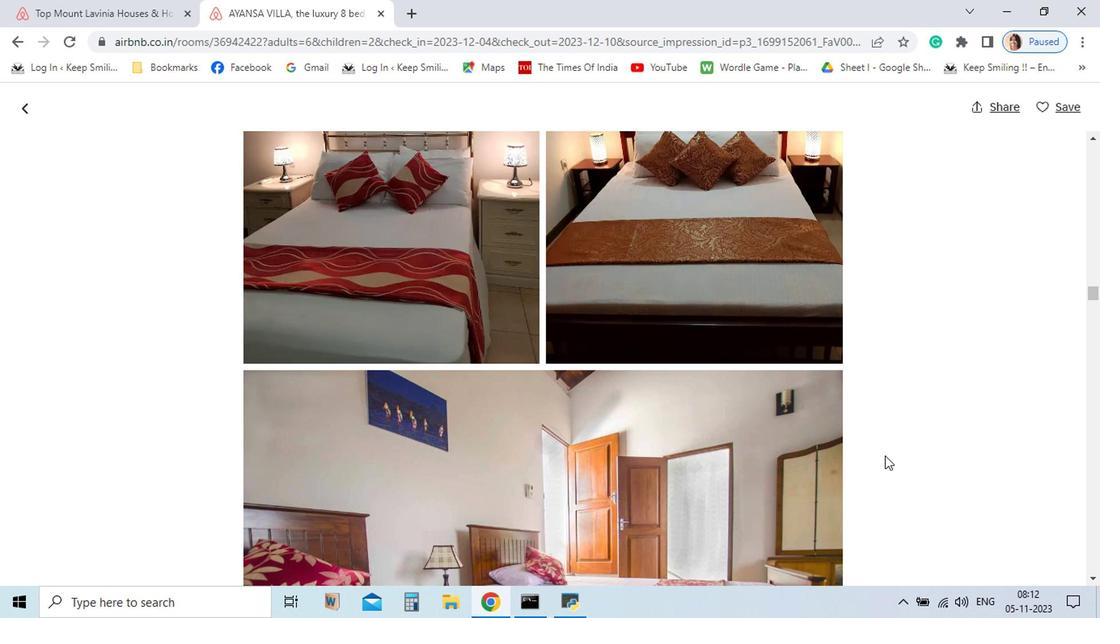 
Action: Mouse scrolled (883, 464) with delta (0, -1)
Screenshot: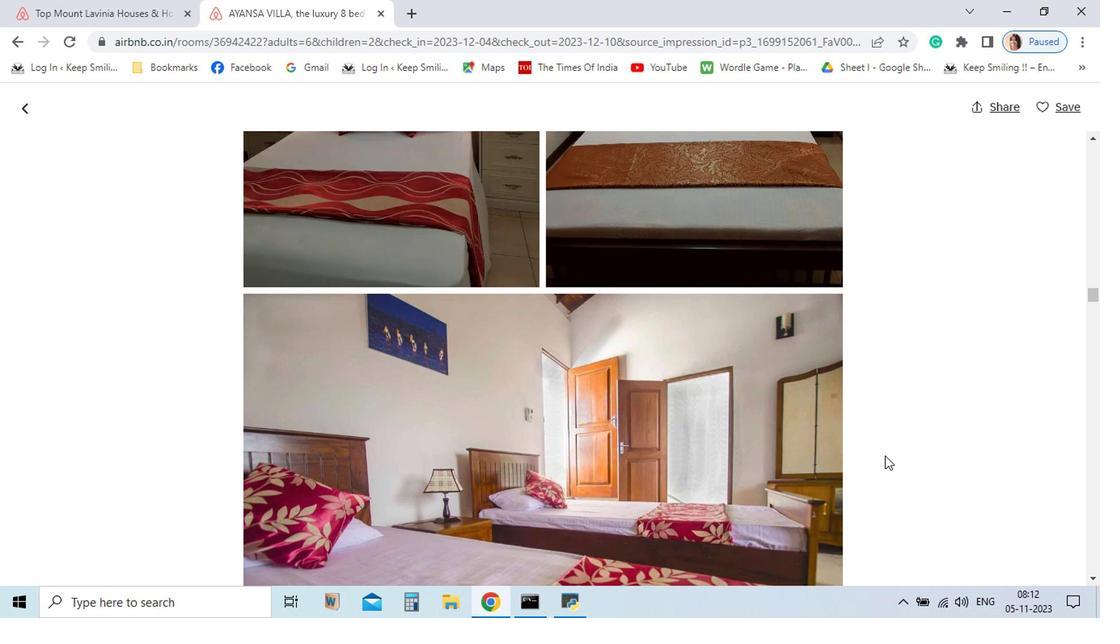 
Action: Mouse scrolled (883, 464) with delta (0, -1)
Screenshot: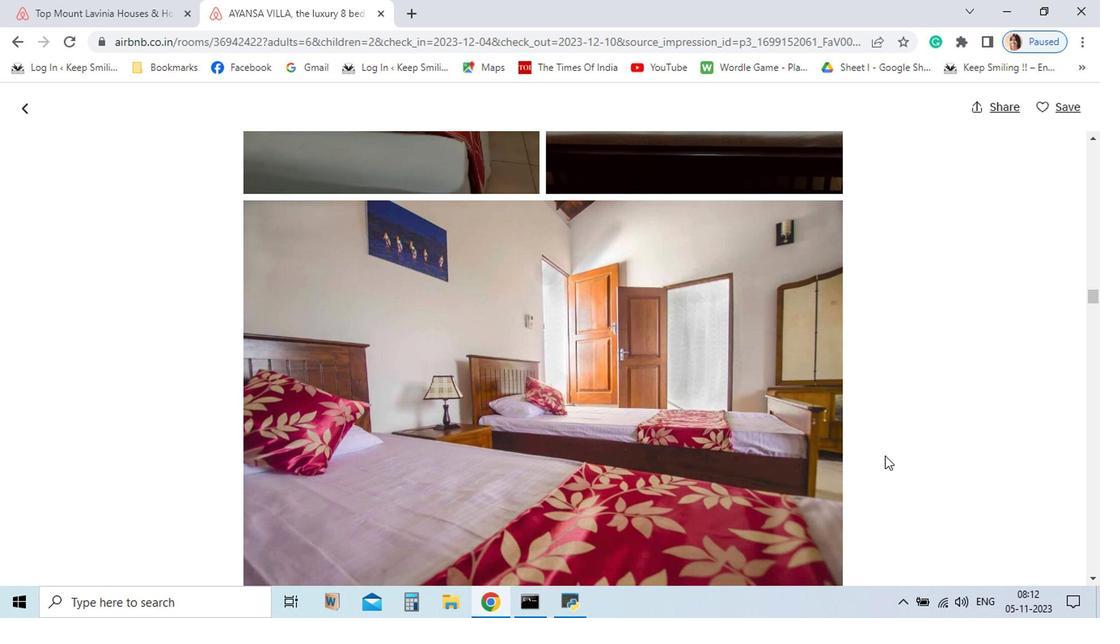 
Action: Mouse scrolled (883, 464) with delta (0, -1)
Screenshot: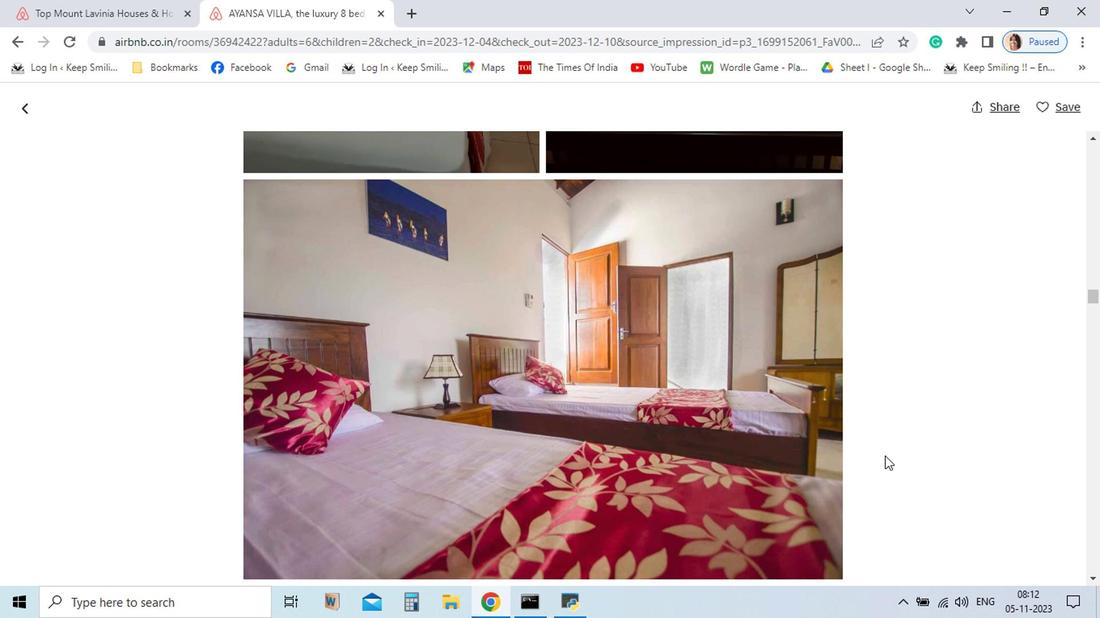 
Action: Mouse scrolled (883, 464) with delta (0, -1)
Screenshot: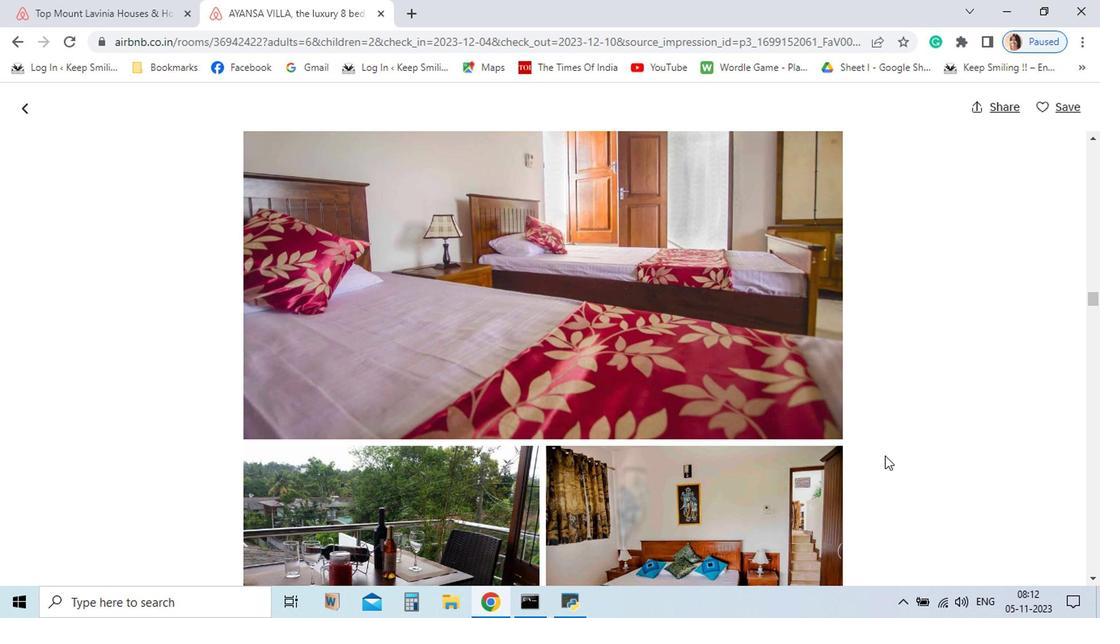 
Action: Mouse scrolled (883, 464) with delta (0, -1)
Screenshot: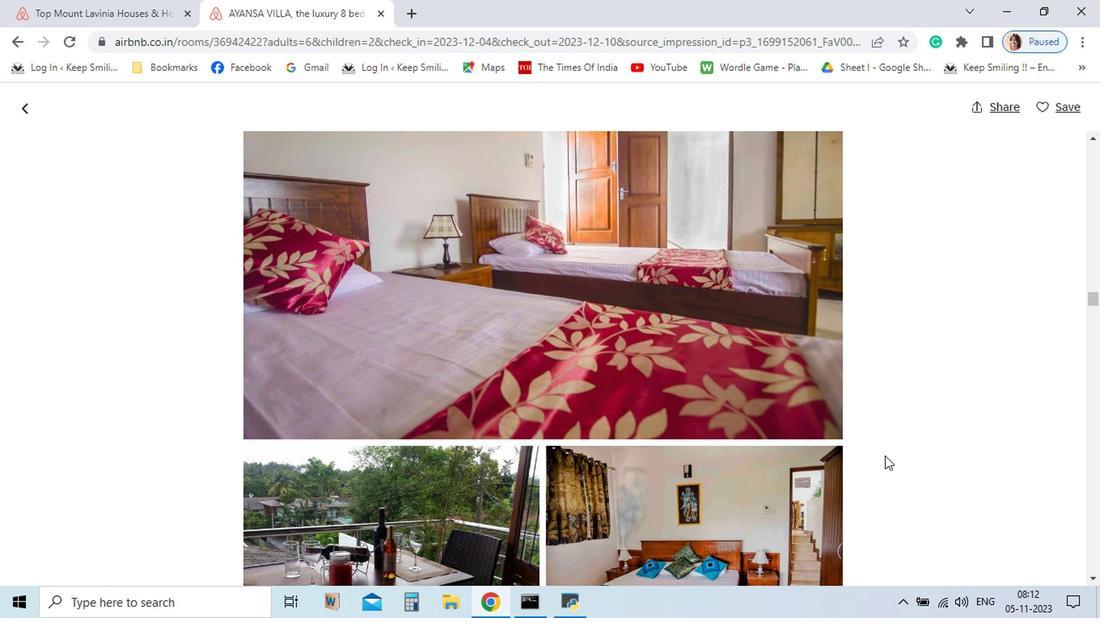 
Action: Mouse scrolled (883, 464) with delta (0, -1)
Screenshot: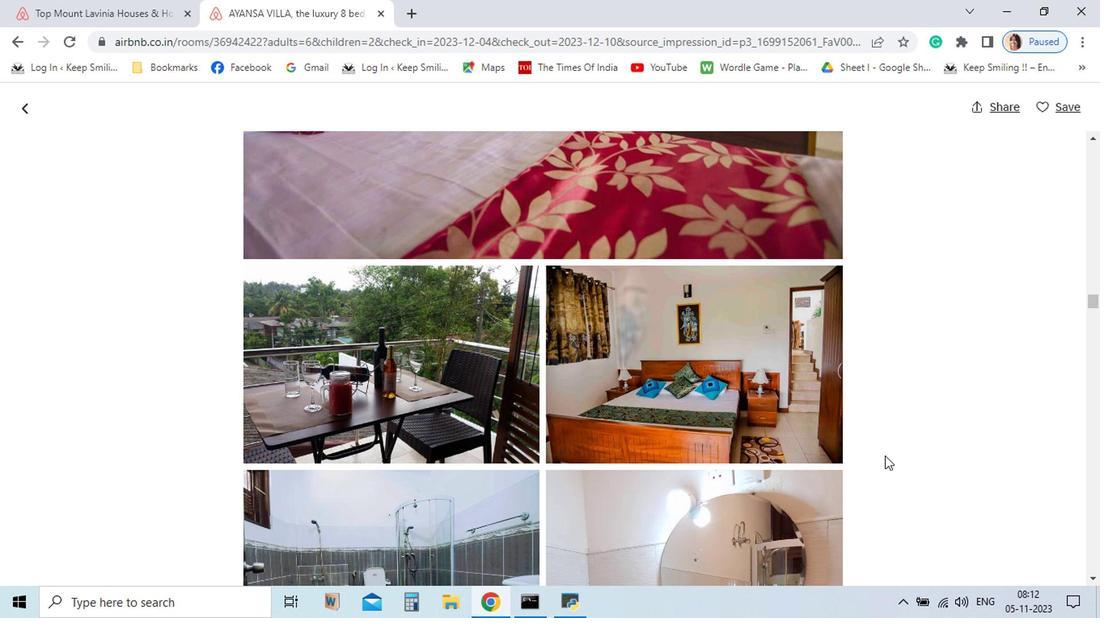 
Action: Mouse scrolled (883, 464) with delta (0, -1)
Screenshot: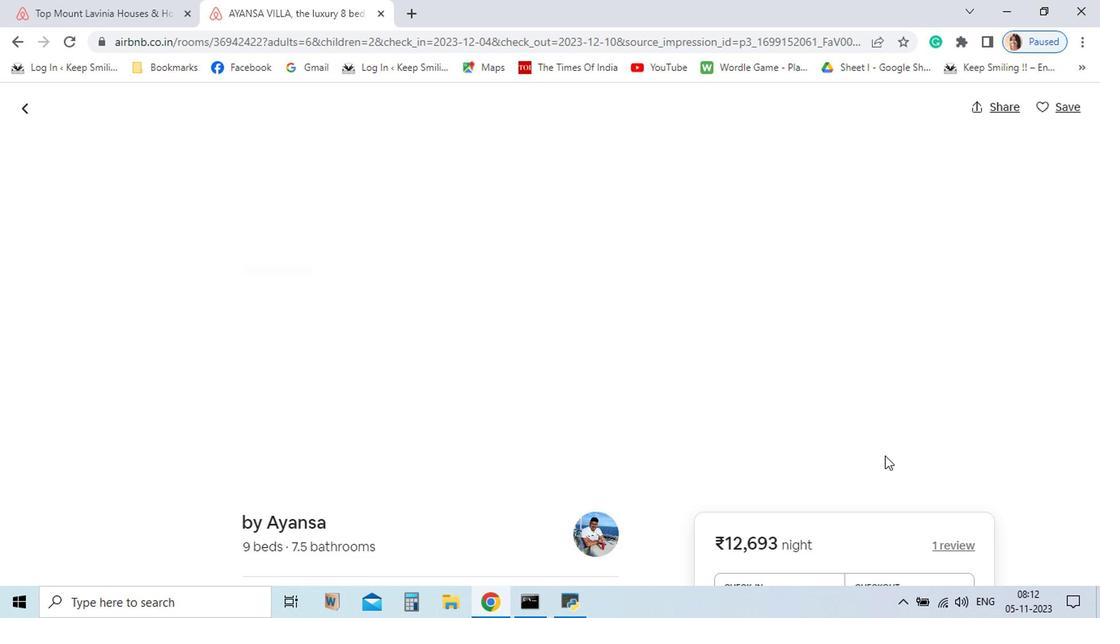 
Action: Mouse scrolled (883, 464) with delta (0, -1)
Screenshot: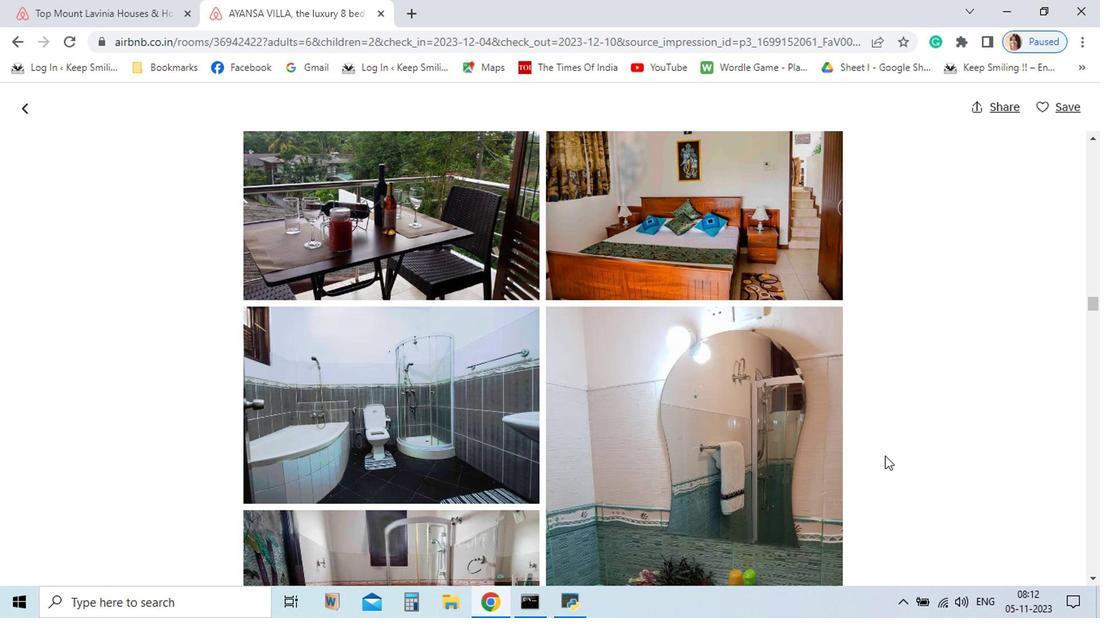 
Action: Mouse scrolled (883, 464) with delta (0, -1)
Screenshot: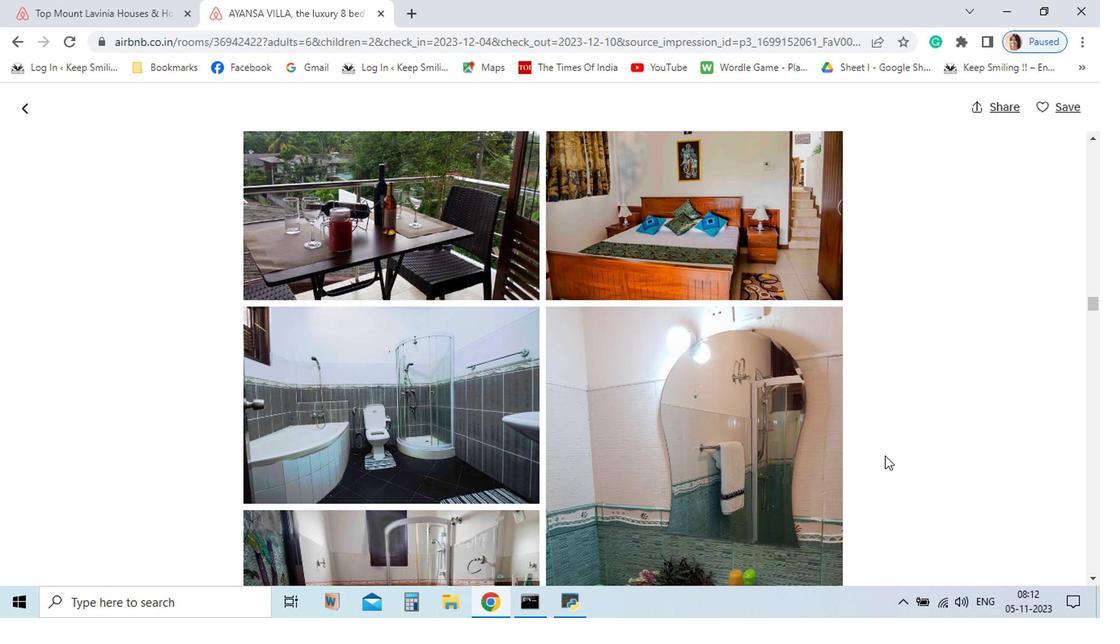 
Action: Mouse scrolled (883, 464) with delta (0, -1)
Screenshot: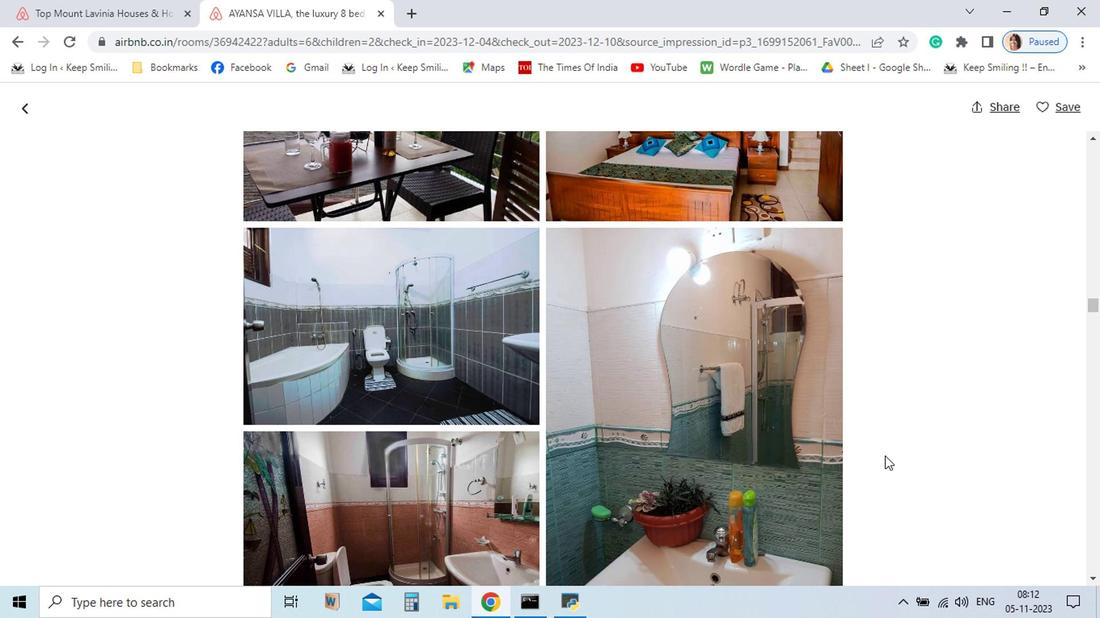 
Action: Mouse scrolled (883, 464) with delta (0, -1)
Screenshot: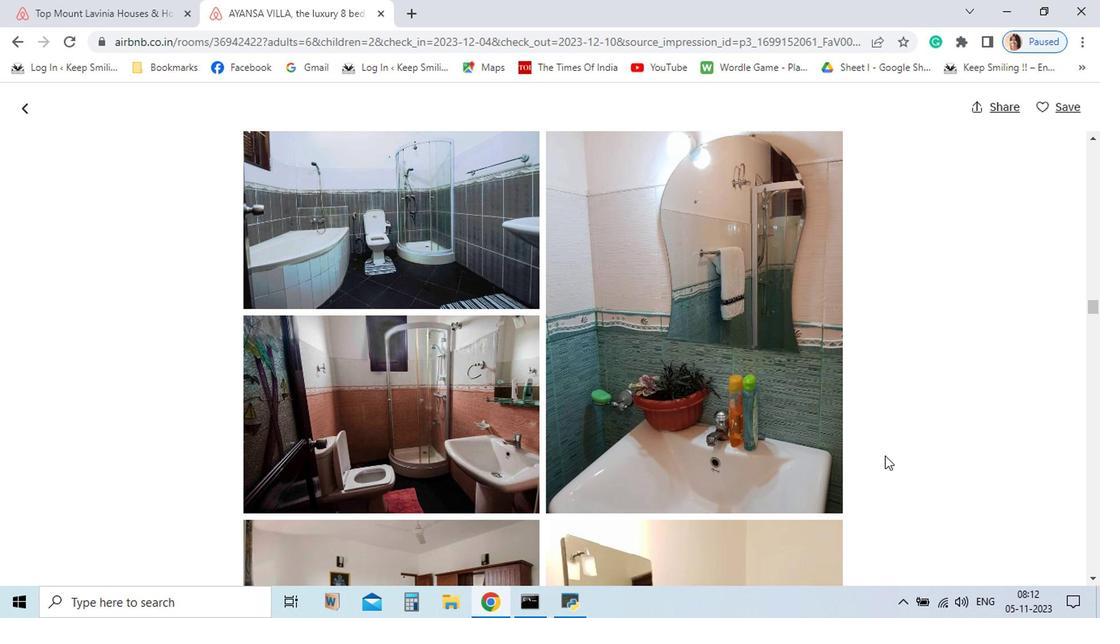 
Action: Mouse scrolled (883, 464) with delta (0, -1)
Screenshot: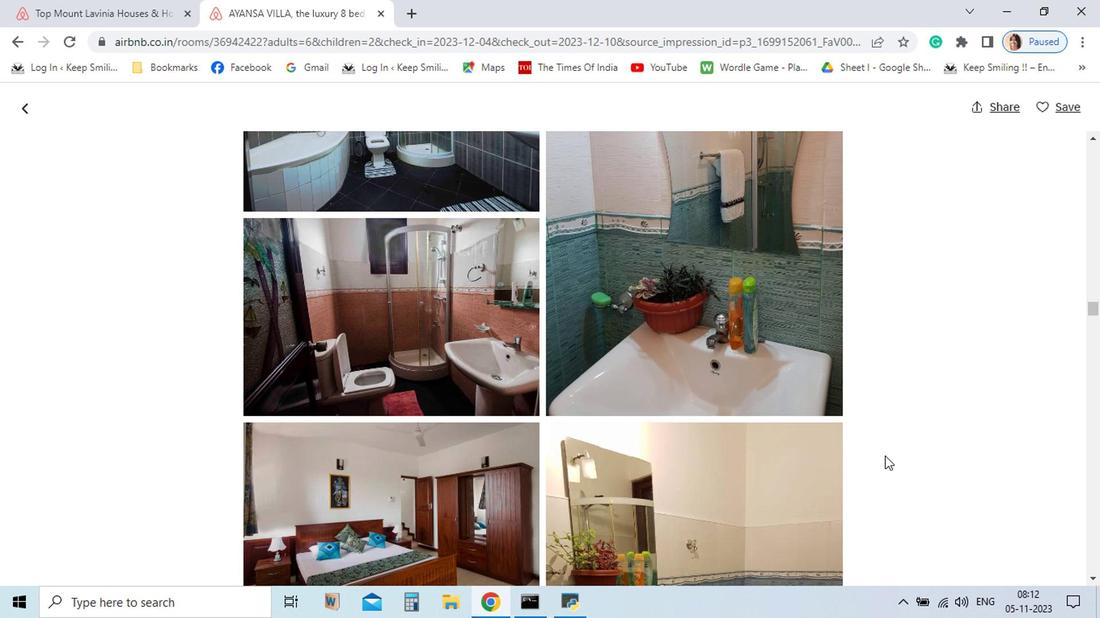 
Action: Mouse scrolled (883, 464) with delta (0, -1)
Screenshot: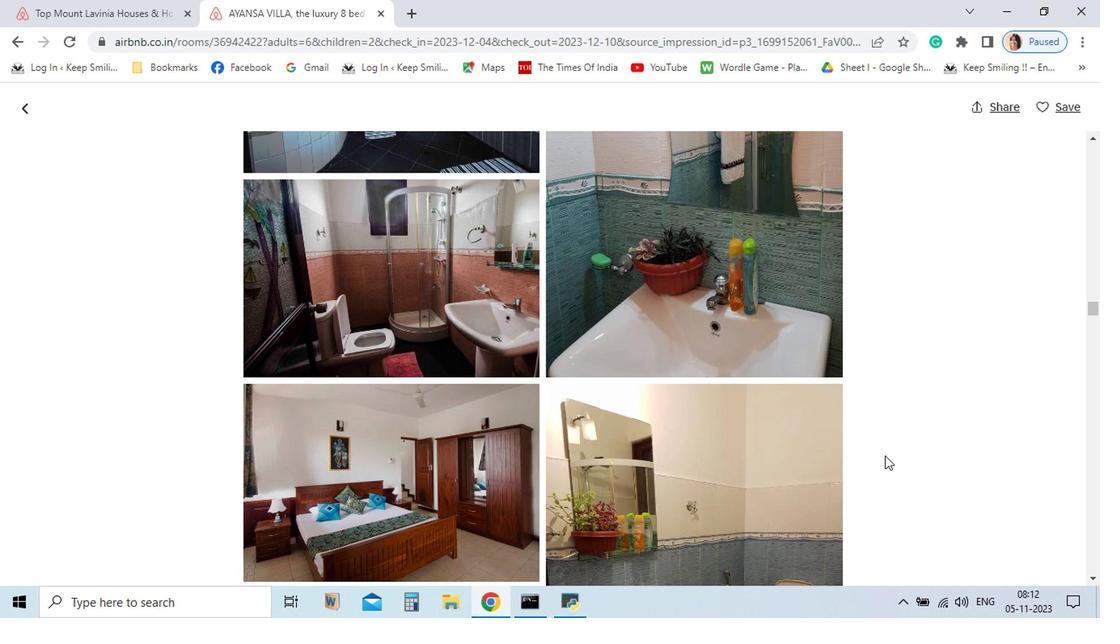 
Action: Mouse scrolled (883, 464) with delta (0, -1)
Screenshot: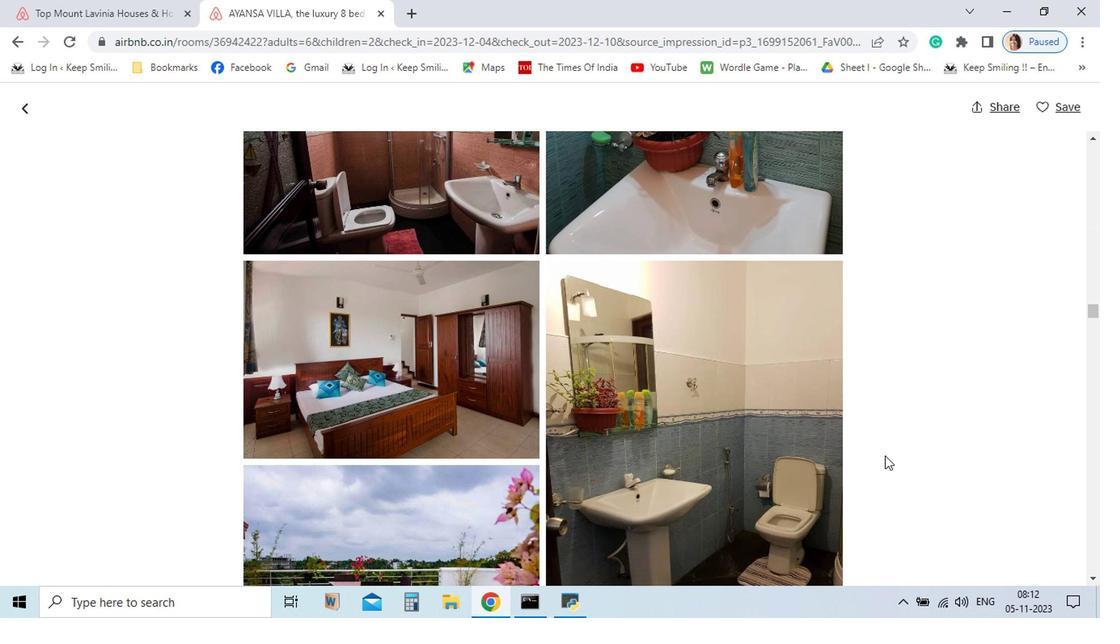 
Action: Mouse scrolled (883, 464) with delta (0, -1)
Screenshot: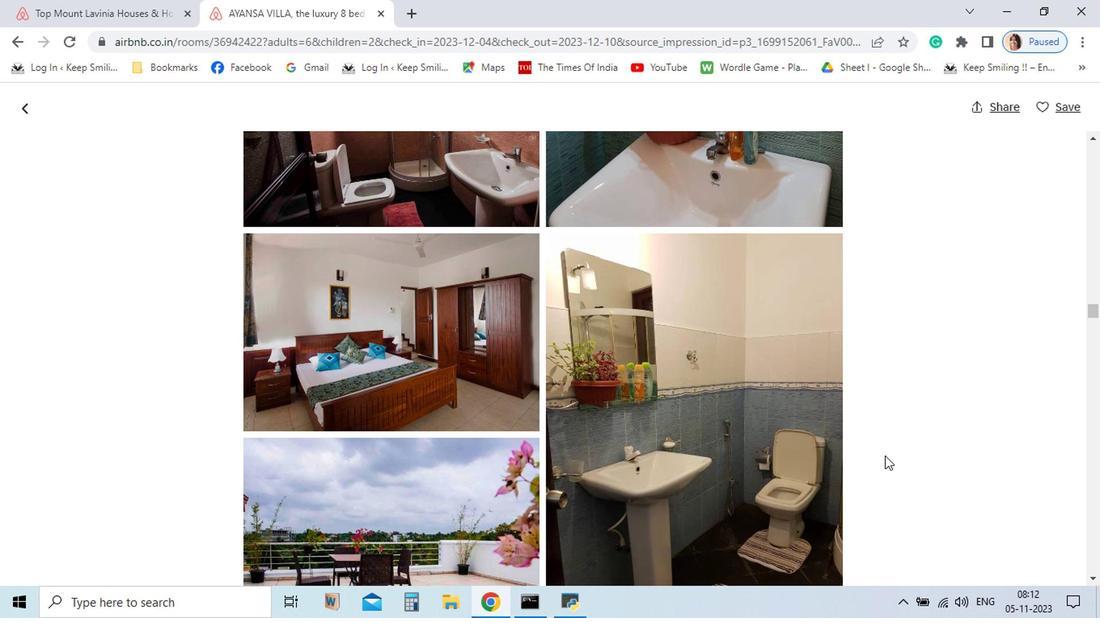 
Action: Mouse scrolled (883, 464) with delta (0, -1)
Screenshot: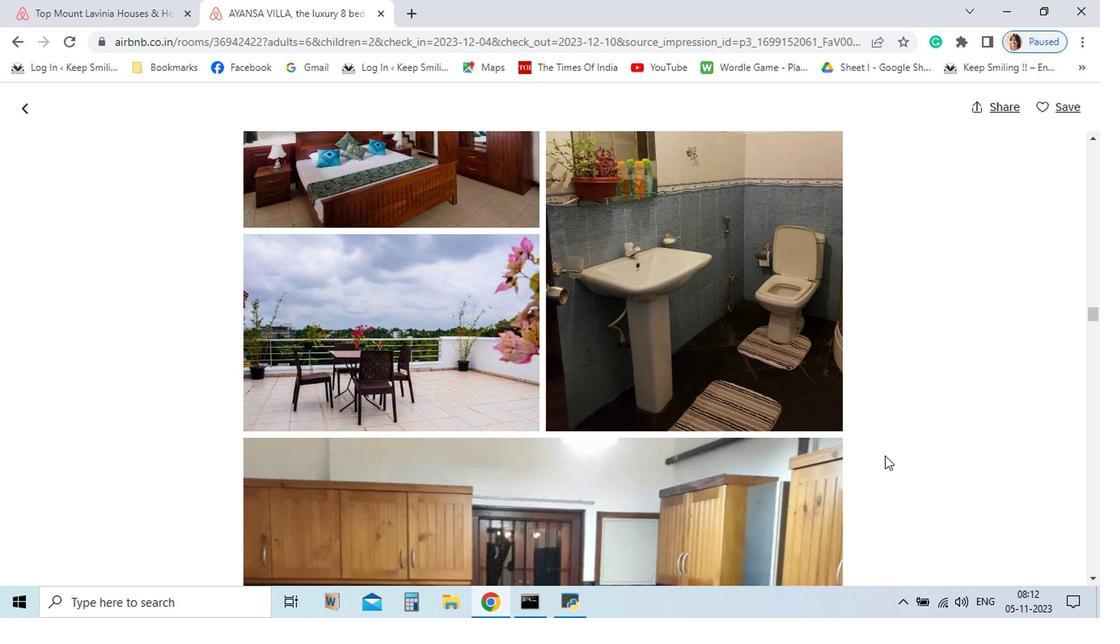 
Action: Mouse scrolled (883, 464) with delta (0, -1)
Screenshot: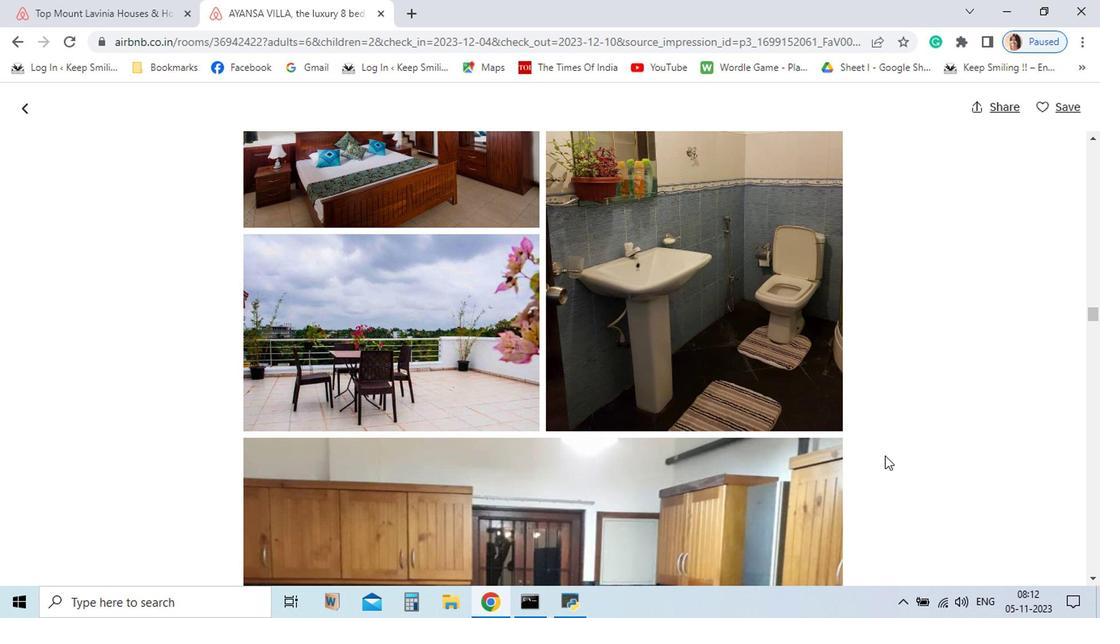
Action: Mouse scrolled (883, 464) with delta (0, -1)
Screenshot: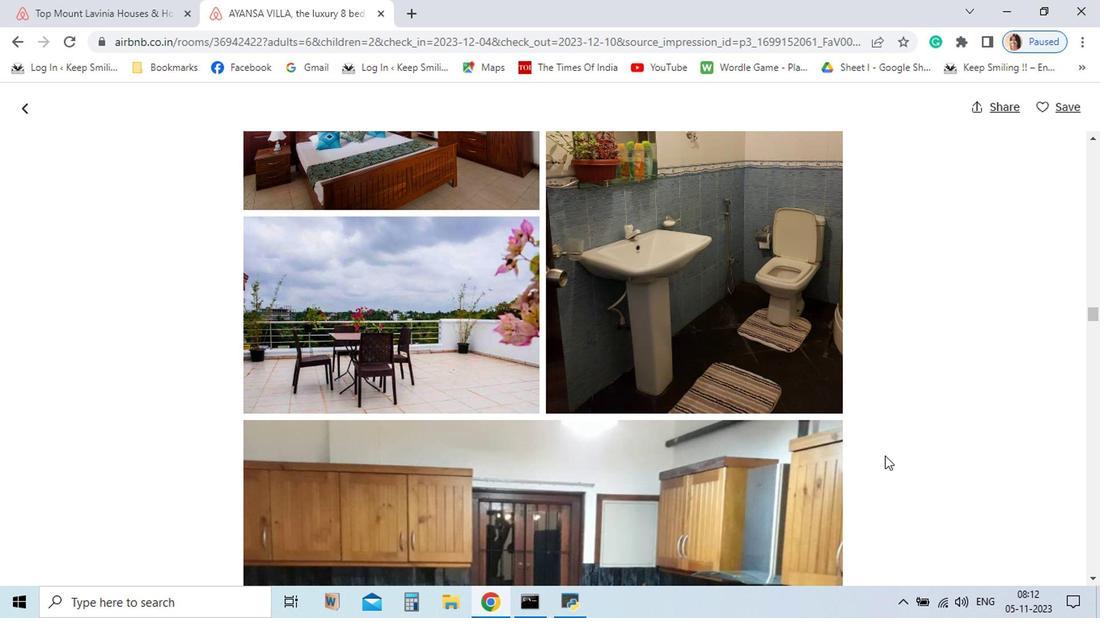 
Action: Mouse scrolled (883, 464) with delta (0, -1)
Screenshot: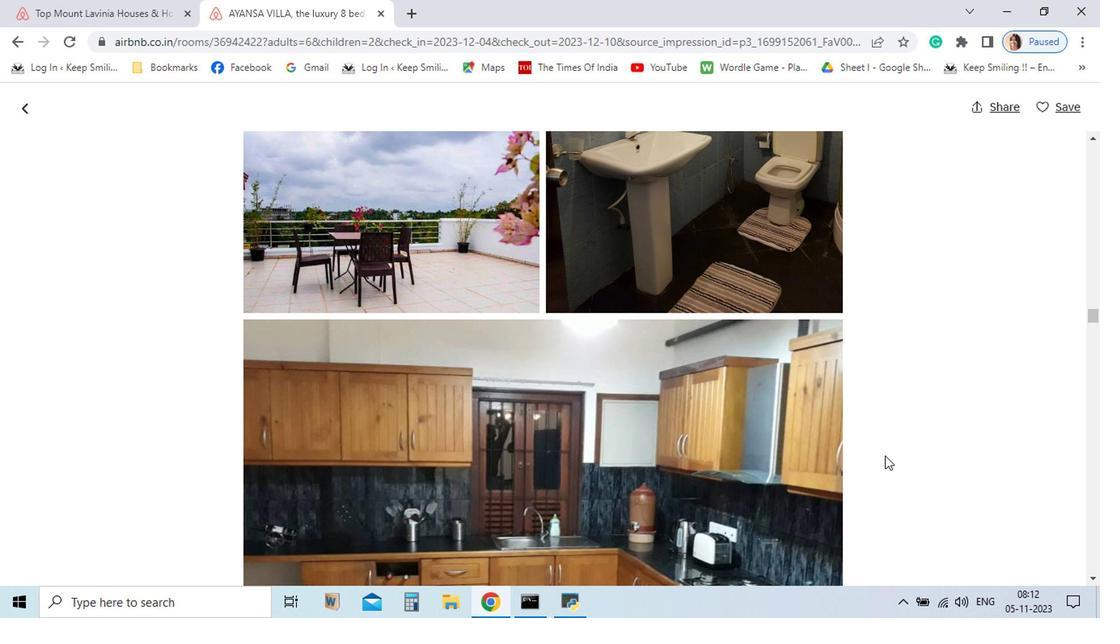 
Action: Mouse scrolled (883, 464) with delta (0, -1)
Screenshot: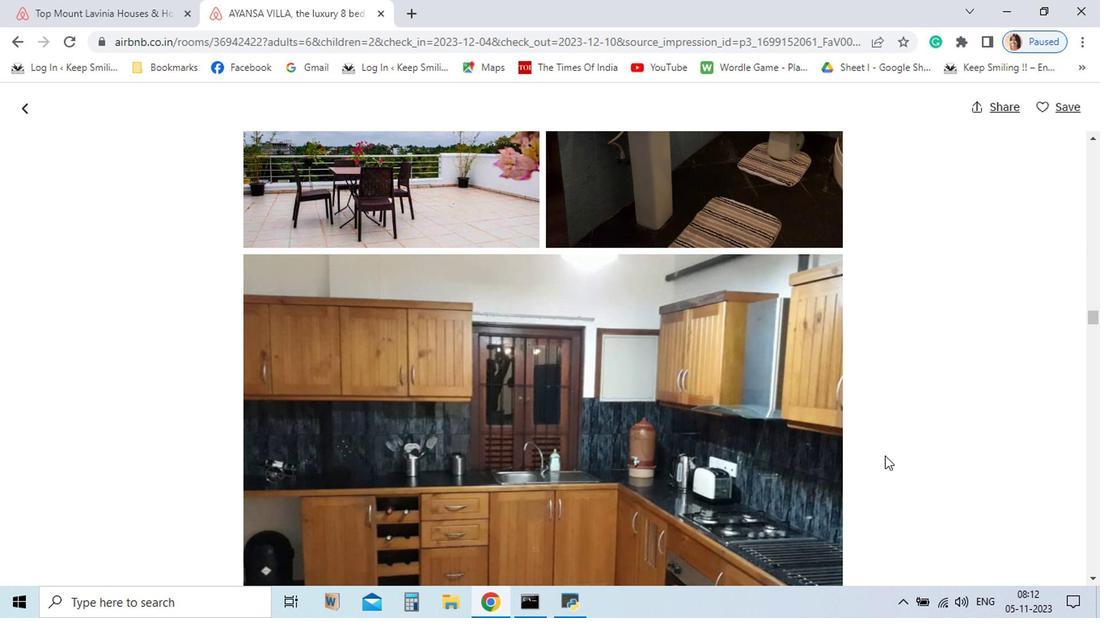 
Action: Mouse scrolled (883, 464) with delta (0, -1)
Screenshot: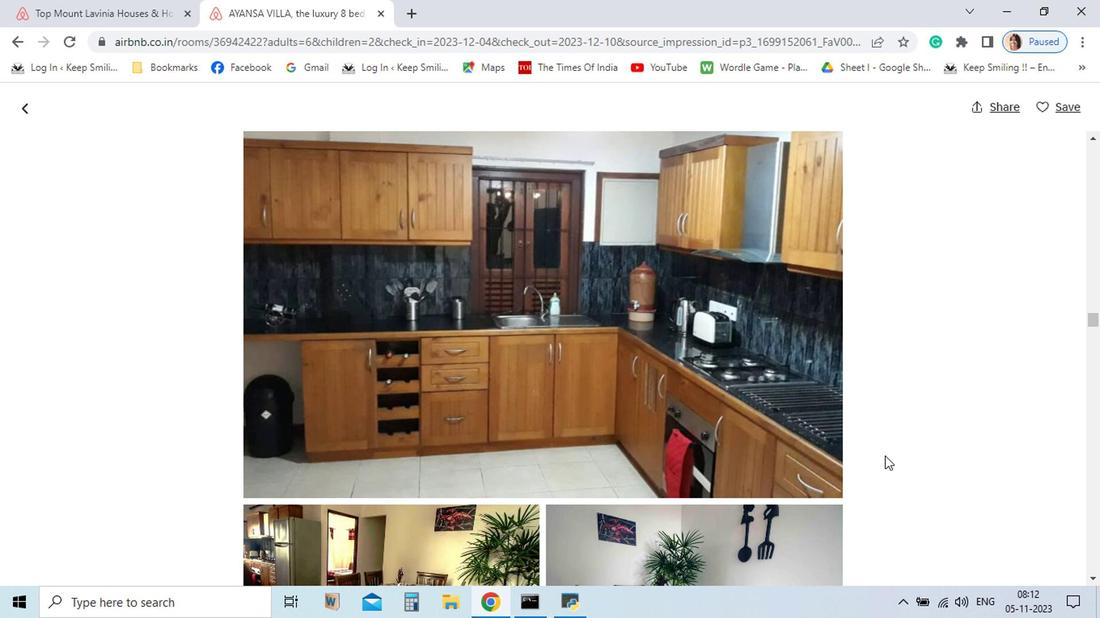 
Action: Mouse scrolled (883, 464) with delta (0, -1)
Screenshot: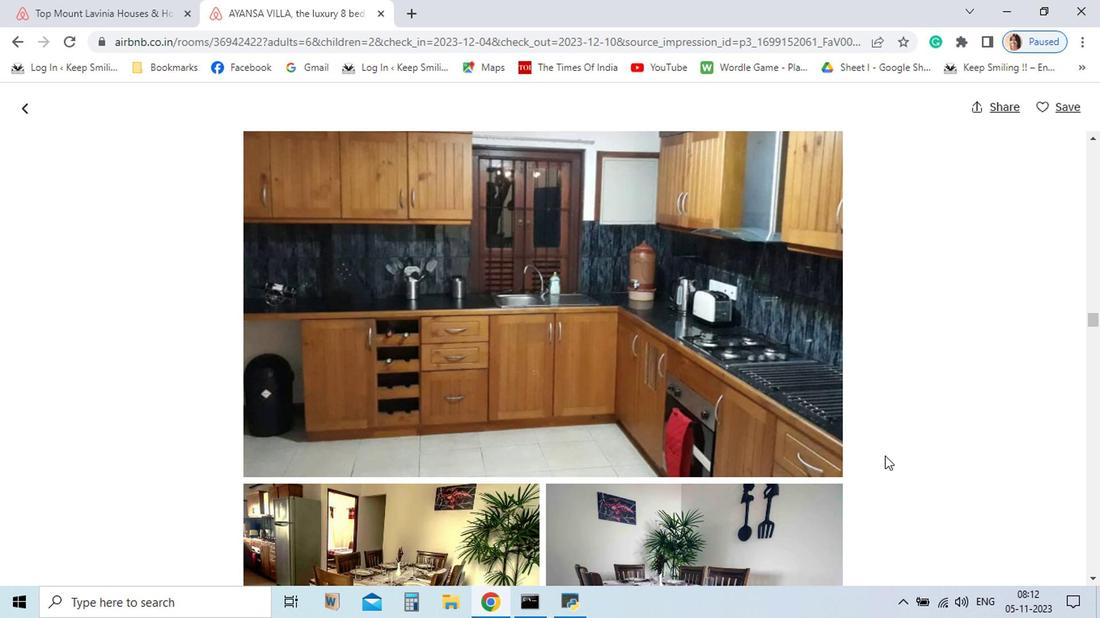 
Action: Mouse scrolled (883, 464) with delta (0, -1)
Screenshot: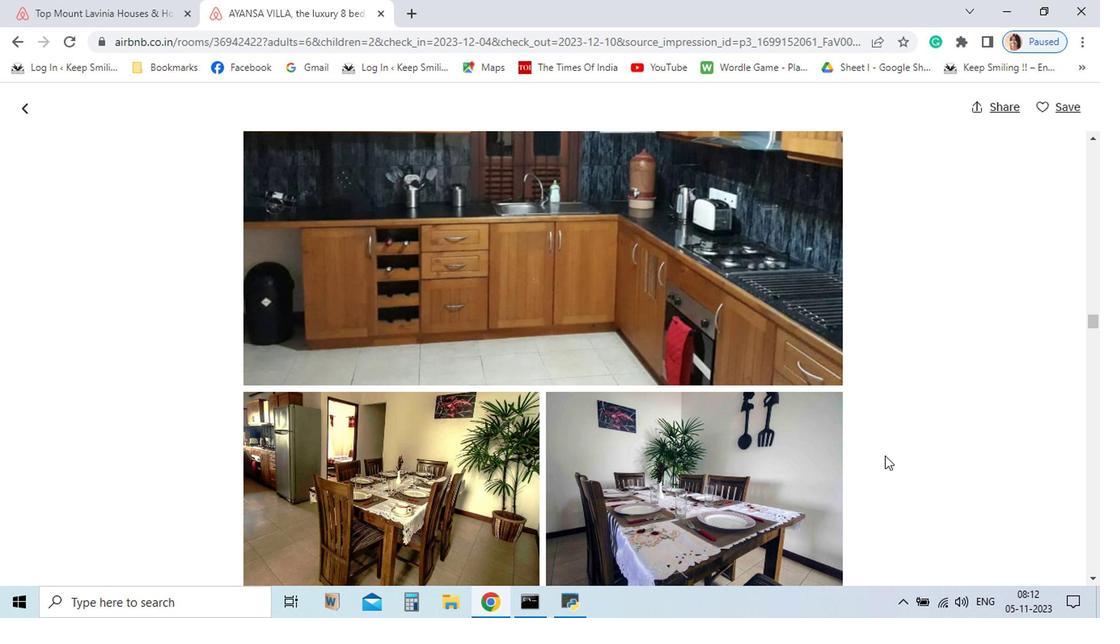 
Action: Mouse scrolled (883, 464) with delta (0, -1)
Screenshot: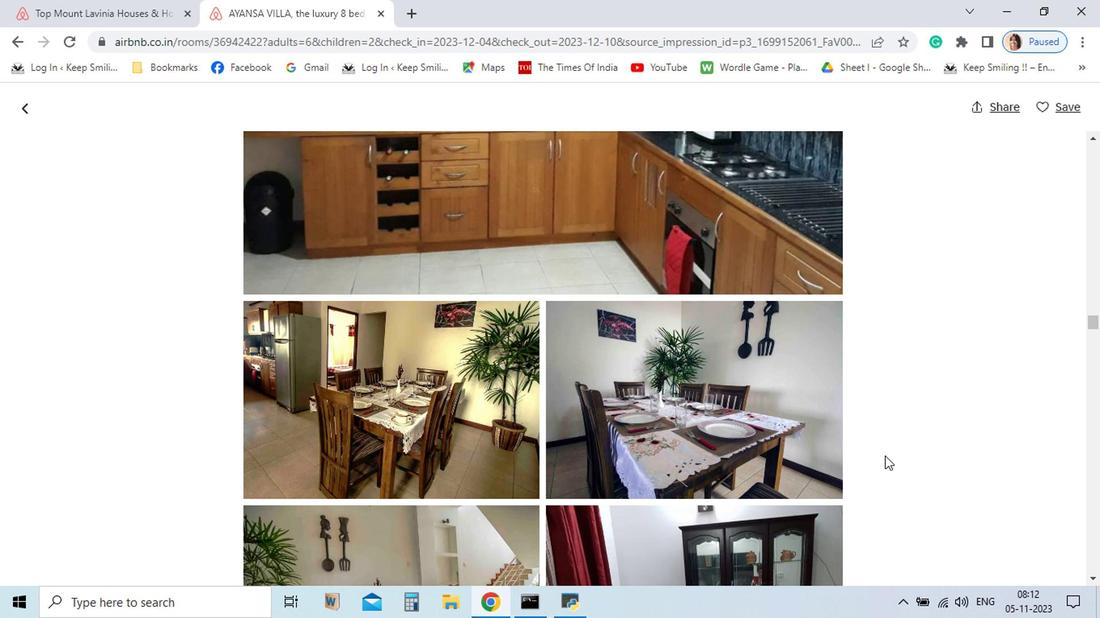 
Action: Mouse scrolled (883, 464) with delta (0, -1)
Screenshot: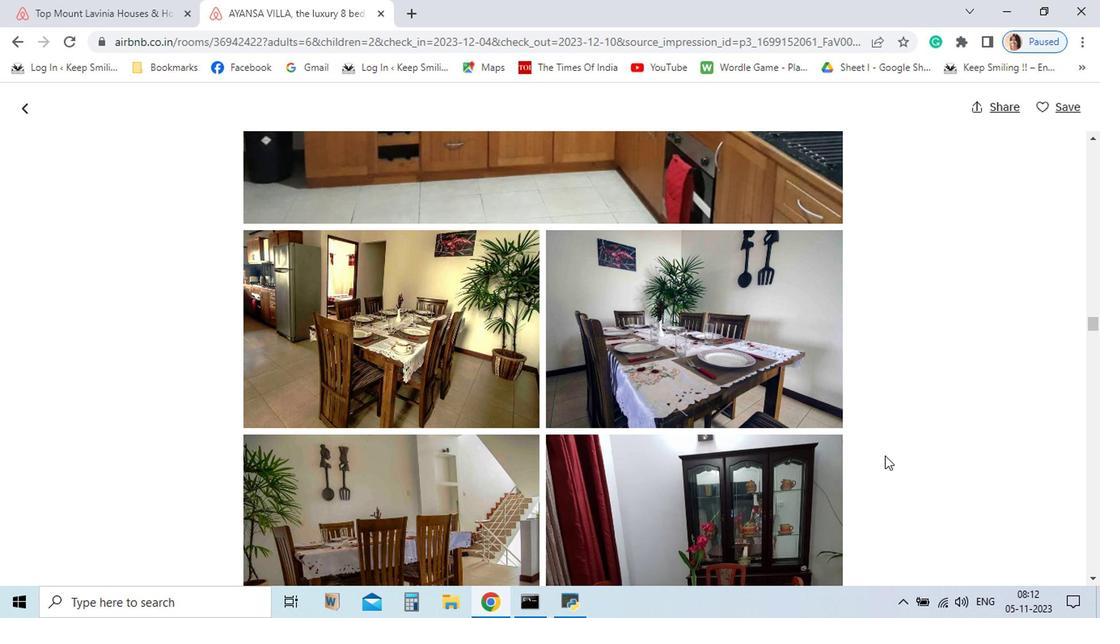 
Action: Mouse scrolled (883, 464) with delta (0, -1)
Screenshot: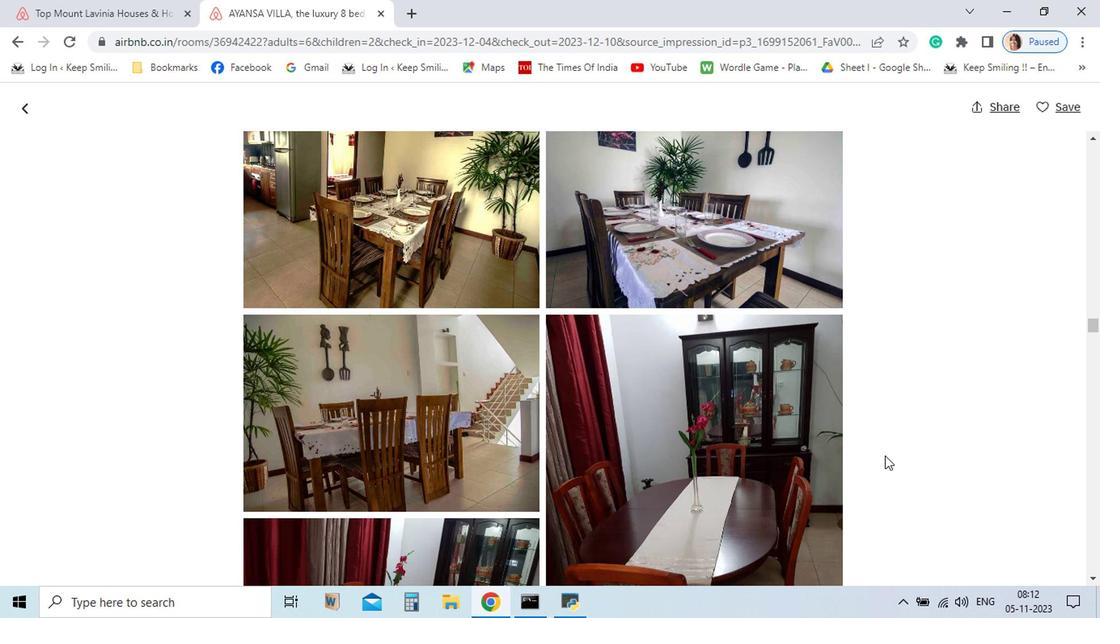 
Action: Mouse scrolled (883, 464) with delta (0, -1)
Screenshot: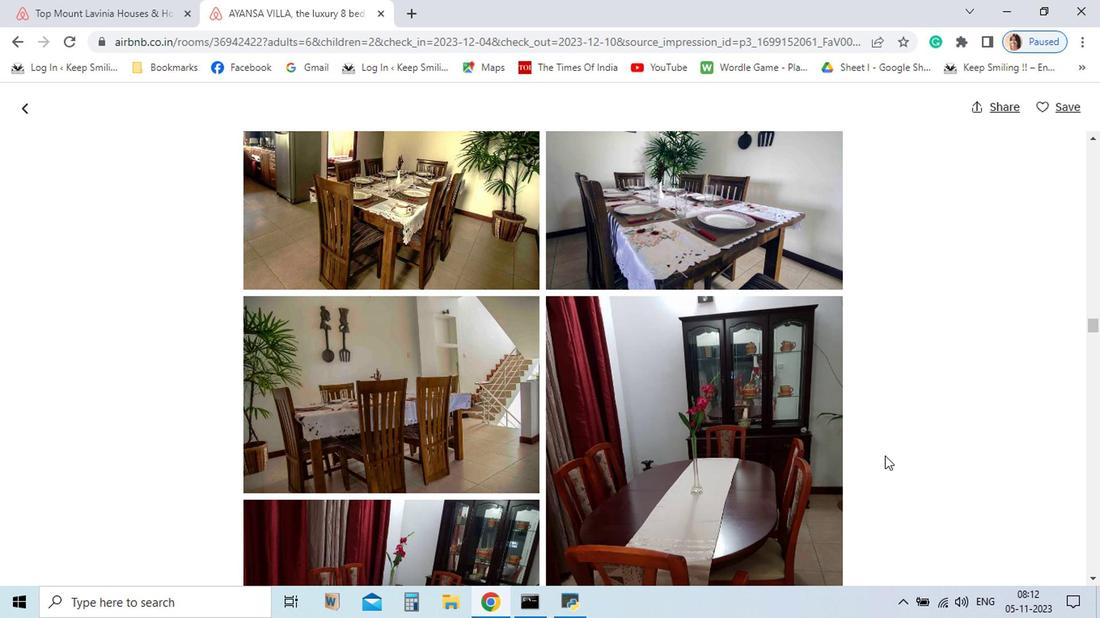 
Action: Mouse scrolled (883, 464) with delta (0, -1)
Screenshot: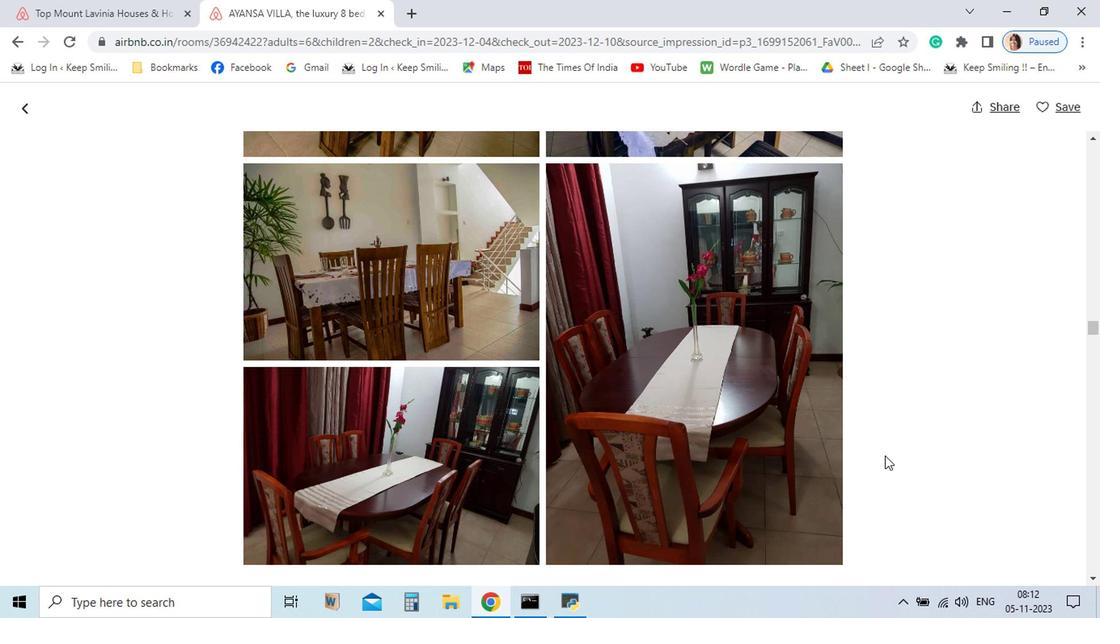 
Action: Mouse scrolled (883, 464) with delta (0, -1)
Screenshot: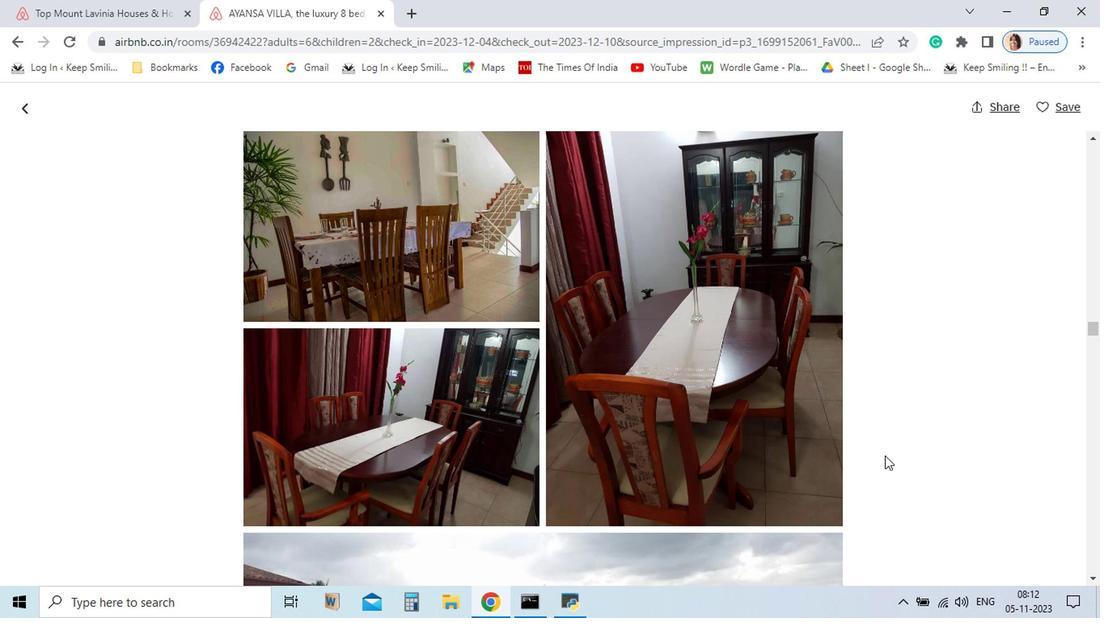 
Action: Mouse scrolled (883, 464) with delta (0, -1)
Screenshot: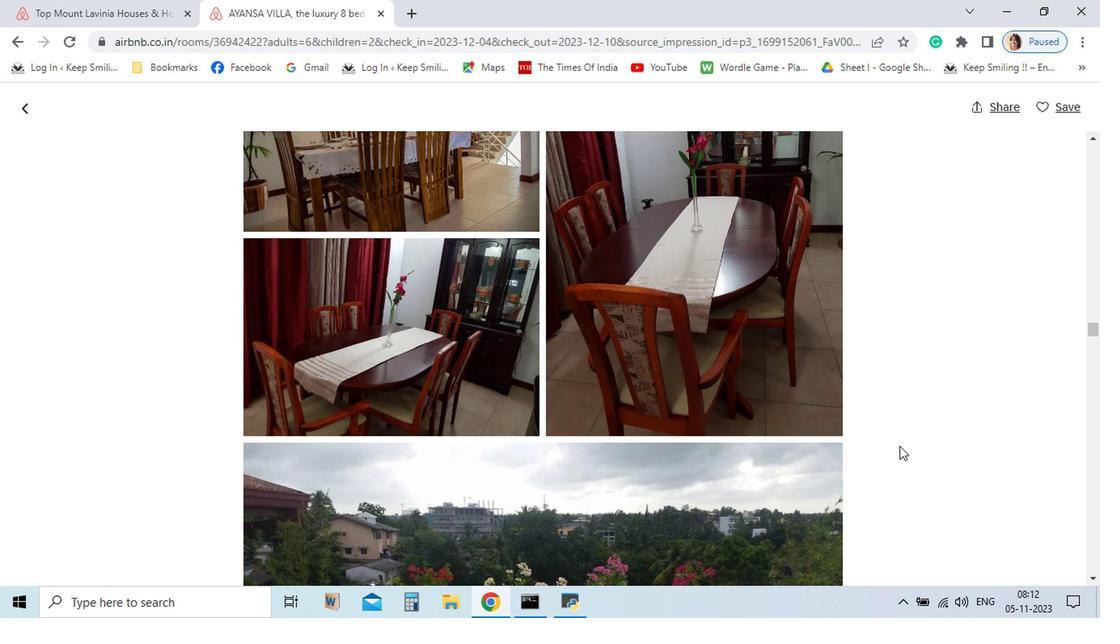 
Action: Mouse moved to (892, 459)
Screenshot: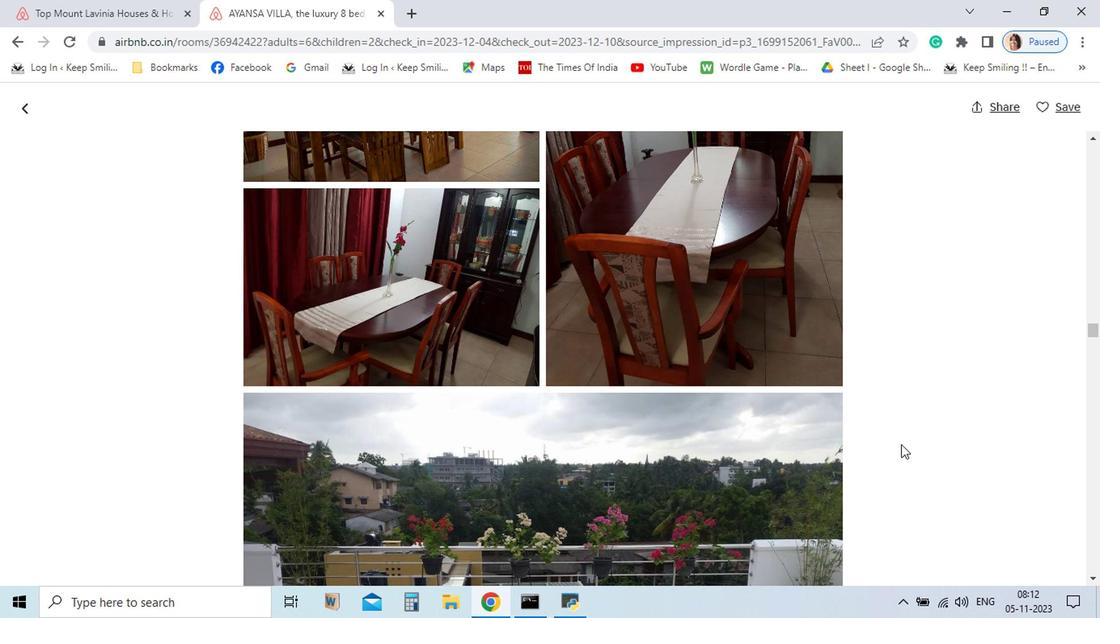 
Action: Mouse scrolled (892, 458) with delta (0, 0)
Screenshot: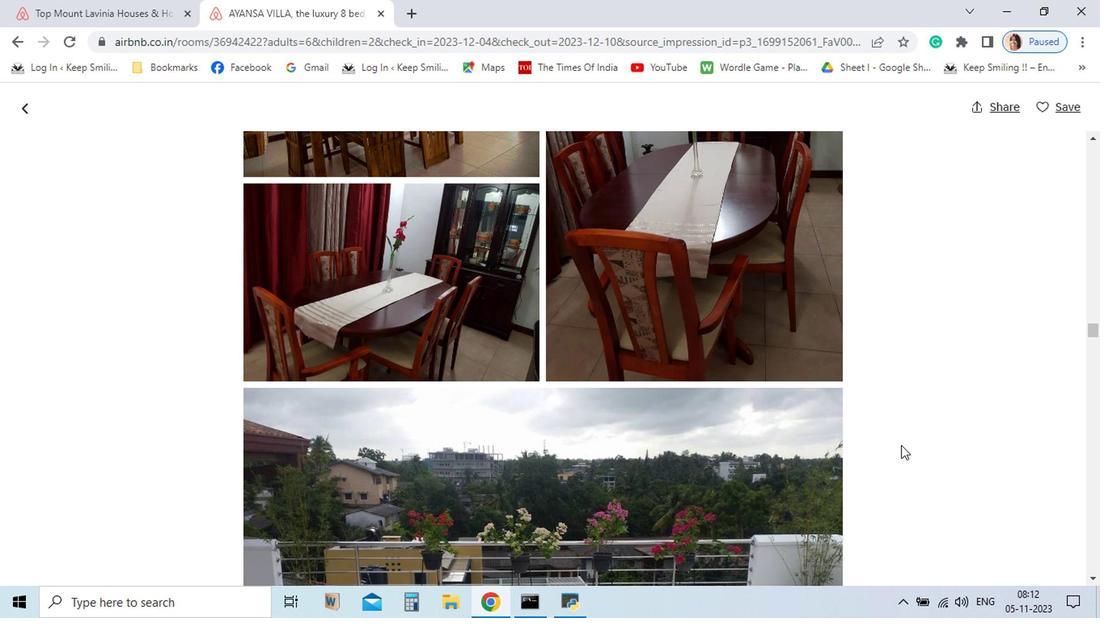 
Action: Mouse moved to (897, 454)
Screenshot: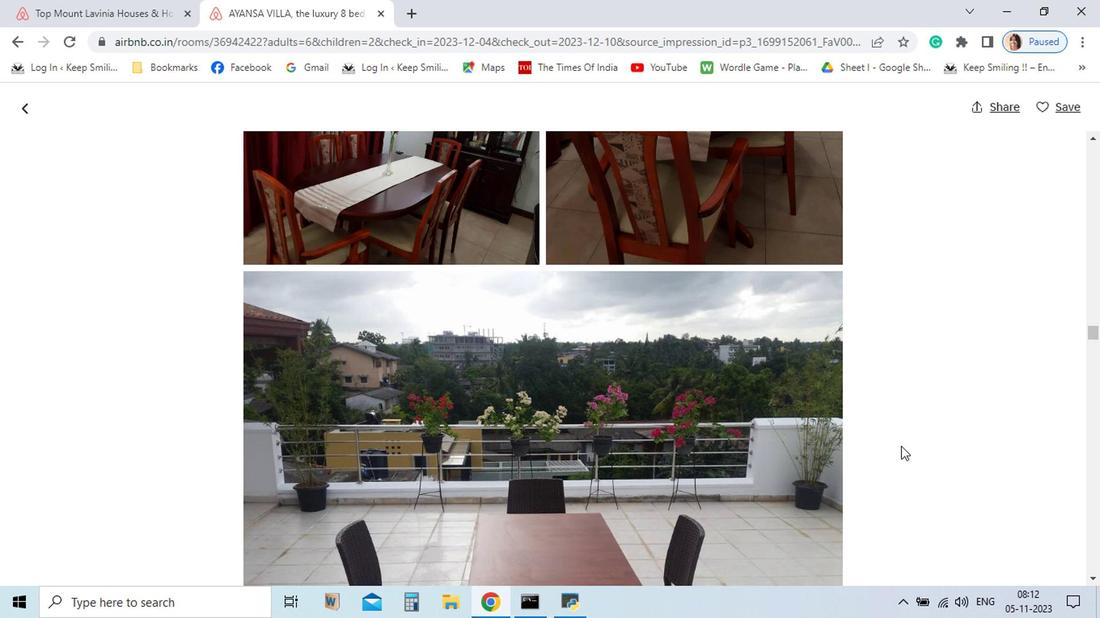 
Action: Mouse scrolled (897, 454) with delta (0, 0)
Screenshot: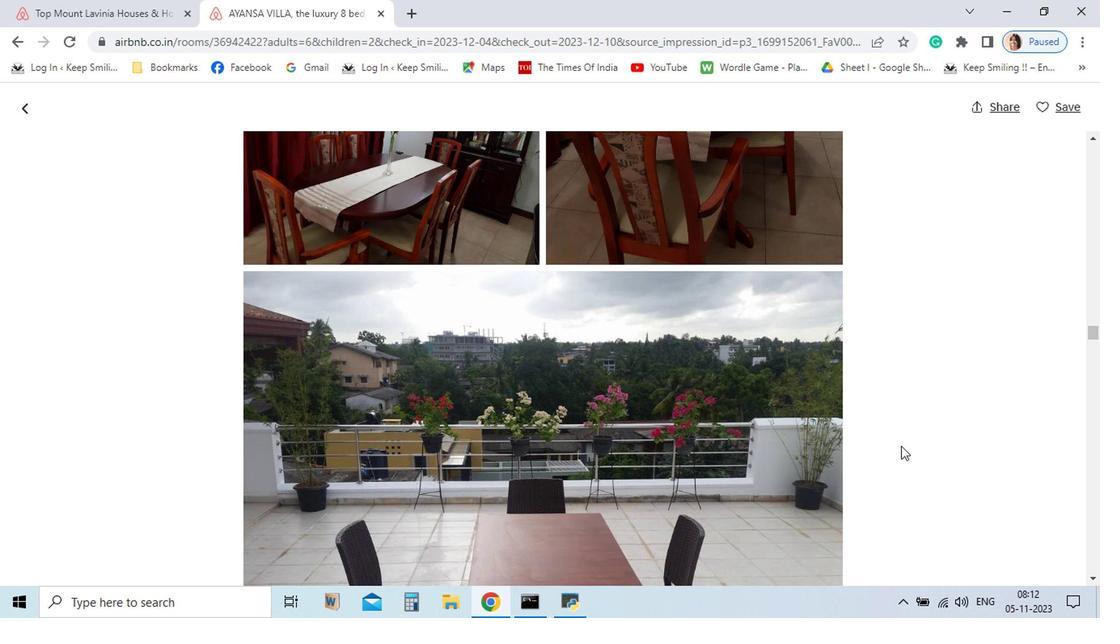 
Action: Mouse moved to (897, 456)
Screenshot: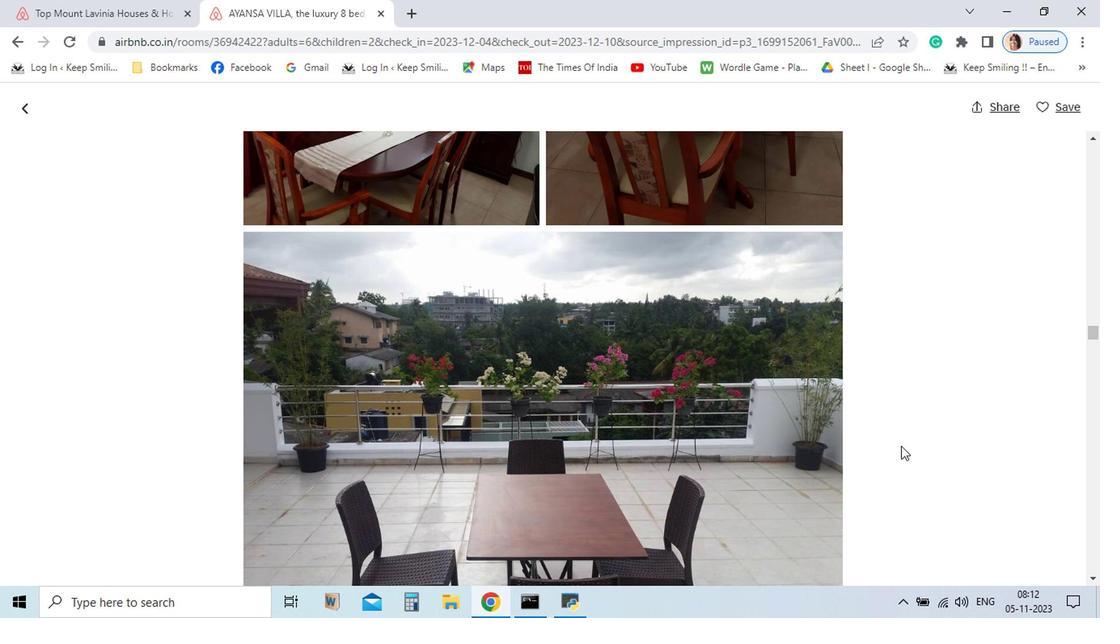 
Action: Mouse scrolled (897, 456) with delta (0, 0)
Screenshot: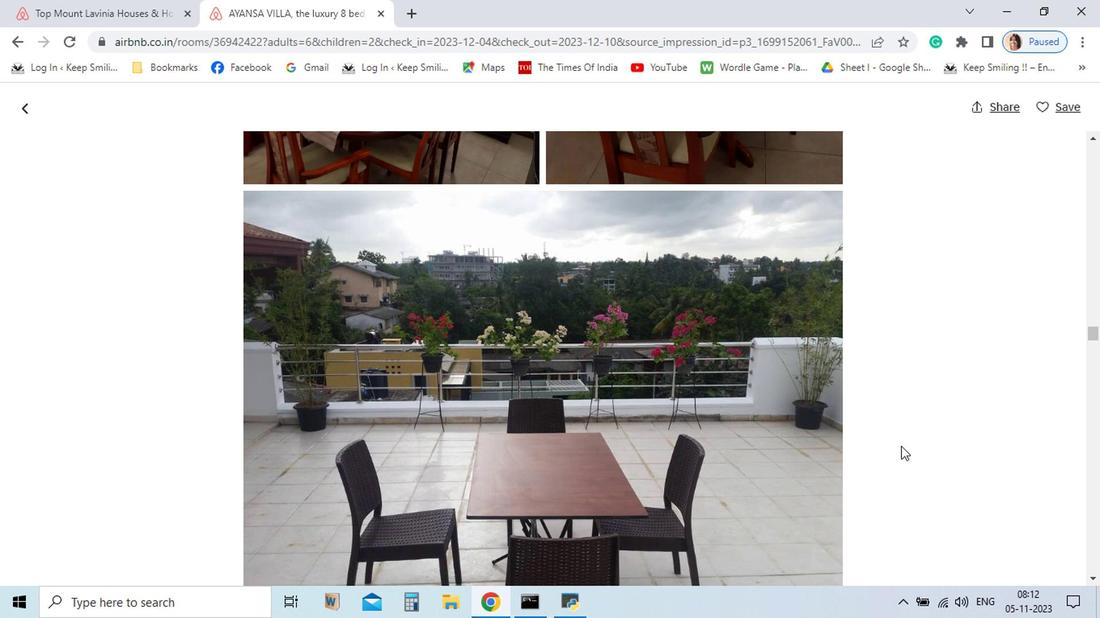
Action: Mouse moved to (897, 456)
Screenshot: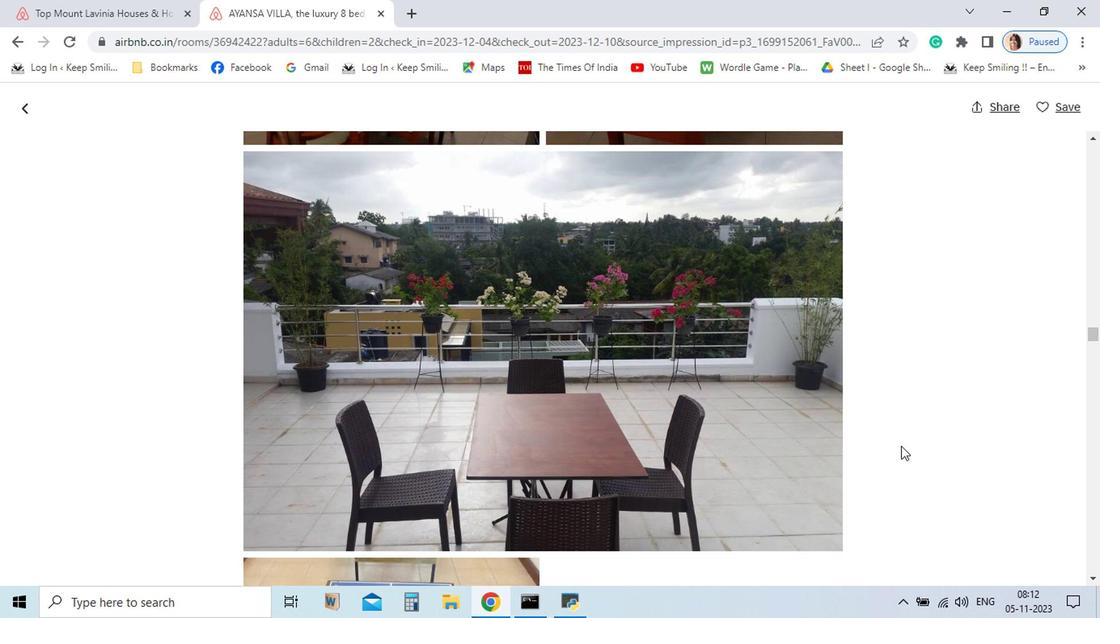 
Action: Mouse scrolled (897, 456) with delta (0, 0)
Screenshot: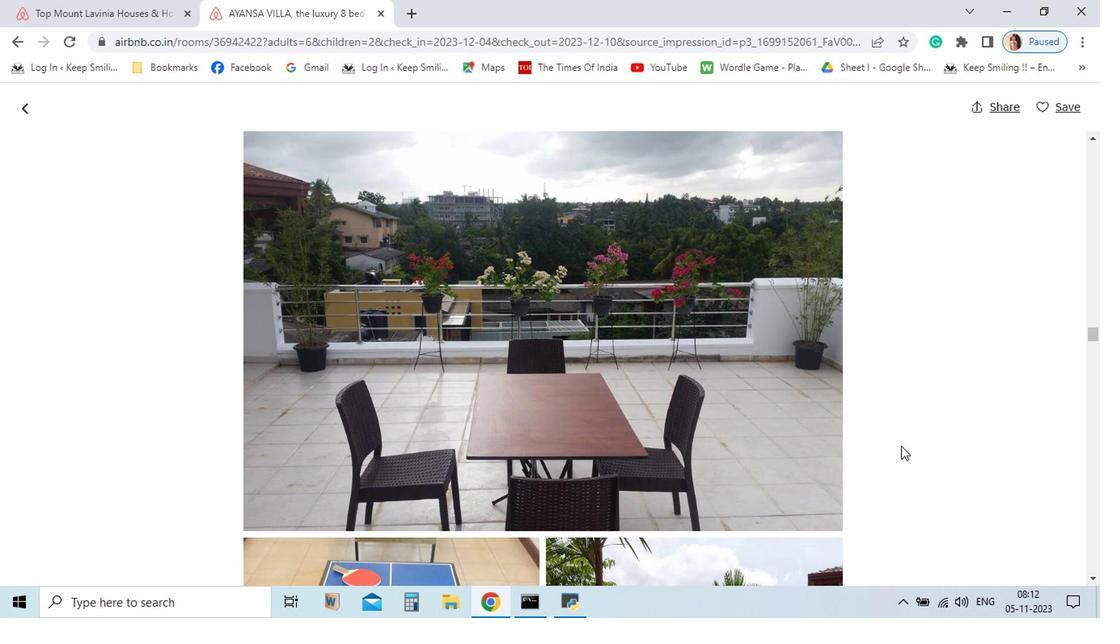 
Action: Mouse scrolled (897, 456) with delta (0, 0)
Screenshot: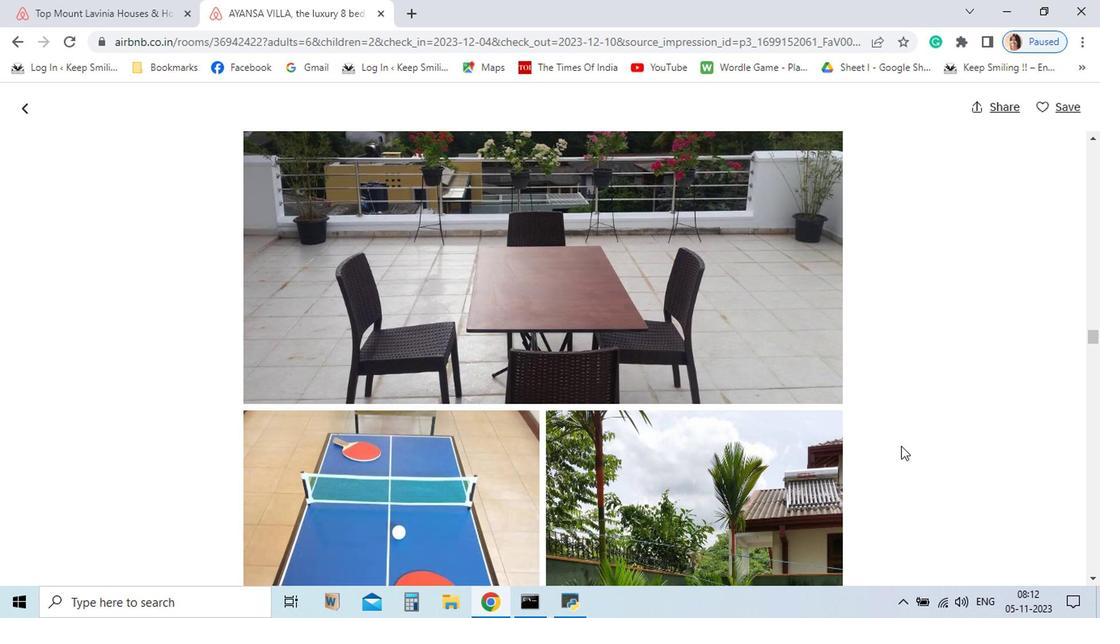 
Action: Mouse scrolled (897, 456) with delta (0, 0)
Screenshot: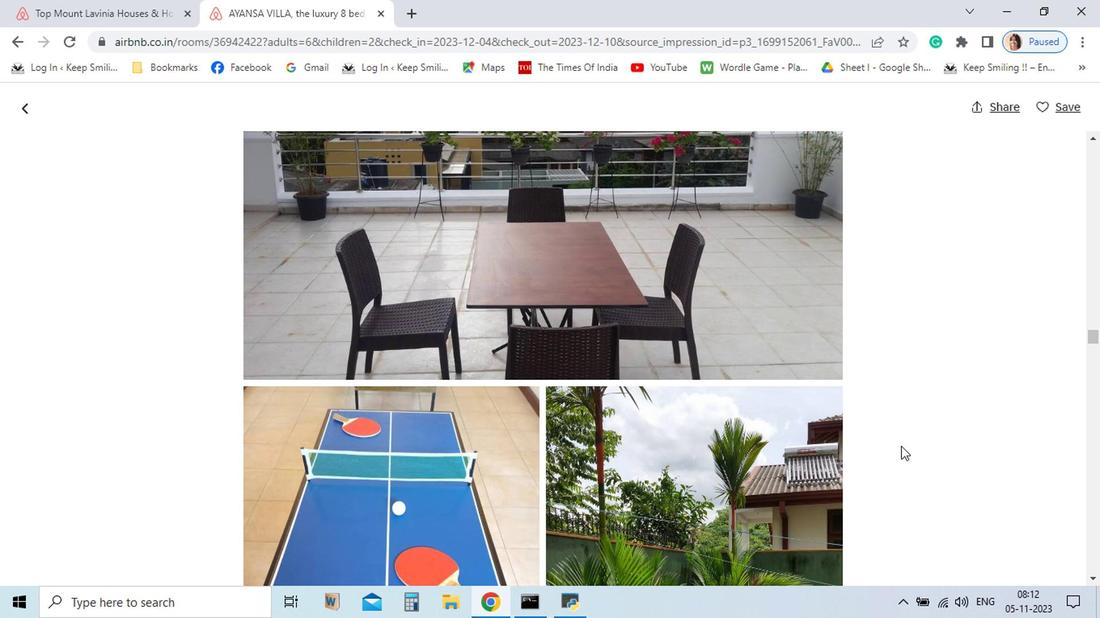 
Action: Mouse scrolled (897, 456) with delta (0, 0)
Screenshot: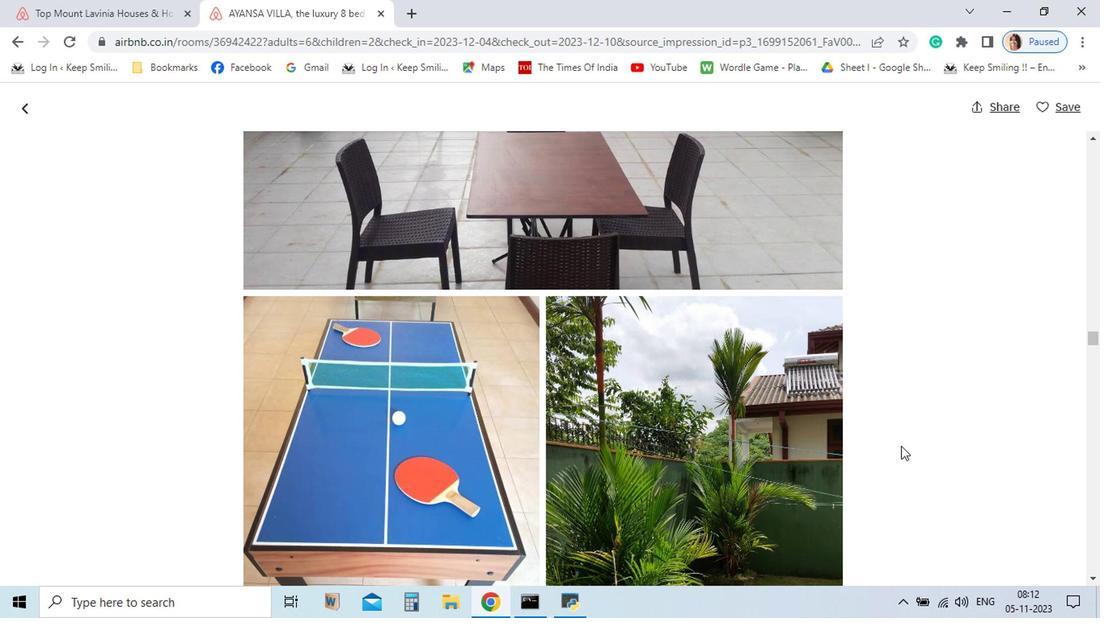 
Action: Mouse scrolled (897, 456) with delta (0, 0)
Screenshot: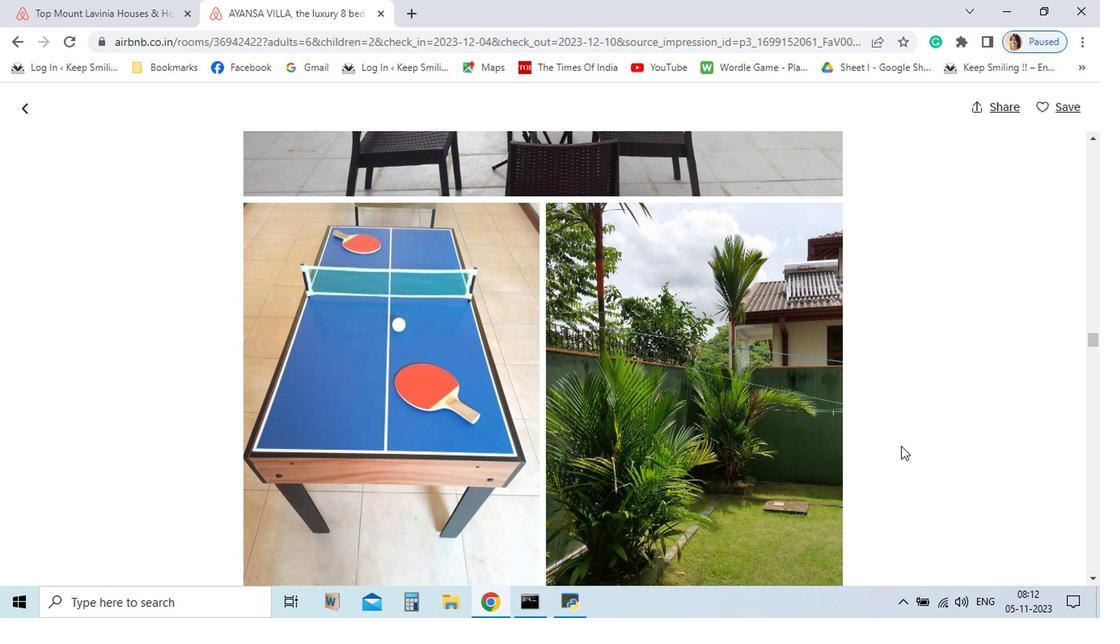 
Action: Mouse scrolled (897, 456) with delta (0, 0)
Screenshot: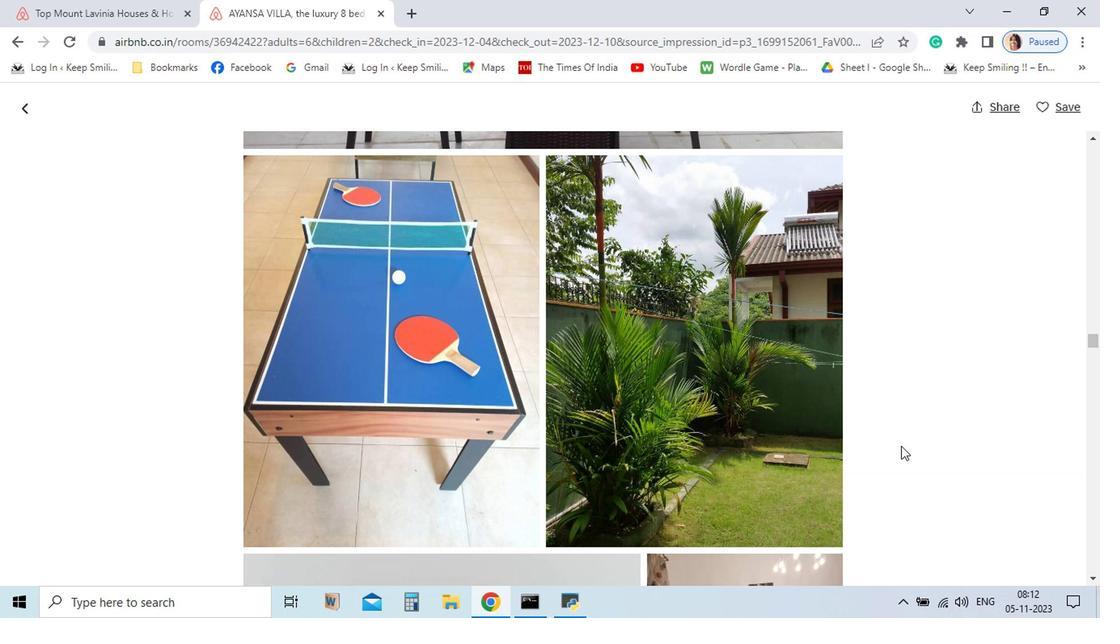 
Action: Mouse scrolled (897, 456) with delta (0, 0)
Screenshot: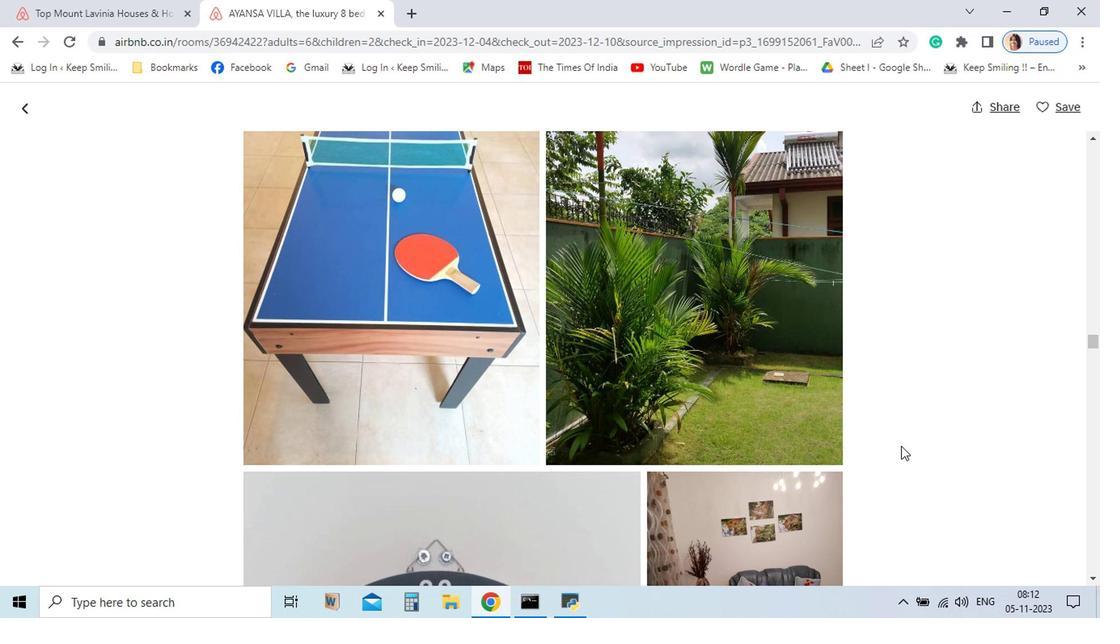 
Action: Mouse scrolled (897, 456) with delta (0, 0)
Screenshot: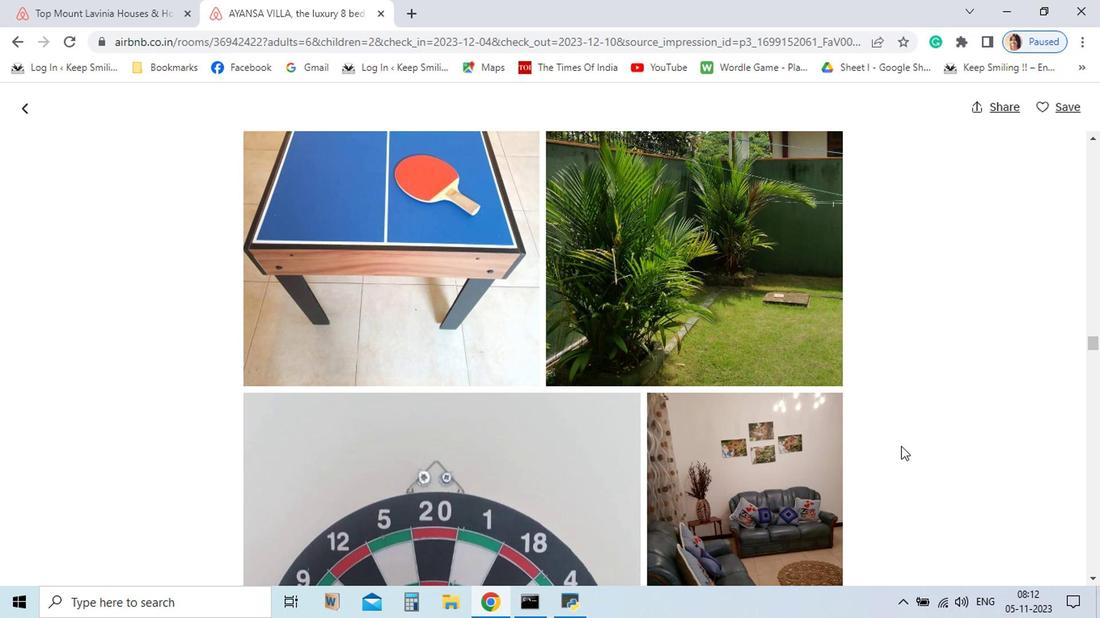 
Action: Mouse scrolled (897, 456) with delta (0, 0)
Screenshot: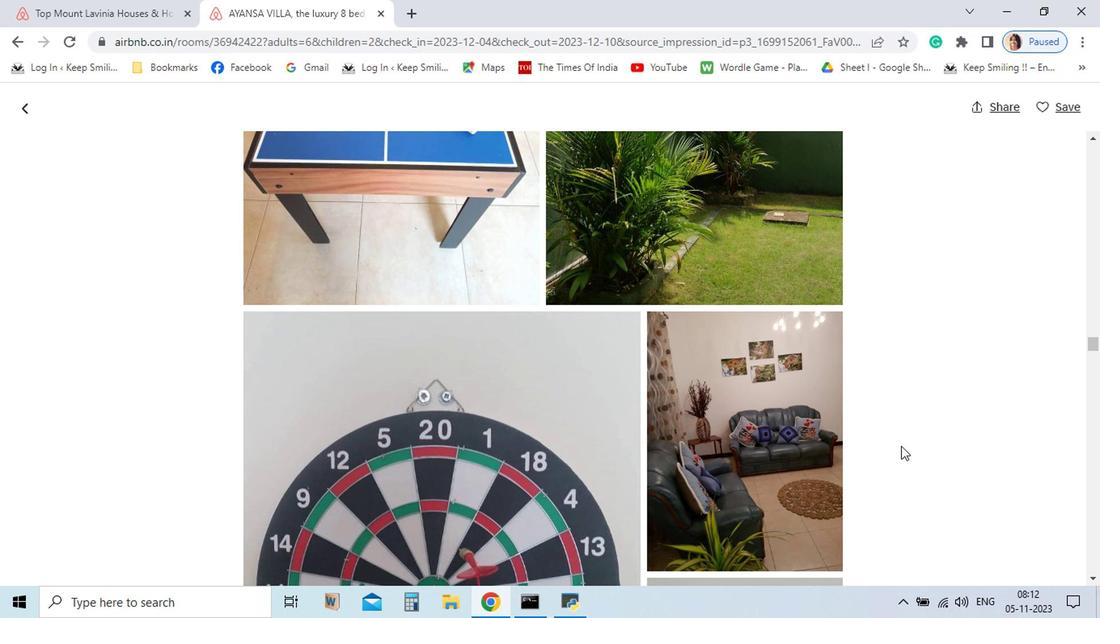 
Action: Mouse scrolled (897, 456) with delta (0, 0)
Screenshot: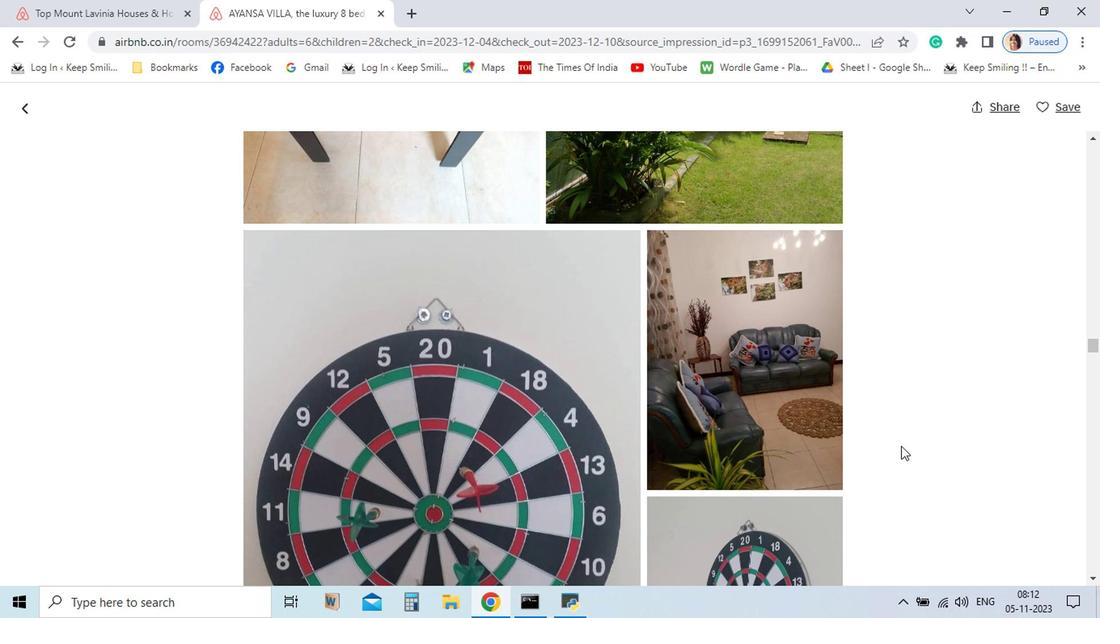 
Action: Mouse scrolled (897, 456) with delta (0, 0)
Screenshot: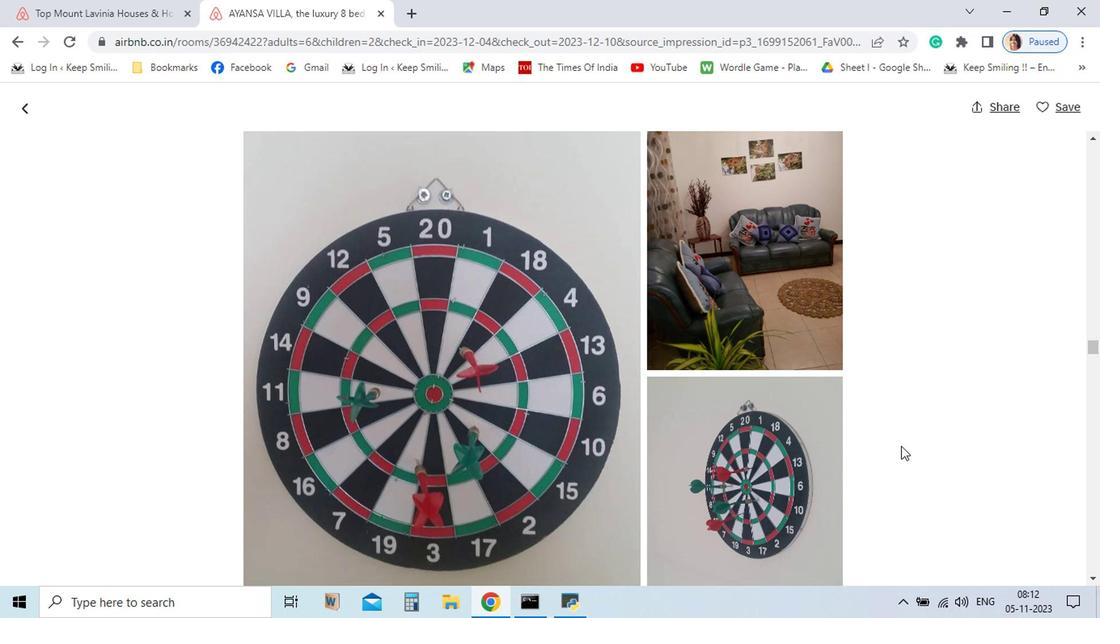 
Action: Mouse scrolled (897, 456) with delta (0, 0)
